 Task: Create a new custom picklist field labeled 'City' and enter a list of city names manually.
Action: Mouse moved to (95, 0)
Screenshot: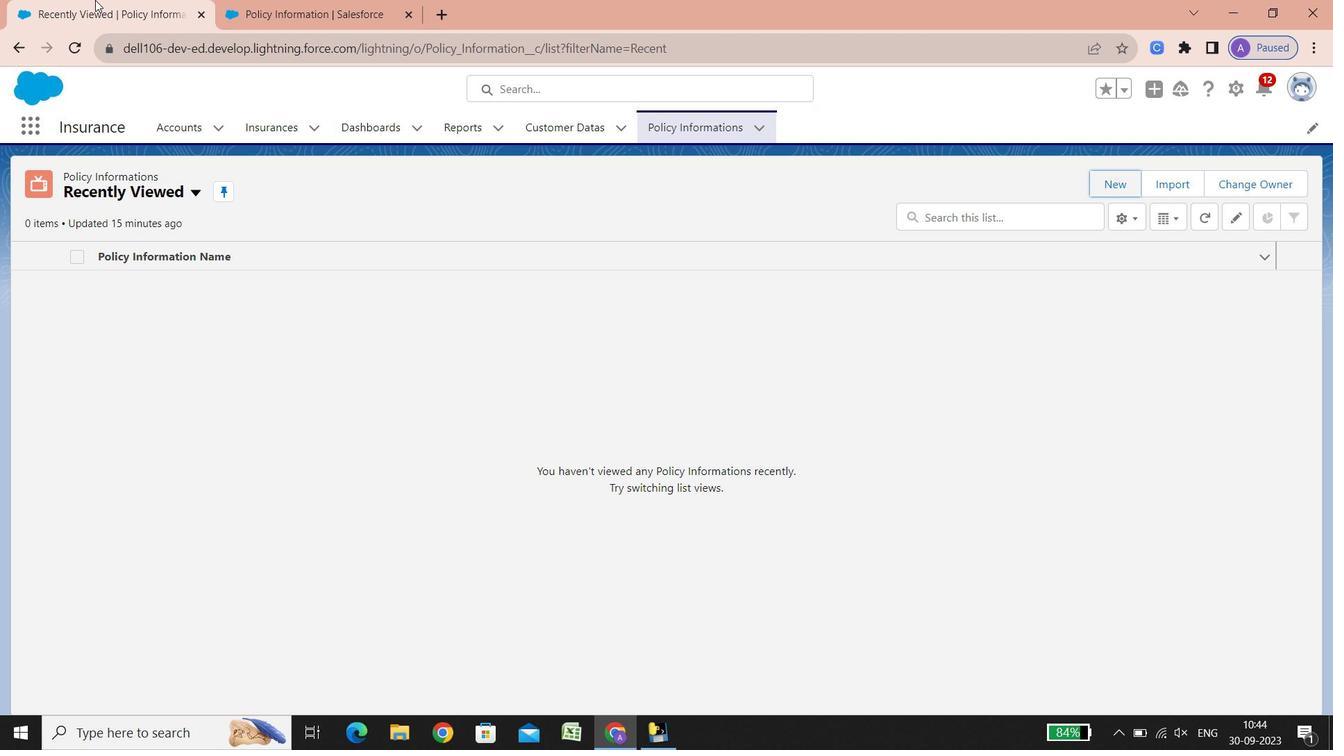 
Action: Mouse pressed left at (95, 0)
Screenshot: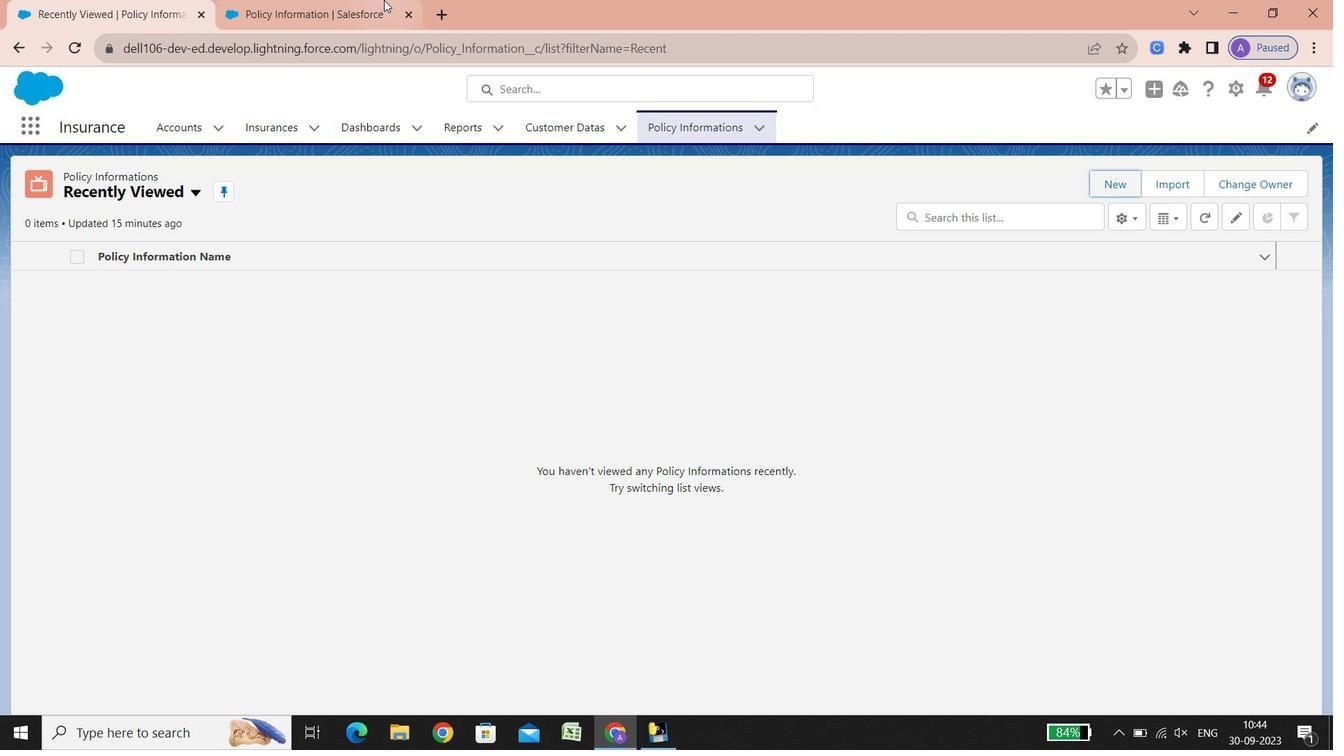 
Action: Mouse moved to (359, 0)
Screenshot: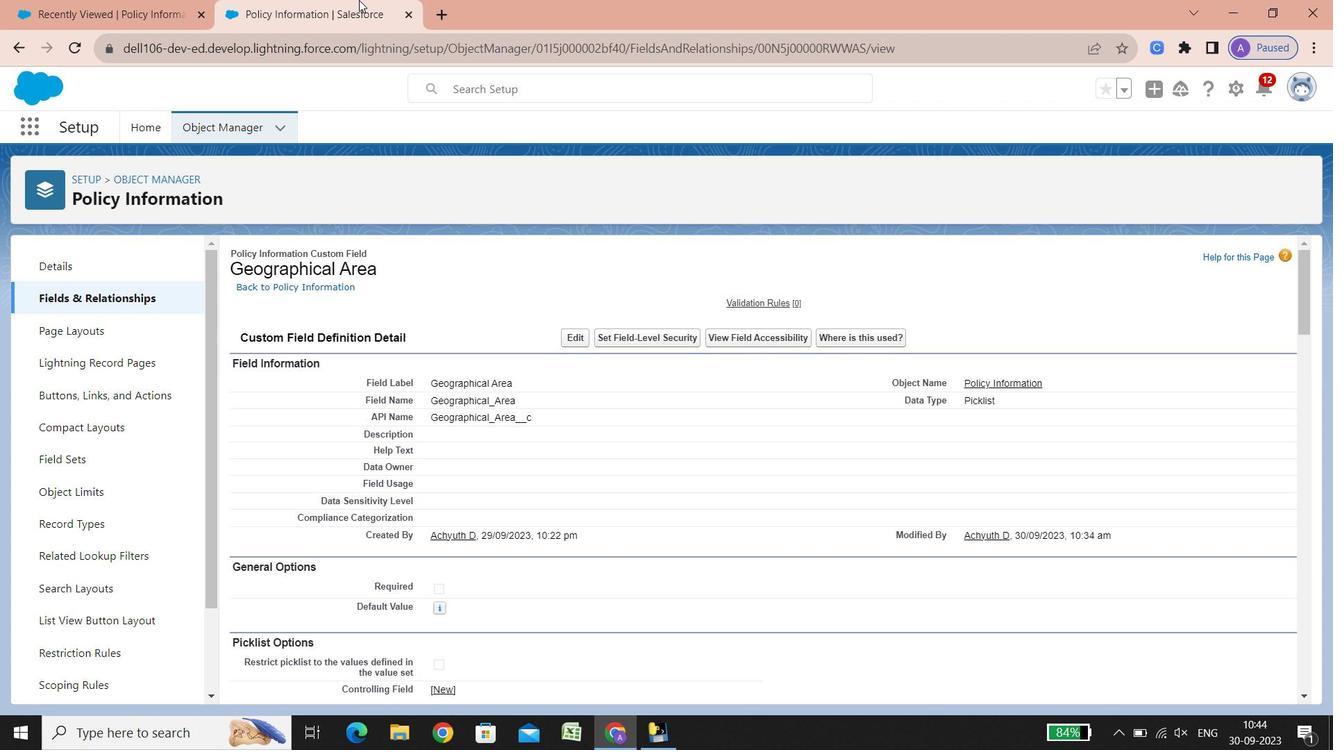 
Action: Mouse pressed left at (359, 0)
Screenshot: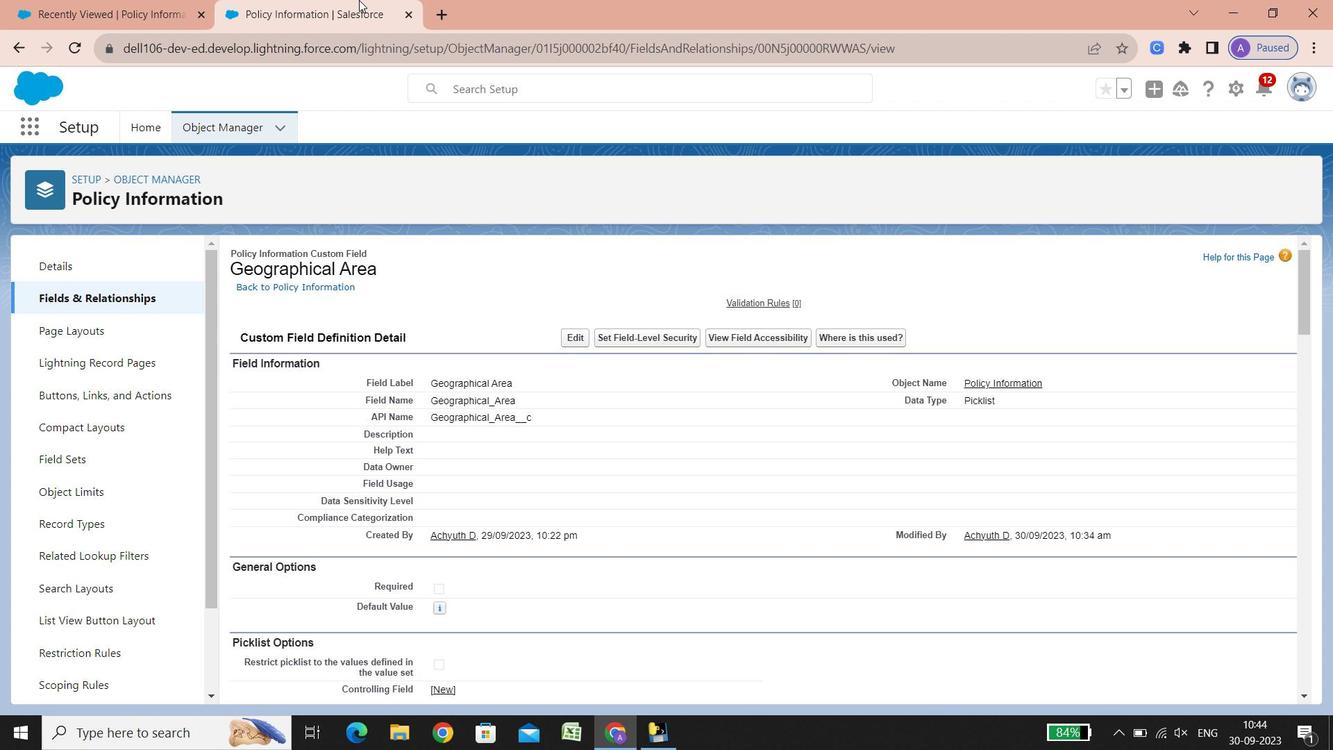 
Action: Mouse moved to (124, 292)
Screenshot: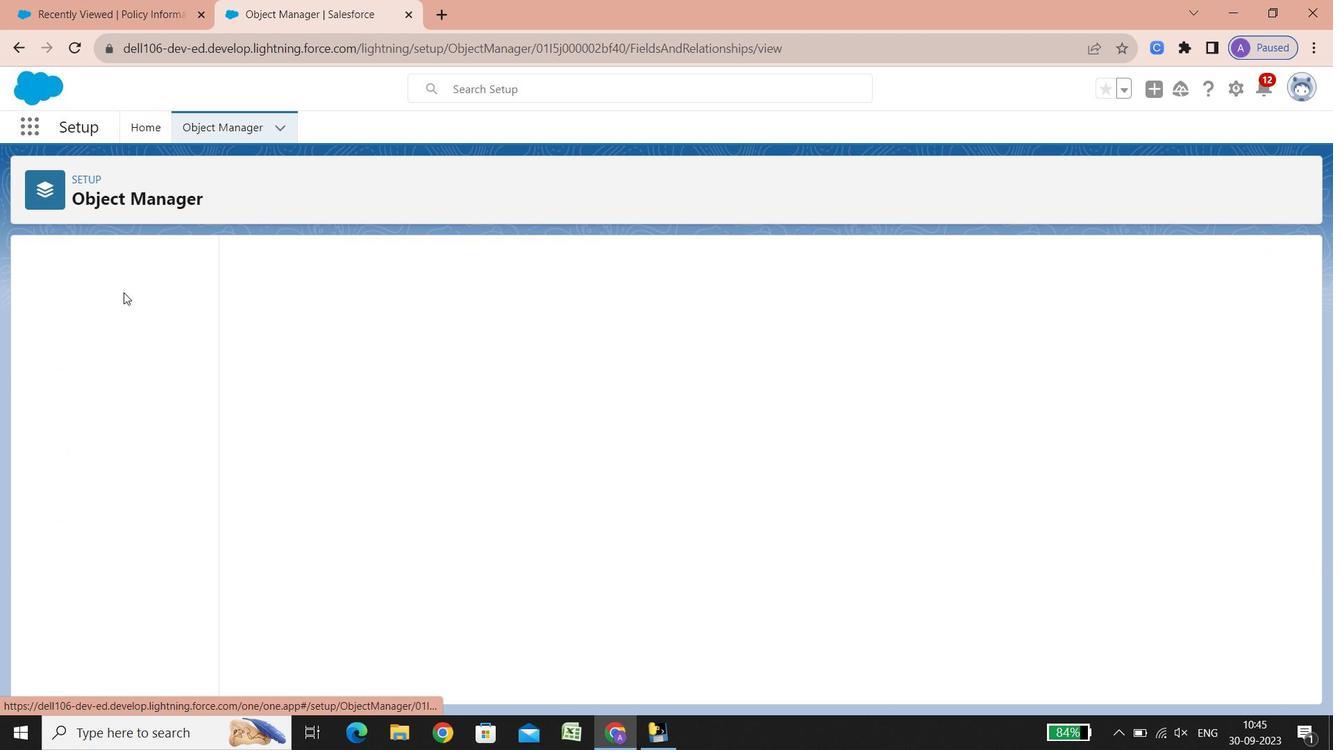 
Action: Mouse pressed left at (124, 292)
Screenshot: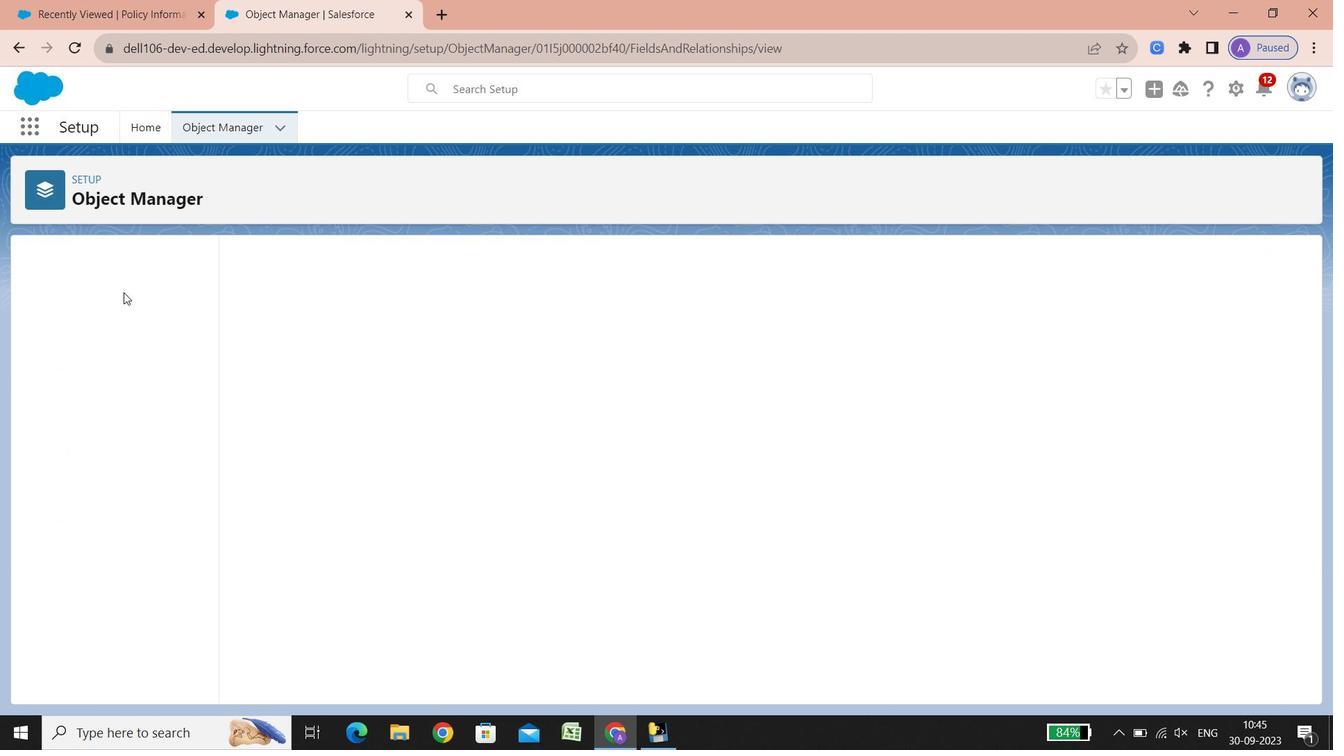 
Action: Mouse moved to (400, 554)
Screenshot: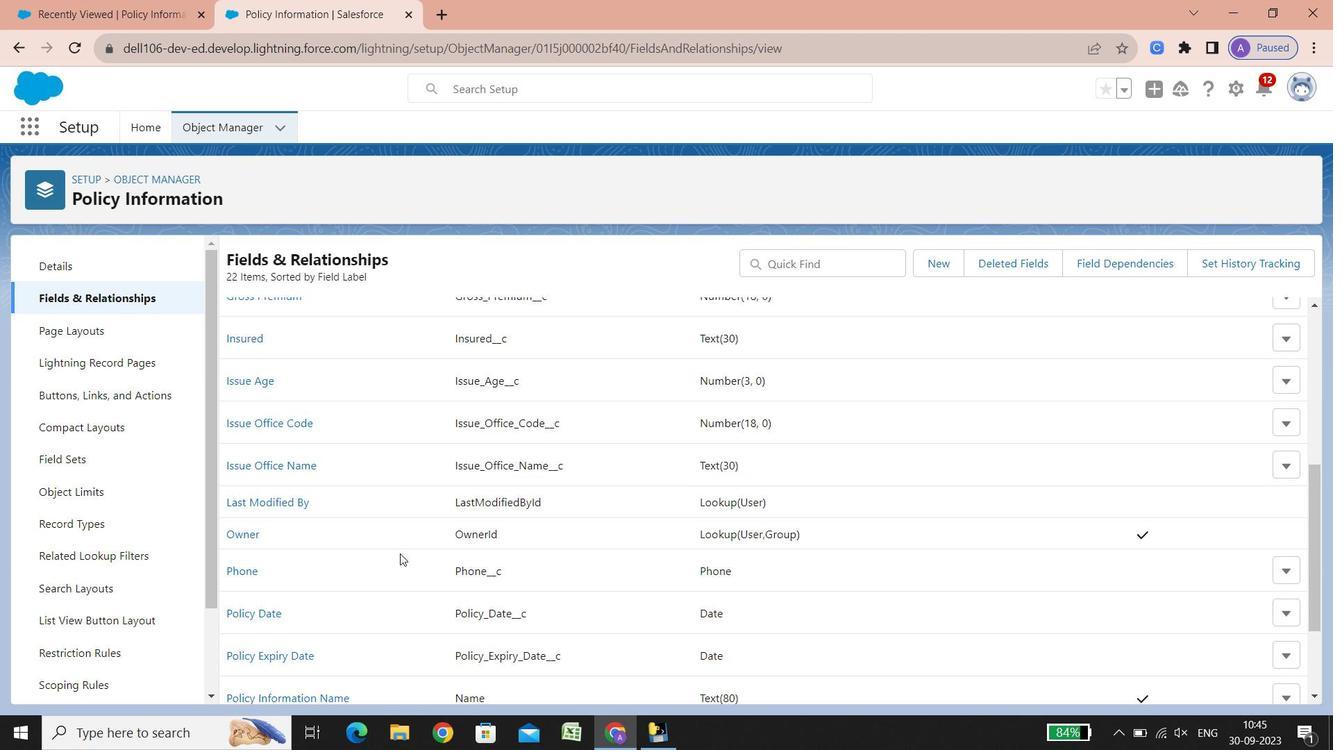 
Action: Mouse scrolled (400, 553) with delta (0, 0)
Screenshot: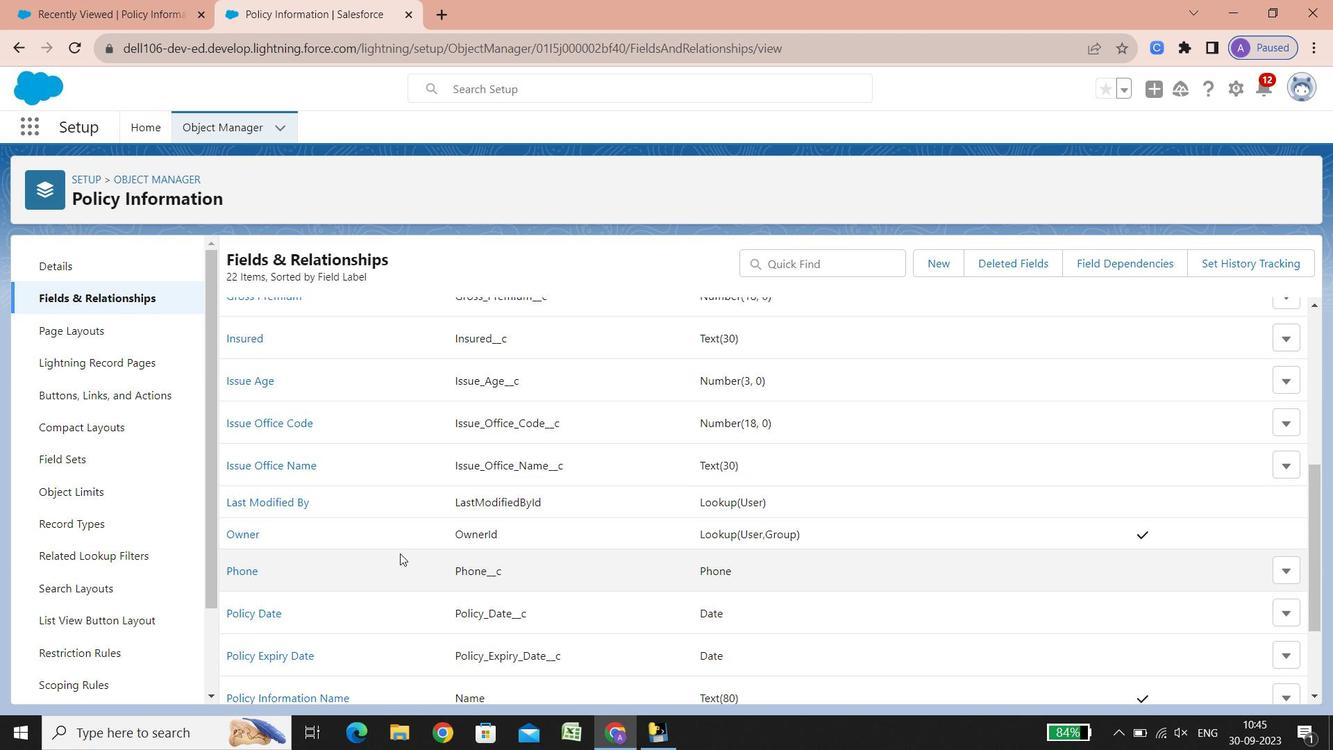 
Action: Mouse scrolled (400, 553) with delta (0, 0)
Screenshot: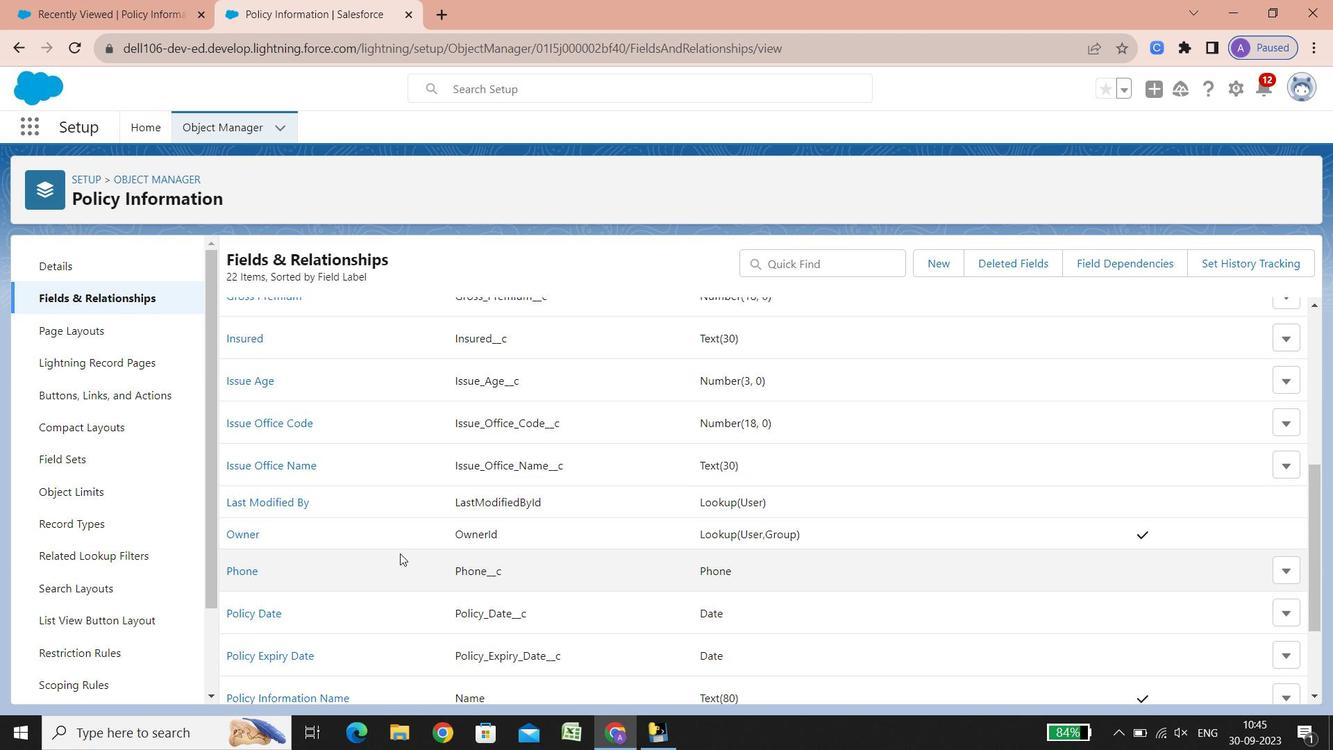 
Action: Mouse scrolled (400, 553) with delta (0, 0)
Screenshot: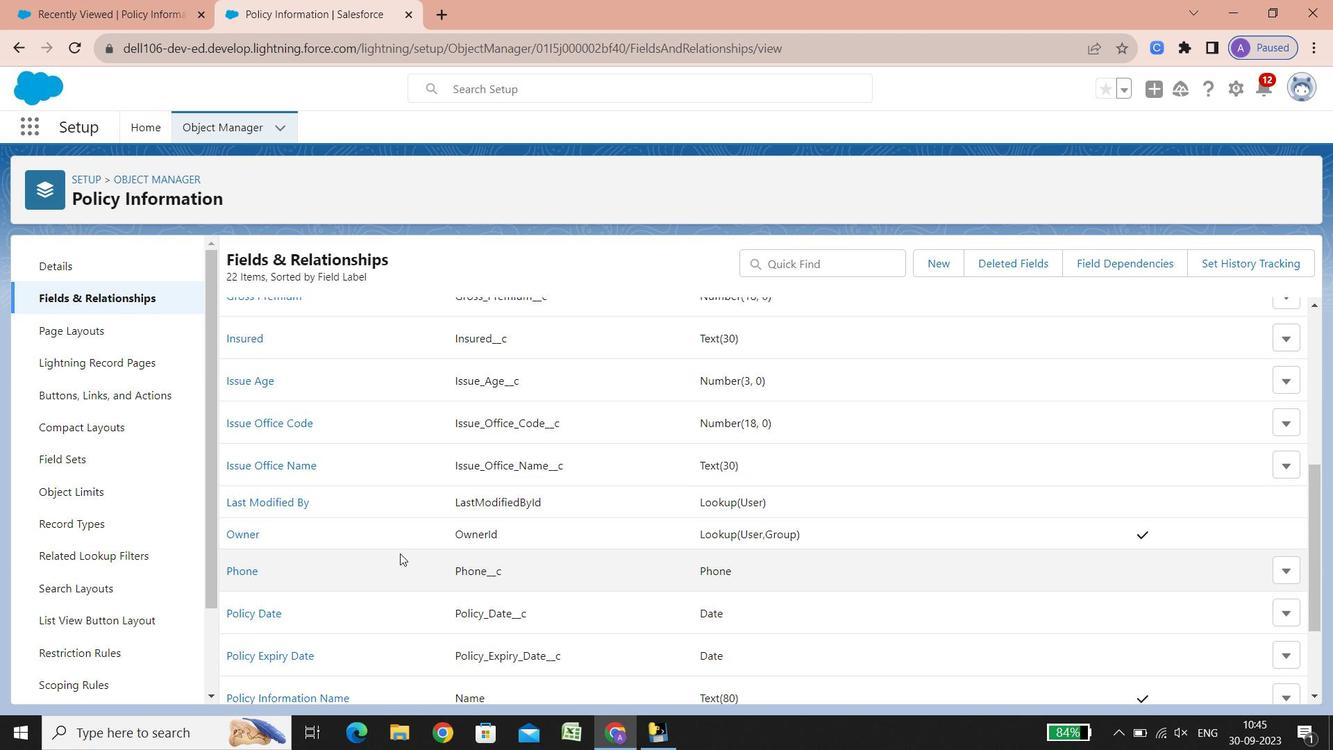 
Action: Mouse scrolled (400, 553) with delta (0, 0)
Screenshot: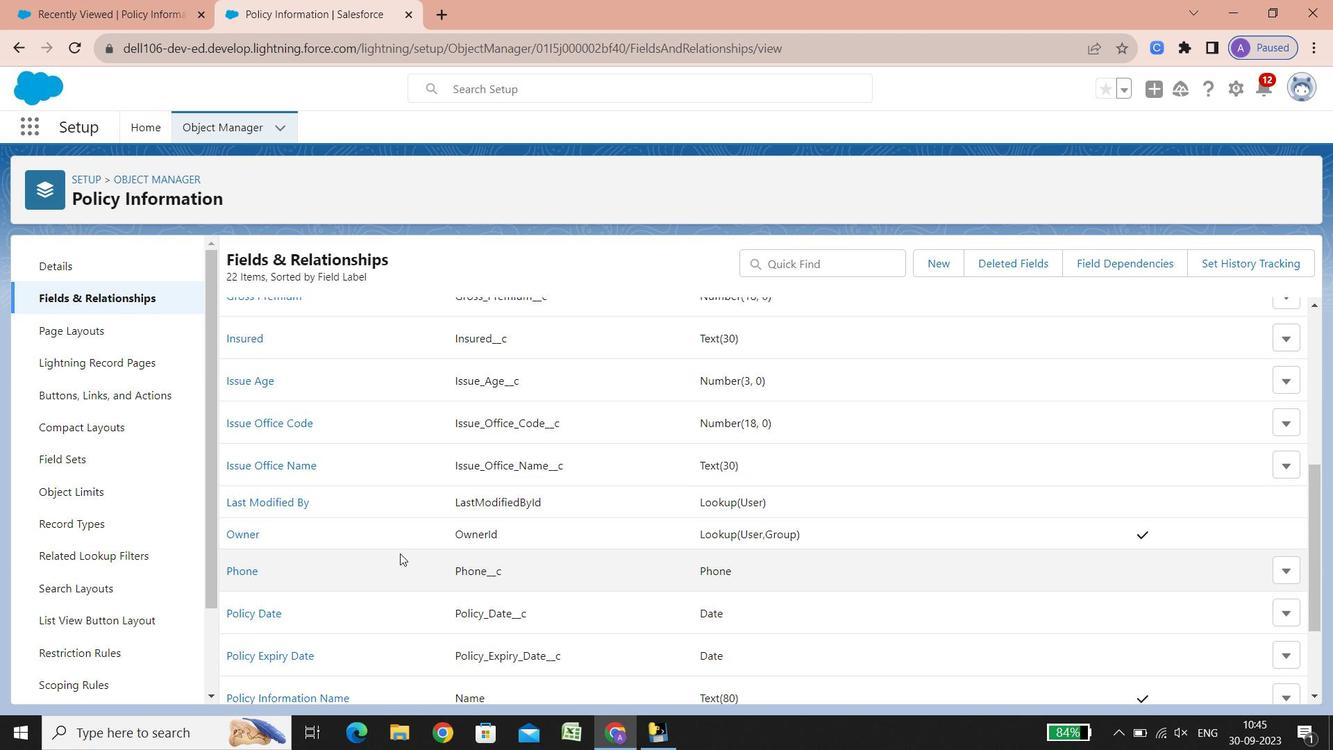 
Action: Mouse scrolled (400, 553) with delta (0, 0)
Screenshot: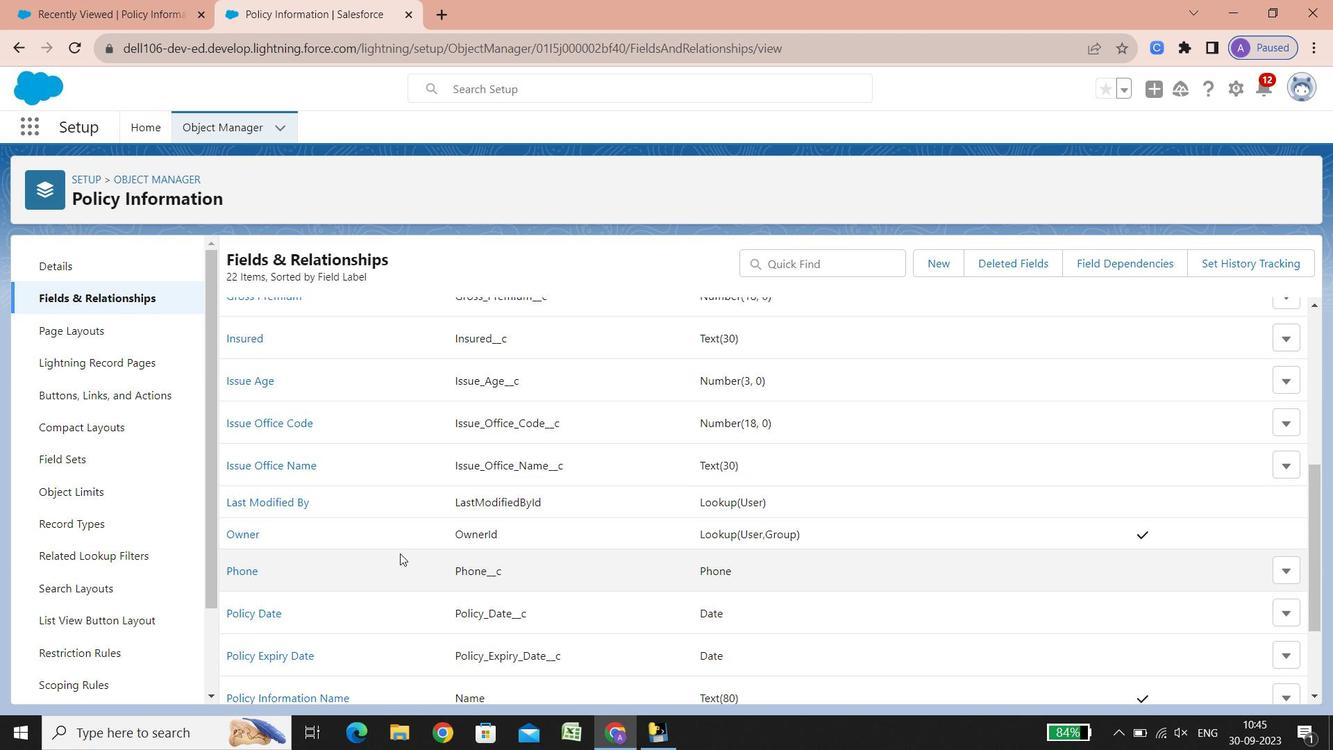 
Action: Mouse scrolled (400, 553) with delta (0, 0)
Screenshot: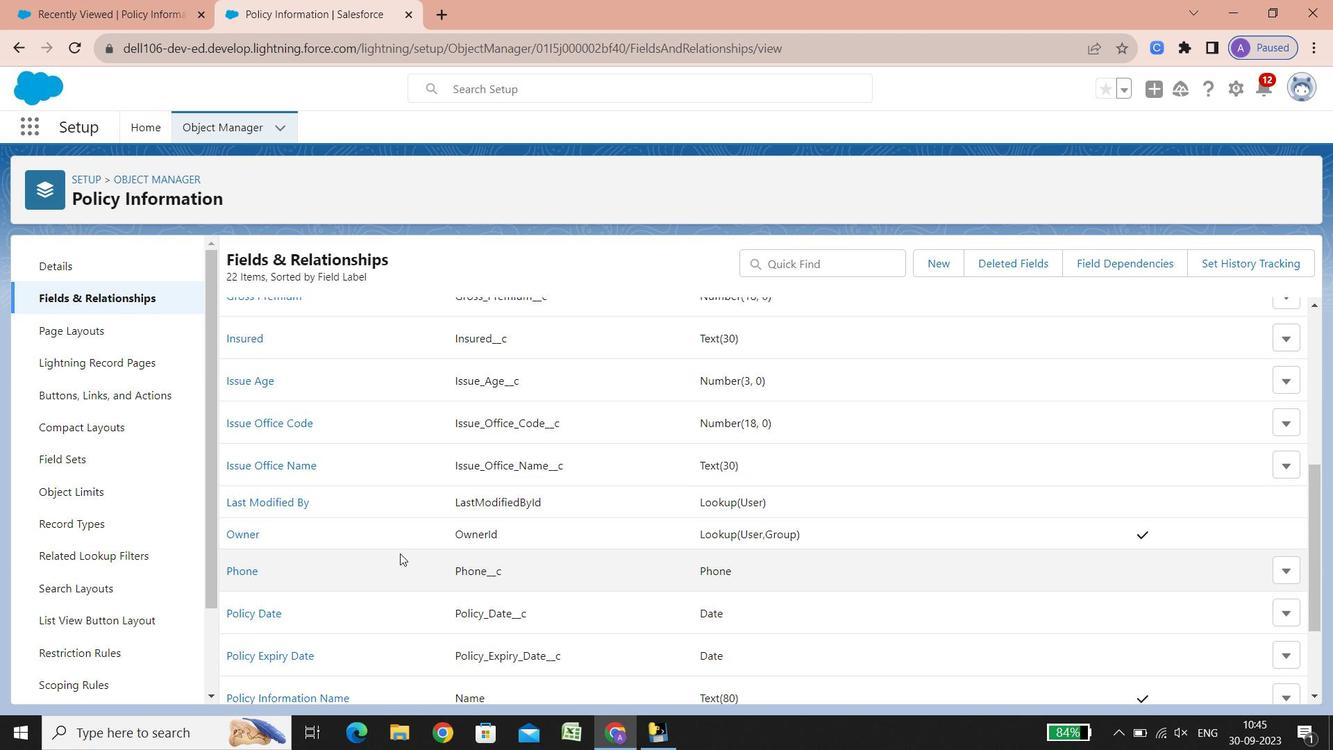 
Action: Mouse scrolled (400, 553) with delta (0, 0)
Screenshot: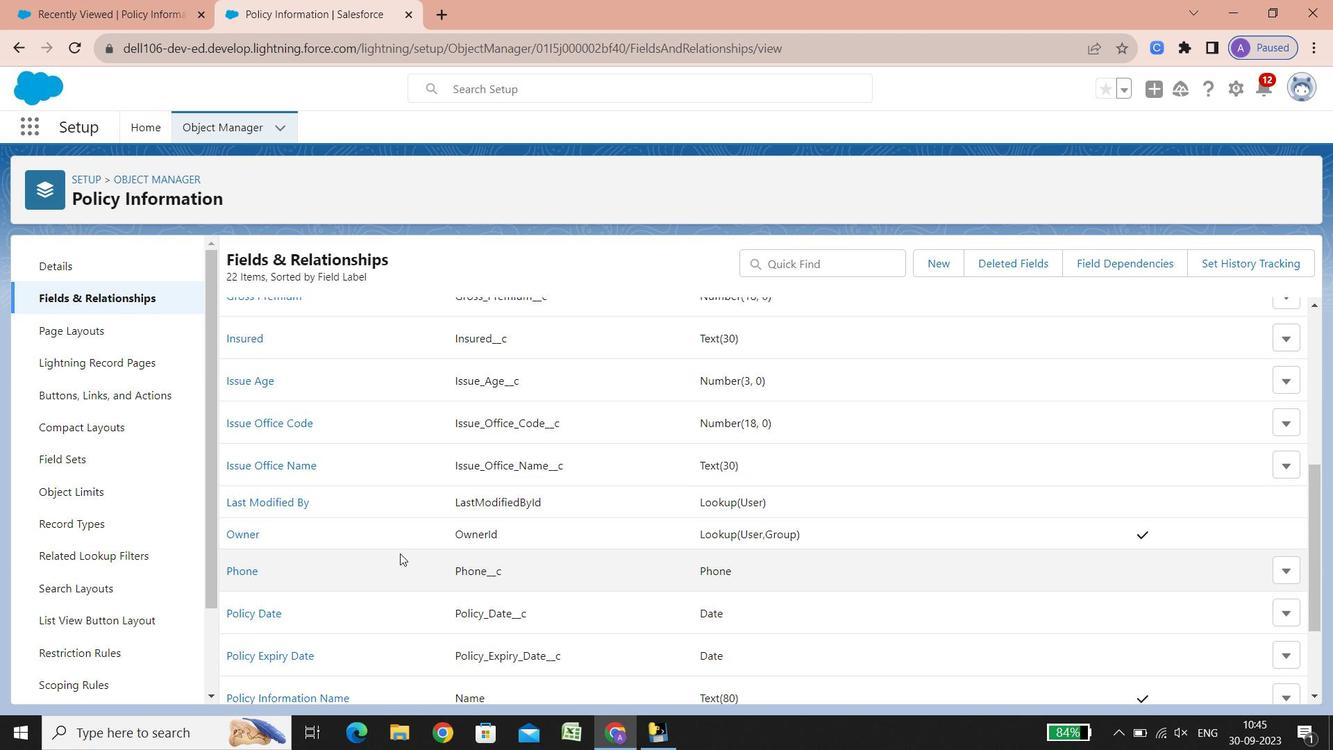 
Action: Mouse scrolled (400, 553) with delta (0, 0)
Screenshot: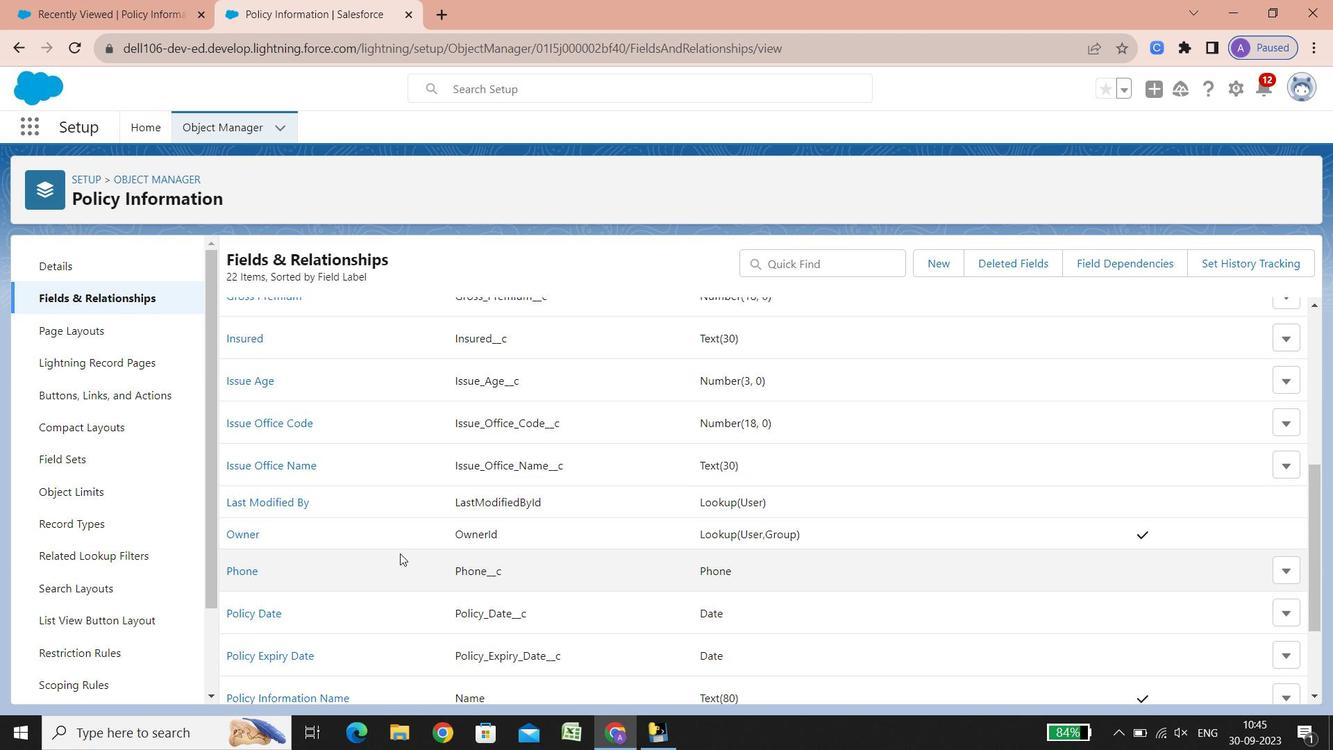 
Action: Mouse moved to (288, 407)
Screenshot: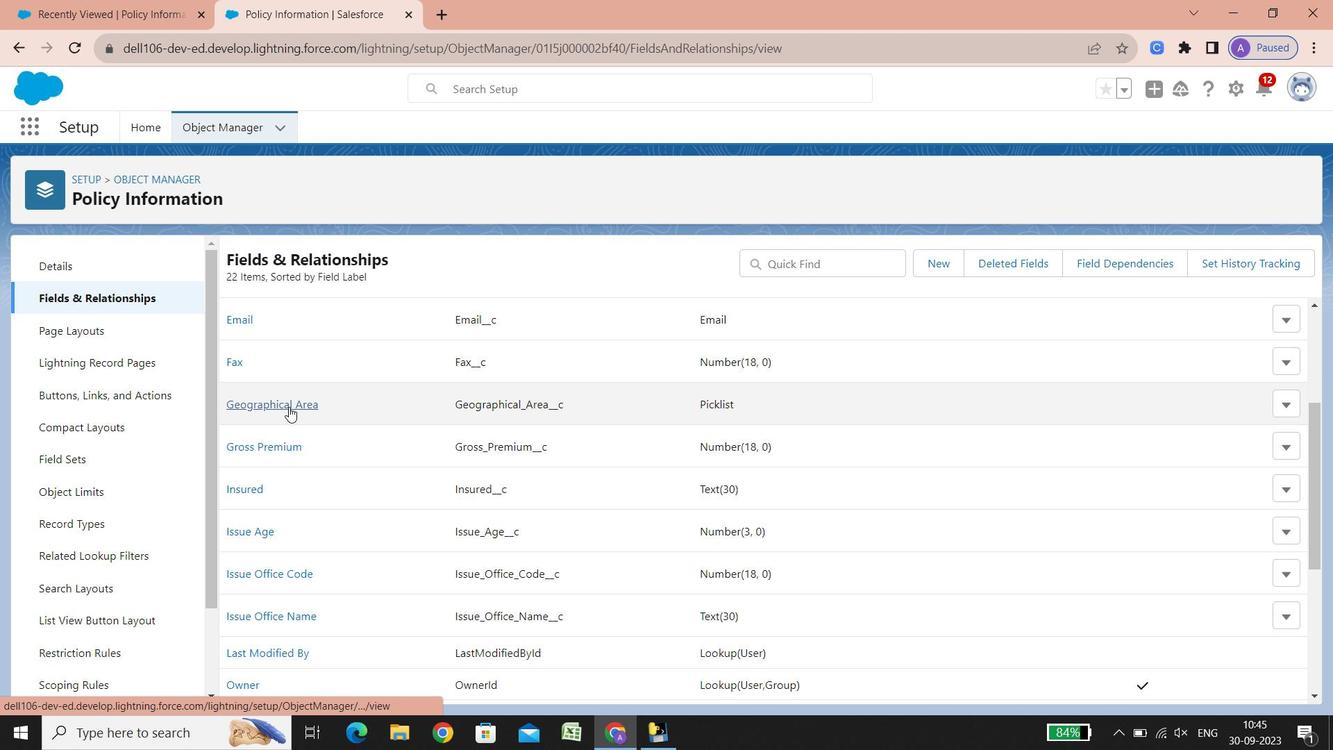 
Action: Mouse pressed left at (288, 407)
Screenshot: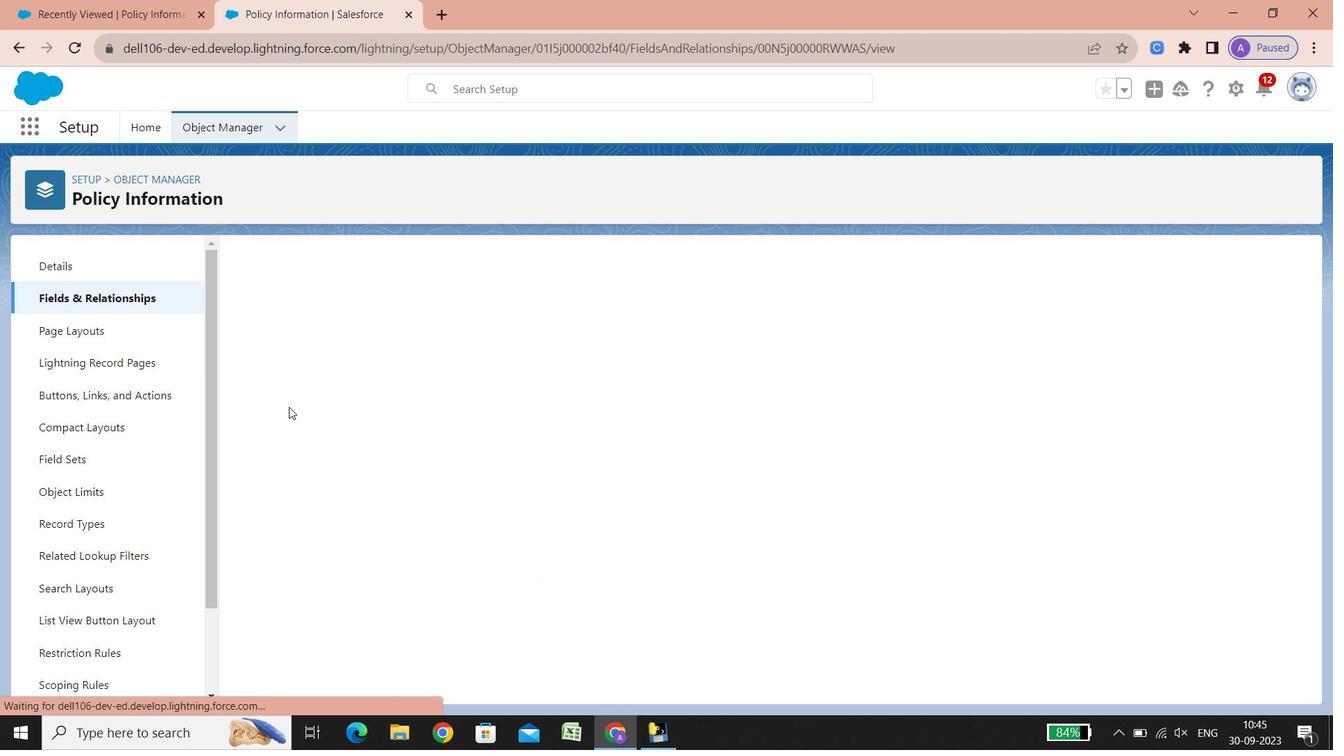 
Action: Mouse scrolled (288, 406) with delta (0, 0)
Screenshot: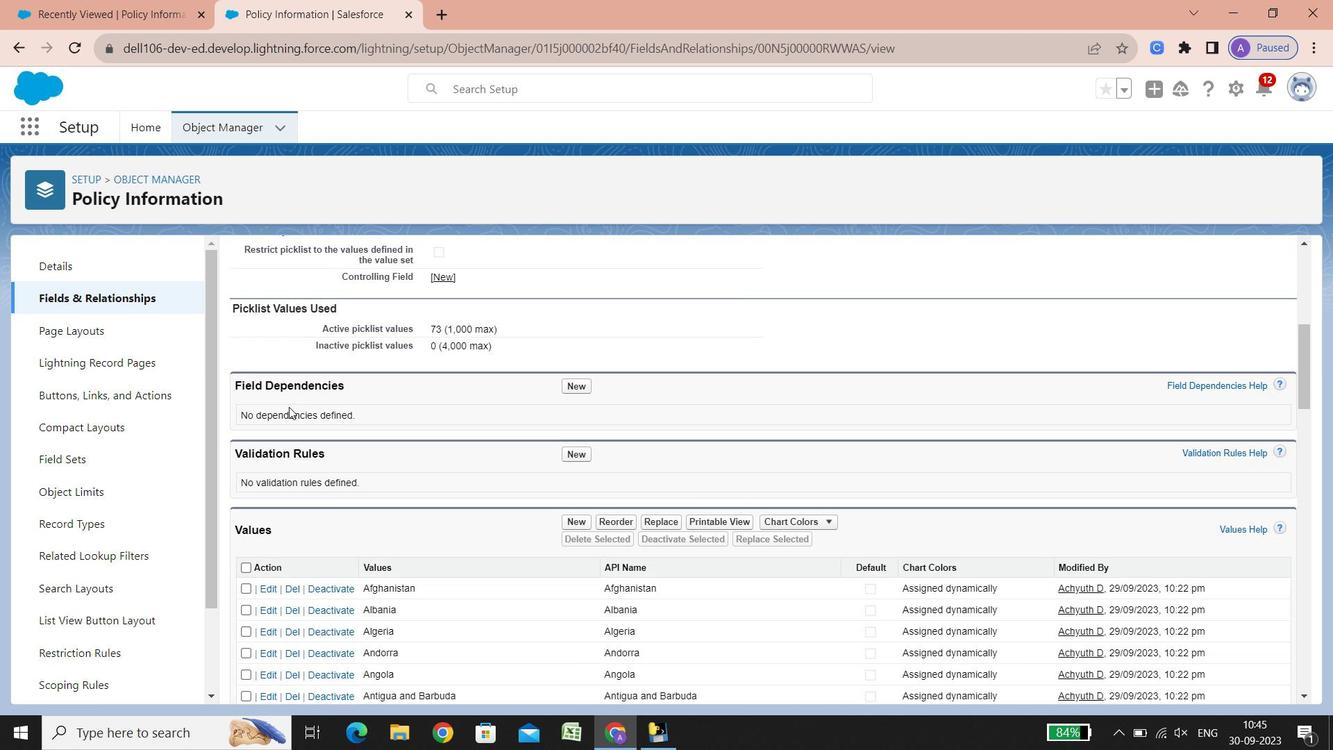 
Action: Mouse scrolled (288, 406) with delta (0, 0)
Screenshot: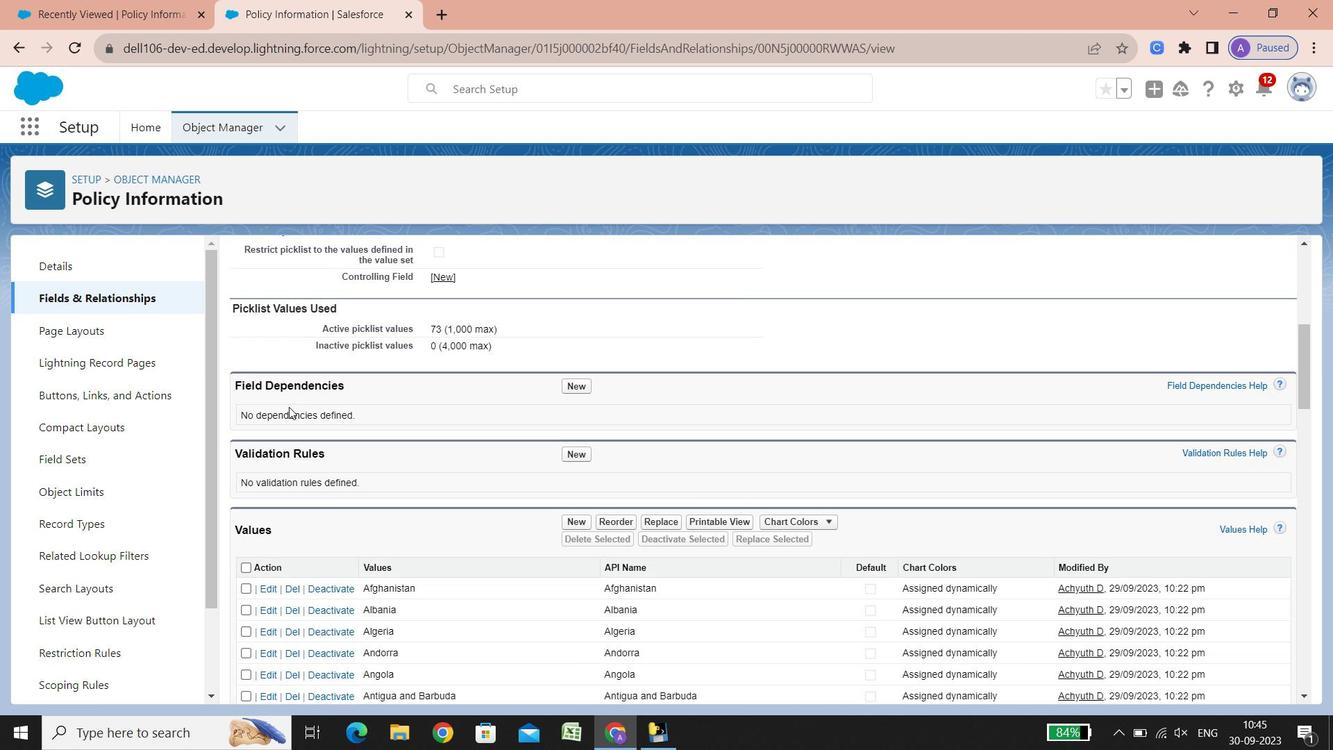 
Action: Mouse scrolled (288, 406) with delta (0, 0)
Screenshot: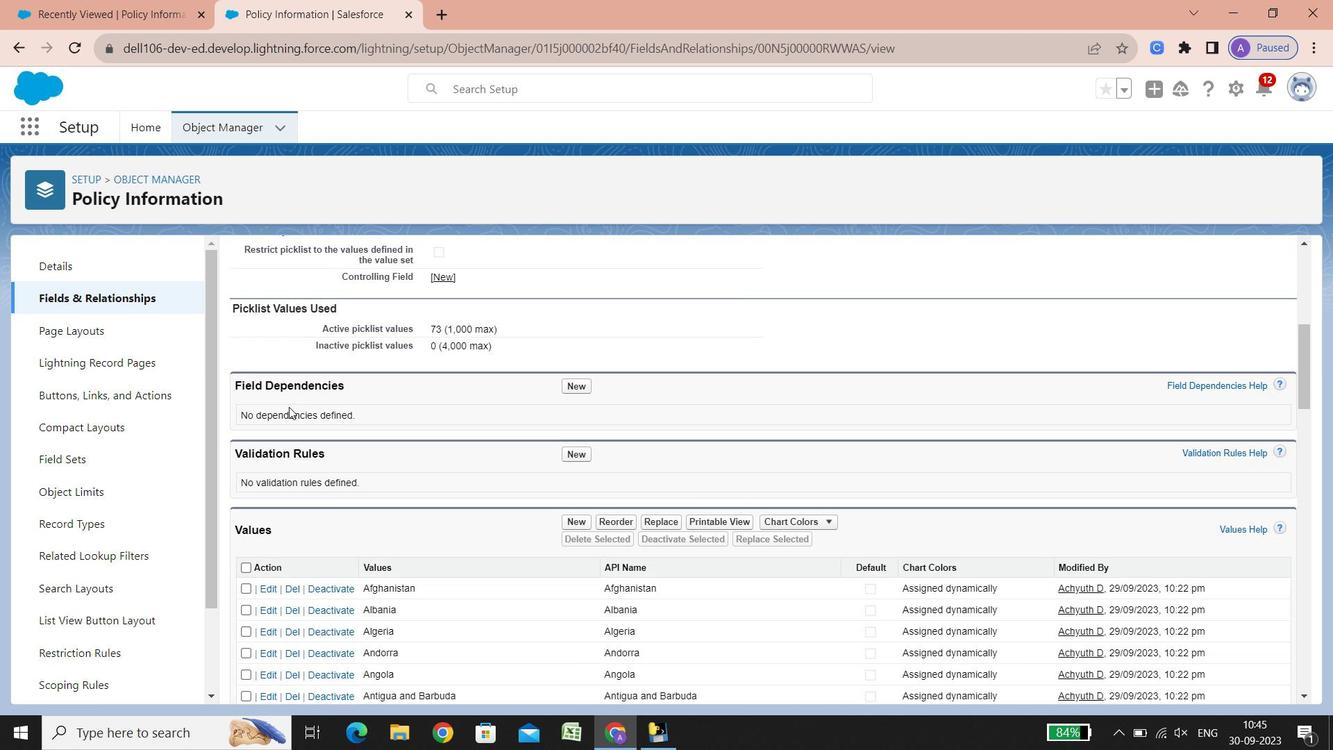 
Action: Mouse scrolled (288, 406) with delta (0, 0)
Screenshot: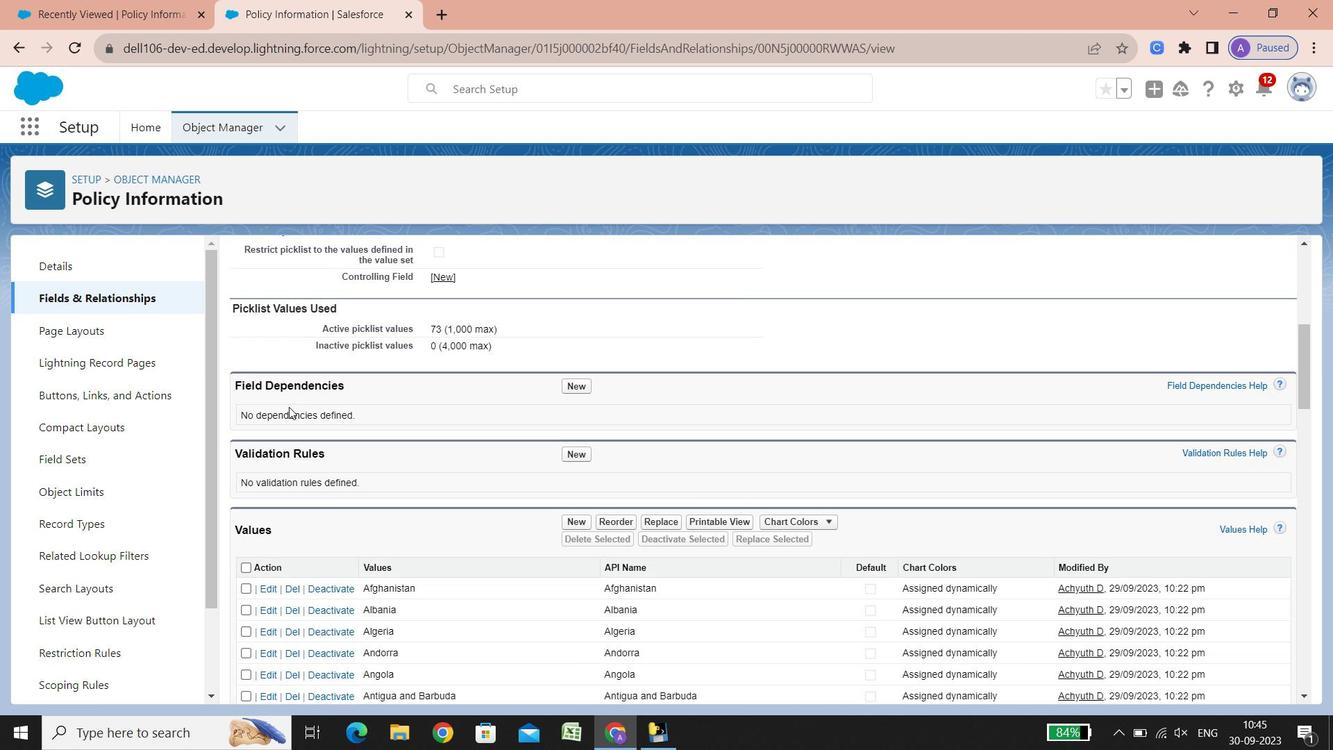
Action: Mouse scrolled (288, 406) with delta (0, 0)
Screenshot: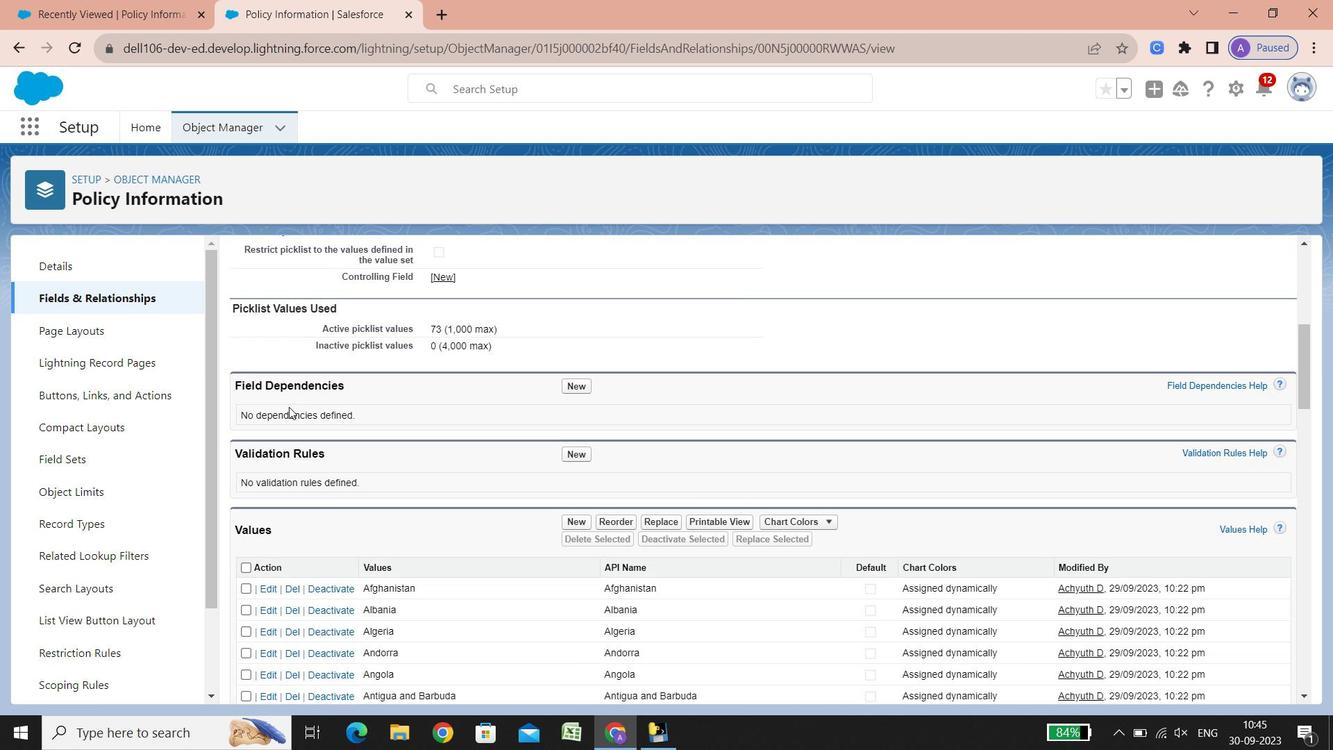
Action: Mouse scrolled (288, 406) with delta (0, 0)
Screenshot: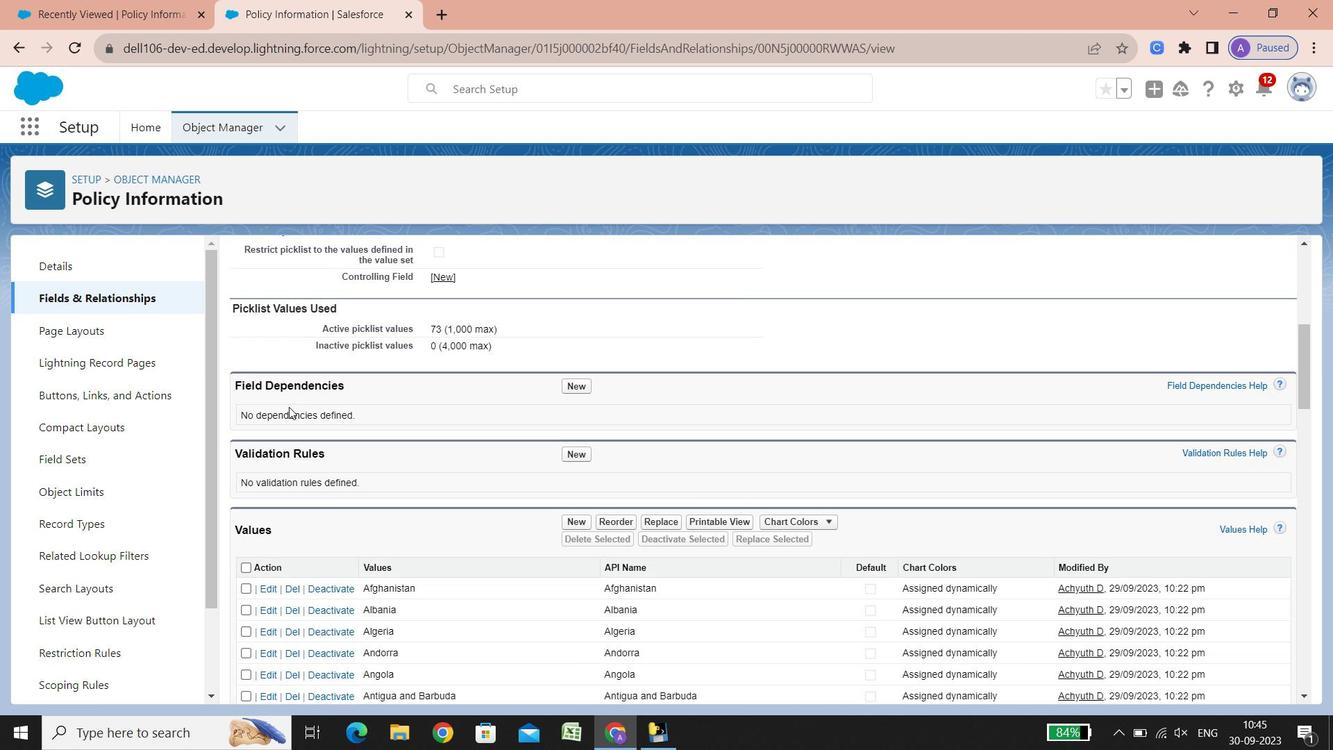 
Action: Mouse scrolled (288, 406) with delta (0, 0)
Screenshot: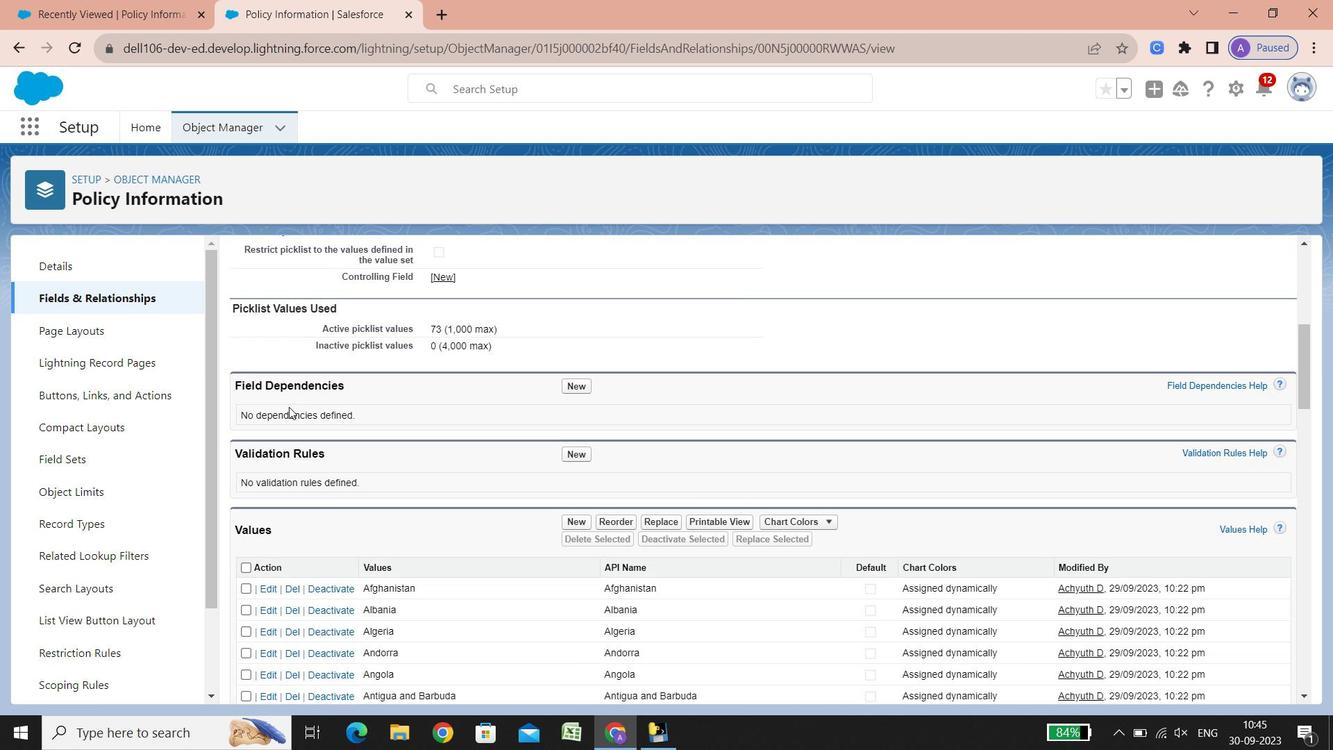 
Action: Mouse scrolled (288, 406) with delta (0, 0)
Screenshot: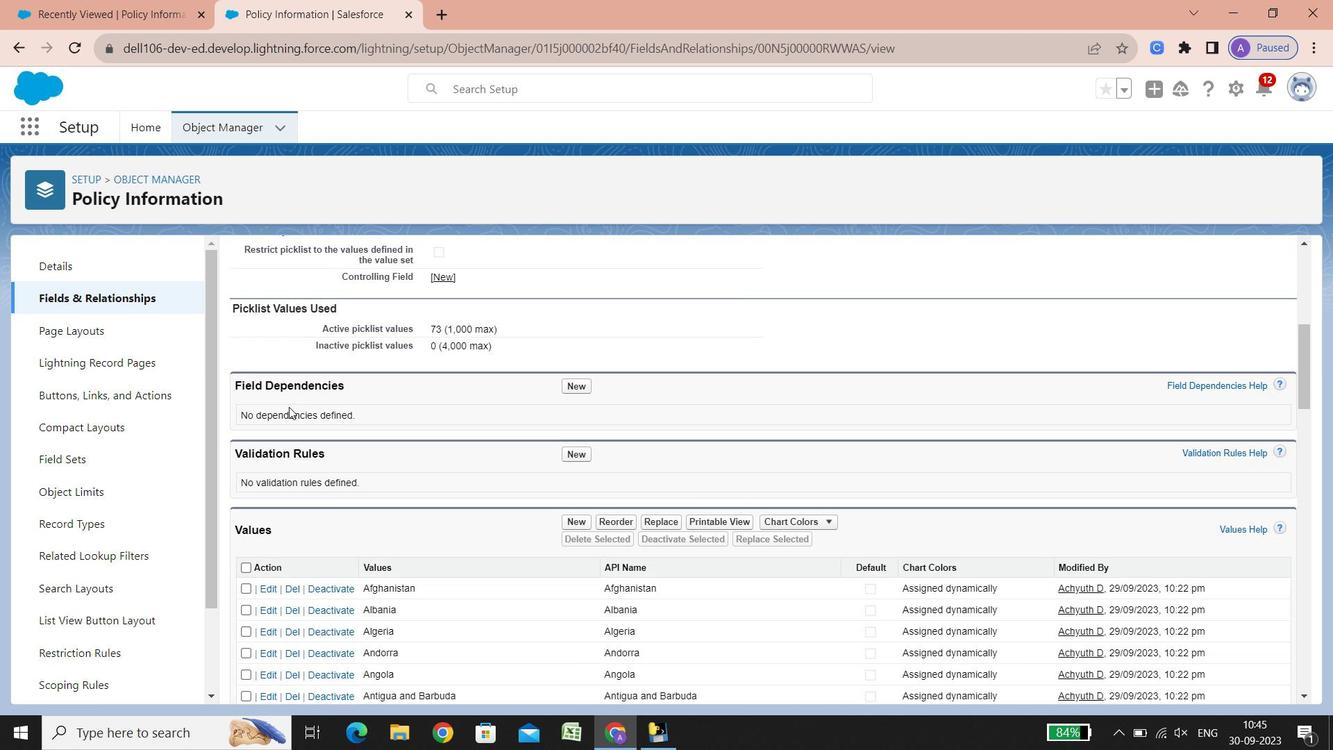 
Action: Mouse scrolled (288, 406) with delta (0, 0)
Screenshot: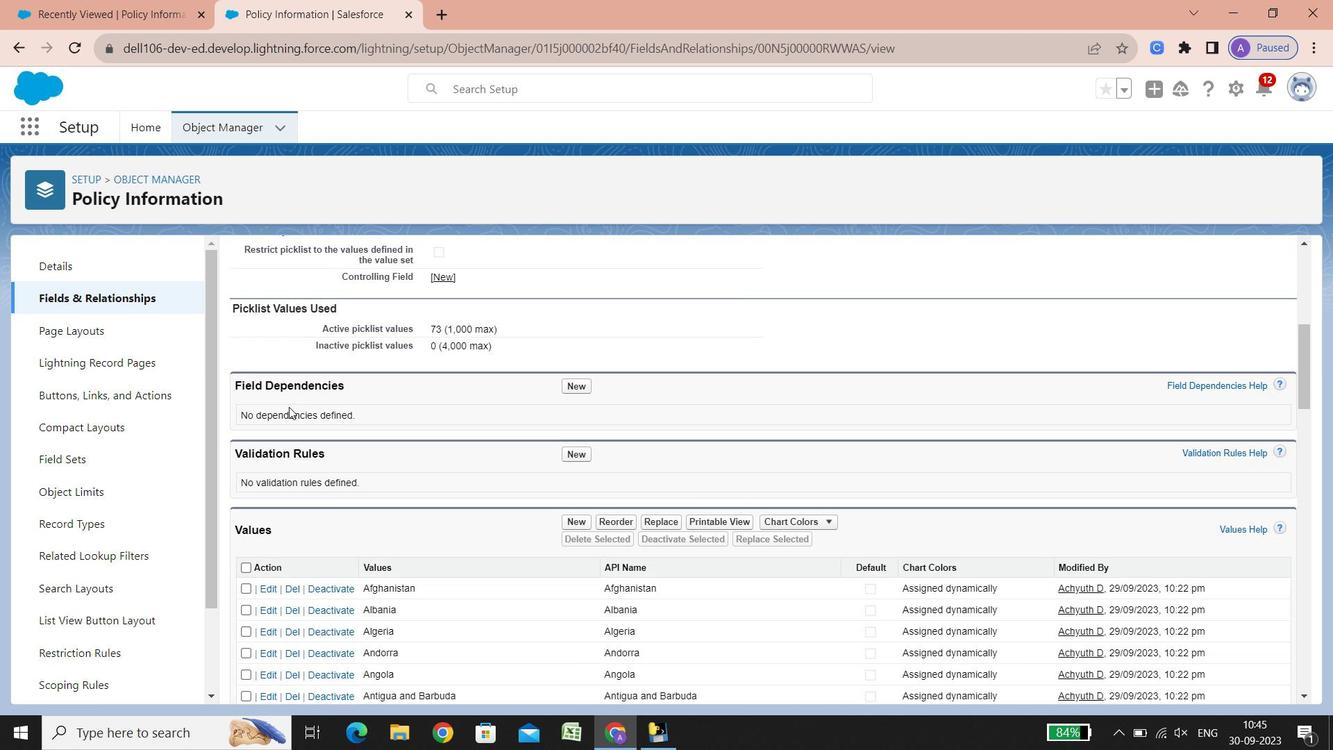 
Action: Mouse scrolled (288, 406) with delta (0, 0)
Screenshot: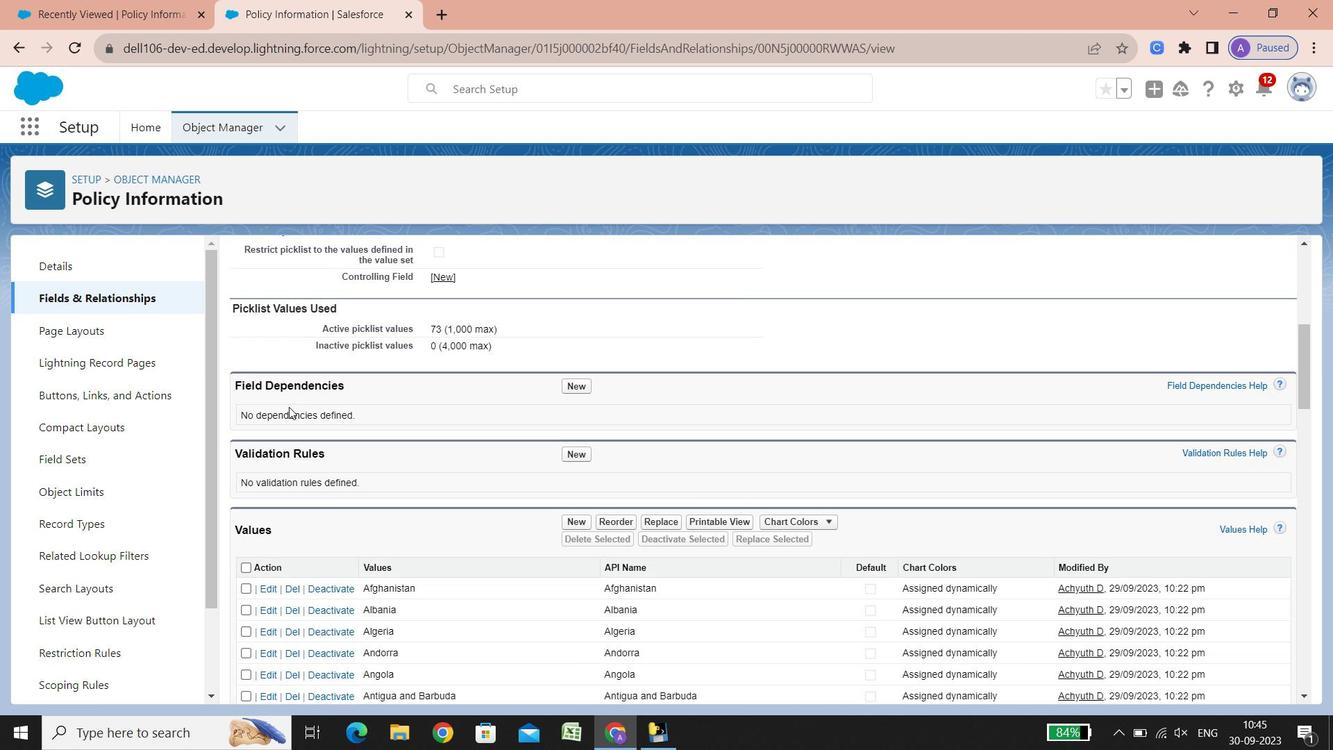 
Action: Mouse scrolled (288, 406) with delta (0, 0)
Screenshot: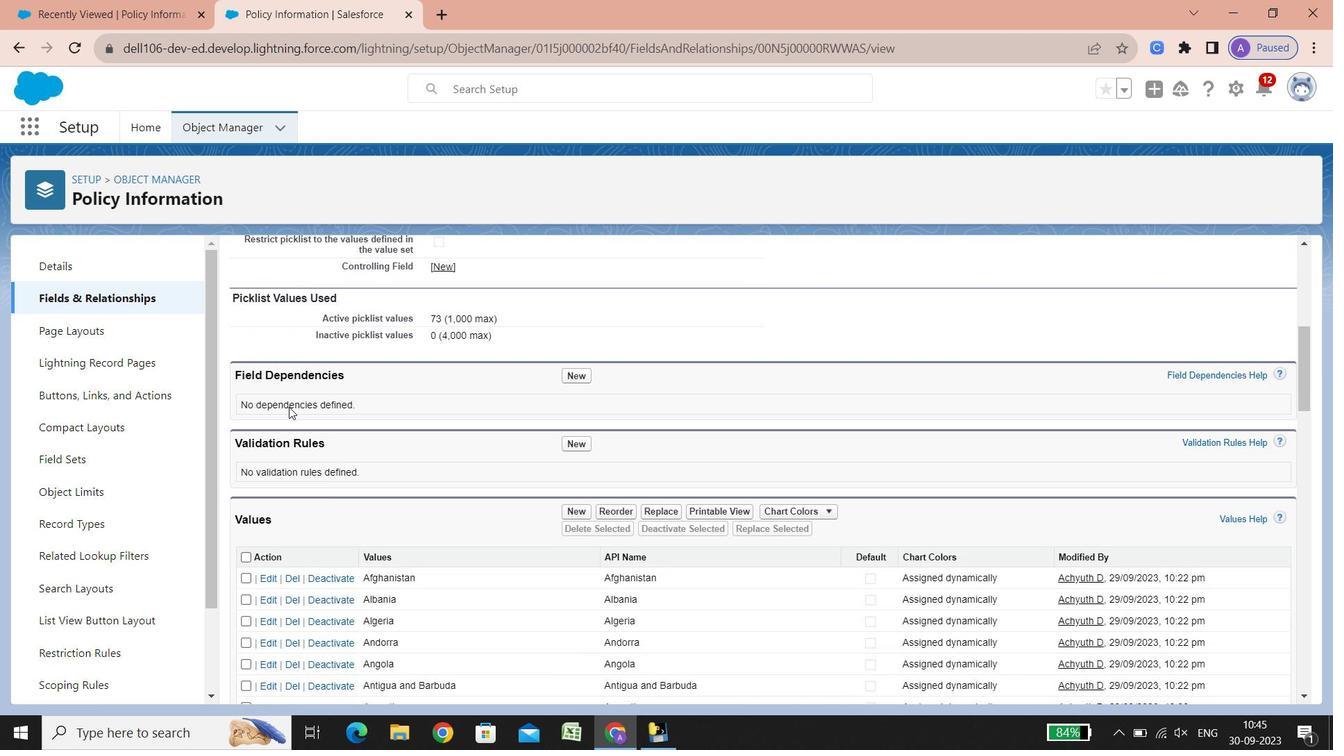 
Action: Mouse scrolled (288, 406) with delta (0, 0)
Screenshot: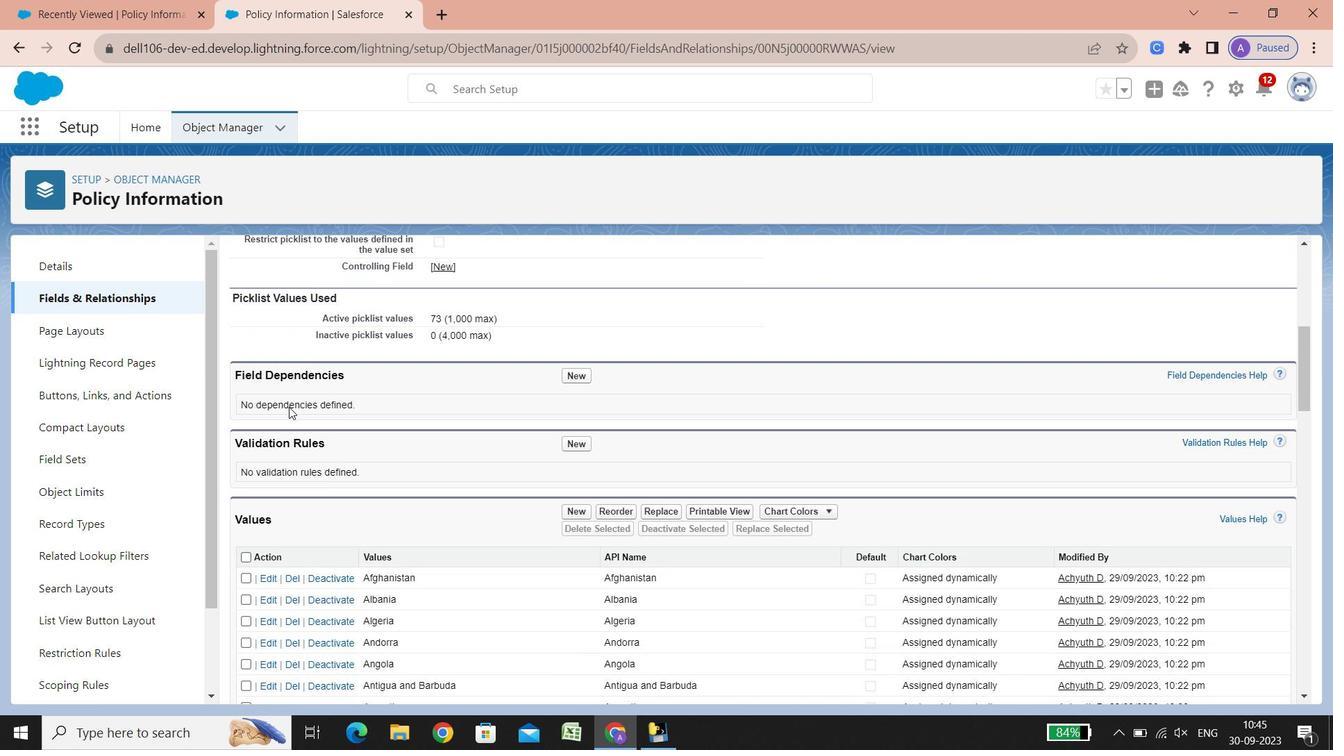 
Action: Mouse scrolled (288, 406) with delta (0, 0)
Screenshot: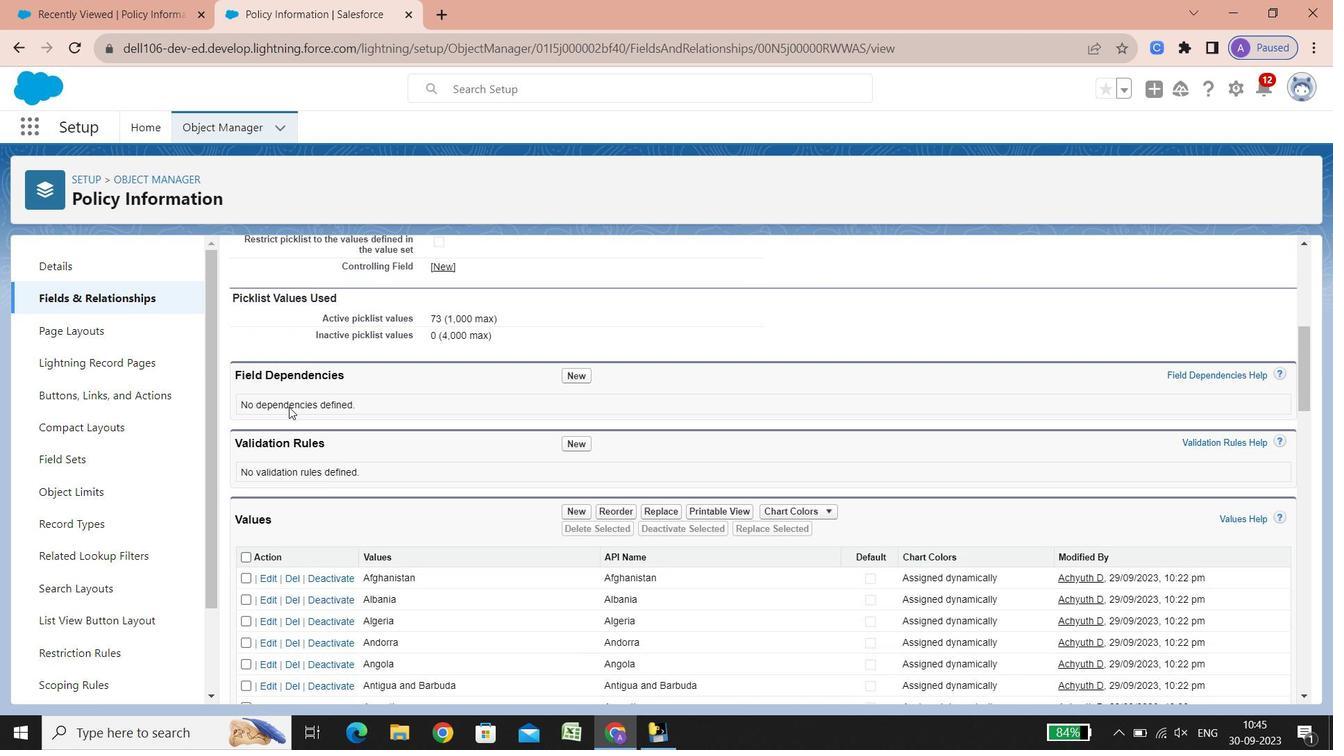 
Action: Mouse scrolled (288, 406) with delta (0, 0)
Screenshot: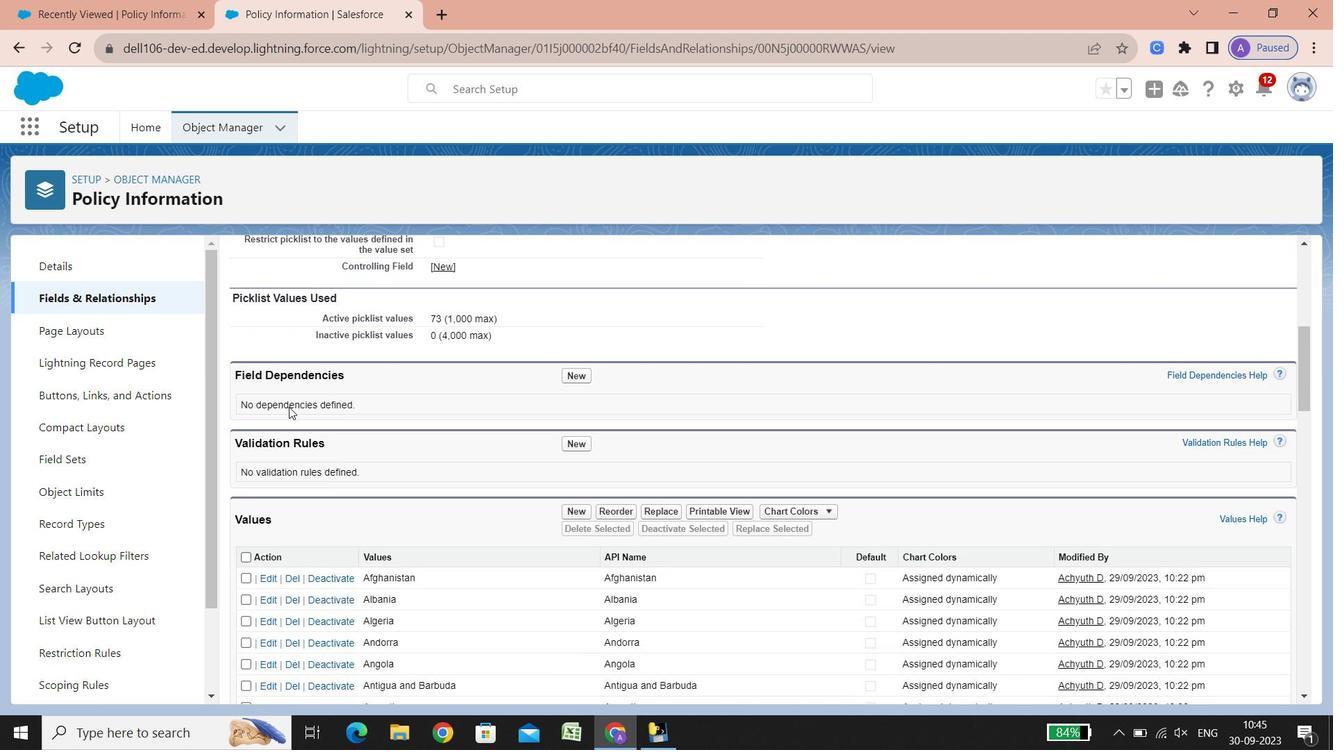 
Action: Mouse scrolled (288, 406) with delta (0, 0)
Screenshot: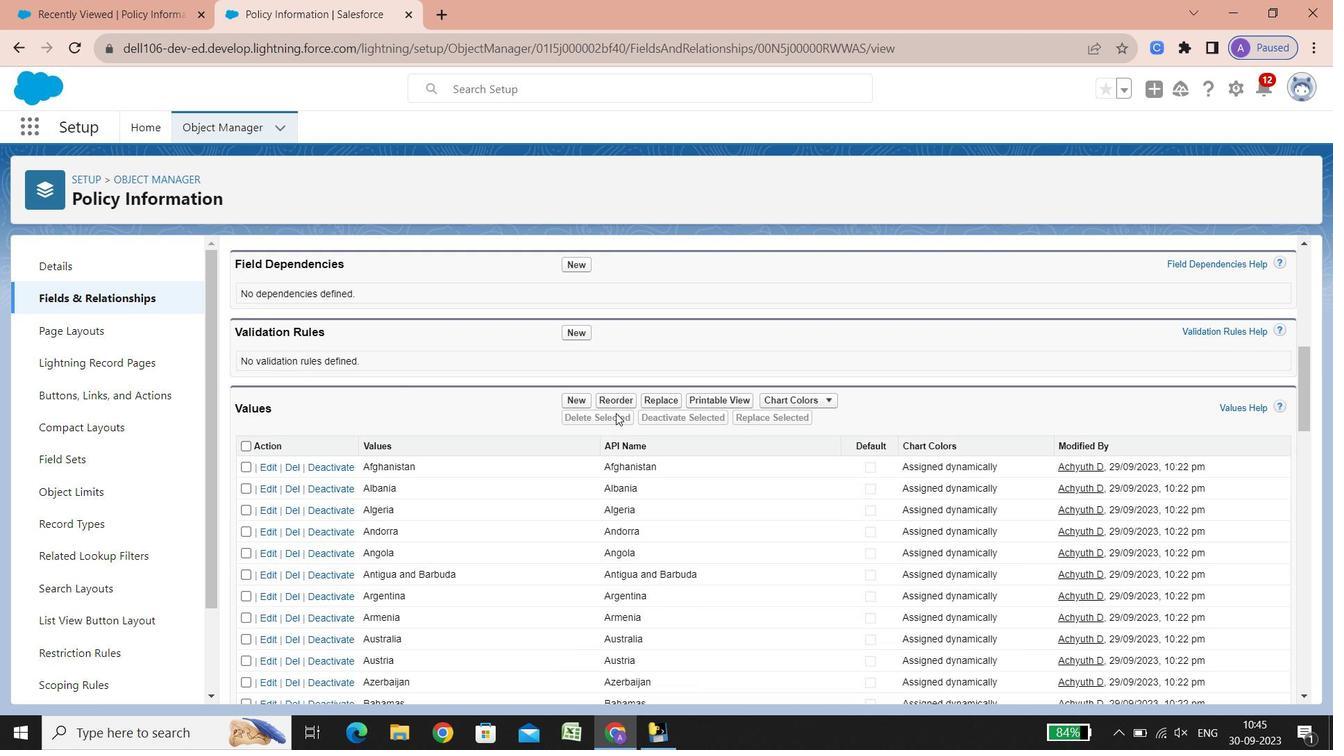 
Action: Mouse scrolled (288, 406) with delta (0, 0)
Screenshot: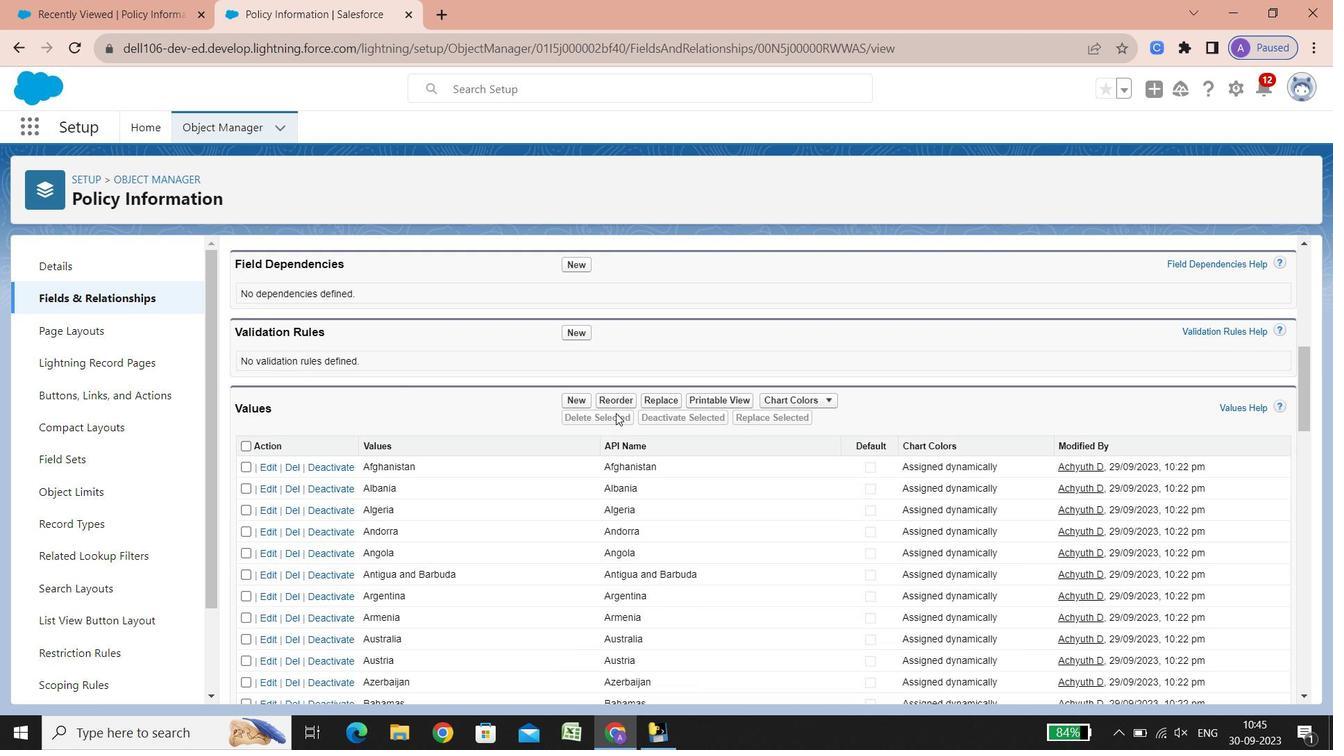 
Action: Mouse scrolled (288, 406) with delta (0, 0)
Screenshot: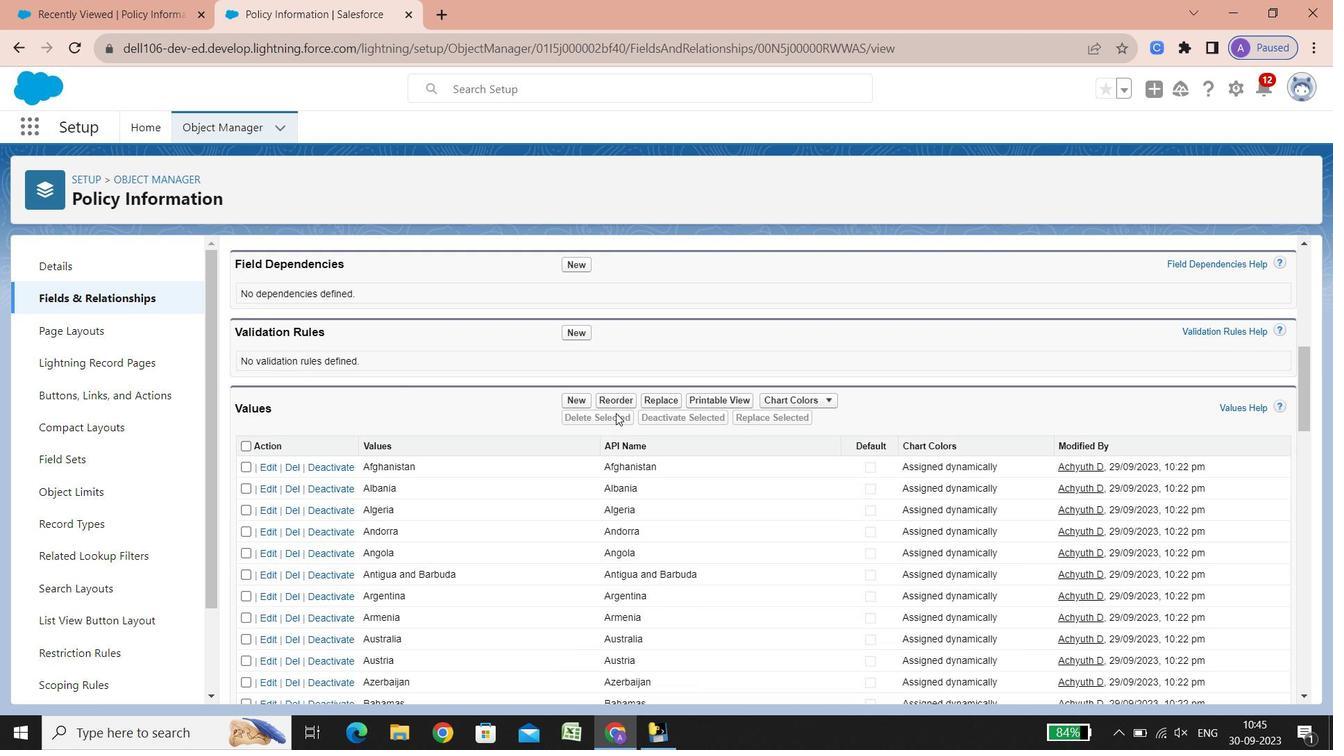
Action: Mouse scrolled (288, 406) with delta (0, 0)
Screenshot: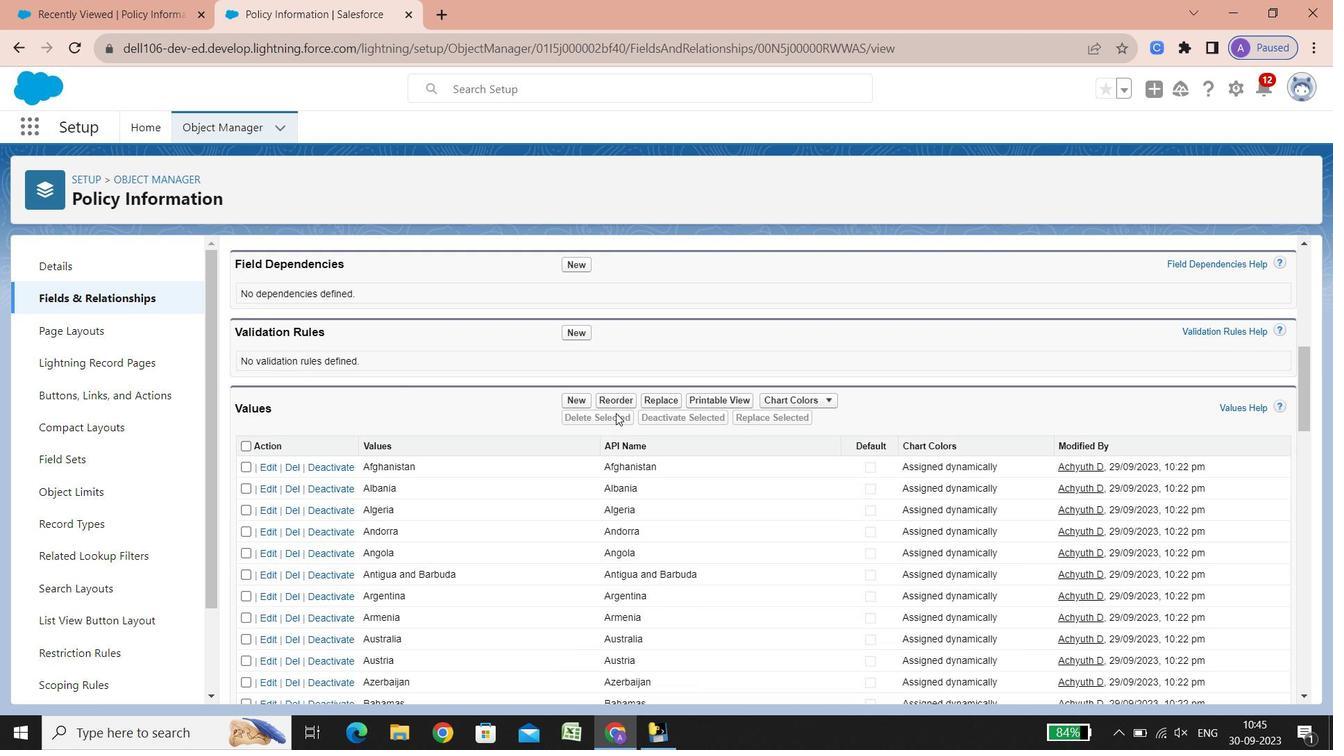 
Action: Mouse scrolled (288, 406) with delta (0, 0)
Screenshot: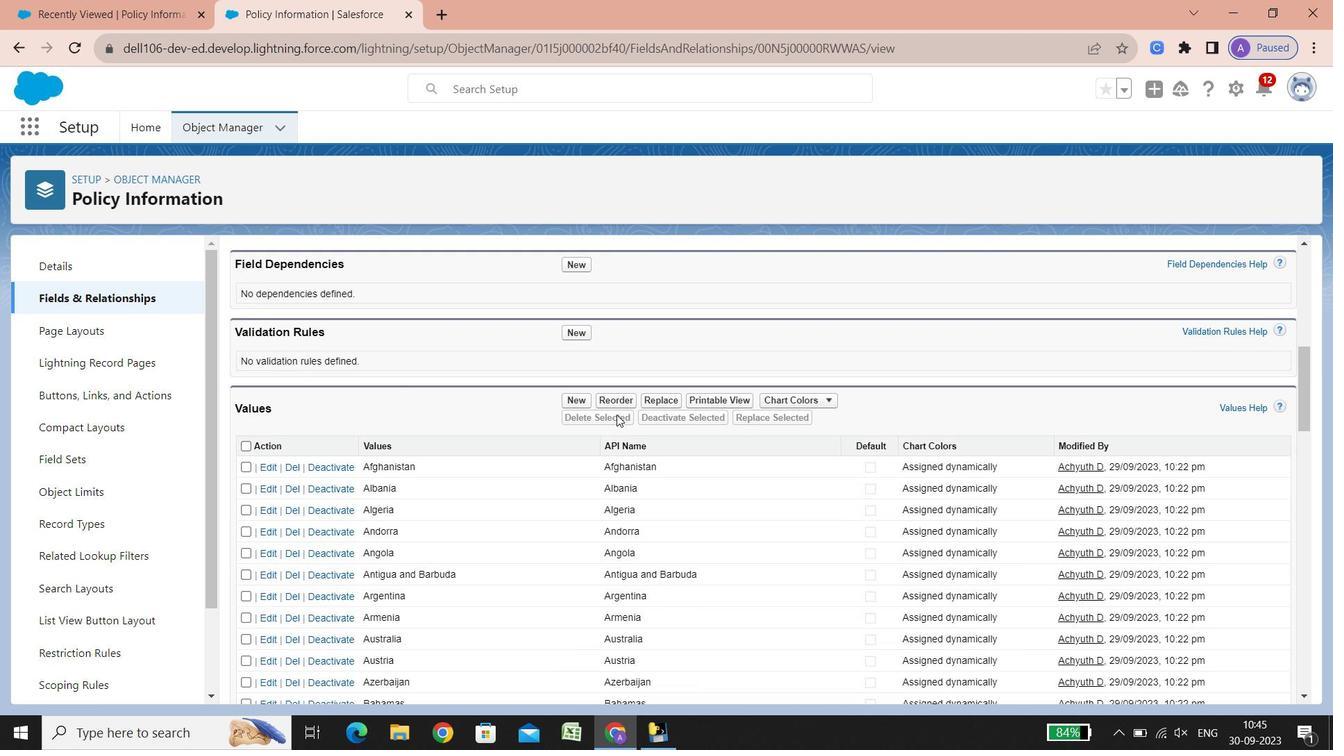 
Action: Mouse scrolled (288, 406) with delta (0, 0)
Screenshot: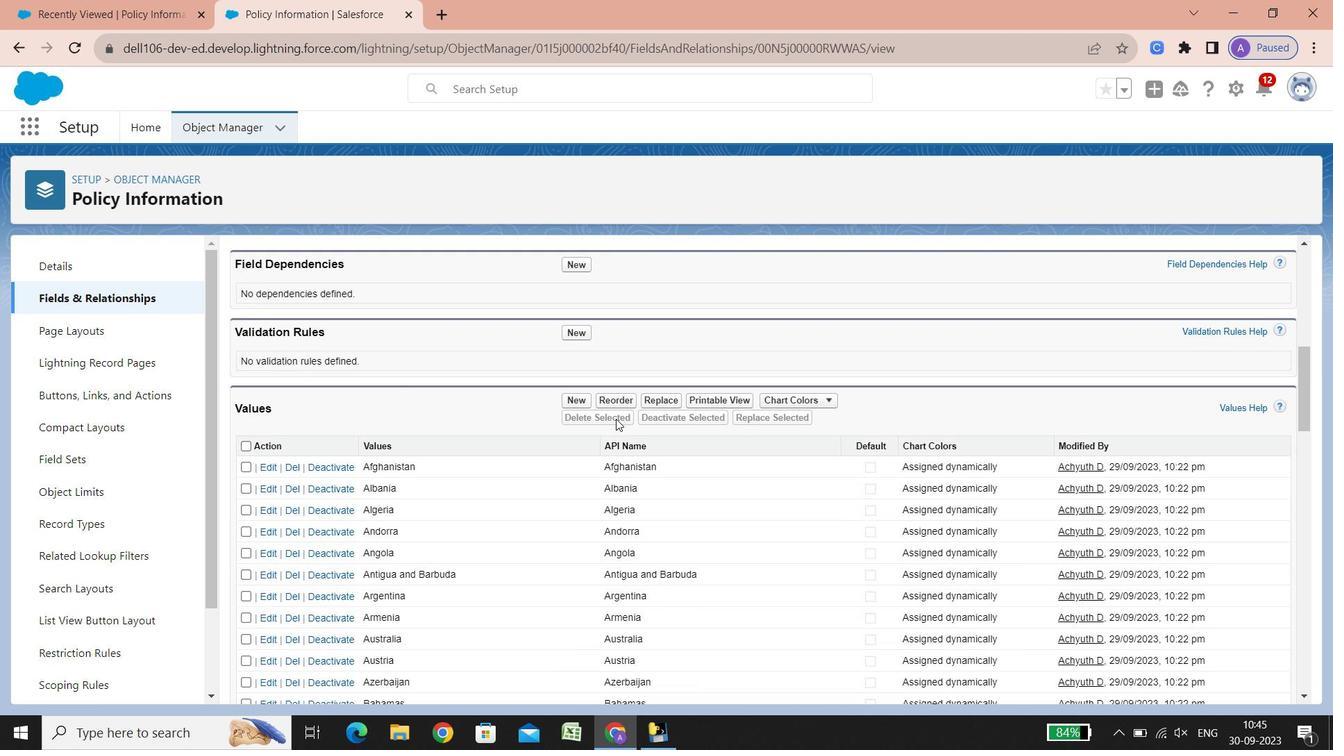 
Action: Mouse scrolled (288, 406) with delta (0, 0)
Screenshot: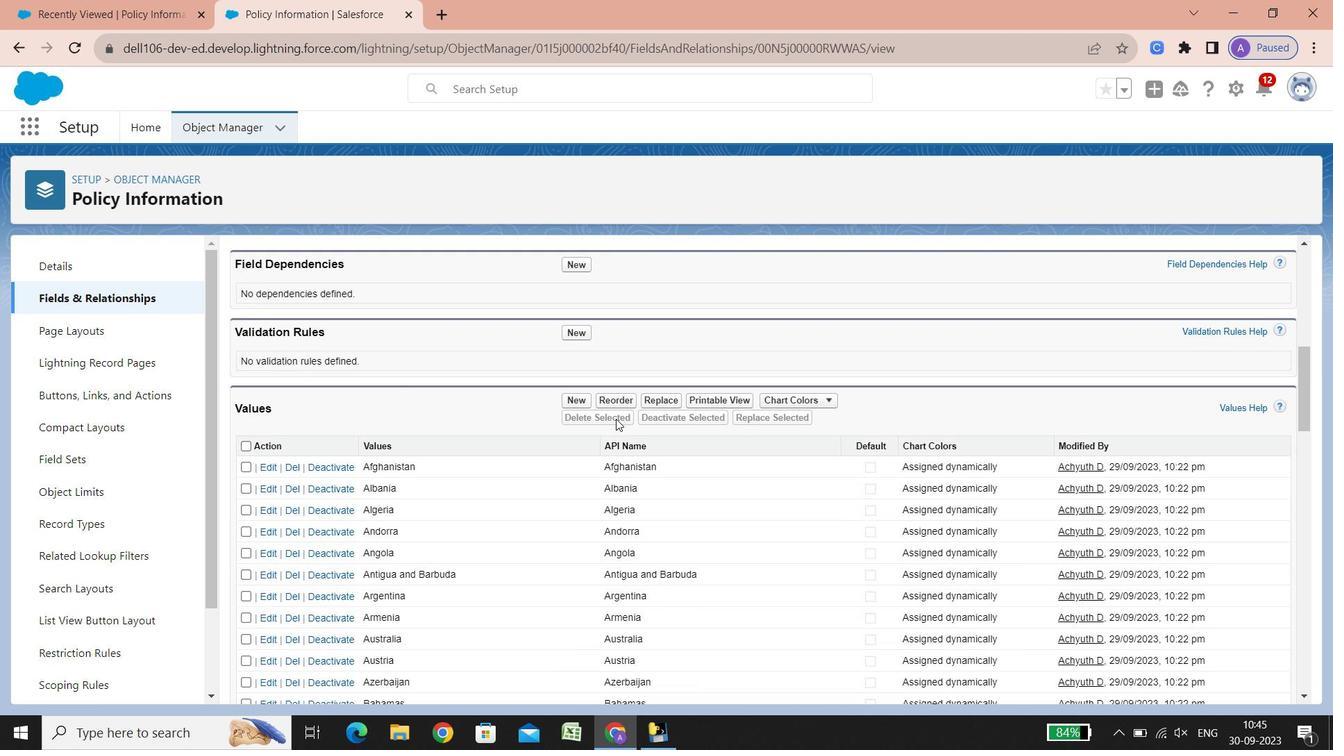 
Action: Mouse scrolled (288, 406) with delta (0, 0)
Screenshot: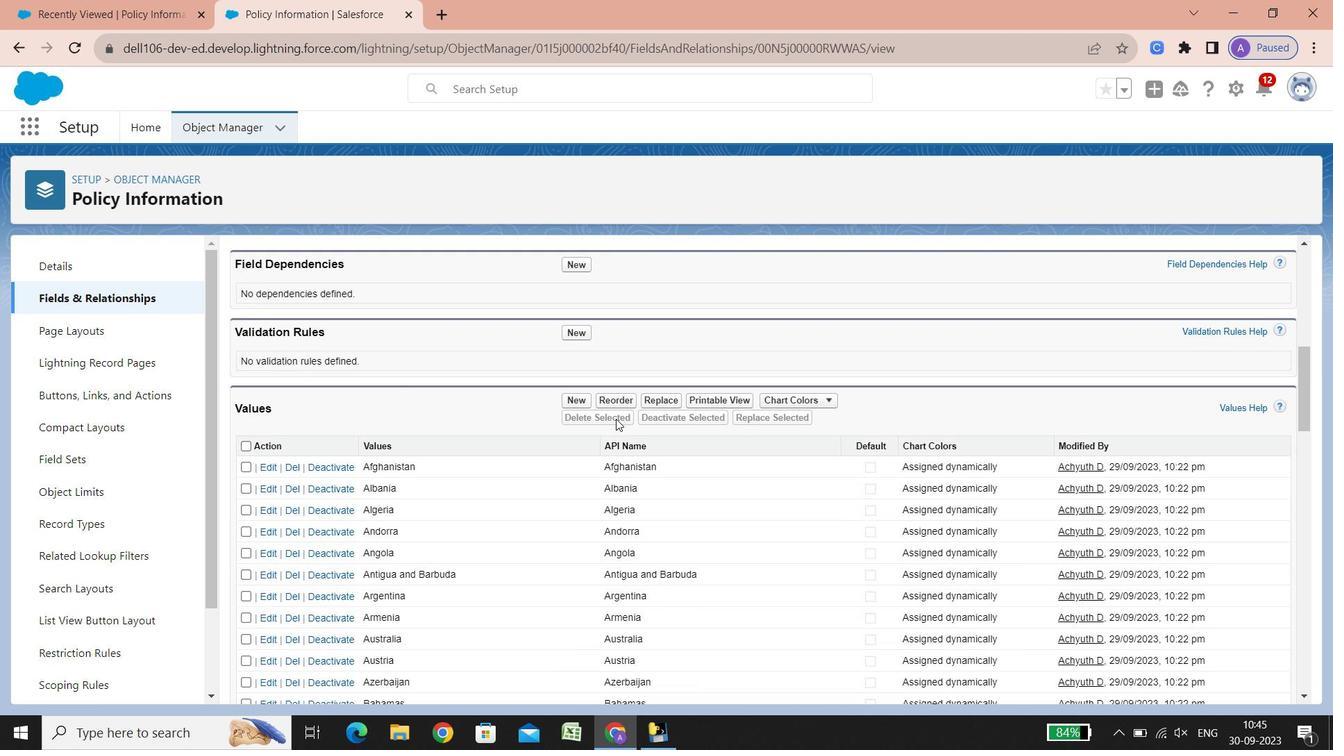 
Action: Mouse scrolled (288, 406) with delta (0, 0)
Screenshot: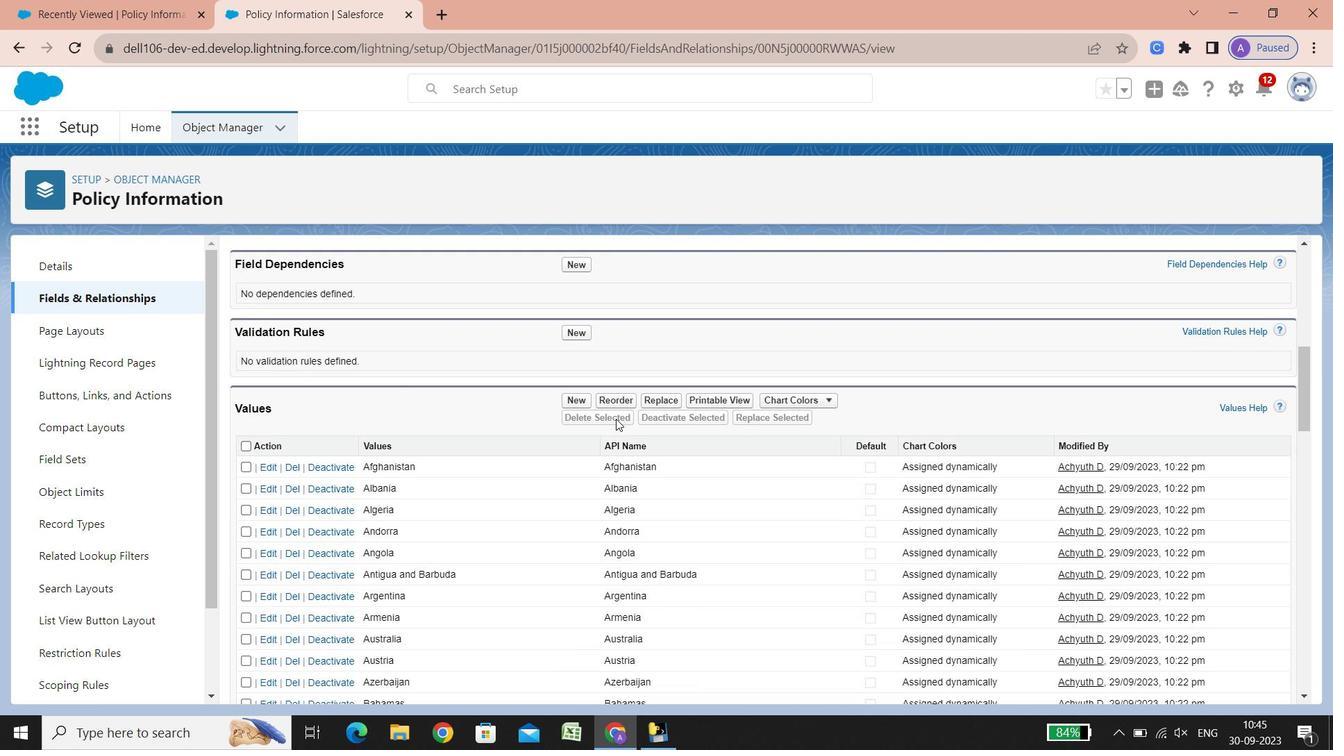 
Action: Mouse scrolled (288, 406) with delta (0, 0)
Screenshot: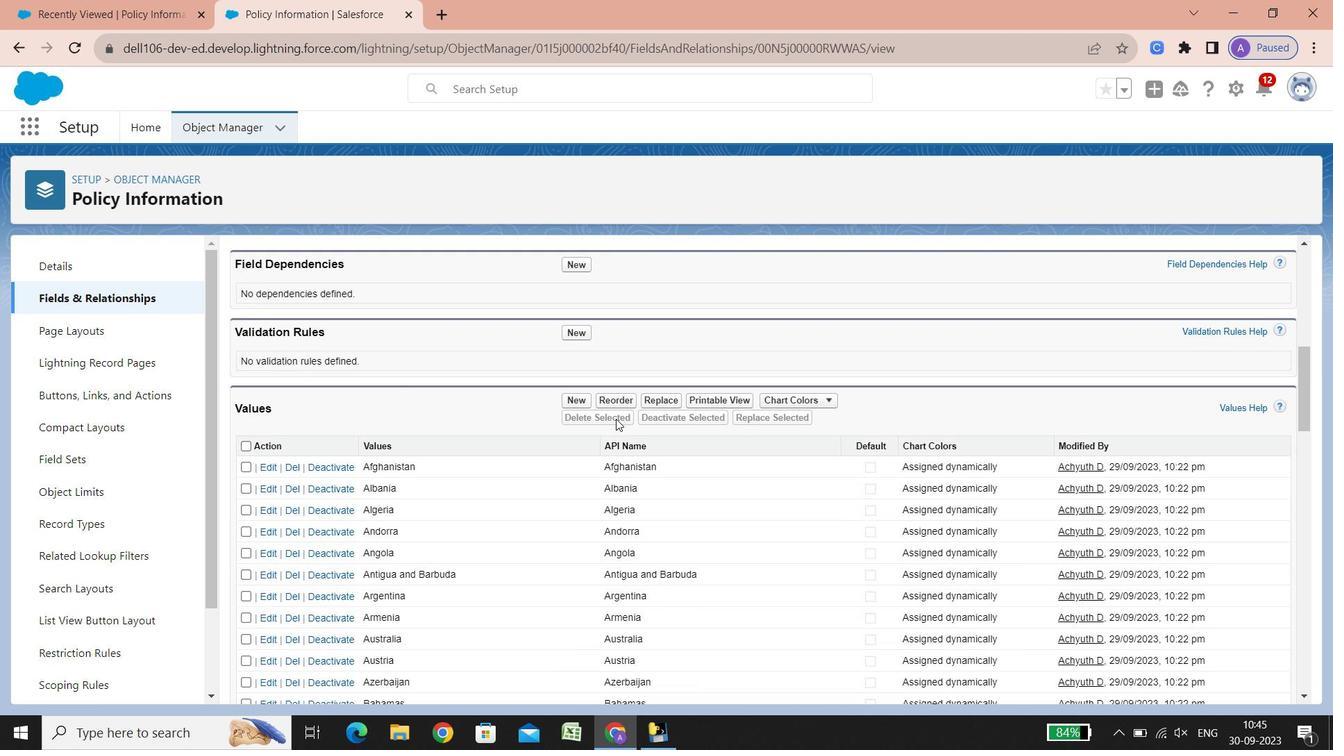 
Action: Mouse scrolled (288, 406) with delta (0, 0)
Screenshot: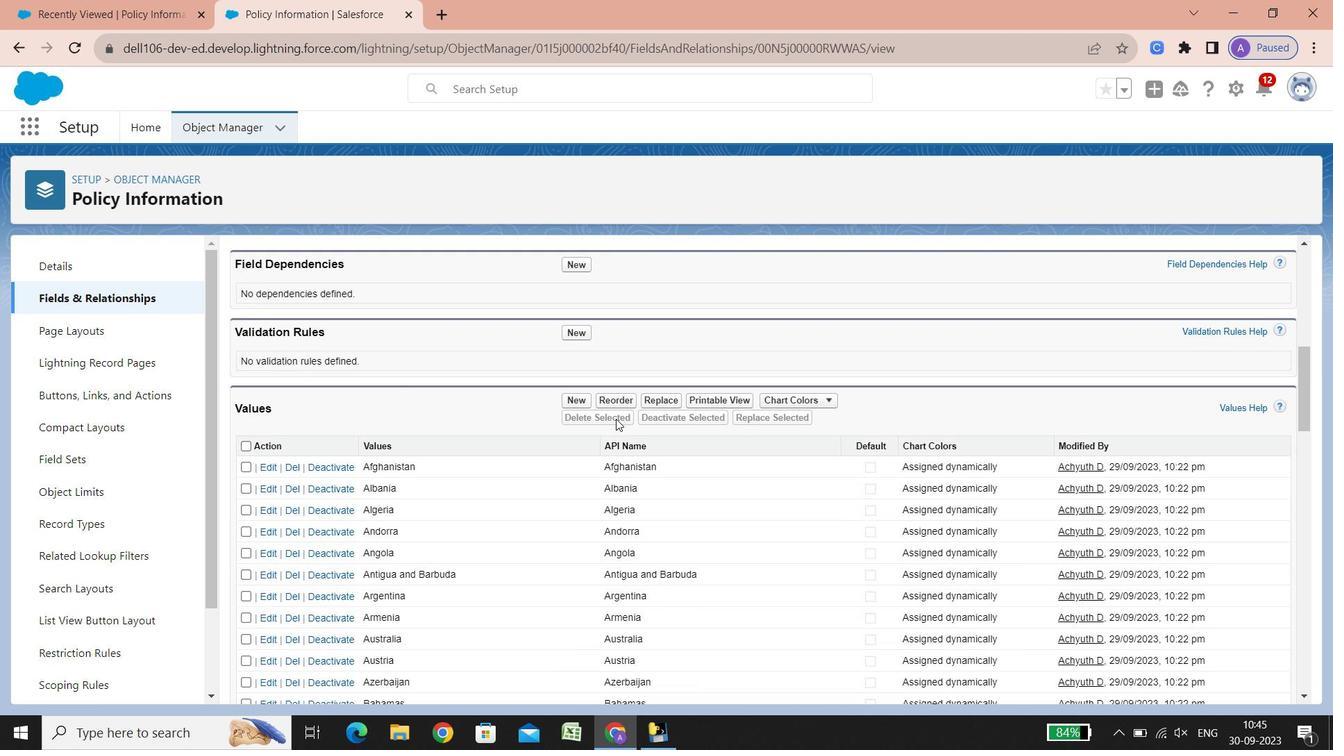 
Action: Mouse scrolled (288, 406) with delta (0, 0)
Screenshot: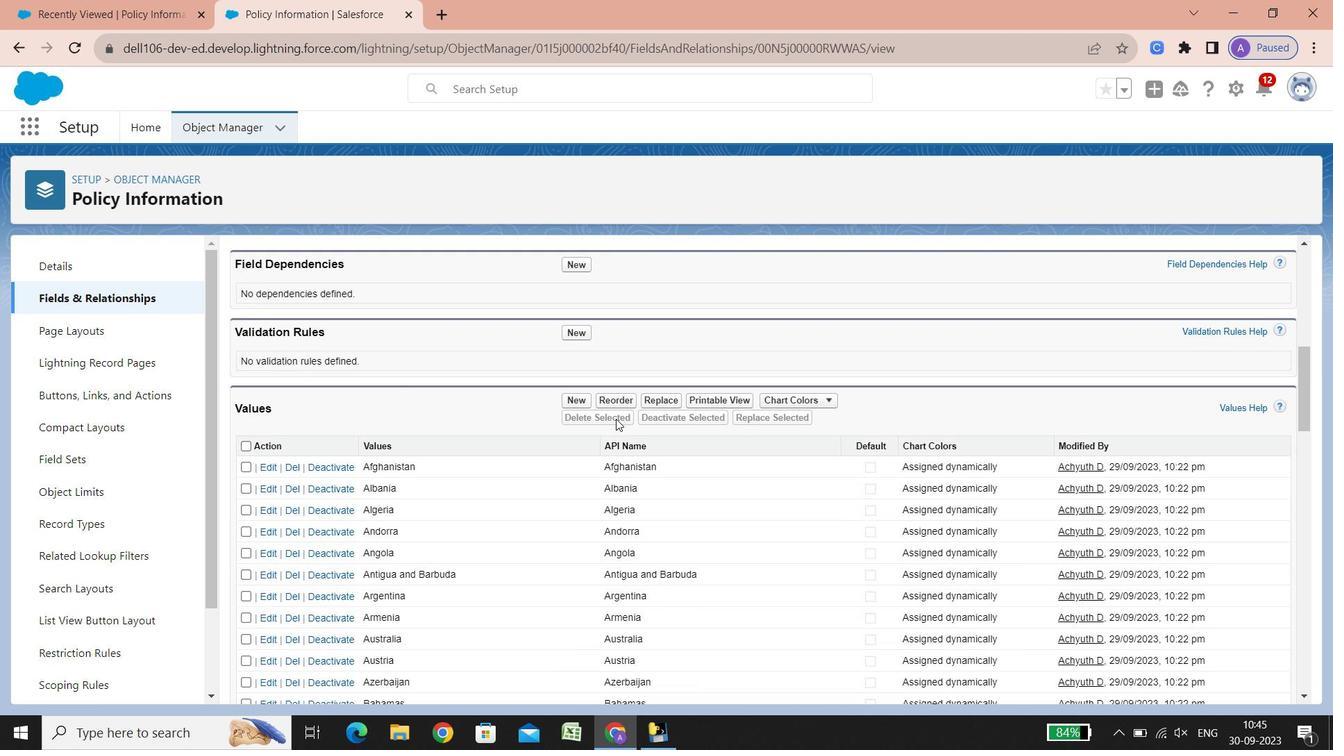 
Action: Mouse scrolled (288, 406) with delta (0, 0)
Screenshot: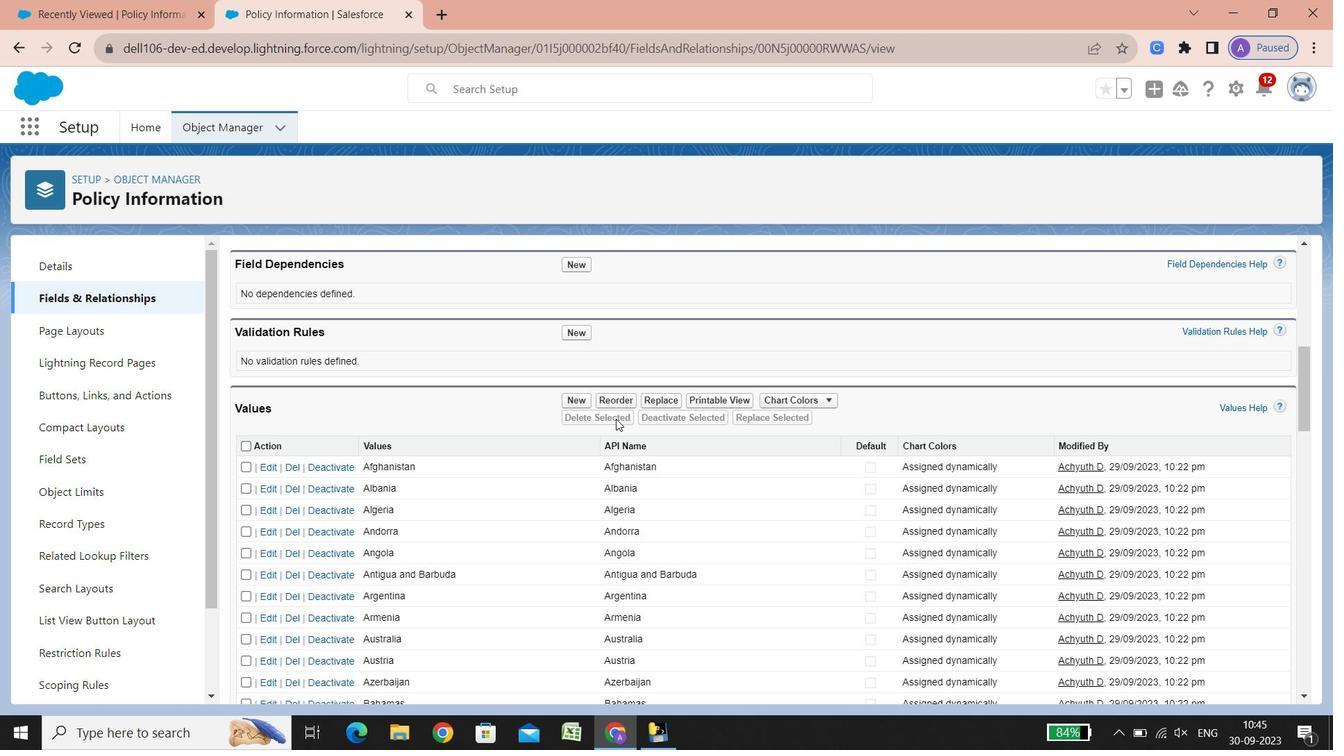 
Action: Mouse moved to (578, 398)
Screenshot: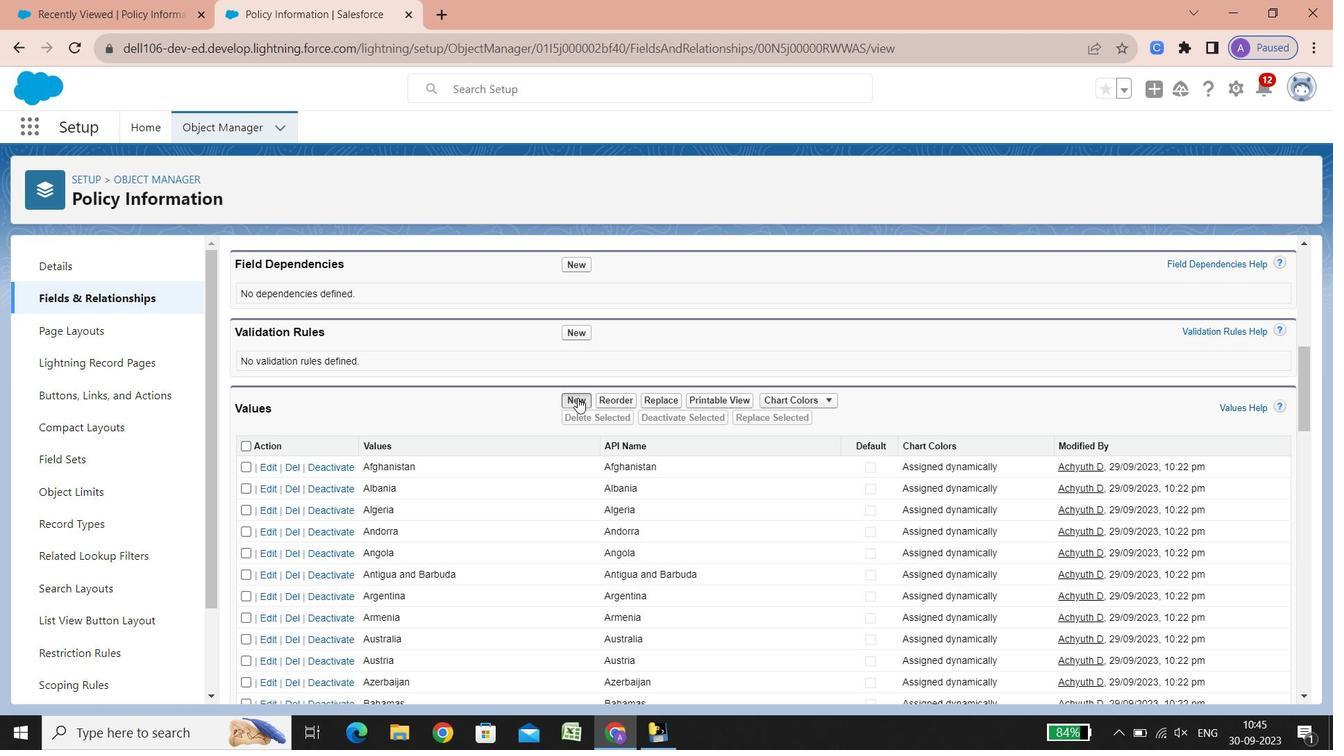 
Action: Mouse pressed left at (578, 398)
Screenshot: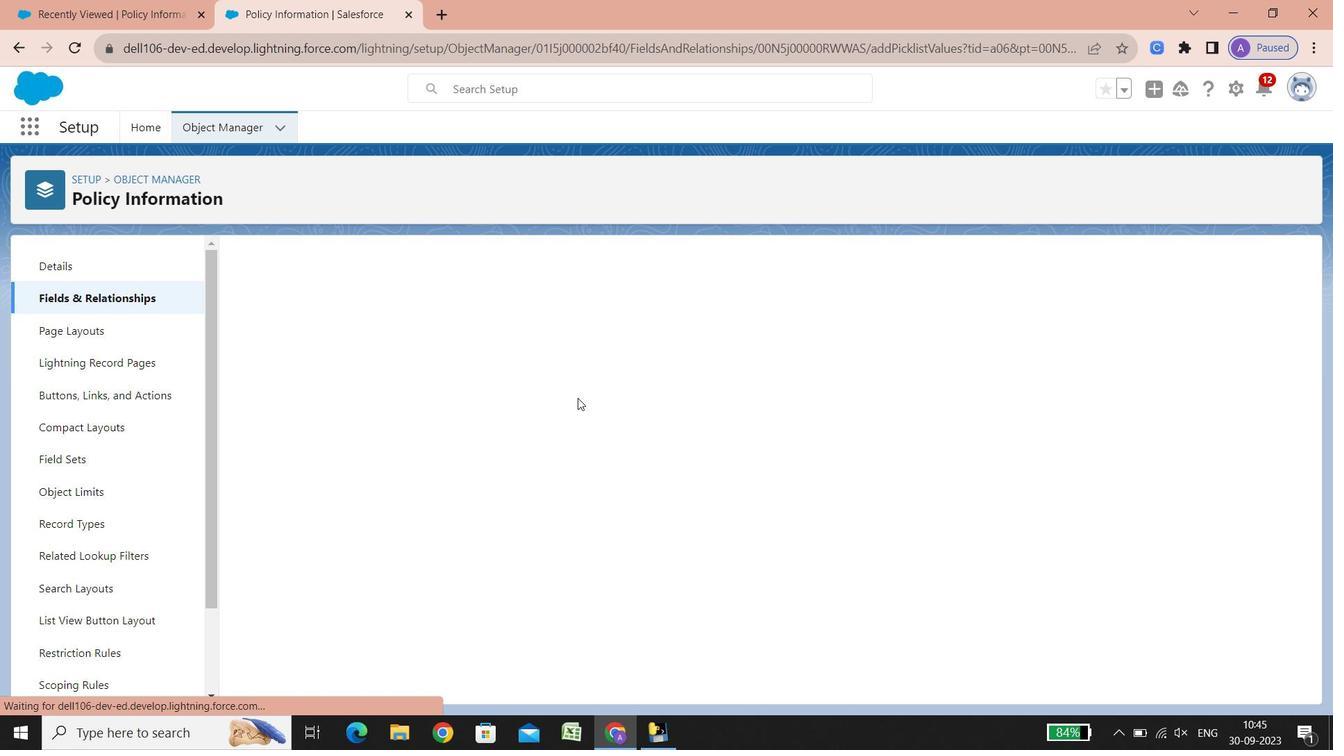 
Action: Mouse moved to (411, 436)
Screenshot: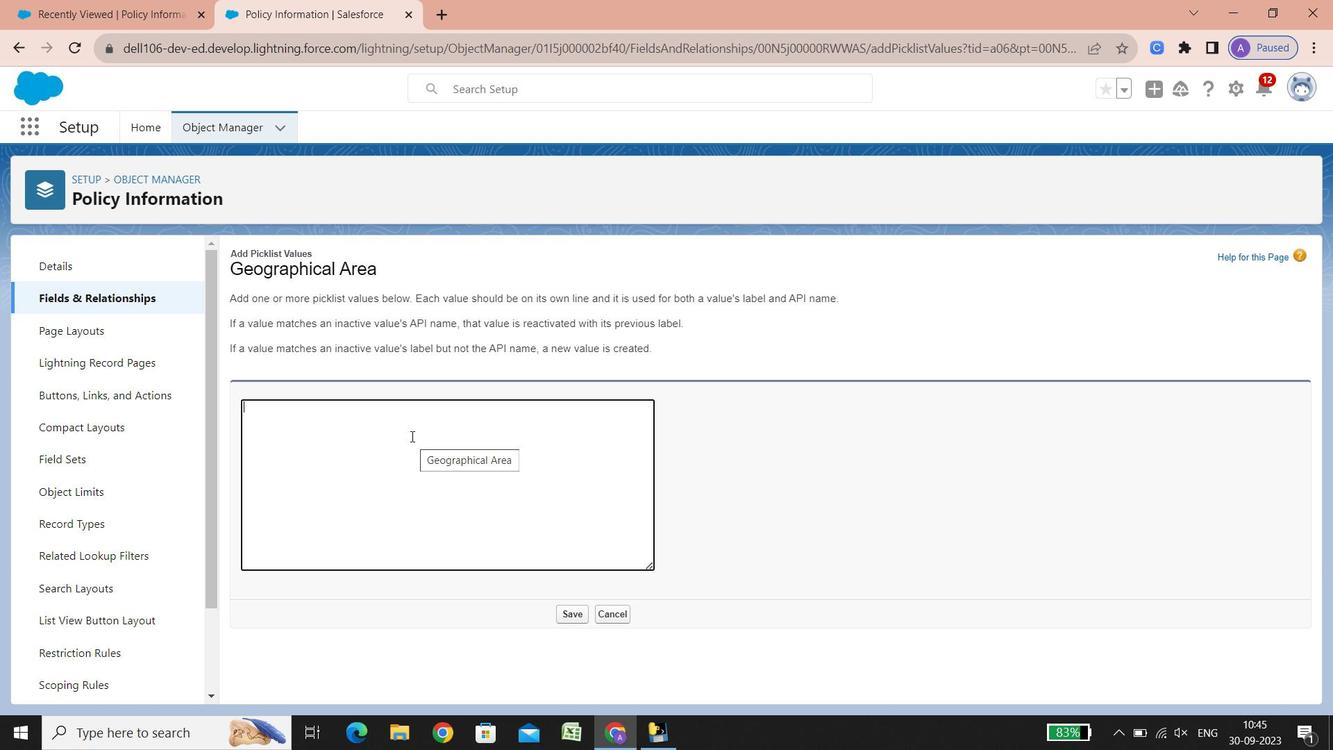 
Action: Key pressed <Key.shift>Holy<Key.space><Key.shift>See<Key.enter><Key.shift>Honduras<Key.enter><Key.shift>Hungary<Key.enter><Key.shift>Iceland<Key.enter><Key.shift>India<Key.enter><Key.shift>Indonesia<Key.enter><Key.shift>Iran<Key.enter><Key.shift><Key.shift>Iraq<Key.enter><Key.shift>Ireland<Key.enter><Key.shift>Israel<Key.enter><Key.shift>Italy<Key.enter><Key.shift><Key.shift><Key.shift><Key.shift><Key.shift><Key.shift><Key.shift><Key.shift><Key.shift><Key.shift><Key.shift>Jamaica<Key.enter><Key.shift>Japan<Key.enter><Key.shift>Jordan<Key.enter><Key.shift>Kazakhstan<Key.enter><Key.shift>Kenya<Key.enter><Key.shift><Key.shift><Key.shift><Key.shift><Key.shift><Key.shift><Key.shift><Key.shift><Key.shift><Key.shift>Kiribati<Key.enter><Key.shift>Kuwait<Key.enter><Key.shift><Key.shift><Key.shift><Key.shift>Kyrgyzstan<Key.enter><Key.shift>Laos<Key.enter><Key.shift>Latvia<Key.enter><Key.shift>Lebanon<Key.enter><Key.shift>Lesotho<Key.enter><Key.shift><Key.shift><Key.shift>Liberia<Key.enter><Key.shift><Key.shift><Key.shift><Key.shift><Key.shift>Libya<Key.enter><Key.shift><Key.shift><Key.shift><Key.shift>Liechtenstein<Key.enter><Key.shift>Lithuania<Key.enter><Key.shift><Key.shift><Key.shift><Key.shift>Luxembourg<Key.enter><Key.shift>Madagascar<Key.enter><Key.shift>Malawi<Key.enter><Key.shift>Malawi<Key.enter><Key.shift>Malaysia<Key.enter><Key.shift>Maldives<Key.enter><Key.shift>Mali<Key.enter><Key.shift><Key.shift><Key.shift><Key.shift>Malta<Key.enter><Key.shift>Marshall<Key.space><Key.shift>Islands<Key.enter><Key.shift>Mauritania<Key.enter><Key.shift>Mauritius<Key.enter><Key.shift>Mexico<Key.enter><Key.shift>Micronesia<Key.enter><Key.shift>Moldova<Key.enter><Key.shift>Monaco<Key.enter><Key.shift><Key.shift>Mongolia<Key.enter><Key.shift>Montenegro<Key.enter><Key.shift>Morocco<Key.enter><Key.shift>Mozambiuue<Key.backspace><Key.backspace><Key.backspace>que<Key.enter><Key.shift>Myanmar<Key.enter><Key.shift>Namibia<Key.enter><Key.shift>Nauru<Key.enter><Key.shift>Nepal<Key.enter><Key.shift>Netherlands<Key.enter><Key.shift>New<Key.space><Key.shift>Zealand<Key.enter><Key.shift><Key.shift><Key.shift><Key.shift><Key.shift><Key.shift><Key.shift><Key.shift><Key.shift><Key.shift><Key.shift><Key.shift>Nicaragua<Key.enter><Key.shift>Niger<Key.enter><Key.shift>Nigeria<Key.enter><Key.shift>North<Key.space><Key.shift>Korea<Key.enter><Key.shift>North<Key.space><Key.shift>Macedonia<Key.enter><Key.shift><Key.shift><Key.shift><Key.shift><Key.shift><Key.shift><Key.shift>Norway<Key.enter><Key.shift>Oman<Key.enter><Key.shift>Pakistan<Key.enter><Key.shift>Palau<Key.enter><Key.shift>Palestine<Key.space><Key.shift>State<Key.enter><Key.shift>Panama<Key.enter><Key.shift>Papua<Key.space><Key.shift>New<Key.space><Key.shift>Guinea<Key.enter><Key.shift><Key.shift><Key.shift><Key.shift><Key.shift><Key.shift><Key.shift><Key.shift><Key.shift><Key.shift><Key.shift><Key.shift><Key.shift><Key.shift><Key.shift><Key.shift><Key.shift><Key.shift><Key.shift><Key.shift><Key.shift><Key.shift><Key.shift><Key.shift><Key.shift><Key.shift><Key.shift><Key.shift><Key.shift><Key.shift><Key.shift><Key.shift>Paraguay<Key.enter><Key.shift>Peru<Key.enter><Key.shift>Philippines<Key.enter><Key.shift>Poland<Key.enter><Key.shift><Key.shift><Key.shift><Key.shift><Key.shift>Portugal<Key.enter><Key.shift><Key.shift><Key.shift><Key.shift><Key.shift><Key.shift><Key.shift>Qatar<Key.enter><Key.shift><Key.shift><Key.shift><Key.shift><Key.shift><Key.shift><Key.shift><Key.shift><Key.shift><Key.shift><Key.shift><Key.shift><Key.shift><Key.shift><Key.shift><Key.shift><Key.shift><Key.shift><Key.shift><Key.shift><Key.shift><Key.shift>Romania<Key.enter><Key.shift><Key.shift><Key.shift><Key.shift>Russia<Key.enter><Key.shift><Key.shift><Key.shift><Key.shift><Key.shift><Key.shift><Key.shift><Key.shift><Key.shift><Key.shift><Key.shift><Key.shift><Key.shift><Key.shift><Key.shift><Key.shift><Key.shift><Key.shift><Key.shift><Key.shift><Key.shift><Key.shift><Key.shift><Key.shift><Key.shift><Key.shift><Key.shift><Key.shift>Rwanda<Key.enter><Key.shift>Saint<Key.space><Key.shift><Key.shift><Key.shift><Key.shift><Key.shift><Key.shift><Key.shift><Key.shift><Key.shift><Key.shift><Key.shift><Key.shift>L<Key.backspace><Key.shift><Key.shift><Key.shift><Key.shift><Key.shift><Key.shift><Key.shift><Key.shift><Key.shift>Kitts<Key.space>and<Key.space><Key.shift>Nevis<Key.enter><Key.shift>Saint<Key.space><Key.shift>Lucia<Key.enter><Key.shift>Saint<Key.space><Key.shift>Vincent<Key.space>and<Key.space><Key.shift>The<Key.space><Key.backspace><Key.backspace><Key.backspace><Key.backspace>the<Key.space><Key.shift>Grenadines<Key.enter><Key.shift>Samoa<Key.enter><Key.shift>San<Key.space><Key.shift><Key.shift><Key.shift><Key.shift><Key.shift><Key.shift><Key.shift>Marino<Key.enter>
Screenshot: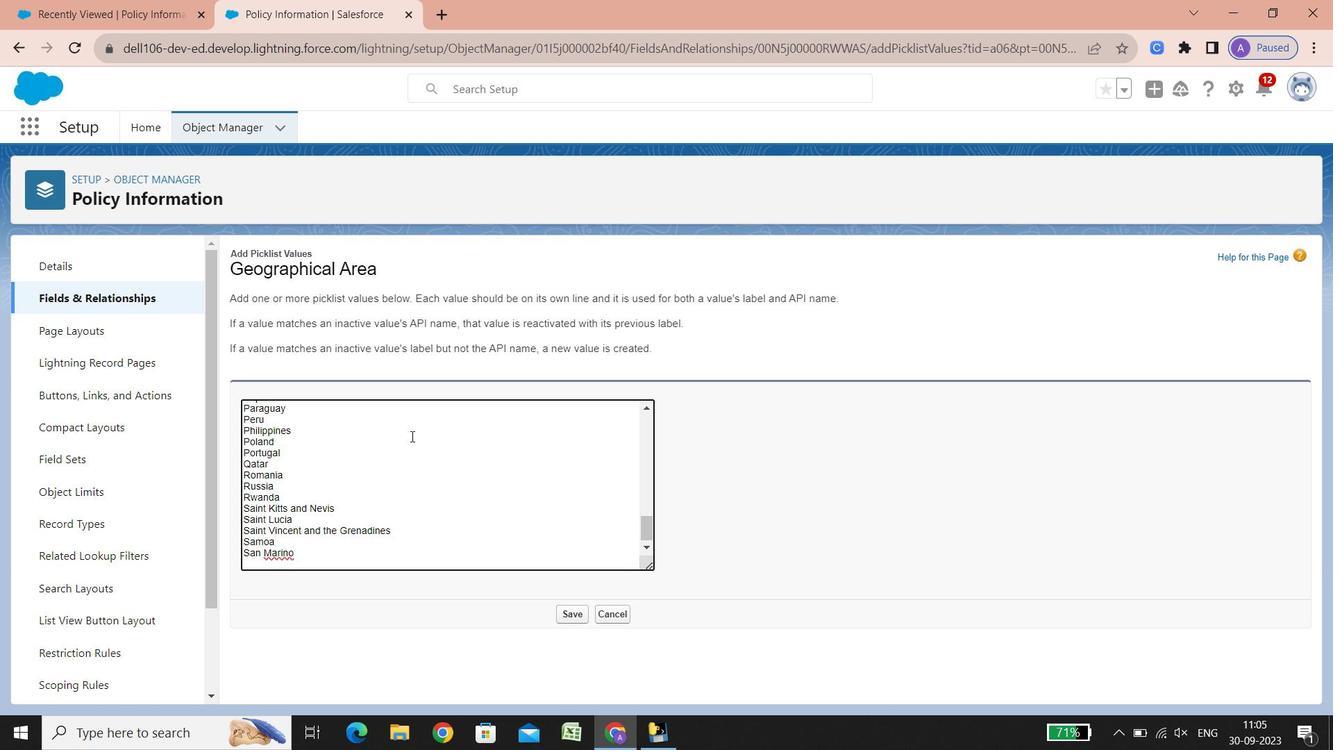 
Action: Mouse moved to (427, 441)
Screenshot: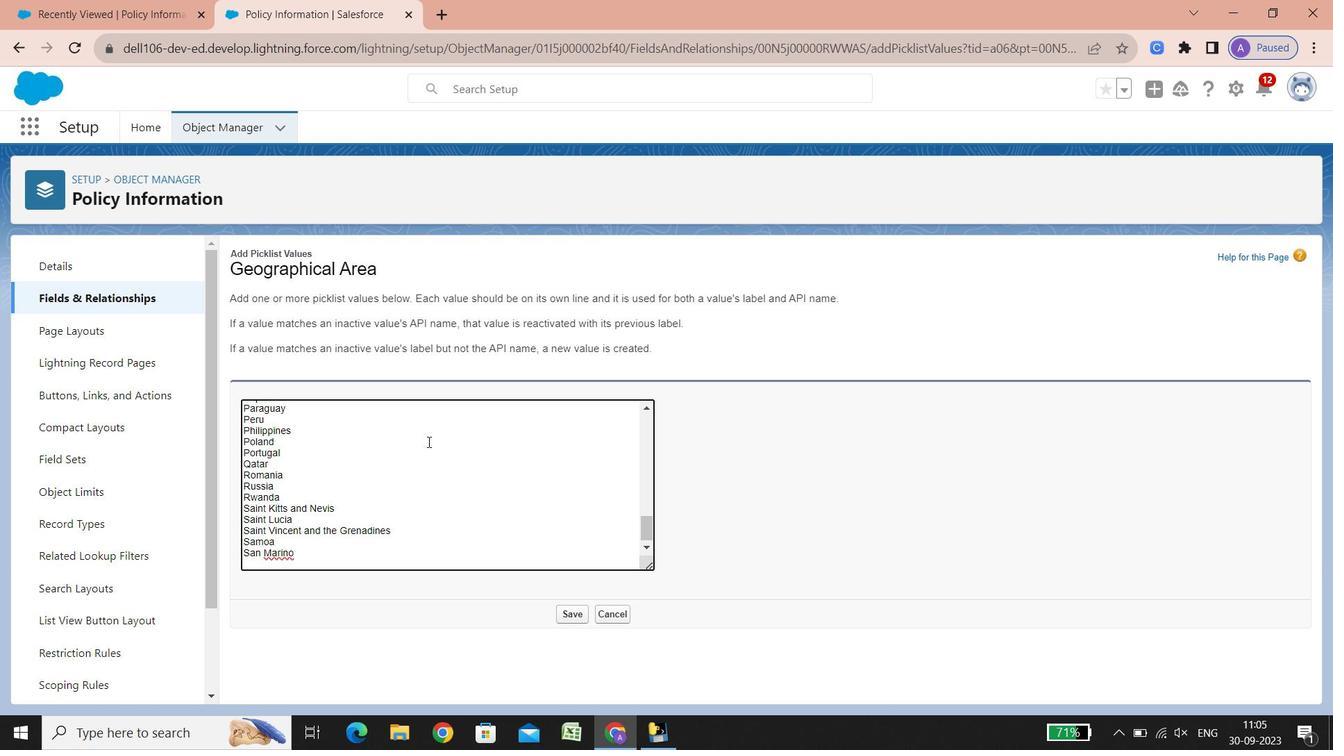 
Action: Key pressed <Key.shift>Sao<Key.space><Key.shift>Tome<Key.space>and<Key.space><Key.shift>Principe<Key.enter><Key.shift>Saudi<Key.space><Key.shift>Arabia<Key.enter><Key.shift>Senegal<Key.enter>
Screenshot: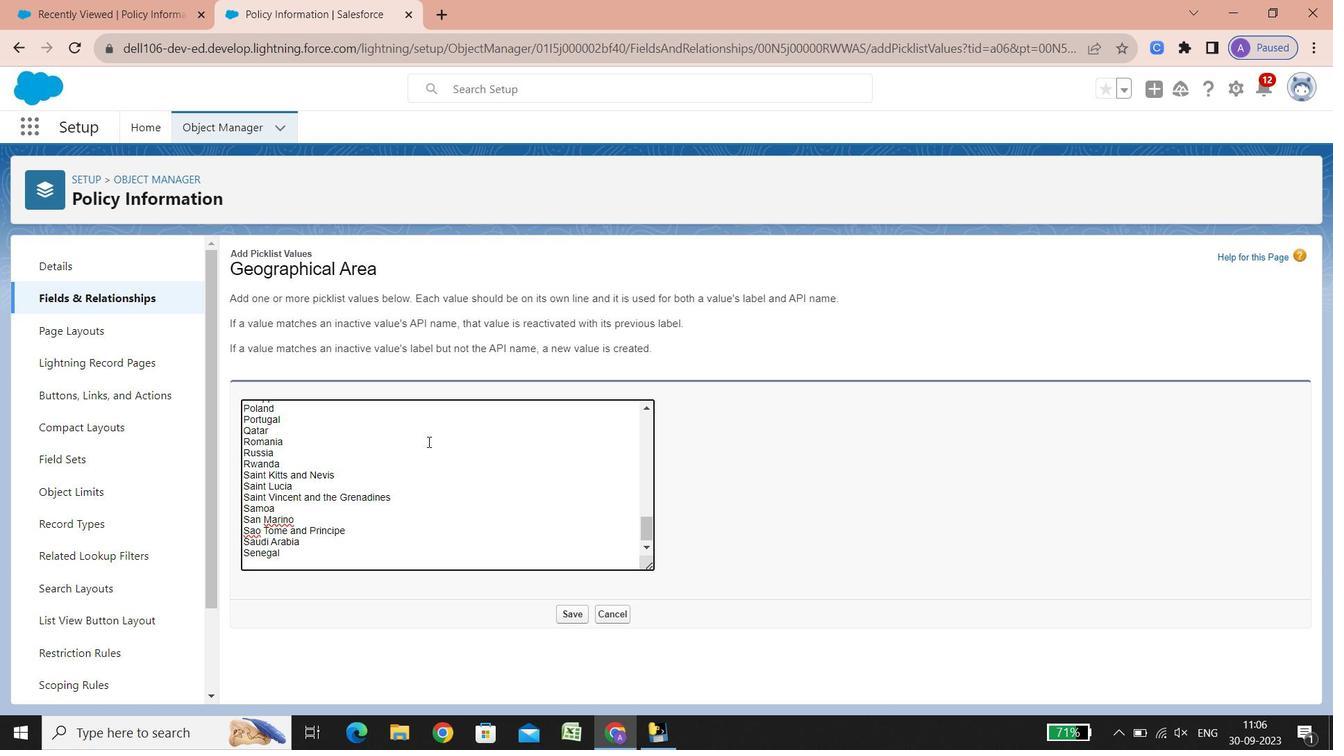 
Action: Mouse moved to (432, 437)
Screenshot: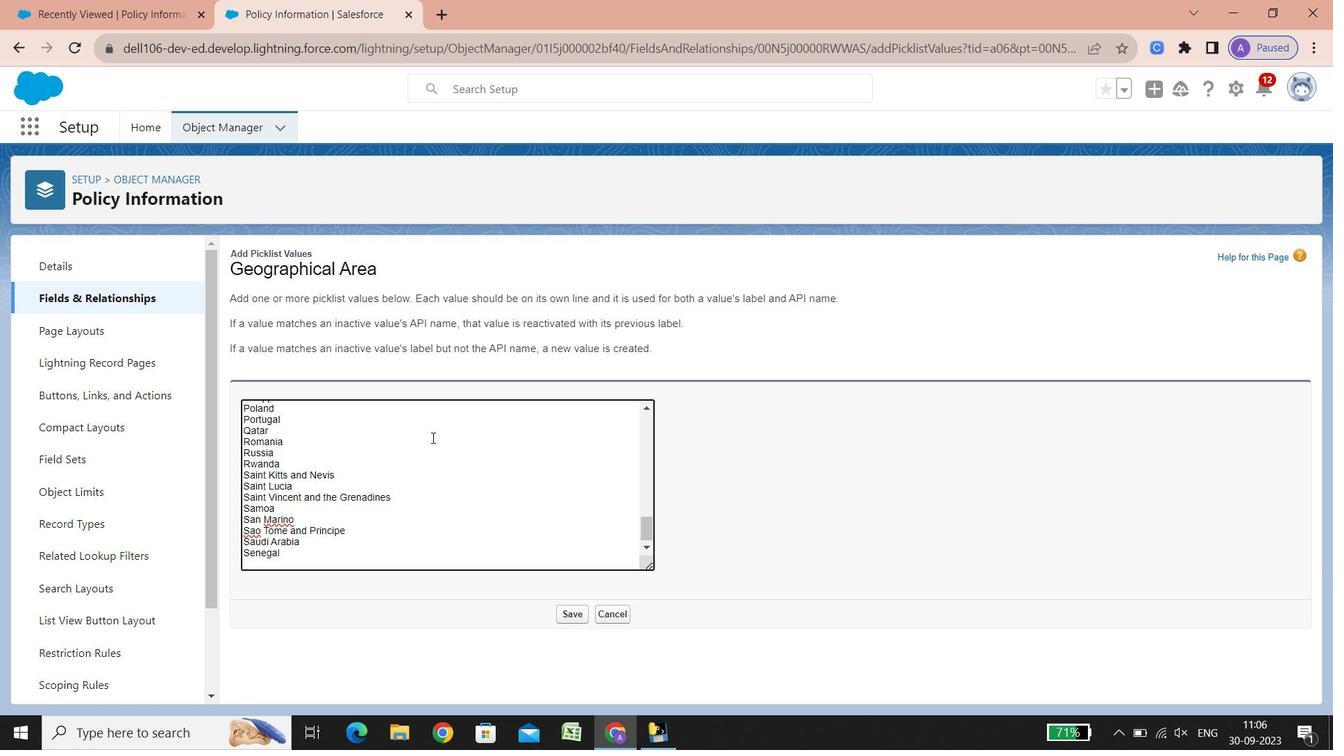 
Action: Key pressed <Key.shift>Serbia<Key.enter><Key.shift>Seychelles<Key.enter><Key.shift>Sierra<Key.space><Key.shift>Leone<Key.enter><Key.shift>Singapore<Key.enter><Key.shift>Slovakia<Key.enter><Key.shift><Key.shift><Key.shift><Key.shift><Key.shift><Key.shift><Key.shift><Key.shift>Slovenkia<Key.enter><Key.shift>Solomon<Key.space><Key.shift><Key.shift>Islands<Key.enter><Key.shift>Somalia<Key.enter><Key.shift>South<Key.space><Key.shift><Key.shift><Key.shift>Africa<Key.enter><Key.shift>South<Key.space><Key.shift>Korea<Key.enter>s<Key.backspace><Key.shift>South<Key.space><Key.shift>Sud<Key.caps_lock><Key.caps_lock>an<Key.enter><Key.shift>Spain<Key.enter><Key.shift><Key.shift><Key.shift><Key.shift>Sri<Key.space><Key.shift><Key.shift><Key.shift><Key.shift><Key.shift>Lanka<Key.enter><Key.shift>Sudan<Key.enter><Key.shift>Suriname
Screenshot: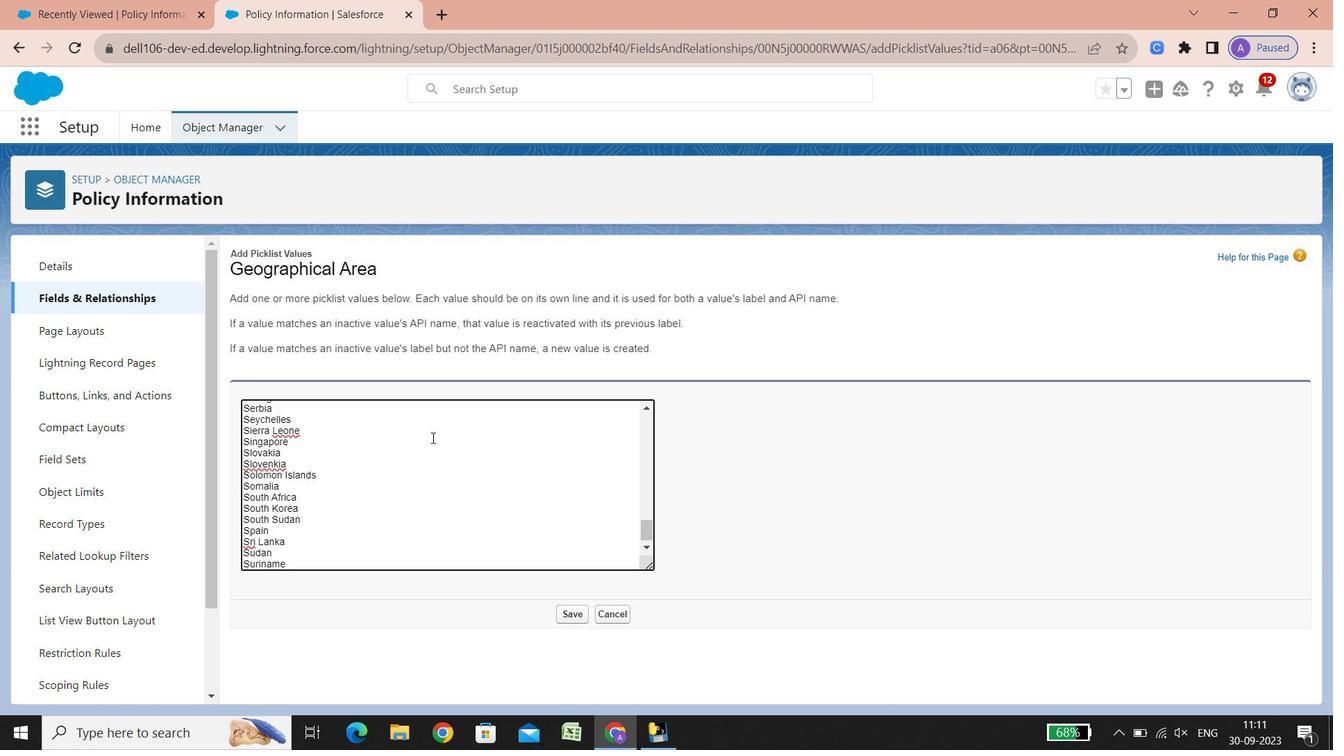
Action: Mouse moved to (402, 422)
Screenshot: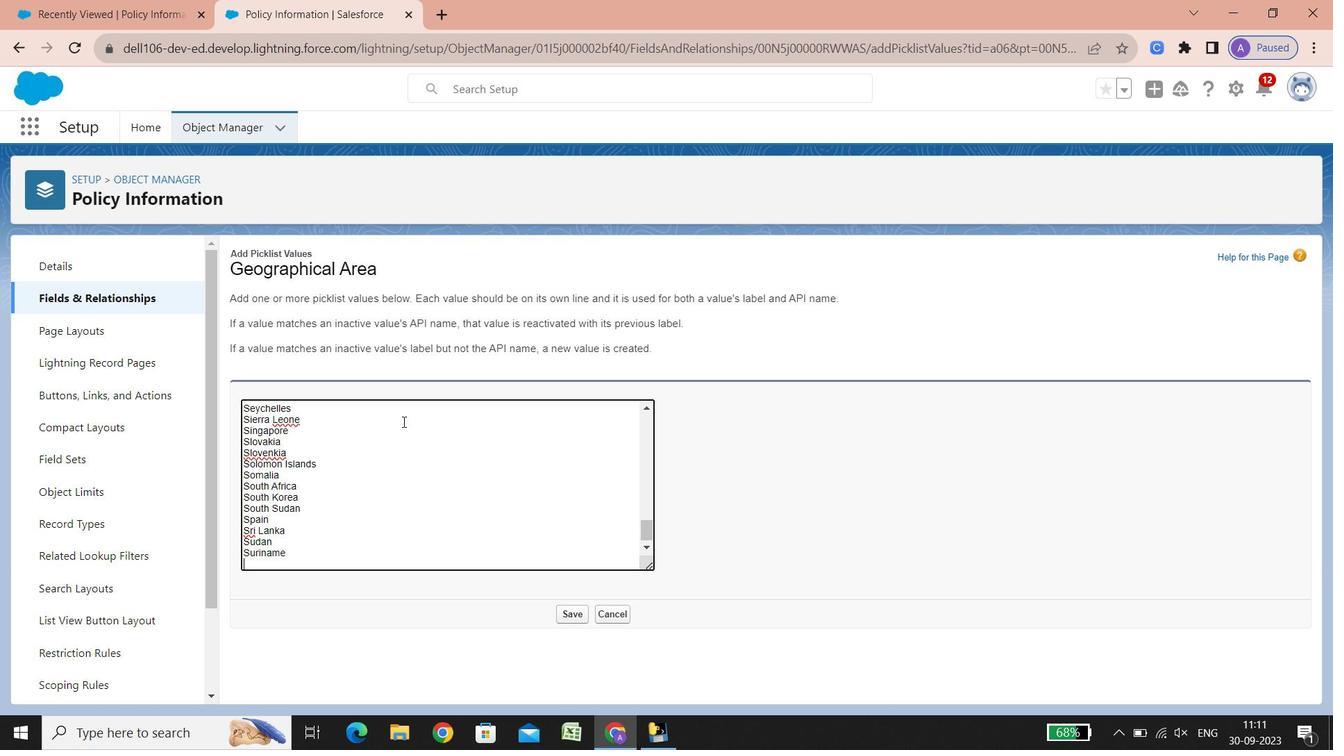 
Action: Key pressed <Key.enter><Key.shift>Swedw<Key.backspace>en<Key.enter><Key.shift>Switzerland<Key.enter><Key.shift>Syria<Key.enter><Key.shift>Tajikistan<Key.enter><Key.shift>Tanzania<Key.enter><Key.shift>Thailand<Key.enter><Key.shift><Key.shift><Key.shift>Timoor<Key.backspace><Key.backspace>r-<Key.shift><Key.shift><Key.shift><Key.shift><Key.shift>Leste<Key.enter><Key.shift><Key.shift><Key.shift><Key.shift><Key.shift><Key.shift><Key.shift><Key.shift>Togo<Key.enter><Key.shift><Key.shift><Key.shift><Key.shift><Key.shift>Tonga<Key.enter><Key.shift>Trinidad<Key.space>and<Key.space><Key.shift>Tobago<Key.enter><Key.shift>Tunisia<Key.enter><Key.shift><Key.shift><Key.shift>Turkey<Key.enter><Key.shift><Key.shift><Key.shift>Turkmenistan<Key.enter><Key.shift><Key.shift><Key.shift><Key.shift><Key.shift><Key.shift><Key.shift><Key.shift><Key.shift><Key.shift><Key.shift>Tuvalu<Key.enter><Key.shift><Key.shift><Key.shift><Key.shift><Key.shift><Key.shift><Key.shift><Key.shift><Key.shift><Key.shift><Key.shift>Uganda<Key.enter><Key.shift><Key.shift><Key.shift><Key.shift><Key.shift><Key.shift><Key.shift><Key.shift><Key.shift><Key.shift><Key.shift><Key.shift><Key.shift><Key.shift><Key.shift><Key.shift>Ukraine<Key.enter><Key.shift><Key.shift><Key.shift><Key.shift><Key.shift><Key.shift><Key.shift><Key.shift><Key.shift><Key.shift><Key.shift><Key.shift><Key.shift><Key.shift><Key.shift><Key.shift><Key.shift><Key.shift><Key.shift><Key.shift><Key.shift><Key.shift>United<Key.space><Key.shift>Arab<Key.space><Key.shift>Emirates<Key.enter><Key.shift><Key.shift><Key.shift><Key.shift><Key.shift><Key.shift><Key.shift><Key.shift><Key.shift><Key.shift><Key.shift><Key.shift><Key.shift>United<Key.space><Key.shift>Kingdom<Key.enter><Key.shift>United<Key.space><Key.shift>States<Key.space>of<Key.space><Key.shift>America<Key.enter><Key.shift>Uruguay<Key.enter><Key.shift><Key.shift><Key.shift><Key.shift><Key.shift><Key.shift><Key.shift><Key.shift><Key.shift>Uzbekisst<Key.backspace><Key.backspace>tan<Key.enter><Key.shift>Vanuatu<Key.enter><Key.shift>Venexuela<Key.enter><Key.shift><Key.shift><Key.shift><Key.shift>V<Key.backspace><Key.backspace><Key.backspace><Key.backspace><Key.backspace><Key.backspace><Key.backspace><Key.shift>Z<Key.backspace>zuela<Key.enter><Key.shift>Vietnam<Key.enter><Key.shift>Yemen<Key.enter><Key.shift><Key.shift><Key.shift><Key.shift><Key.shift><Key.shift><Key.shift>Zambia<Key.enter><Key.shift><Key.shift><Key.shift><Key.shift><Key.shift><Key.shift><Key.shift>Zimbabwe
Screenshot: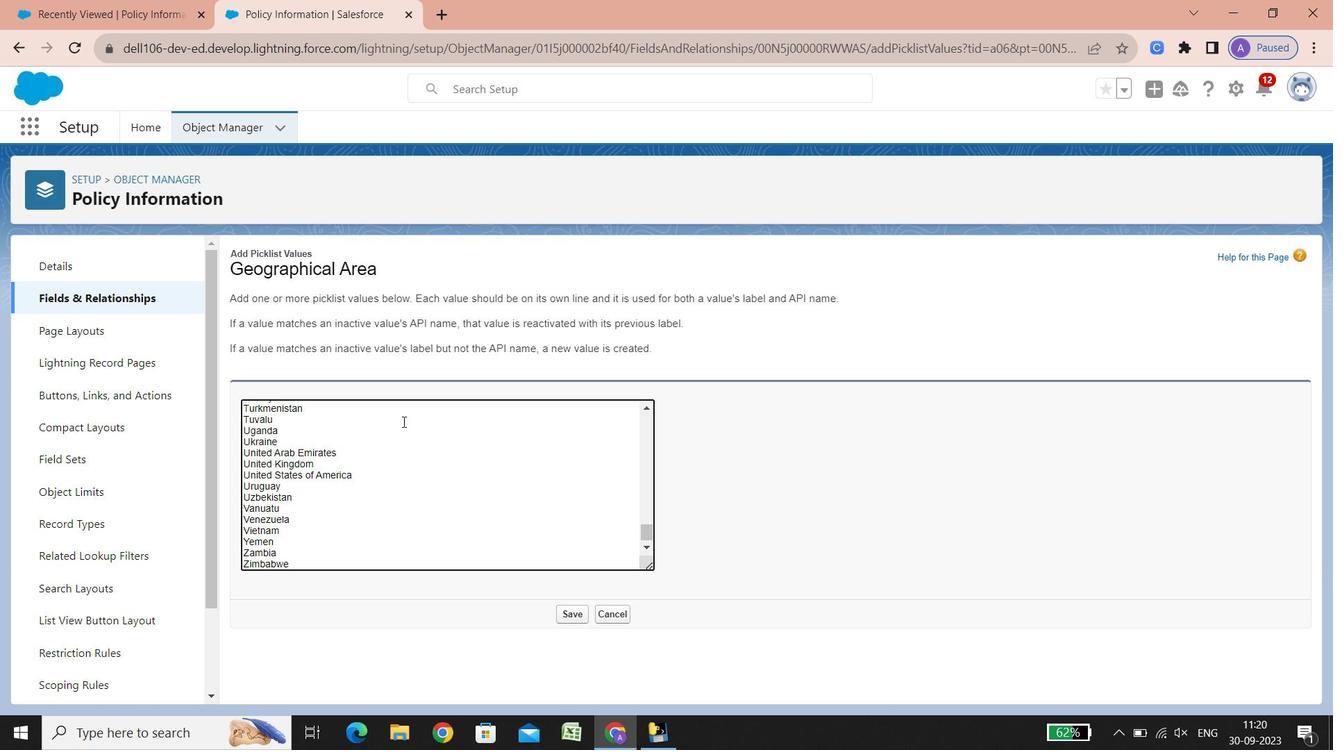 
Action: Mouse moved to (571, 623)
Screenshot: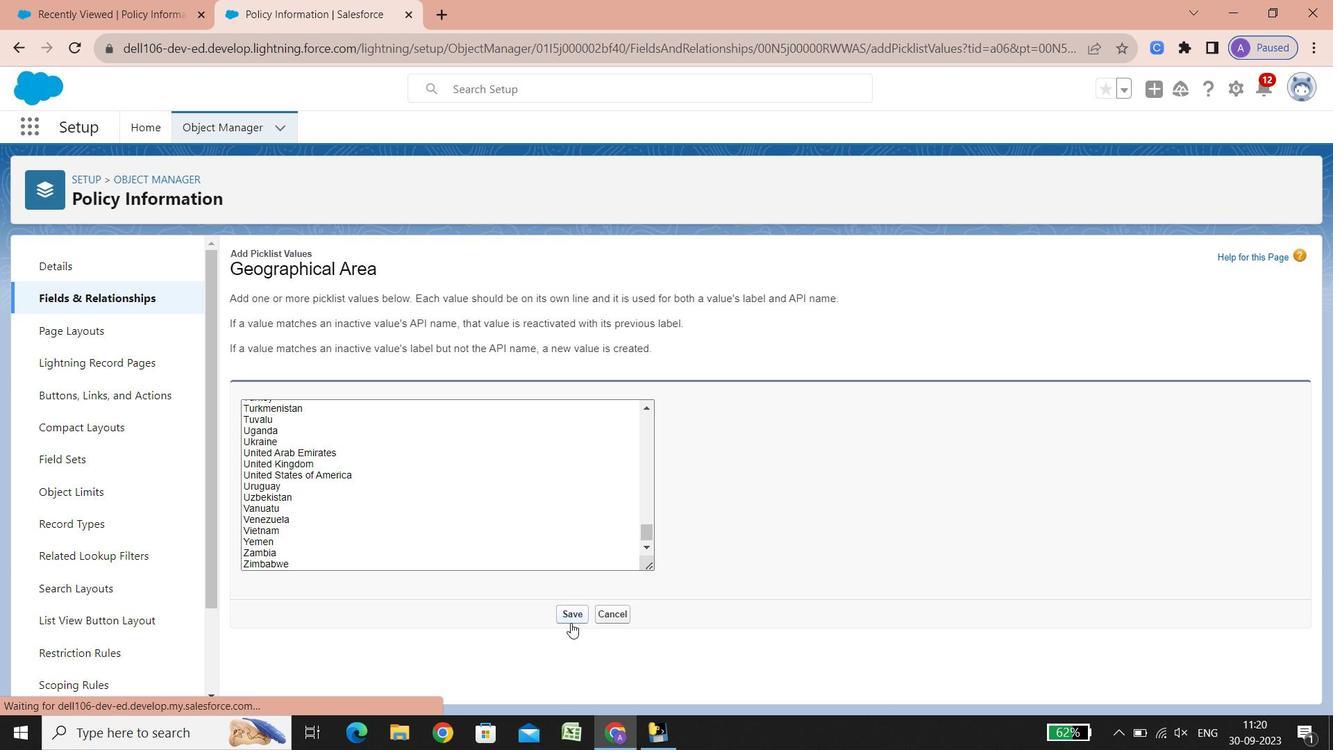 
Action: Mouse pressed left at (571, 623)
Screenshot: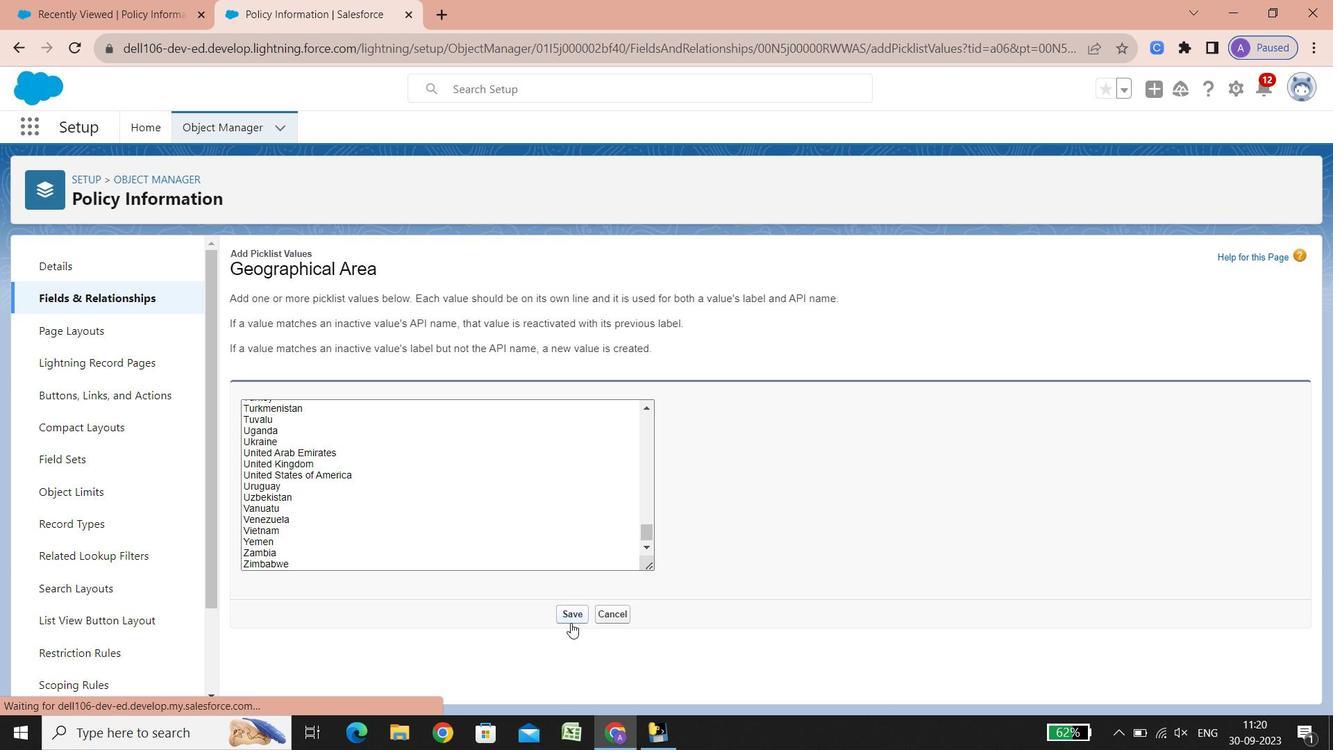 
Action: Mouse moved to (447, 543)
Screenshot: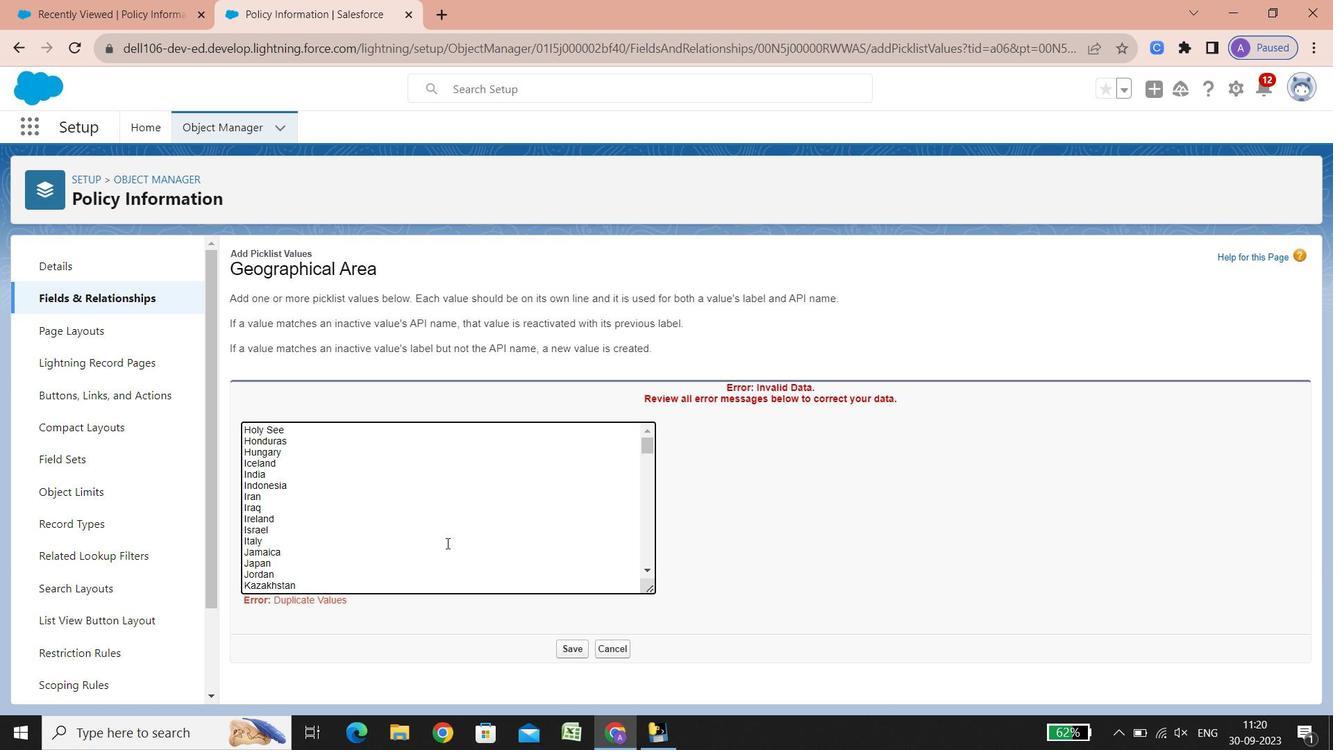 
Action: Mouse scrolled (447, 542) with delta (0, 0)
Screenshot: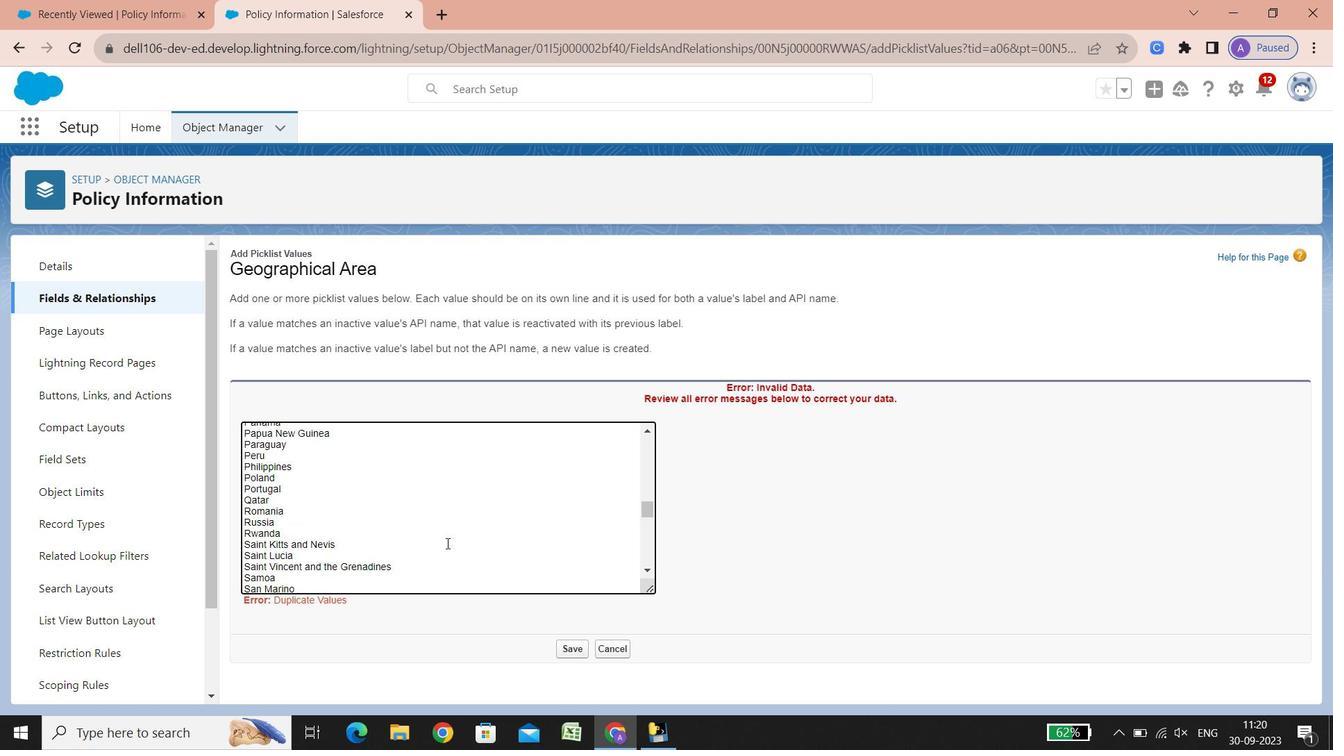 
Action: Mouse scrolled (447, 542) with delta (0, 0)
Screenshot: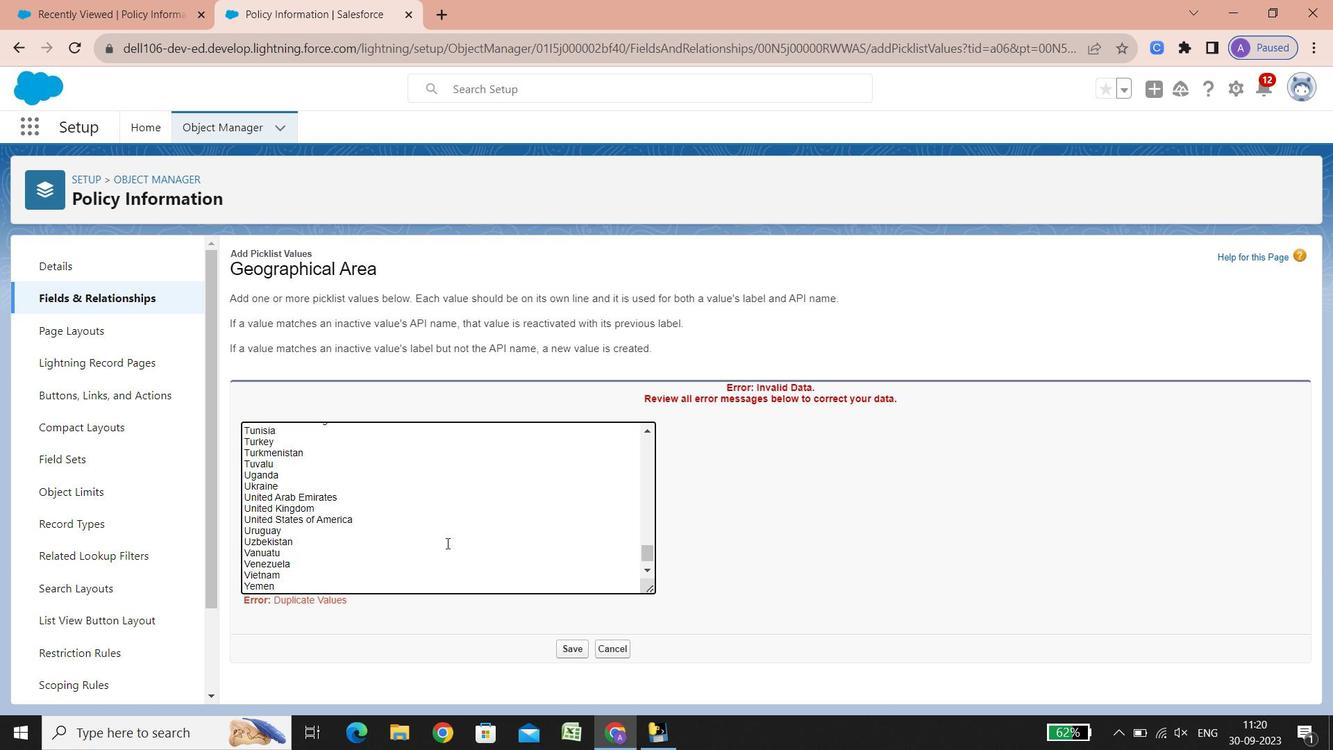 
Action: Mouse scrolled (447, 542) with delta (0, 0)
Screenshot: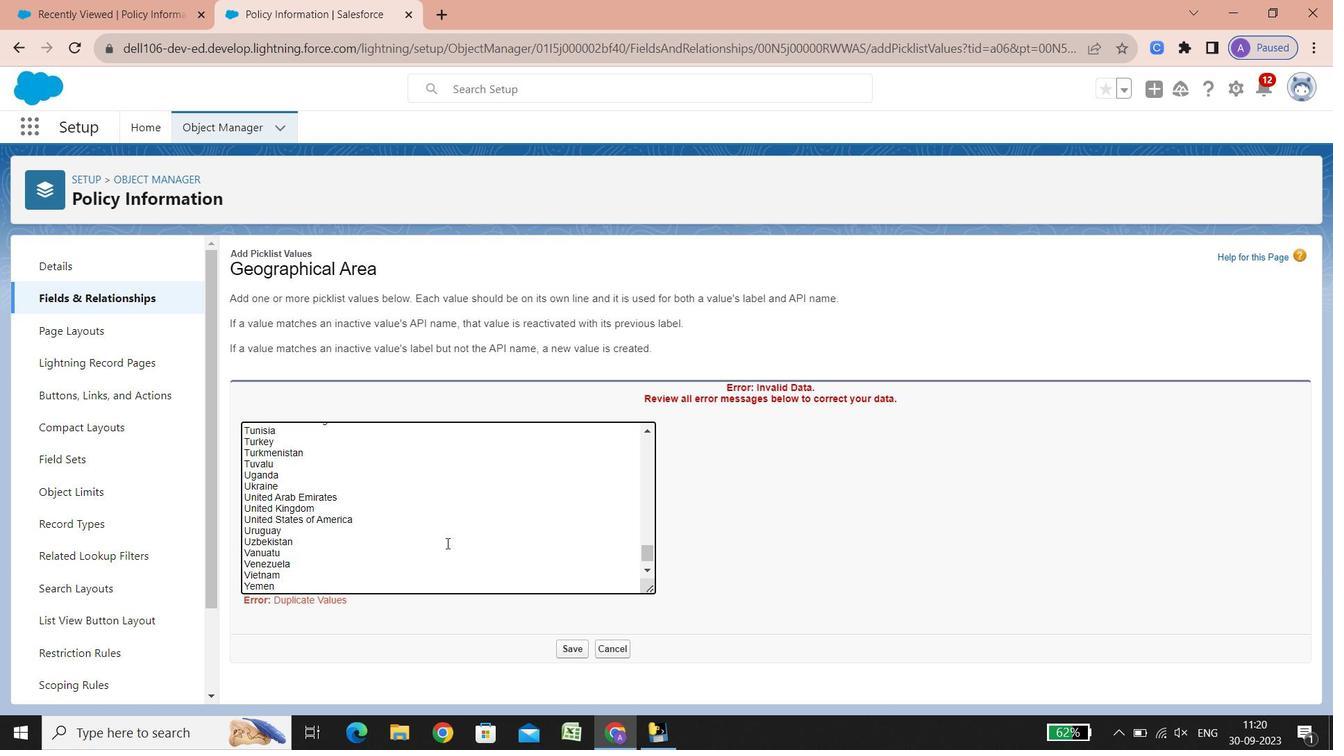 
Action: Mouse scrolled (447, 542) with delta (0, 0)
Screenshot: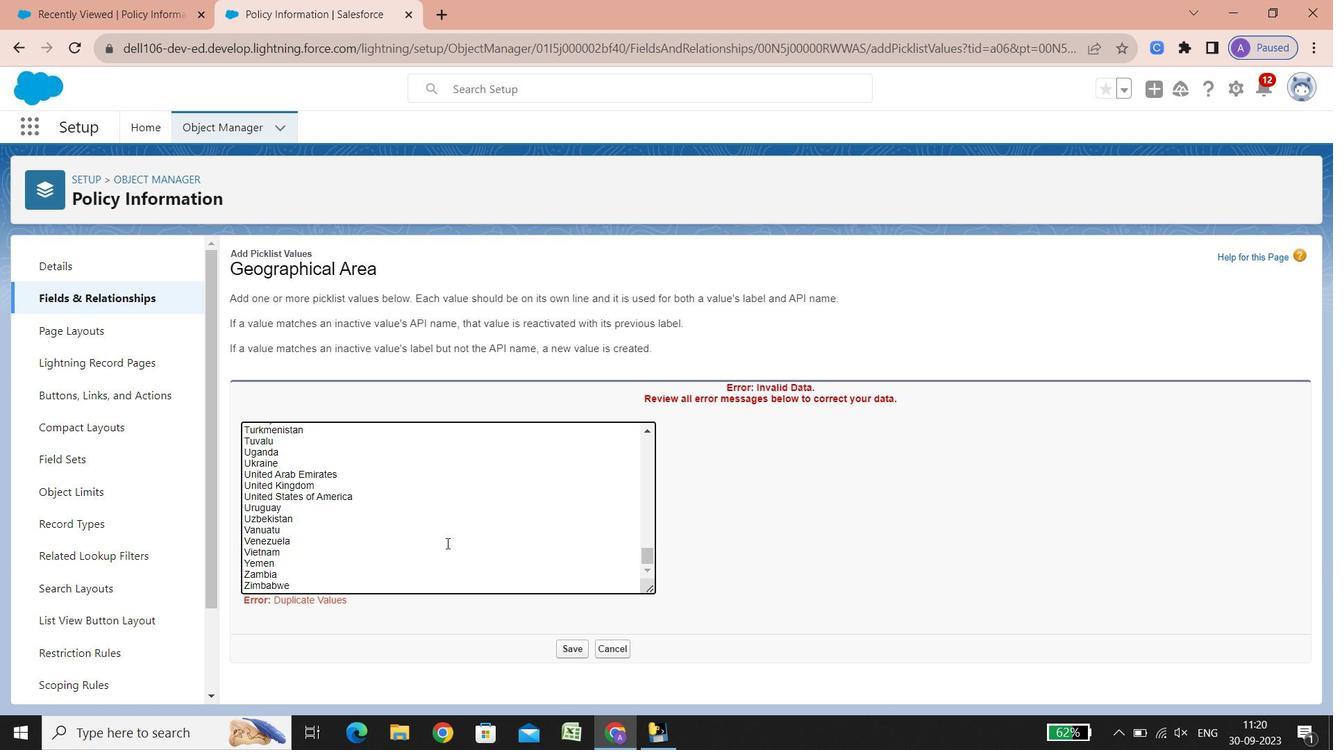 
Action: Mouse scrolled (447, 542) with delta (0, 0)
Screenshot: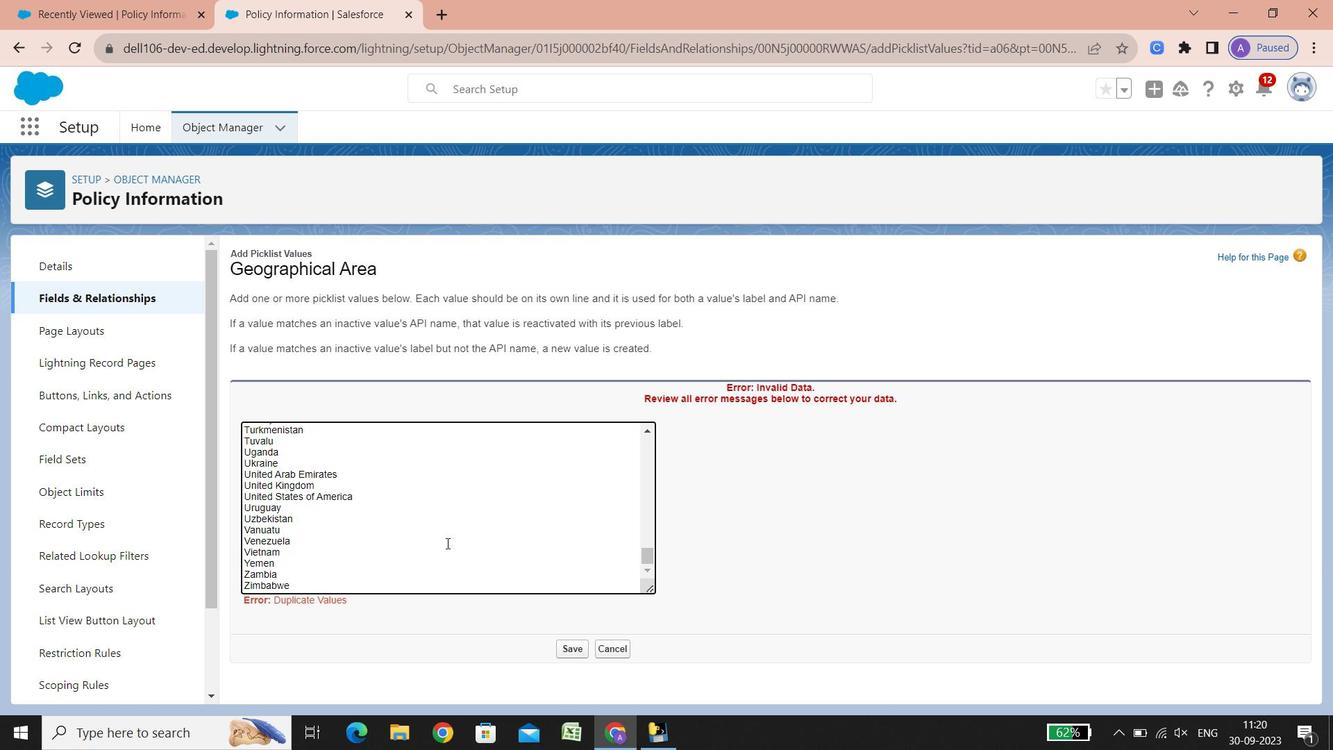
Action: Mouse scrolled (447, 542) with delta (0, 0)
Screenshot: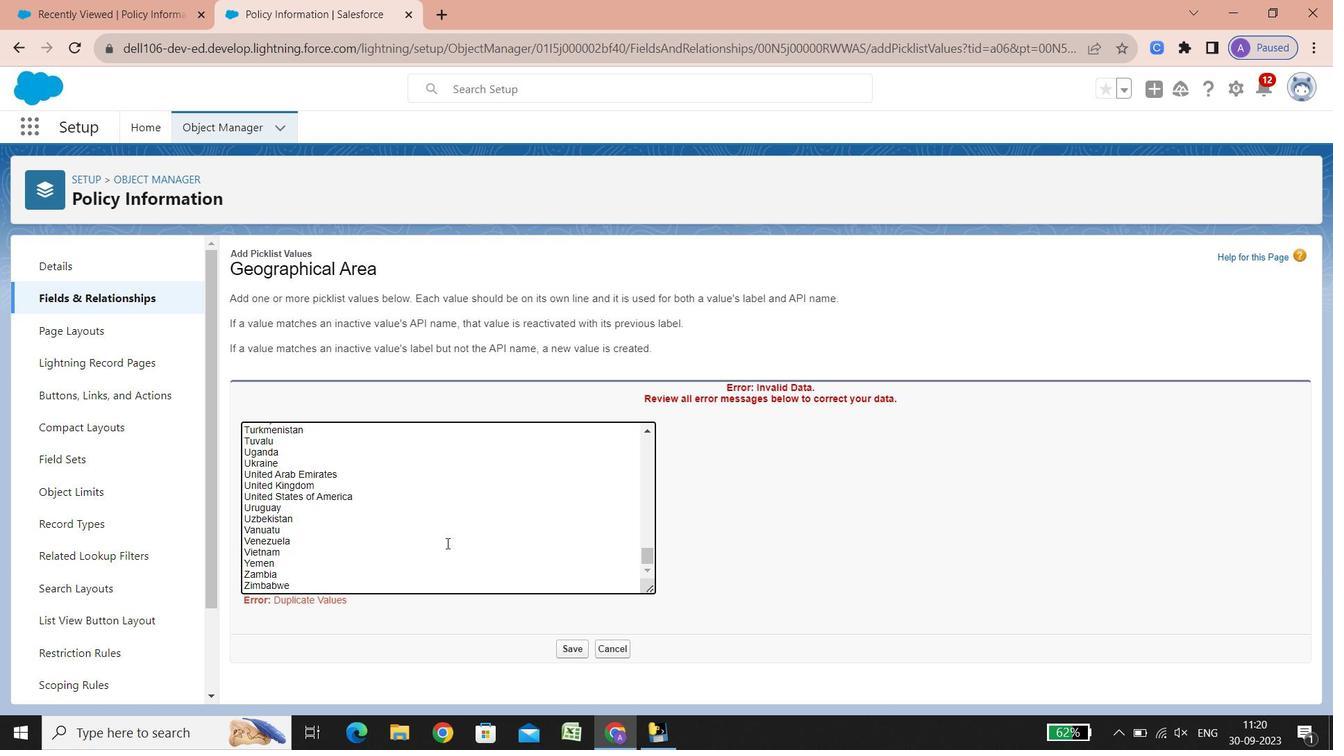 
Action: Mouse scrolled (447, 542) with delta (0, 0)
Screenshot: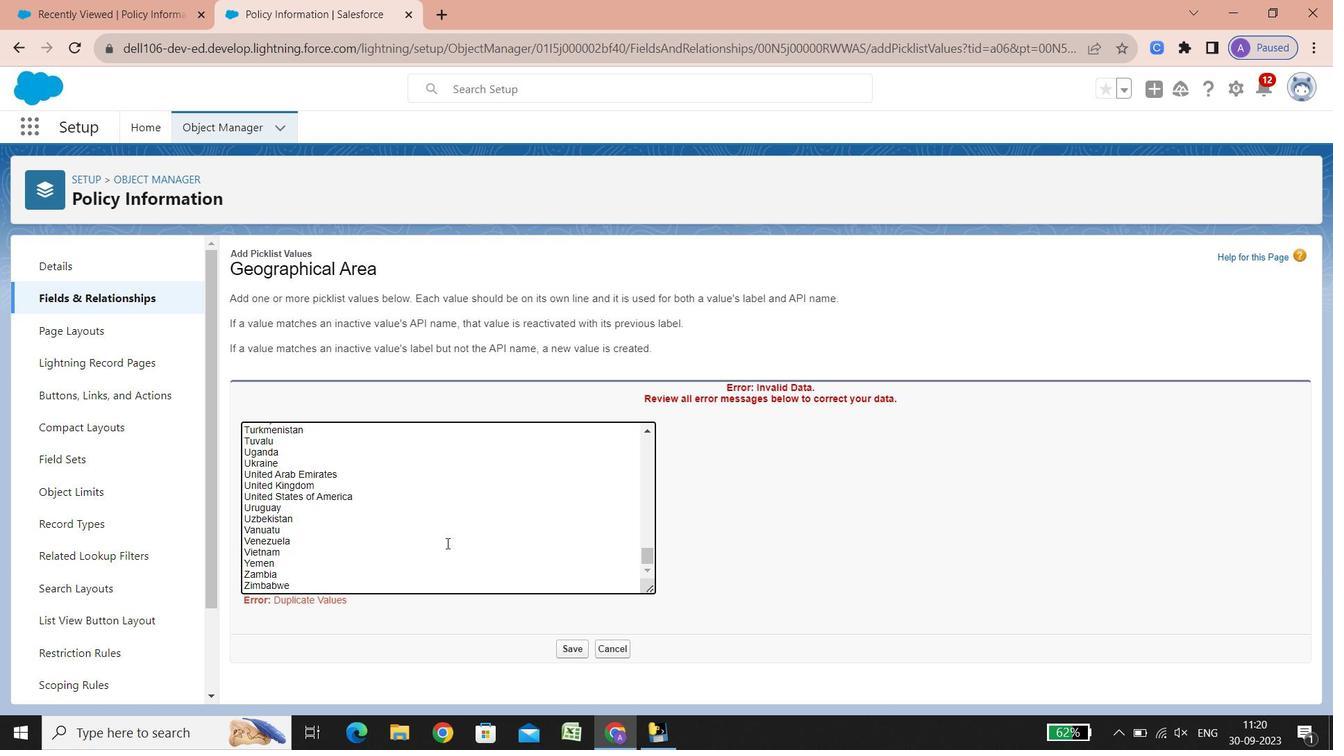 
Action: Mouse scrolled (447, 542) with delta (0, 0)
Screenshot: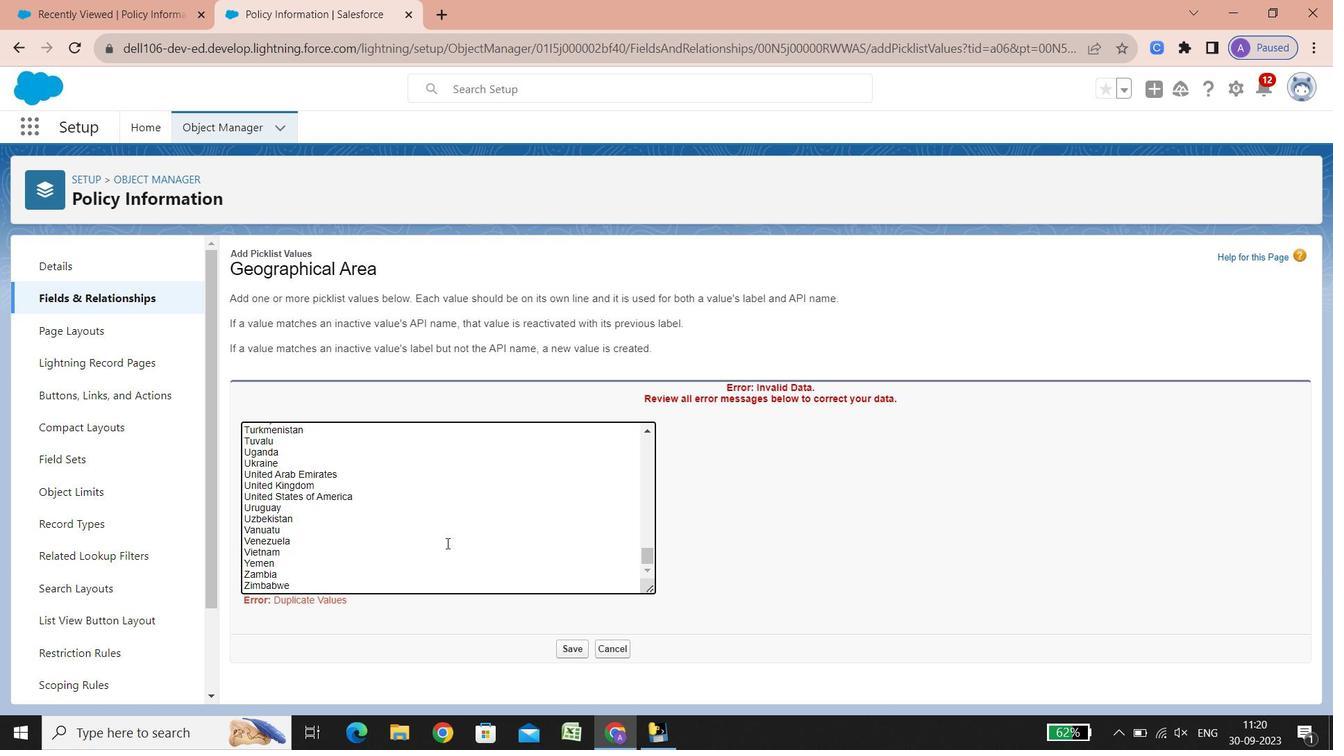 
Action: Mouse scrolled (447, 542) with delta (0, 0)
Screenshot: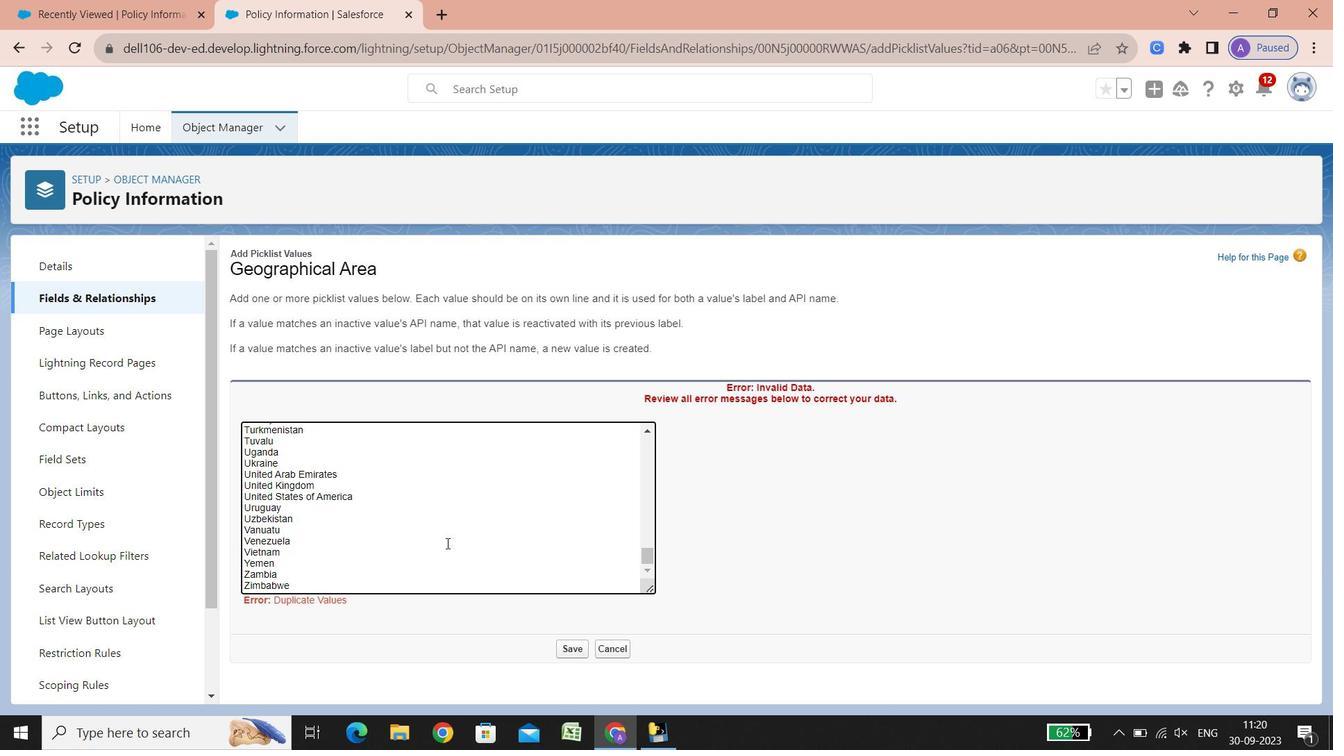 
Action: Mouse scrolled (447, 542) with delta (0, 0)
Screenshot: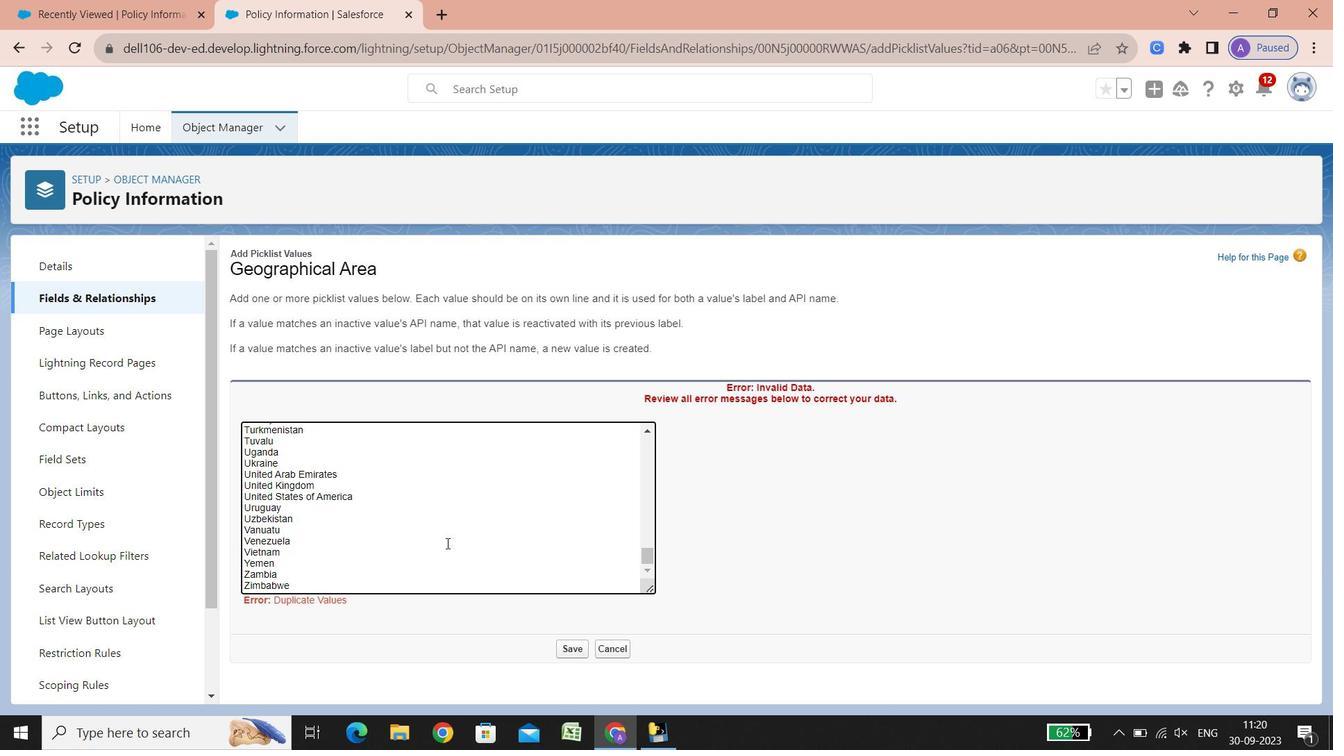 
Action: Mouse scrolled (447, 542) with delta (0, 0)
Screenshot: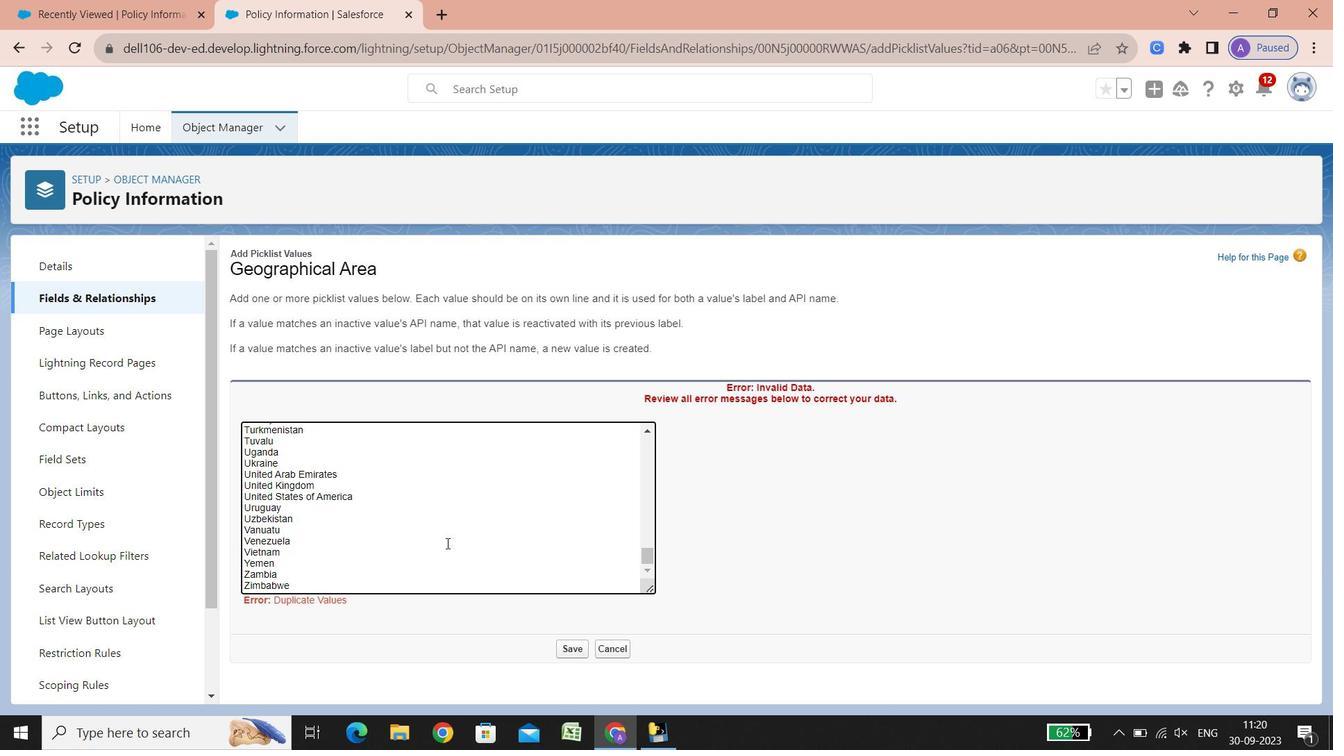 
Action: Mouse scrolled (447, 542) with delta (0, 0)
Screenshot: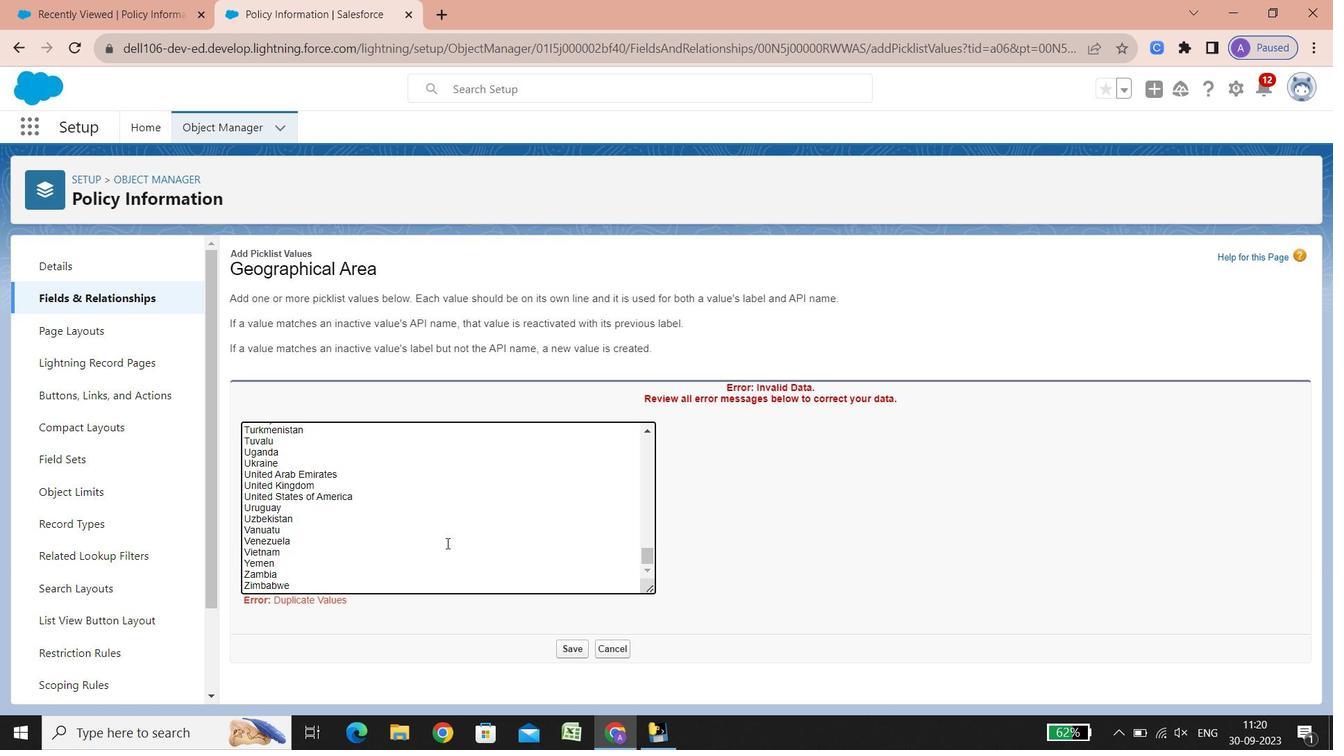
Action: Mouse scrolled (447, 542) with delta (0, 0)
Screenshot: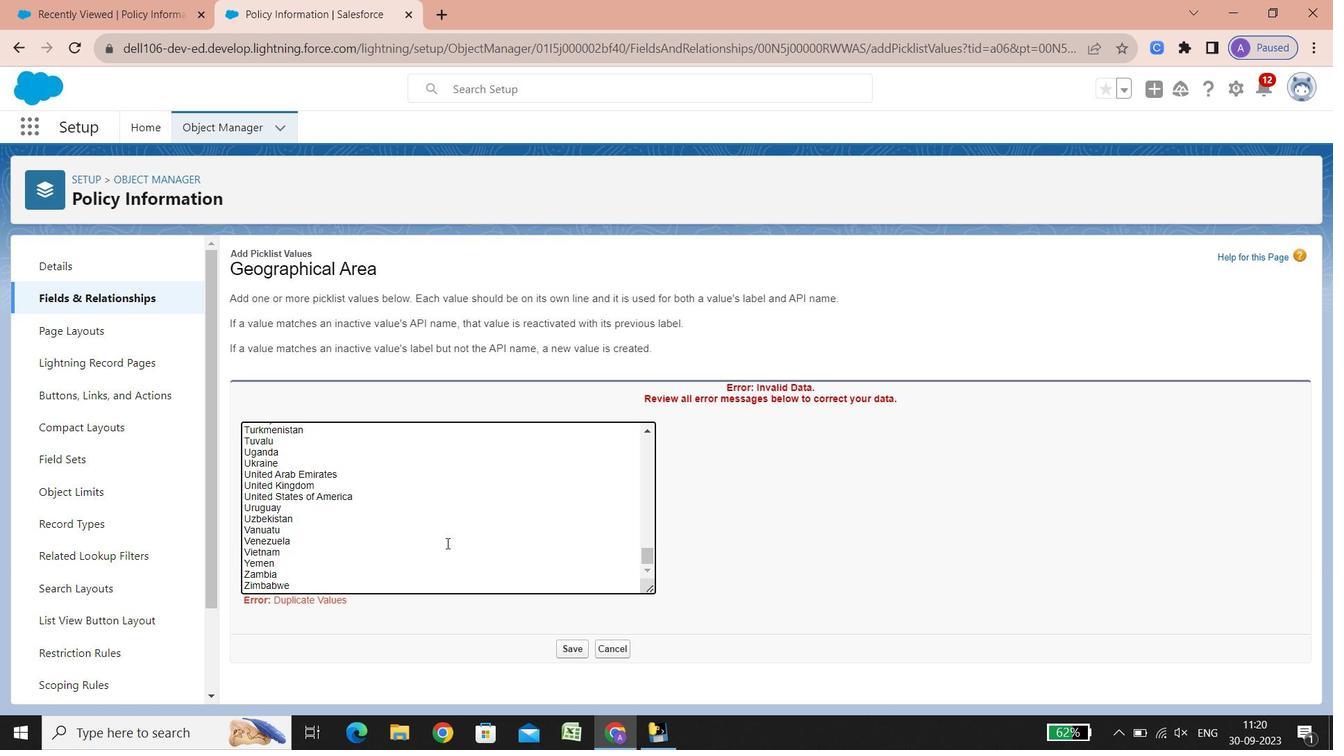 
Action: Mouse scrolled (447, 542) with delta (0, 0)
Screenshot: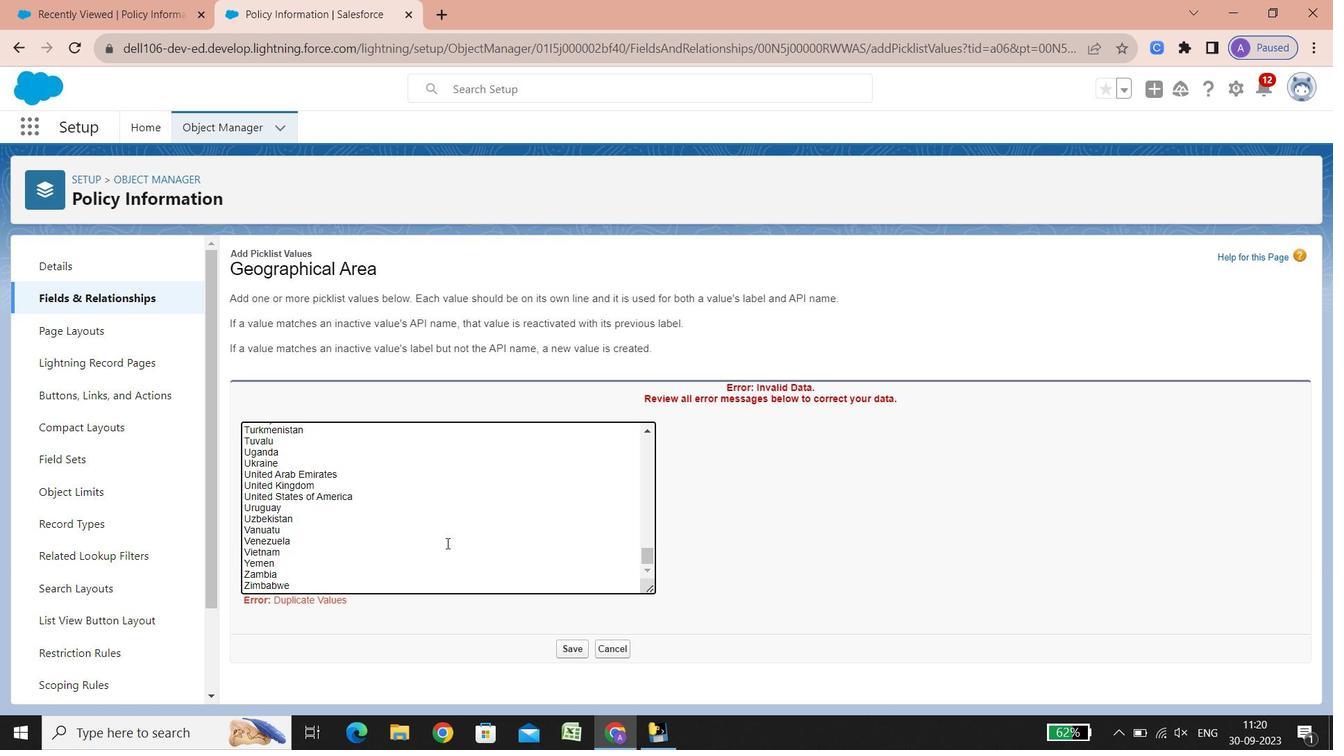 
Action: Mouse scrolled (447, 542) with delta (0, 0)
Screenshot: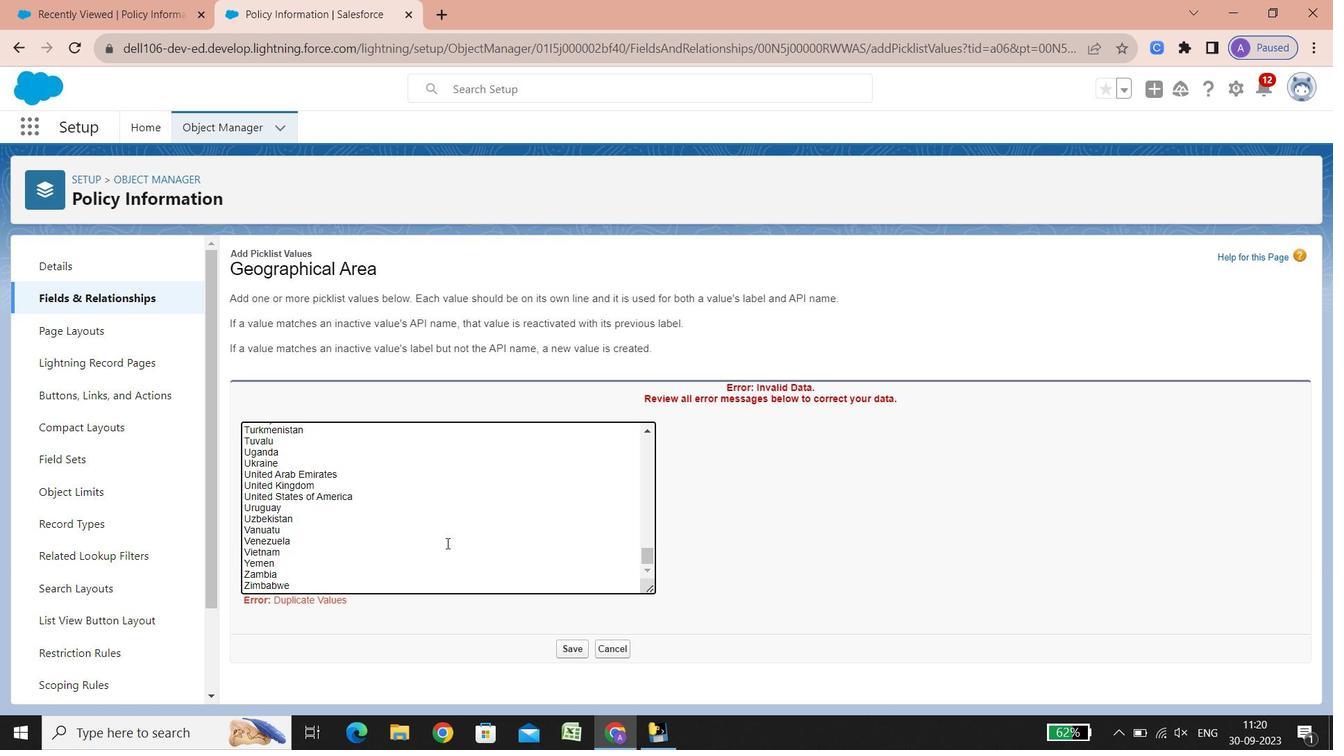 
Action: Mouse scrolled (447, 542) with delta (0, 0)
Screenshot: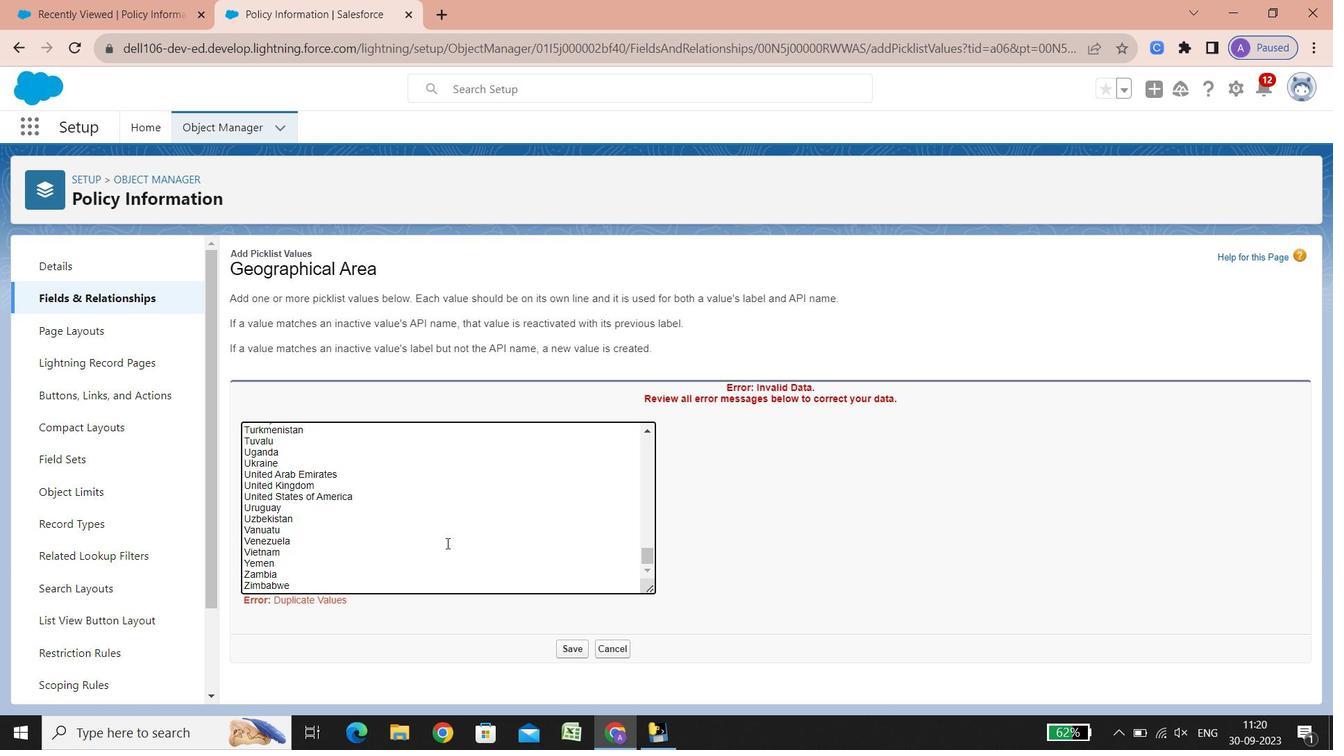 
Action: Mouse scrolled (447, 542) with delta (0, 0)
Screenshot: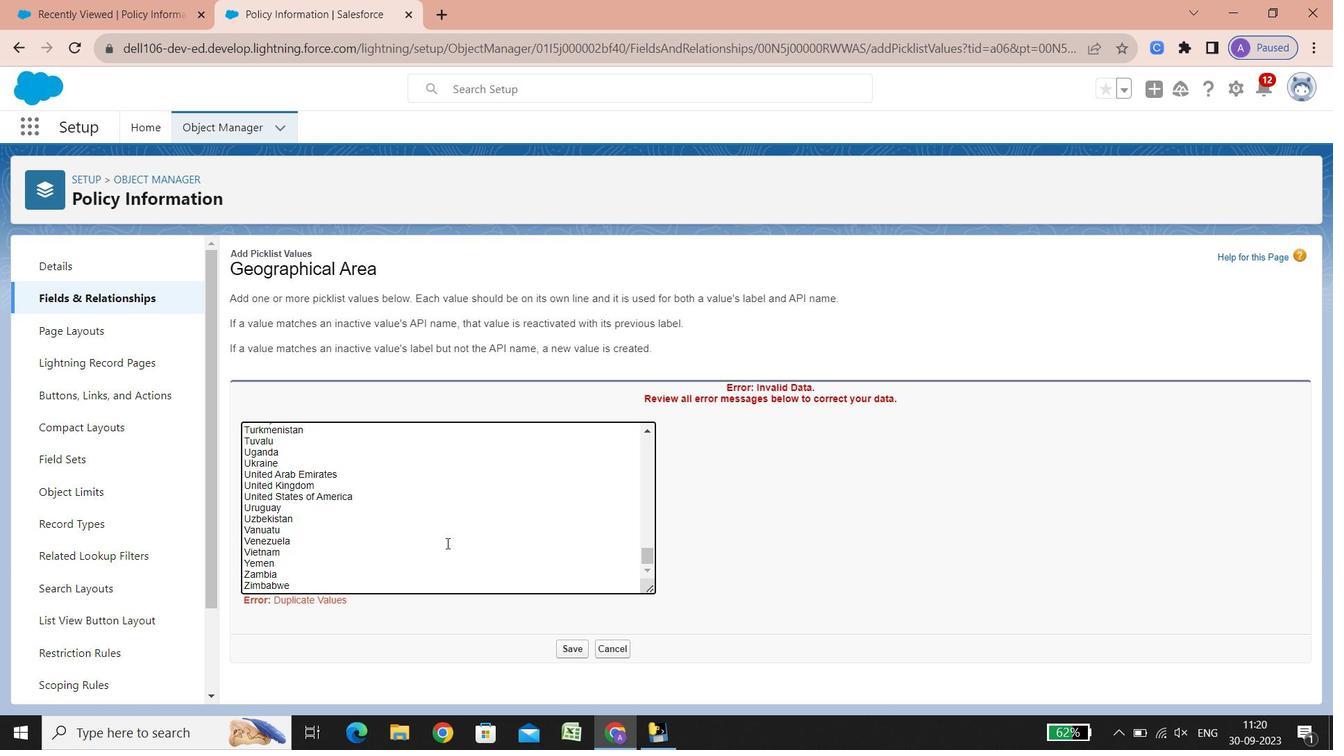 
Action: Mouse scrolled (447, 542) with delta (0, 0)
Screenshot: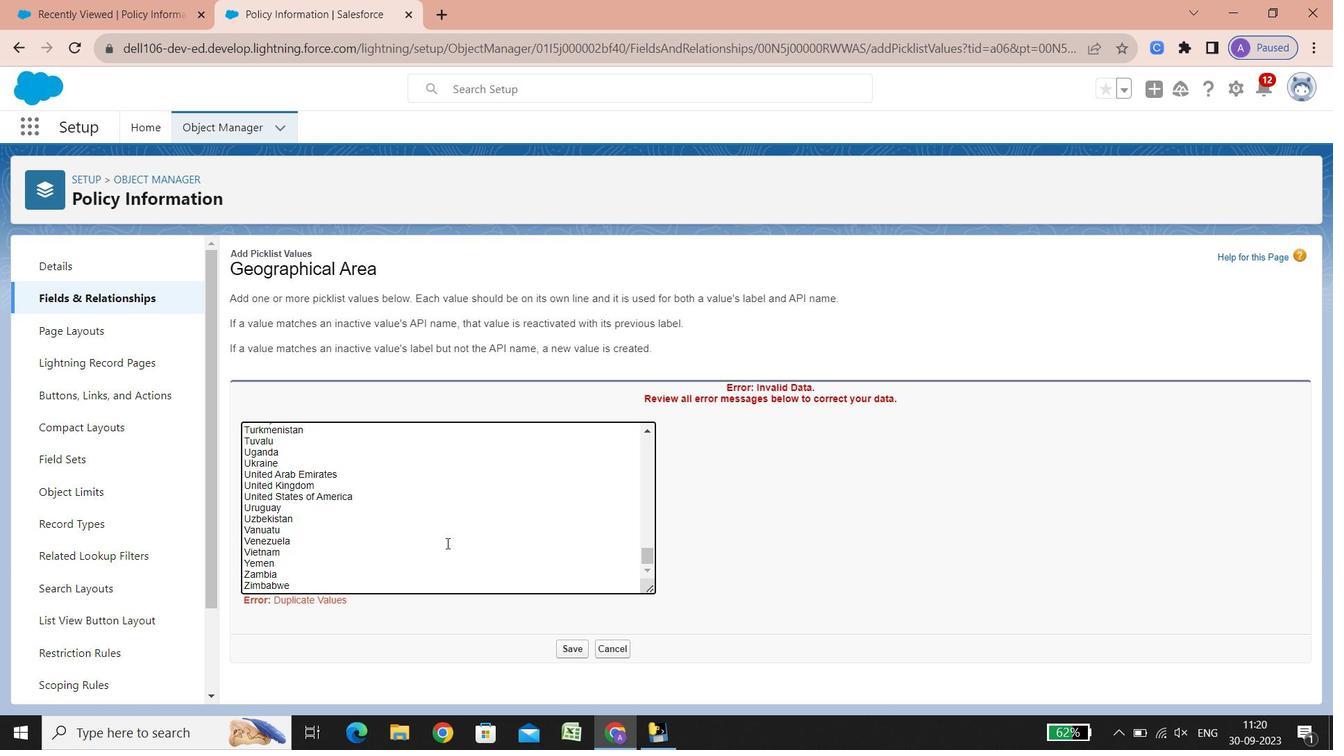 
Action: Mouse scrolled (447, 542) with delta (0, 0)
Screenshot: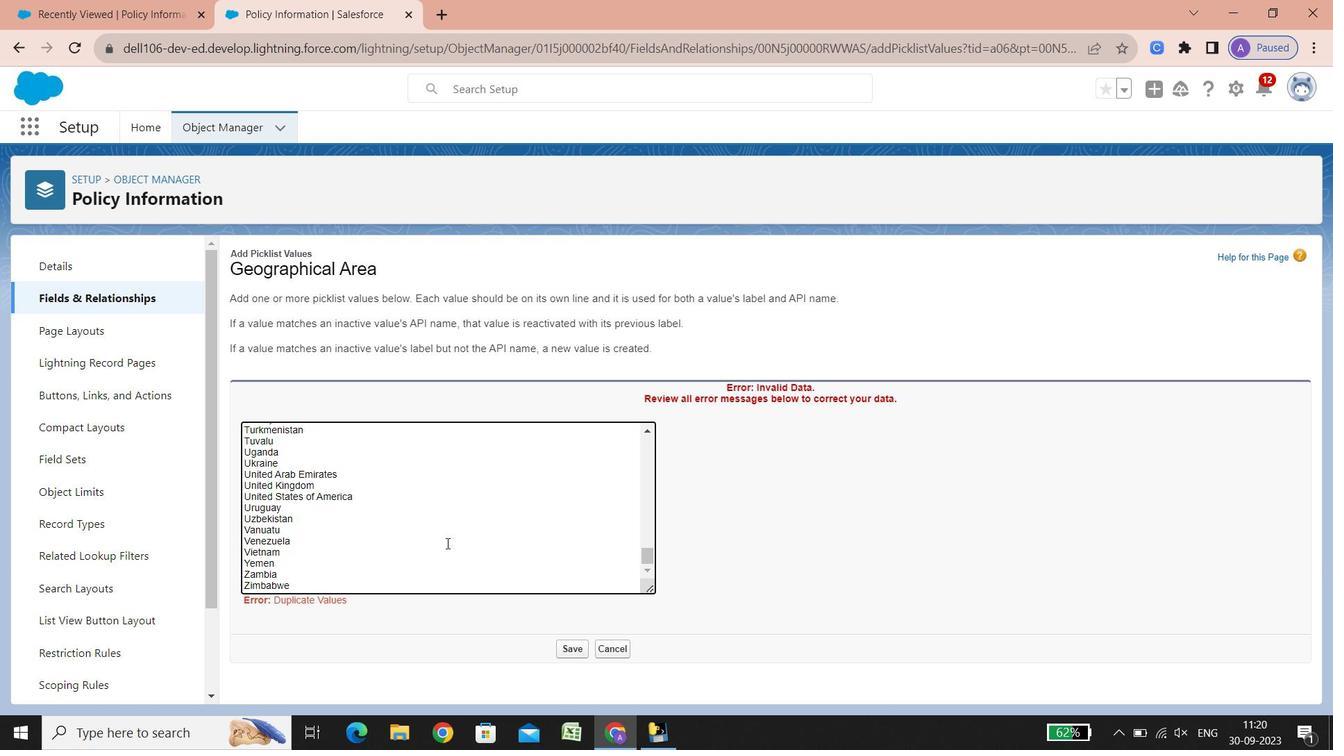 
Action: Mouse scrolled (447, 542) with delta (0, 0)
Screenshot: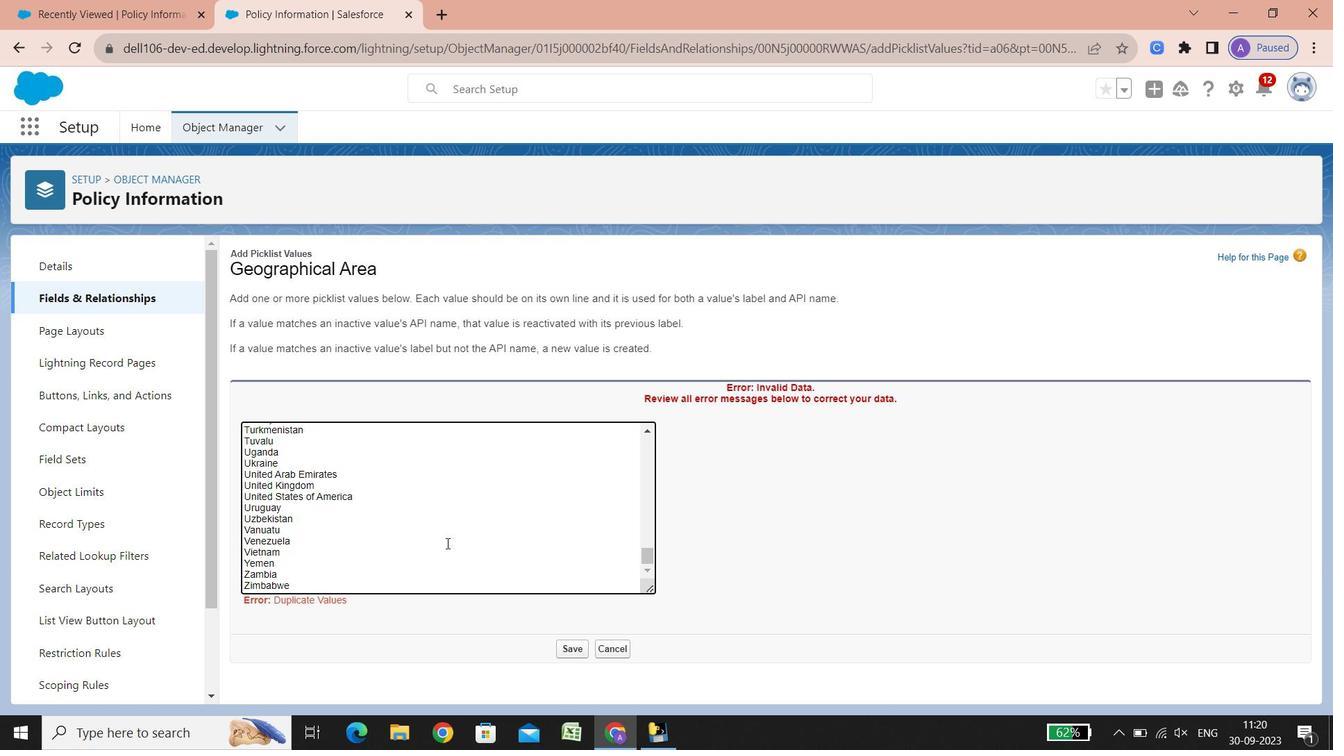 
Action: Mouse scrolled (447, 542) with delta (0, 0)
Screenshot: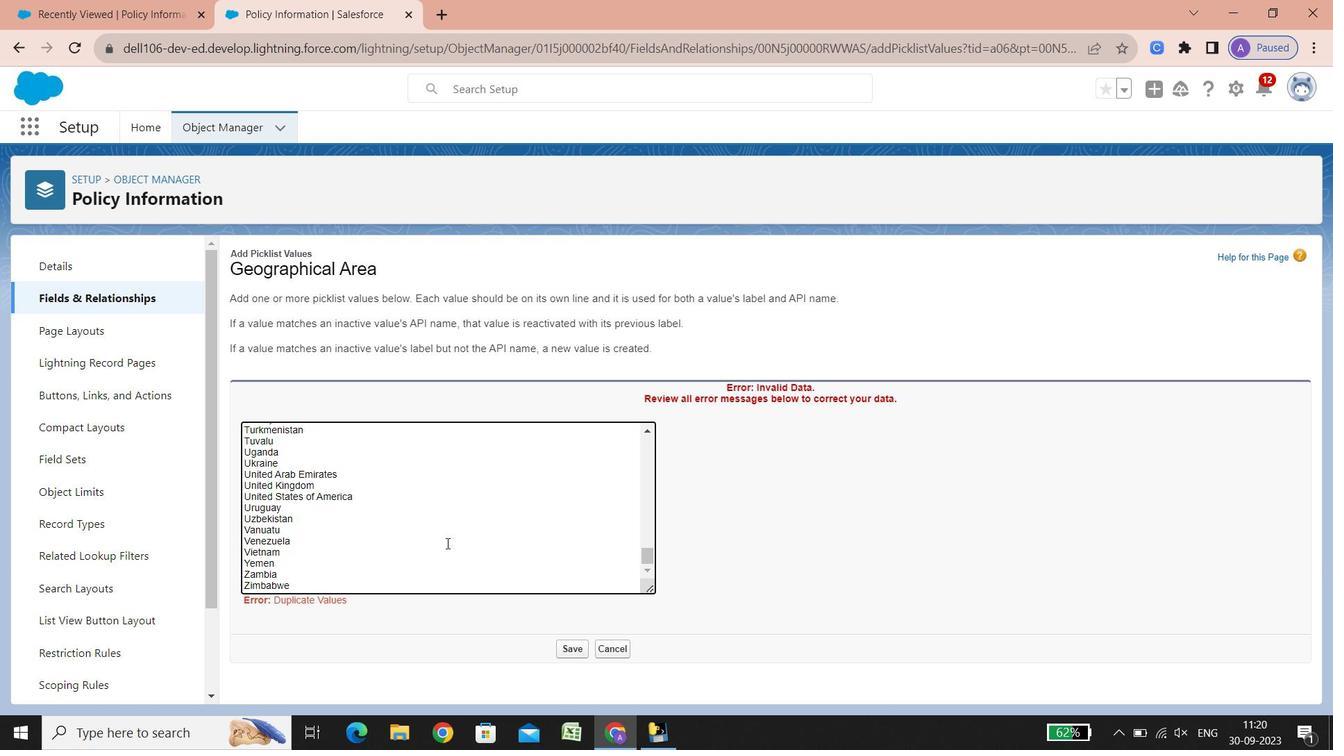 
Action: Mouse scrolled (447, 542) with delta (0, 0)
Screenshot: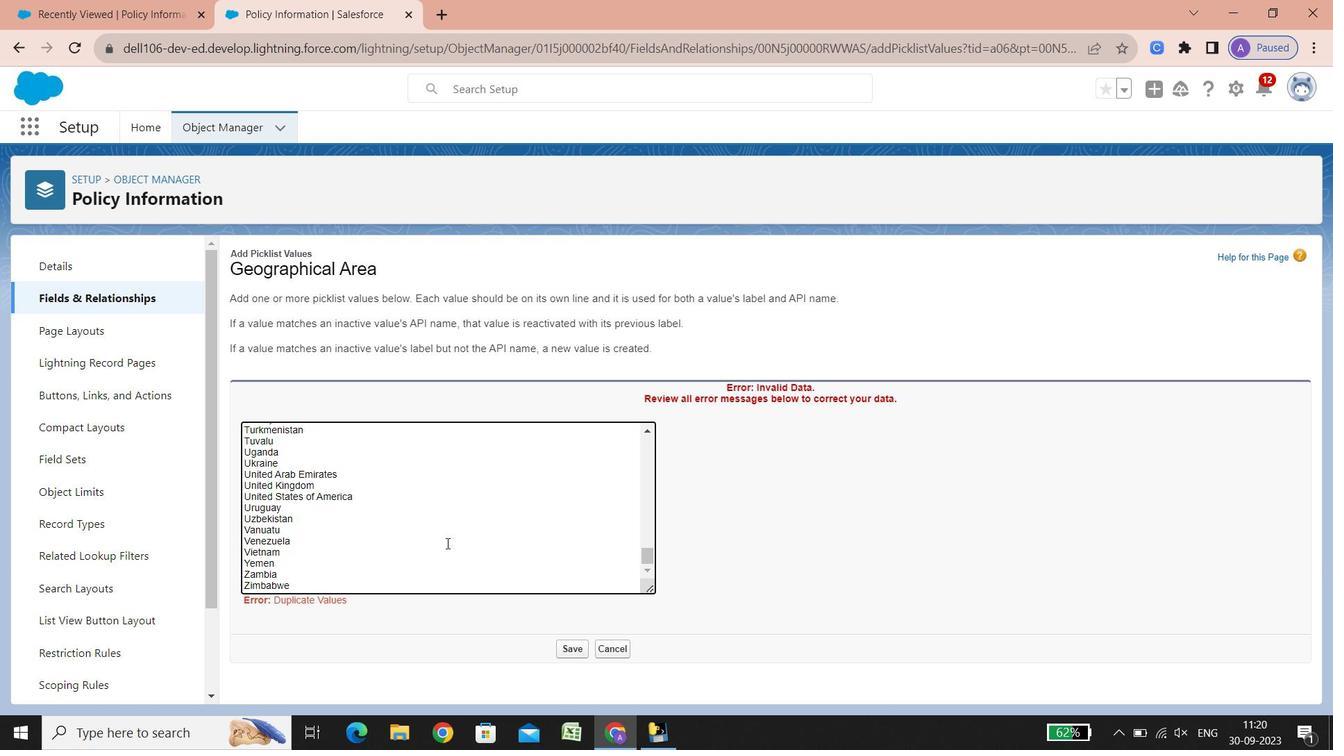 
Action: Mouse scrolled (447, 542) with delta (0, 0)
Screenshot: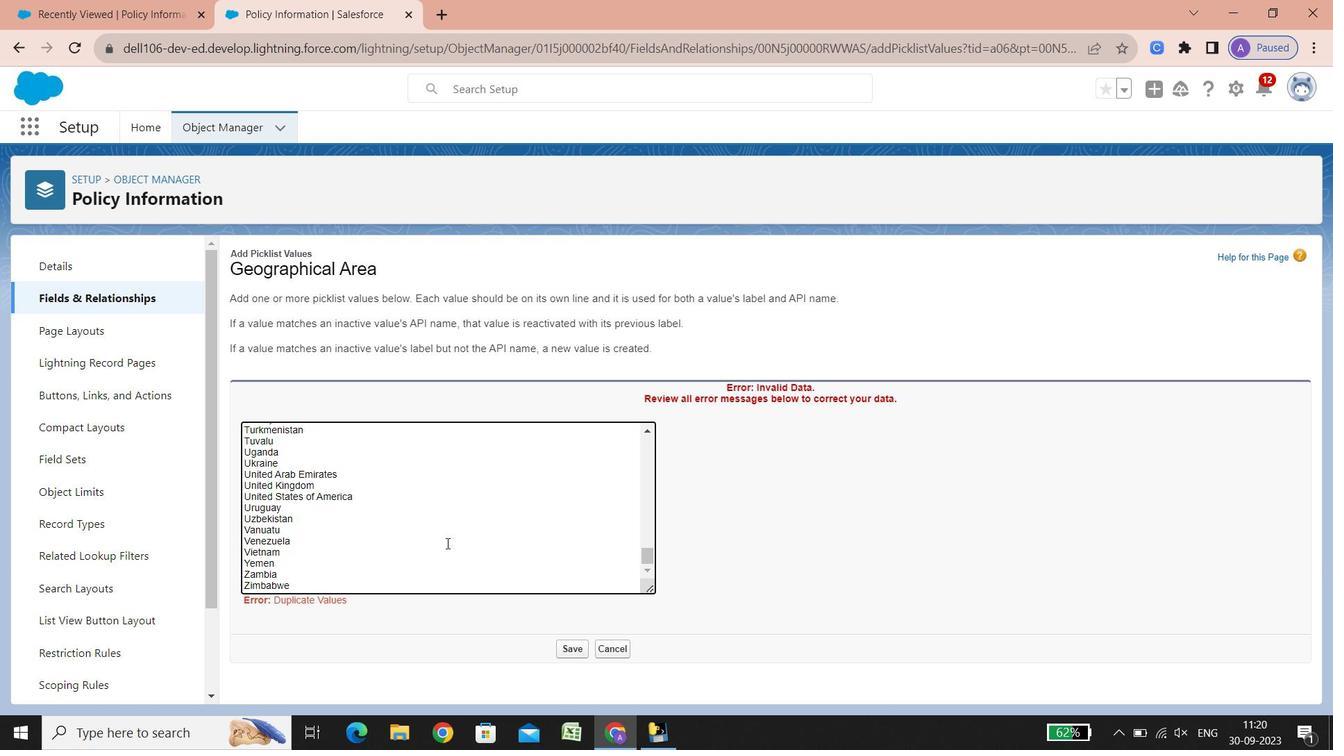 
Action: Mouse scrolled (447, 542) with delta (0, 0)
Screenshot: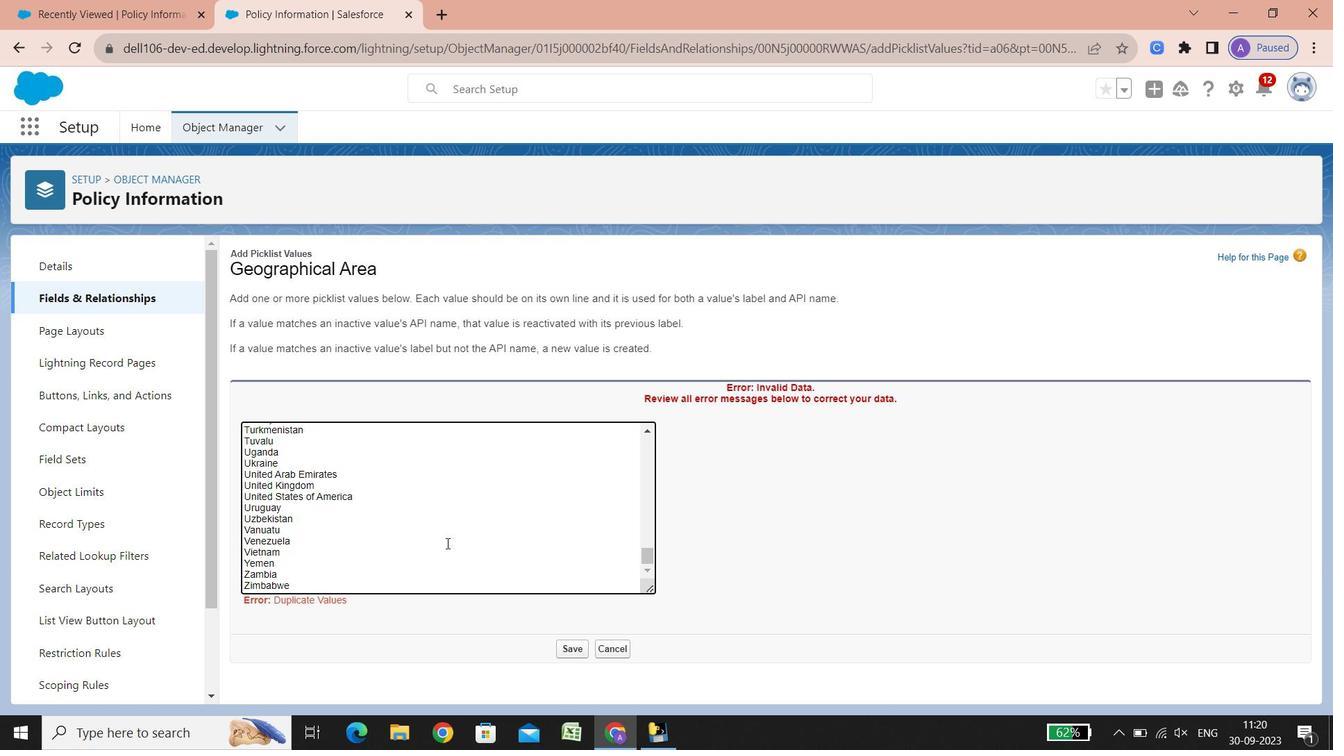 
Action: Mouse scrolled (447, 542) with delta (0, 0)
Screenshot: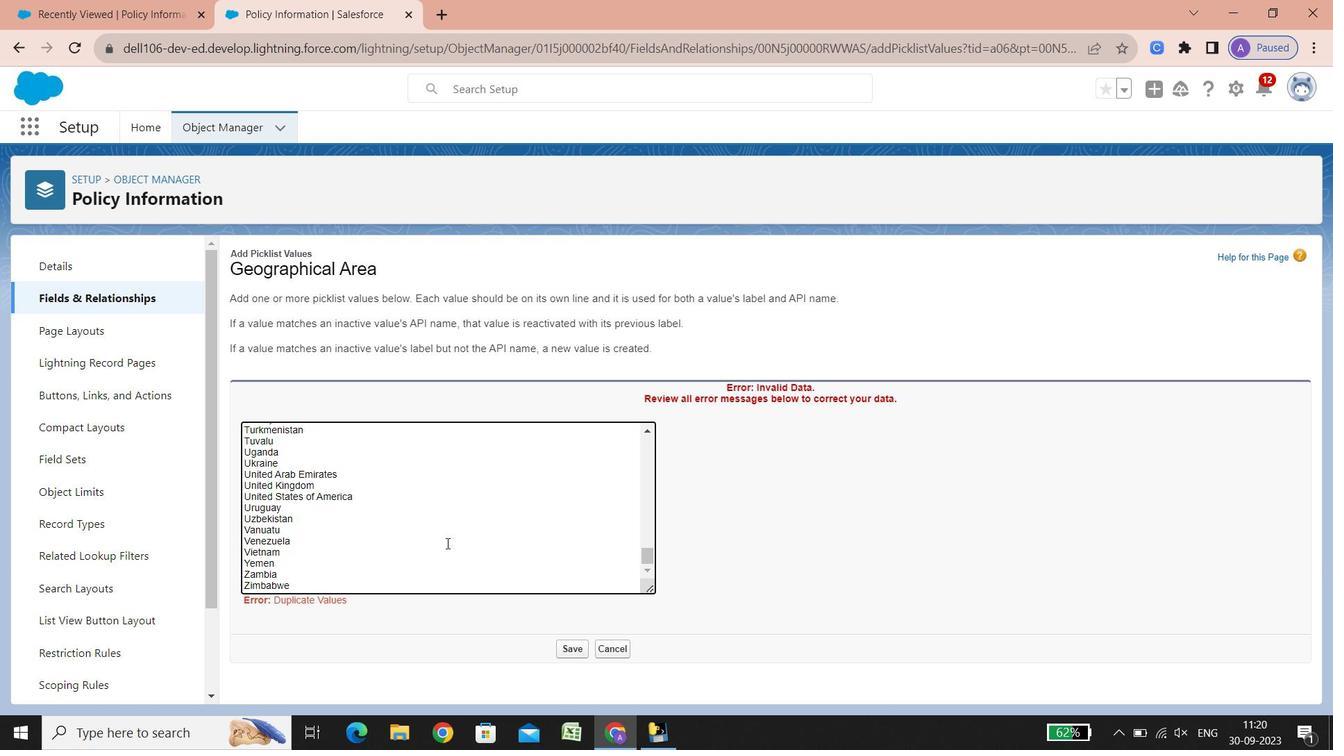 
Action: Mouse scrolled (447, 542) with delta (0, 0)
Screenshot: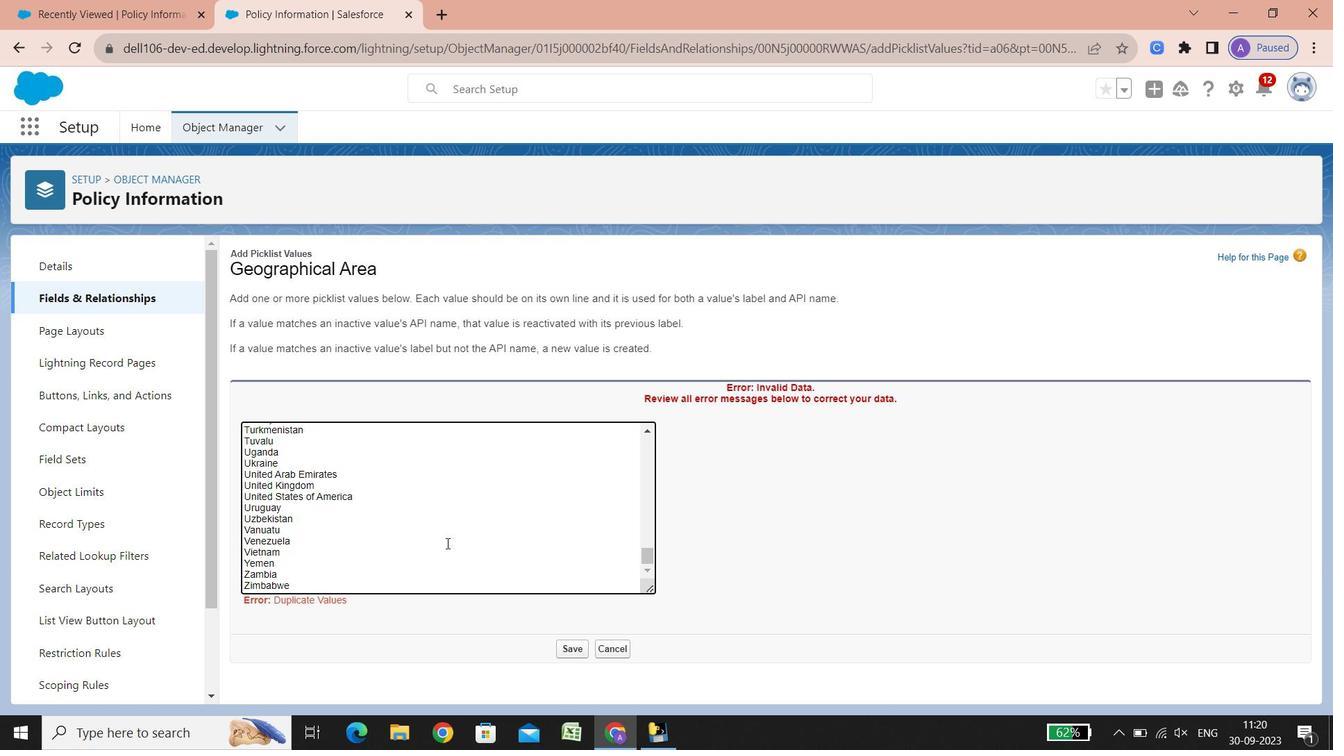 
Action: Mouse scrolled (447, 542) with delta (0, 0)
Screenshot: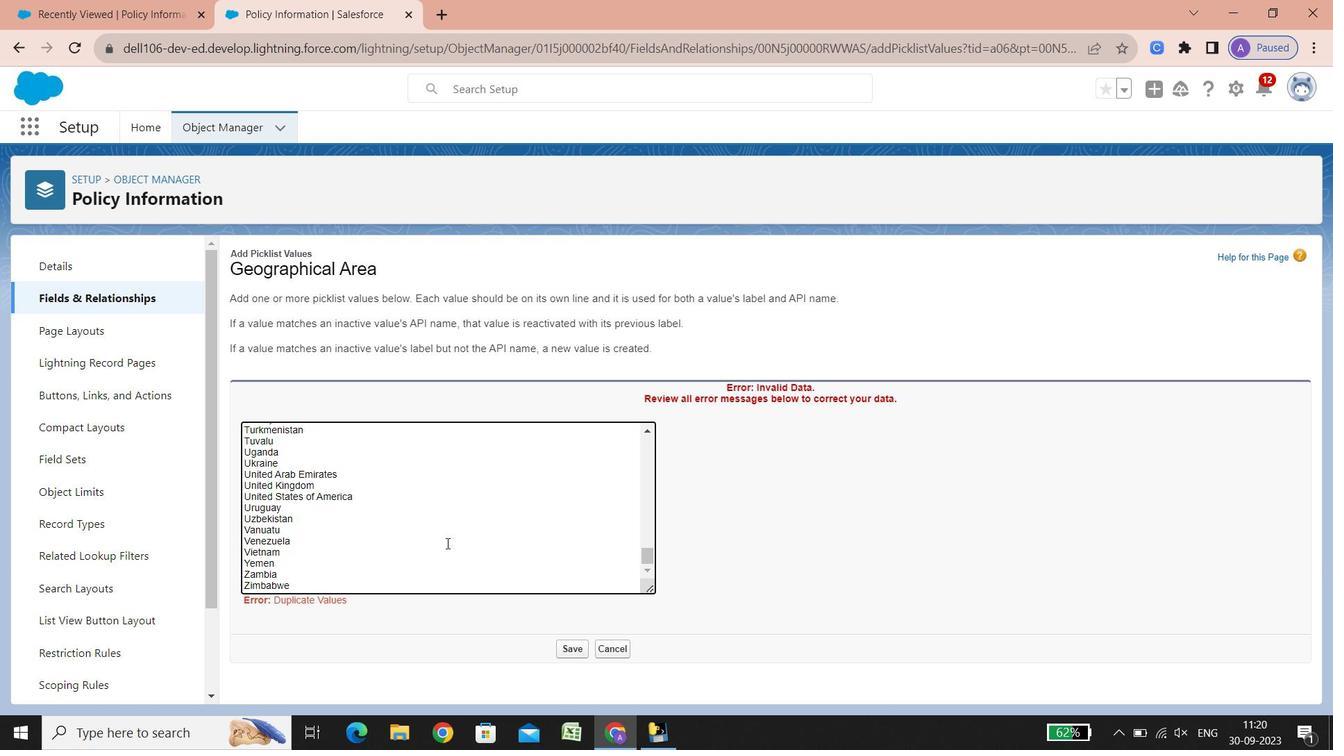 
Action: Mouse scrolled (447, 542) with delta (0, 0)
Screenshot: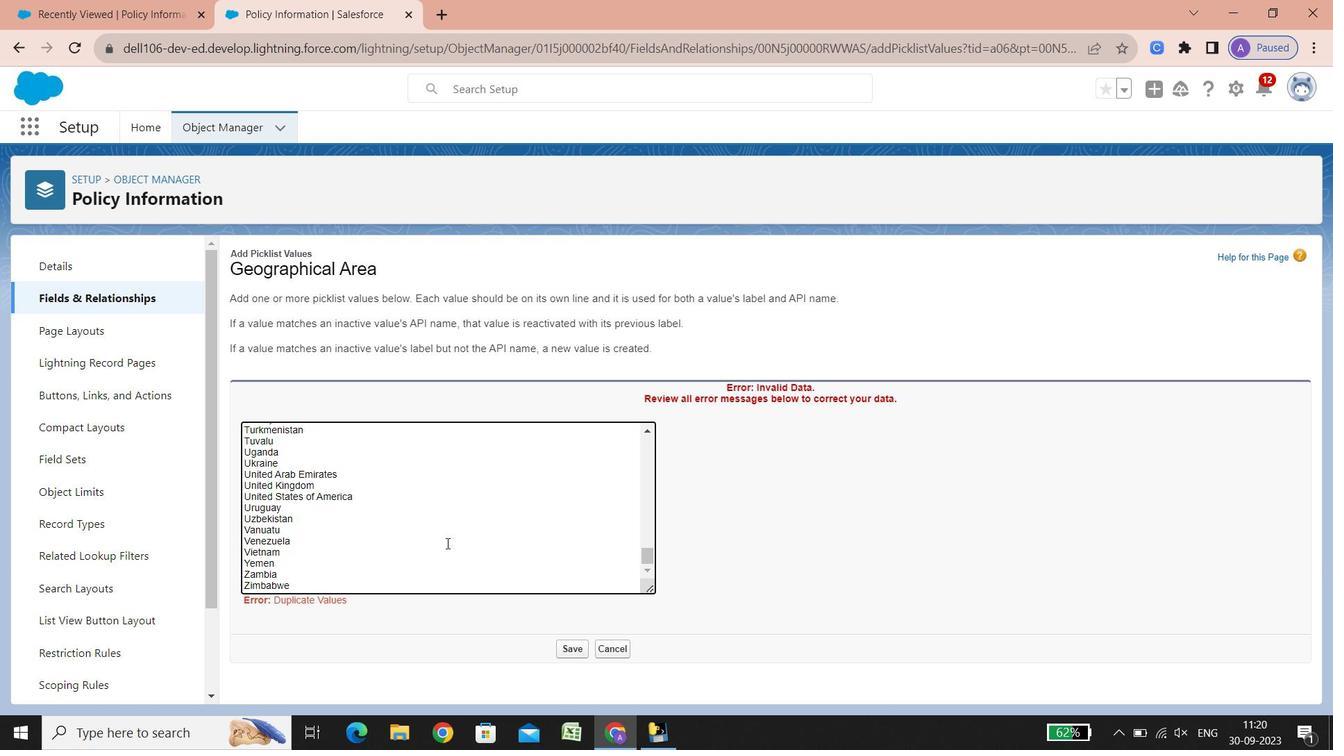 
Action: Mouse scrolled (447, 542) with delta (0, 0)
Screenshot: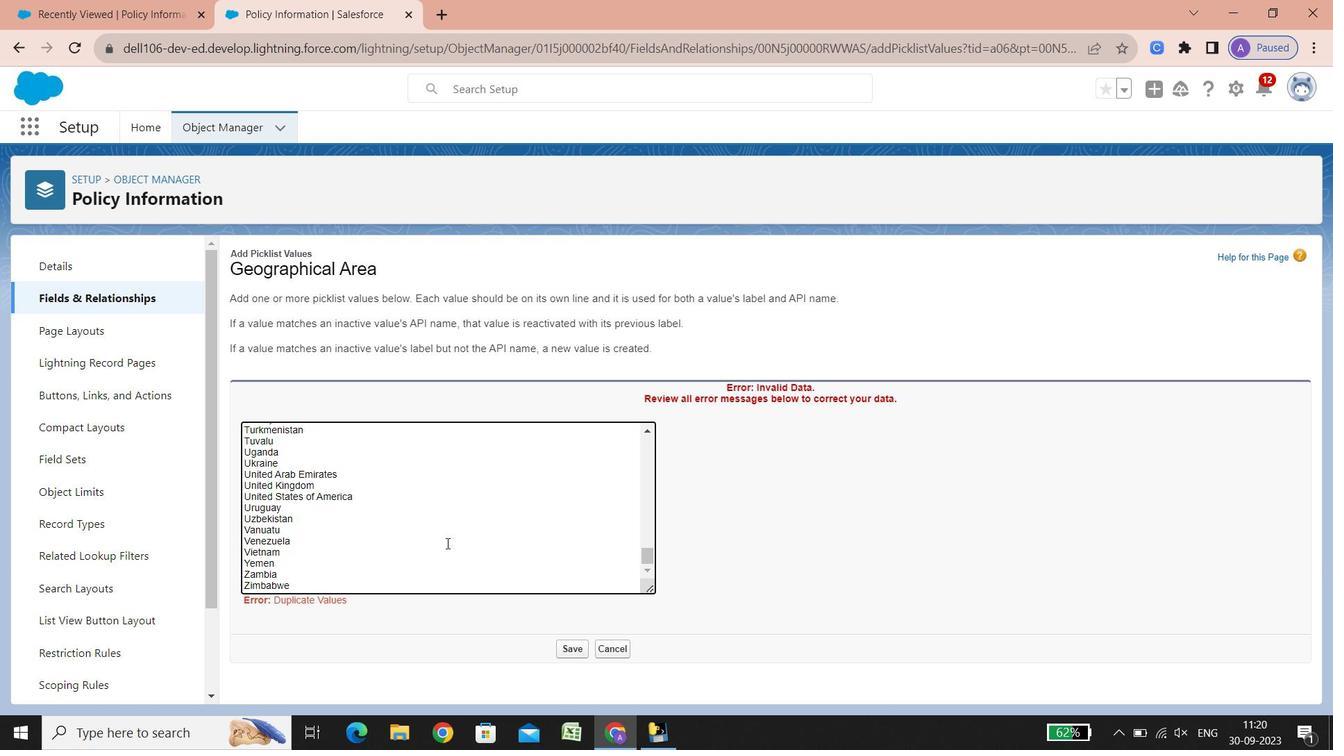 
Action: Mouse scrolled (447, 542) with delta (0, 0)
Screenshot: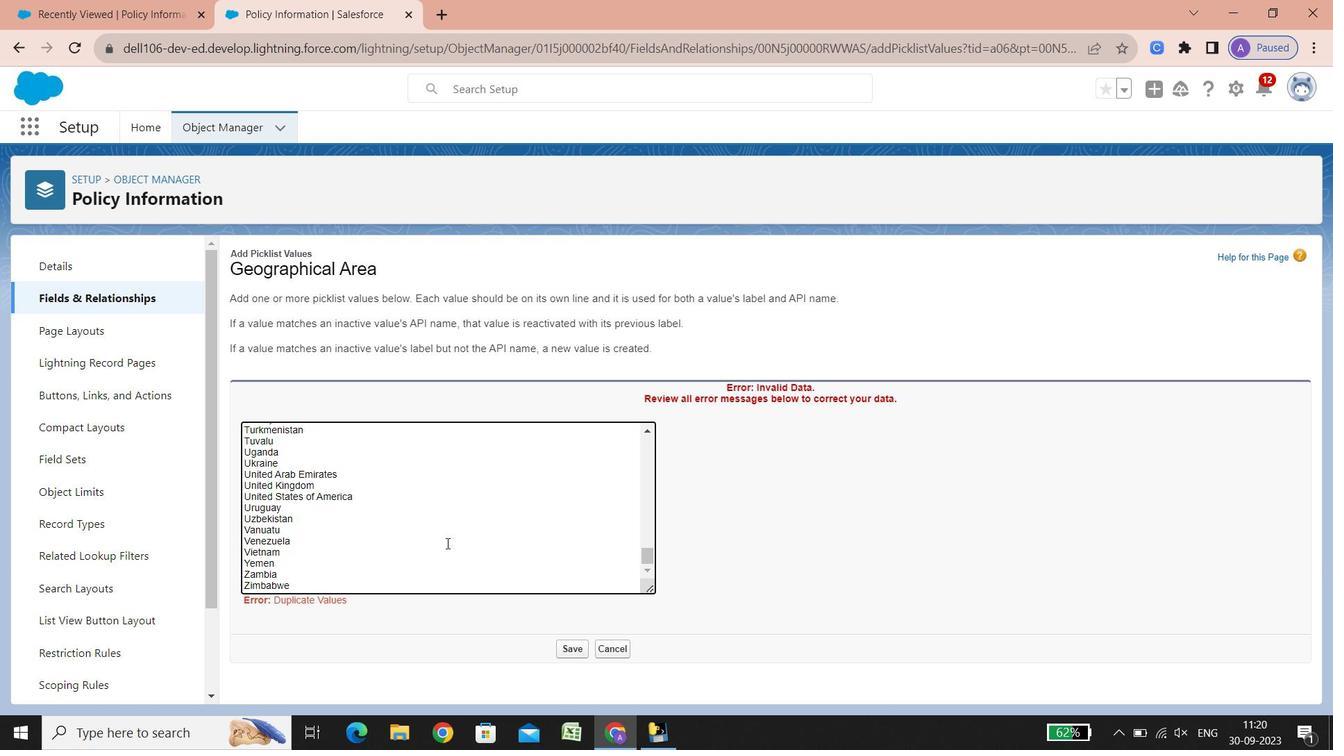 
Action: Mouse scrolled (447, 541) with delta (0, -2)
Screenshot: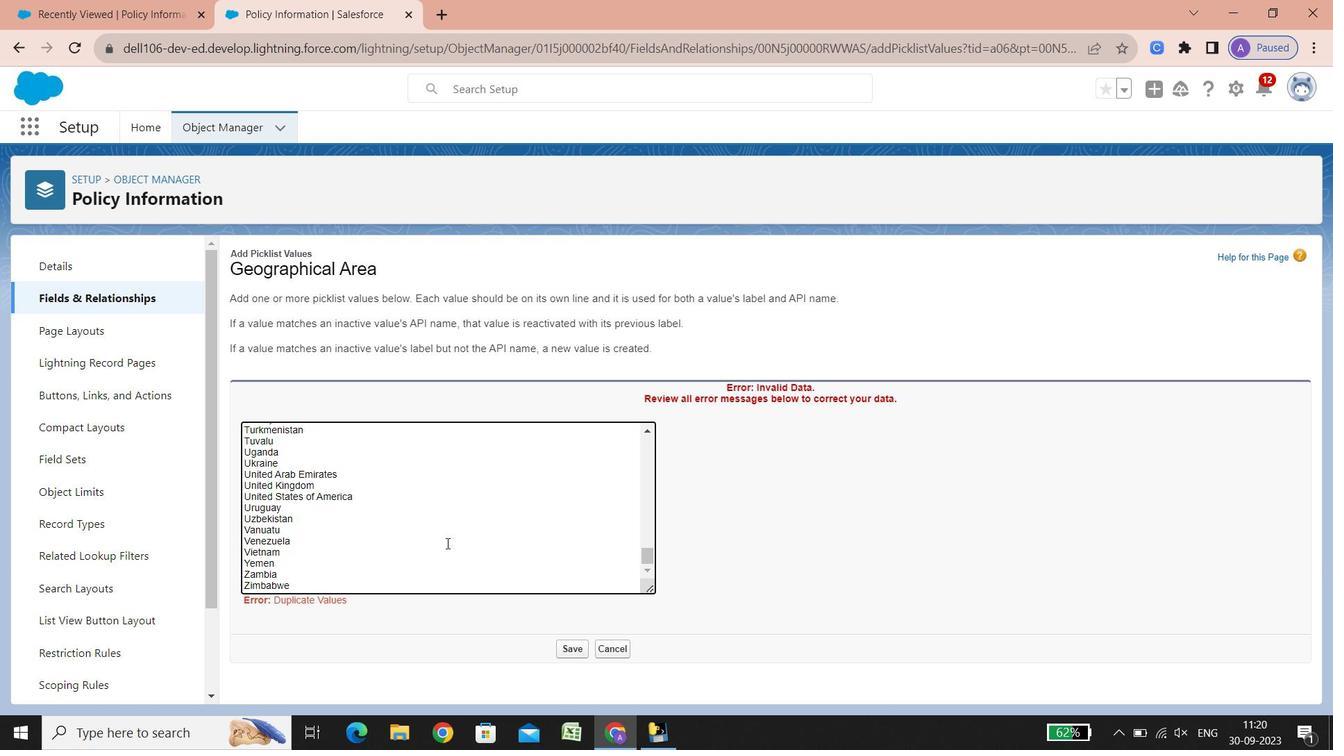 
Action: Mouse scrolled (447, 541) with delta (0, -1)
Screenshot: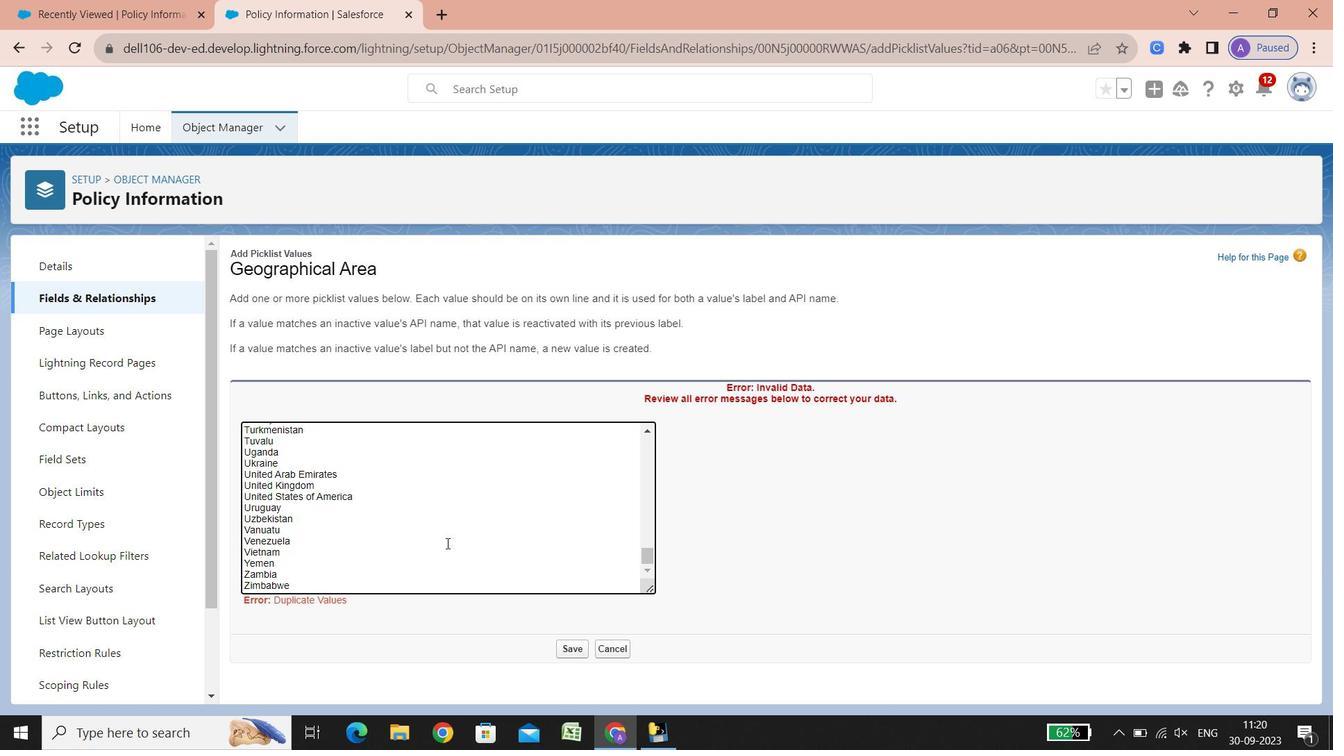 
Action: Mouse scrolled (447, 542) with delta (0, 0)
Screenshot: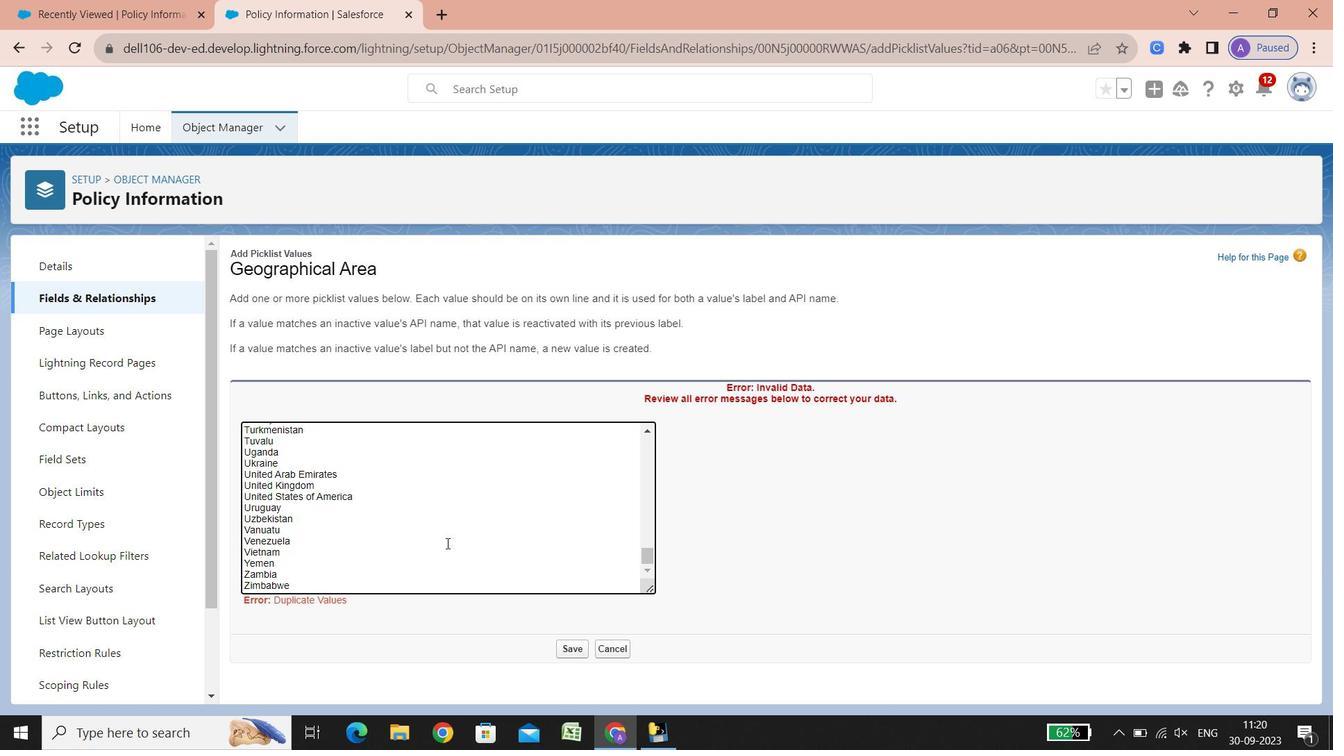 
Action: Mouse scrolled (447, 542) with delta (0, 0)
Screenshot: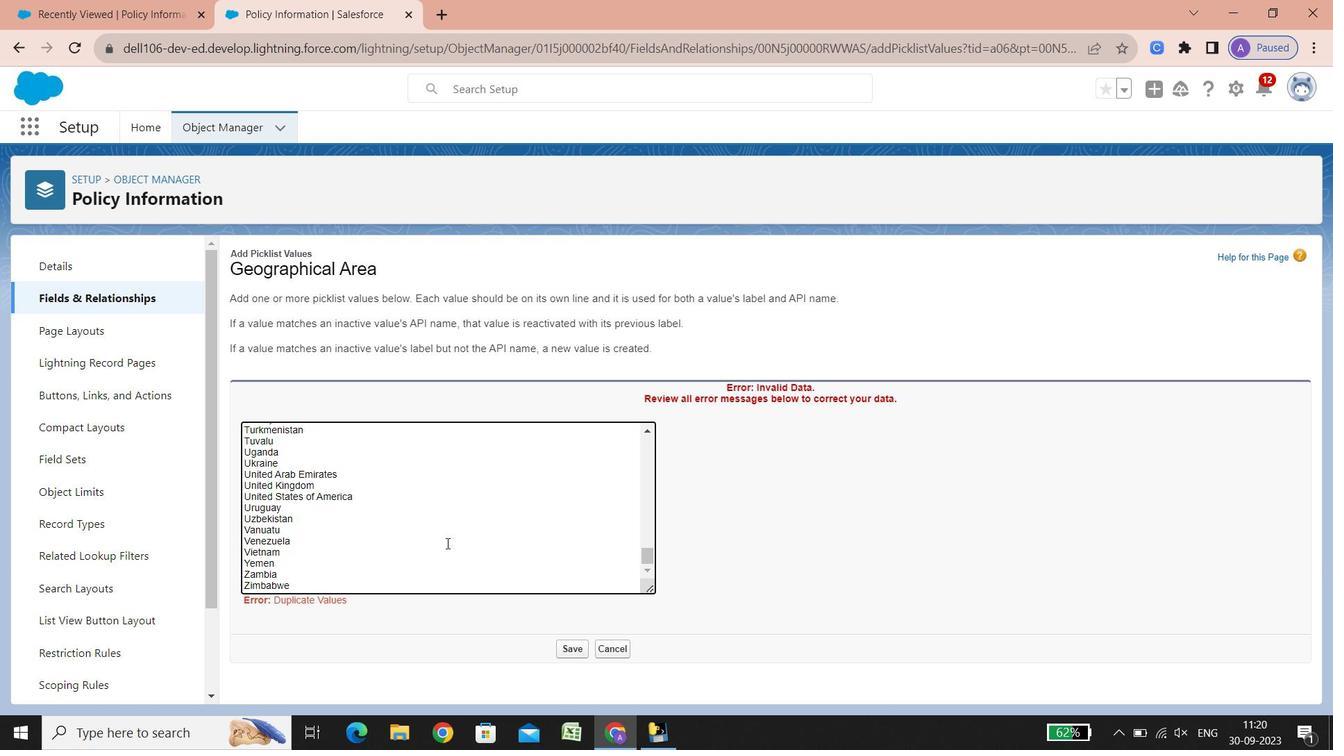 
Action: Mouse scrolled (447, 542) with delta (0, 0)
Screenshot: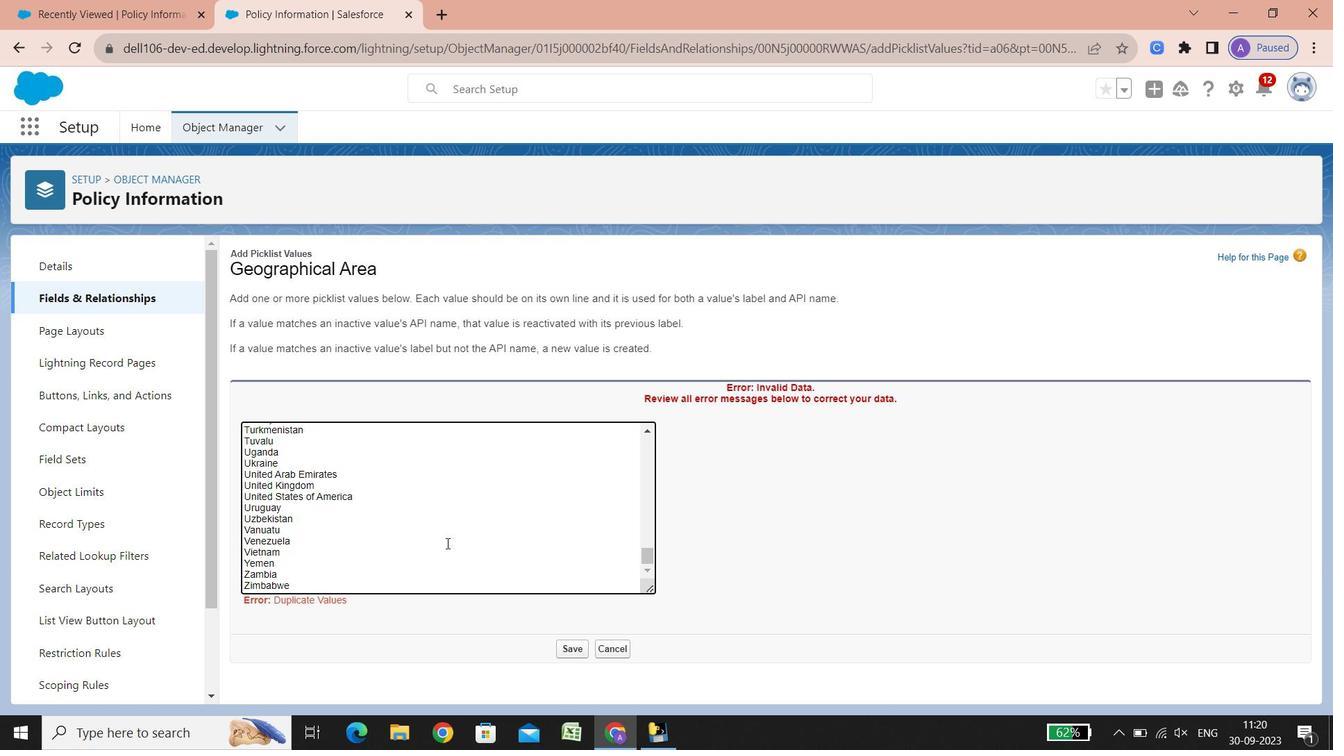 
Action: Mouse scrolled (447, 542) with delta (0, 0)
Screenshot: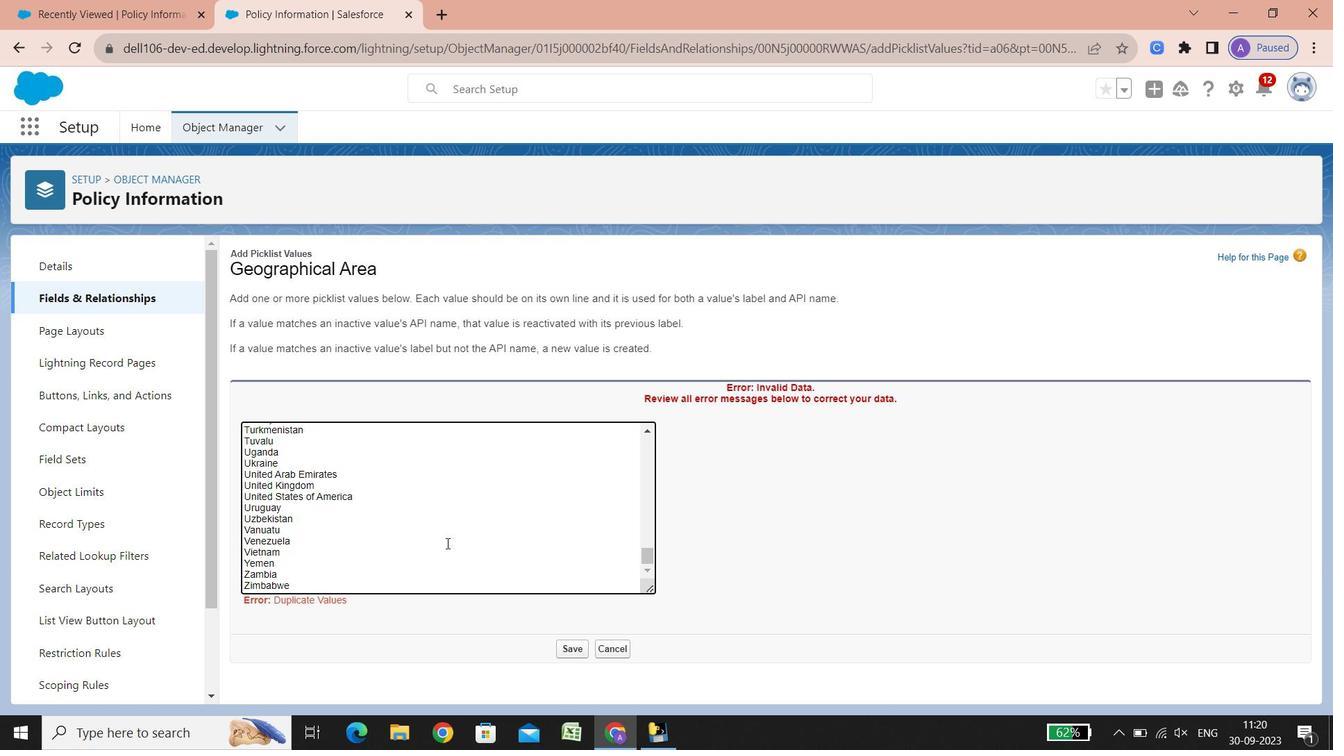 
Action: Mouse scrolled (447, 542) with delta (0, 0)
Screenshot: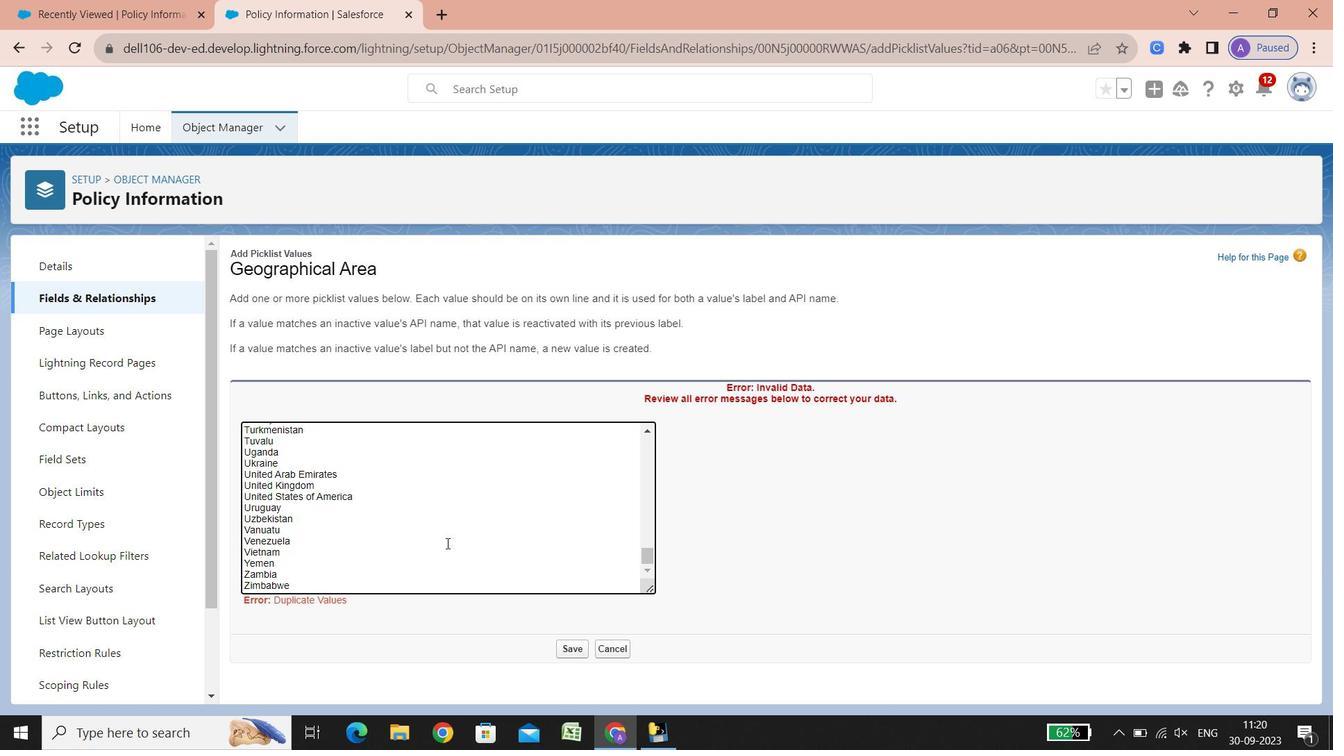 
Action: Mouse scrolled (447, 542) with delta (0, 0)
Screenshot: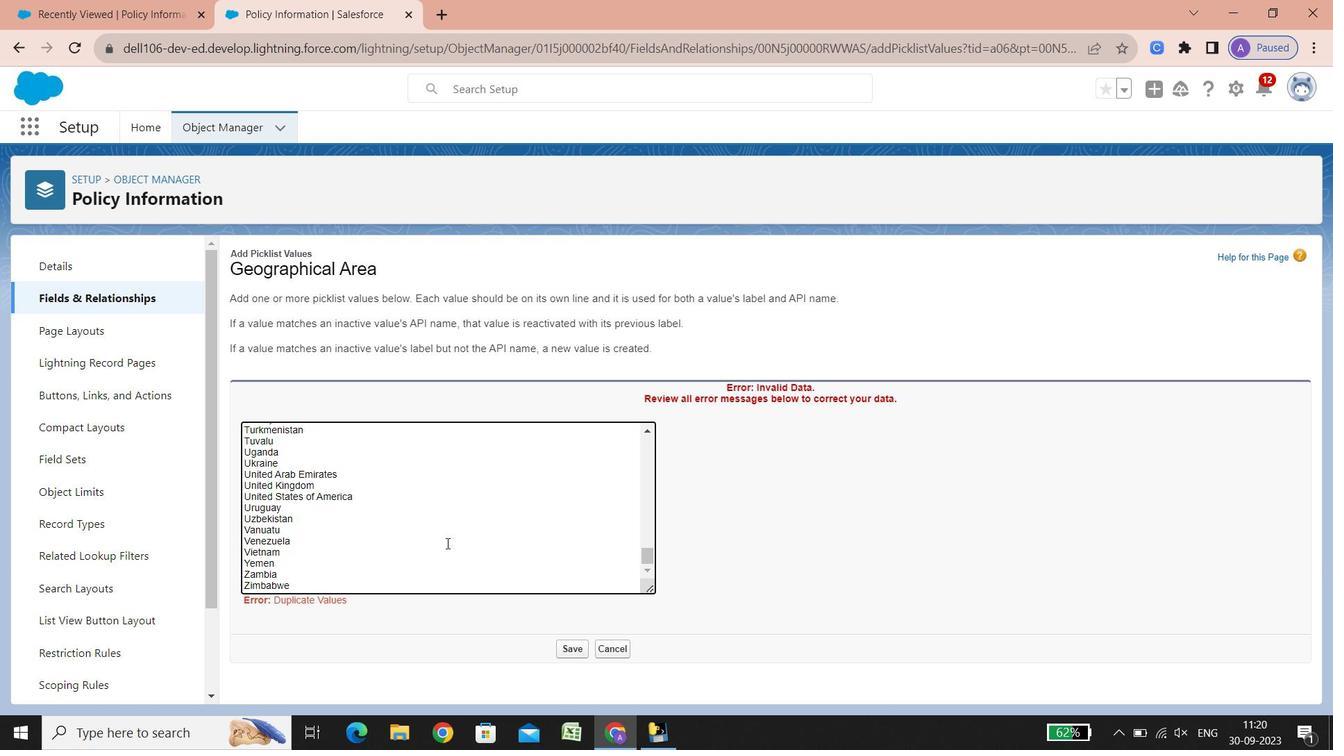 
Action: Mouse scrolled (447, 542) with delta (0, 0)
Screenshot: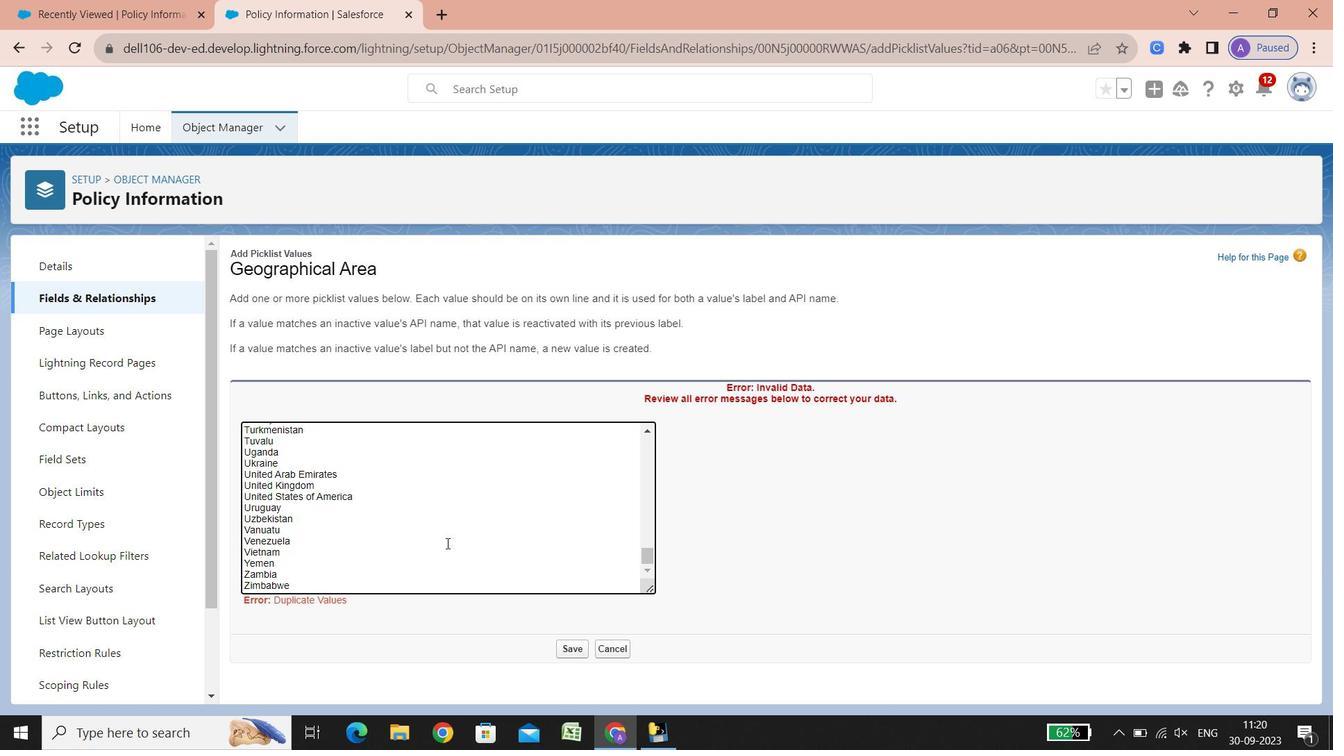 
Action: Mouse scrolled (447, 542) with delta (0, 0)
Screenshot: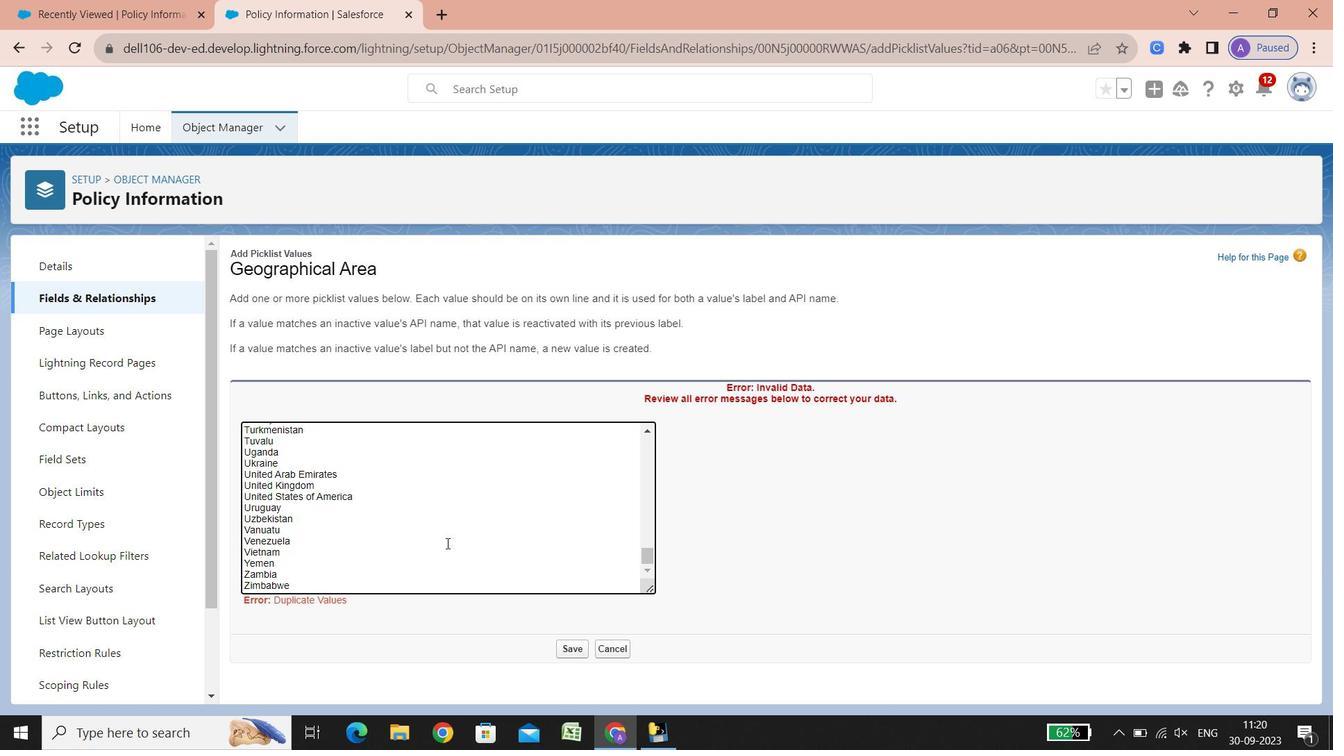 
Action: Mouse scrolled (447, 542) with delta (0, 0)
Screenshot: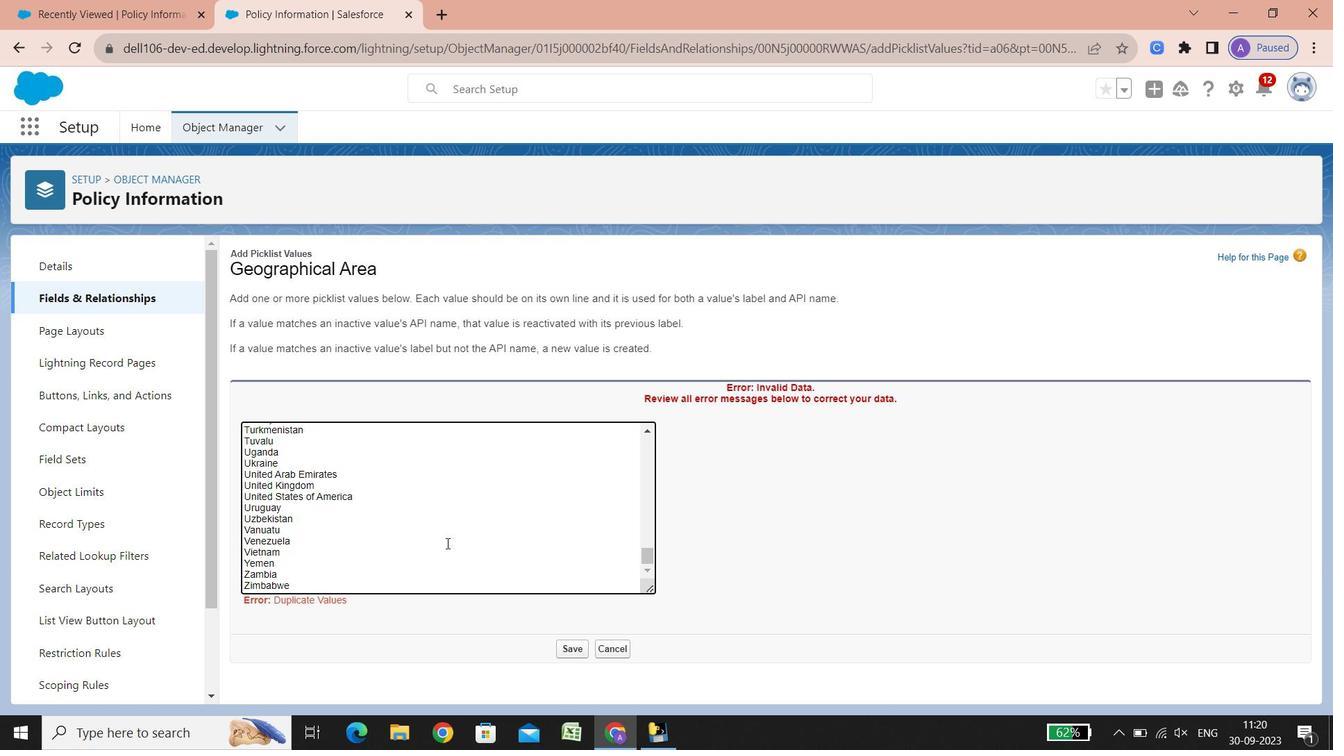 
Action: Mouse scrolled (447, 542) with delta (0, 0)
Screenshot: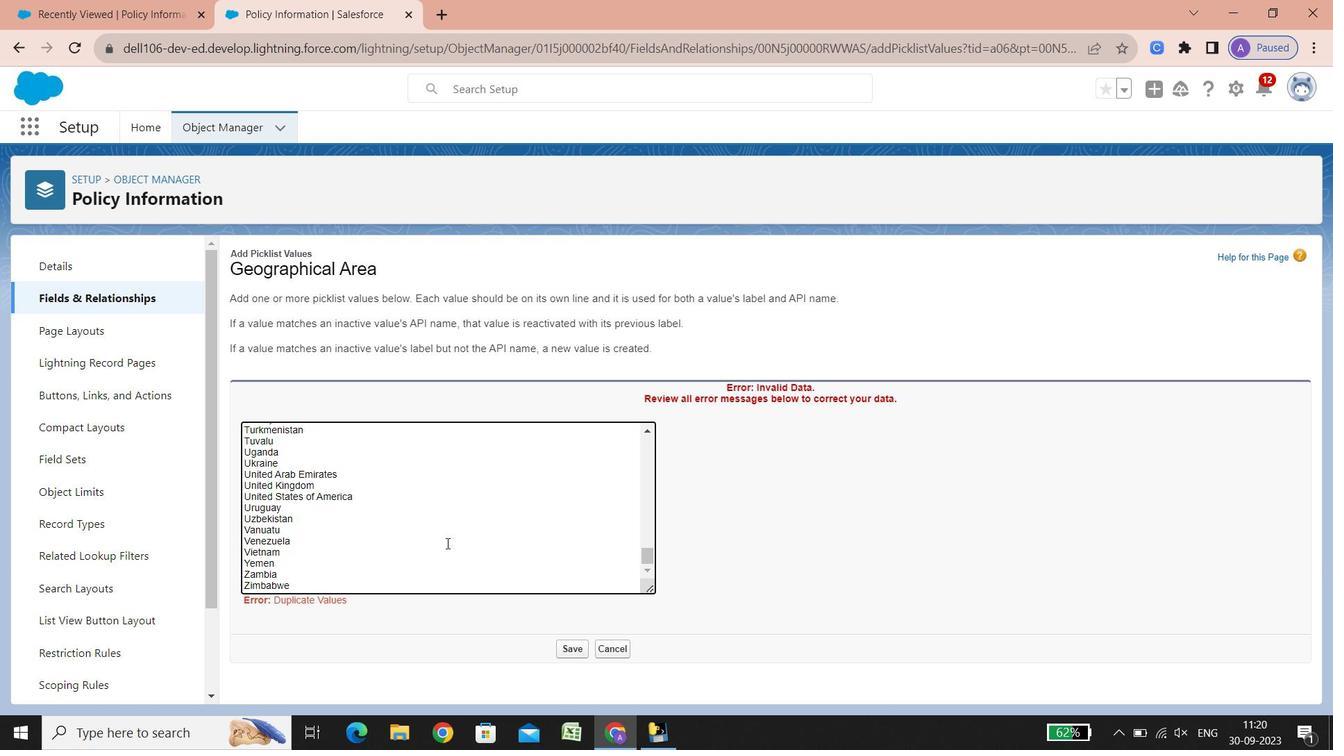 
Action: Mouse scrolled (447, 542) with delta (0, 0)
Screenshot: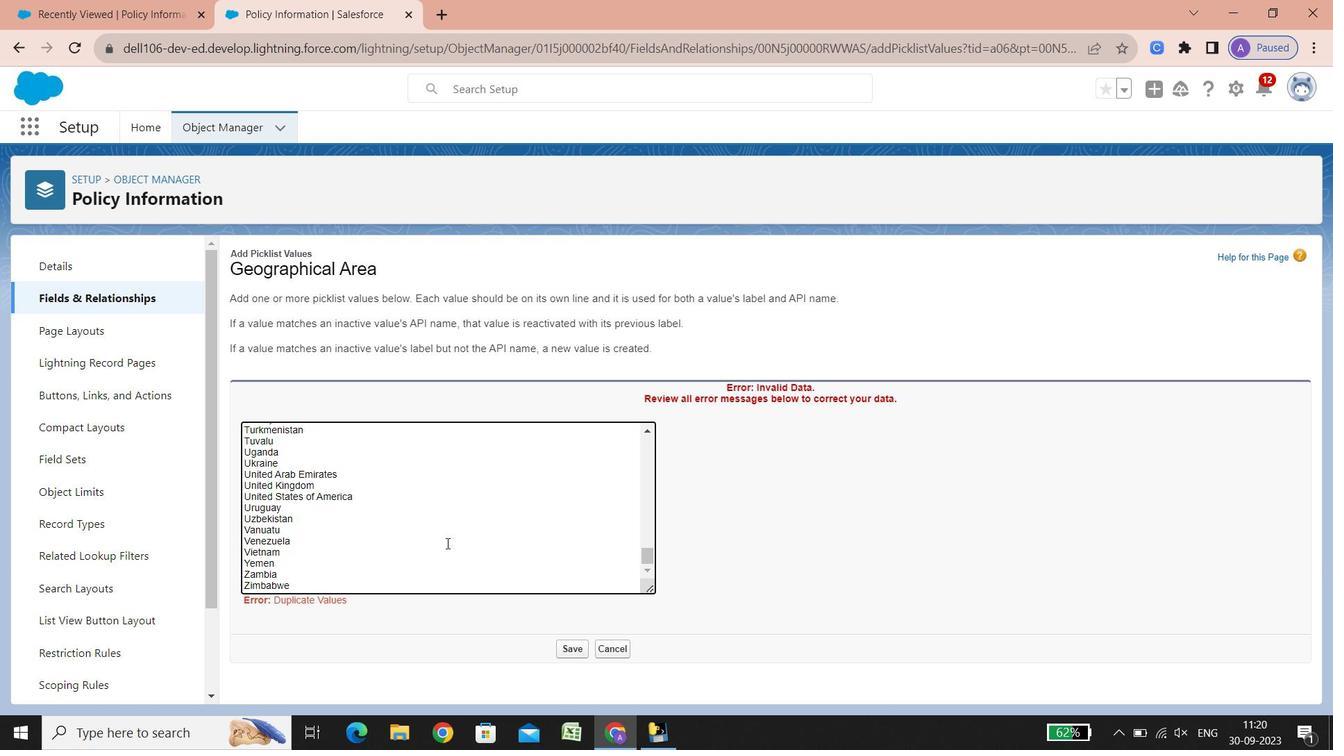 
Action: Mouse scrolled (447, 542) with delta (0, 0)
Screenshot: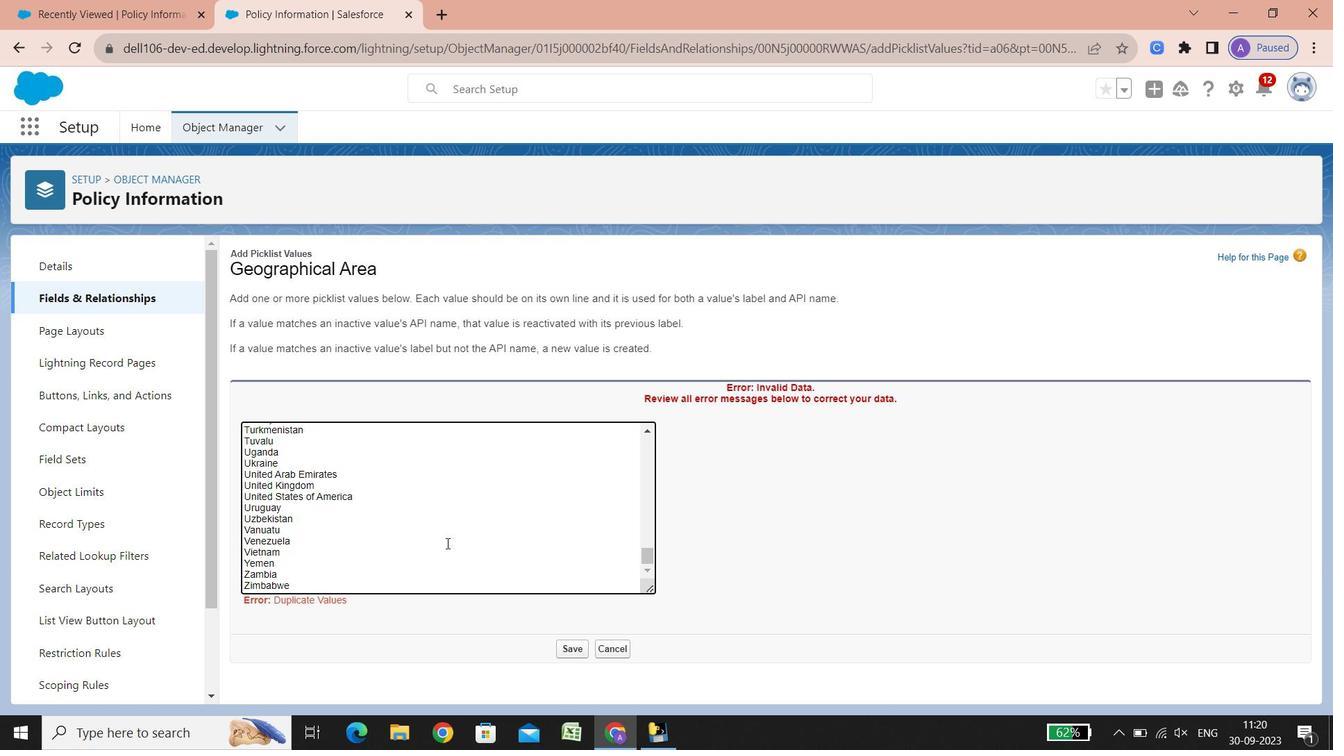
Action: Mouse scrolled (447, 542) with delta (0, 0)
Screenshot: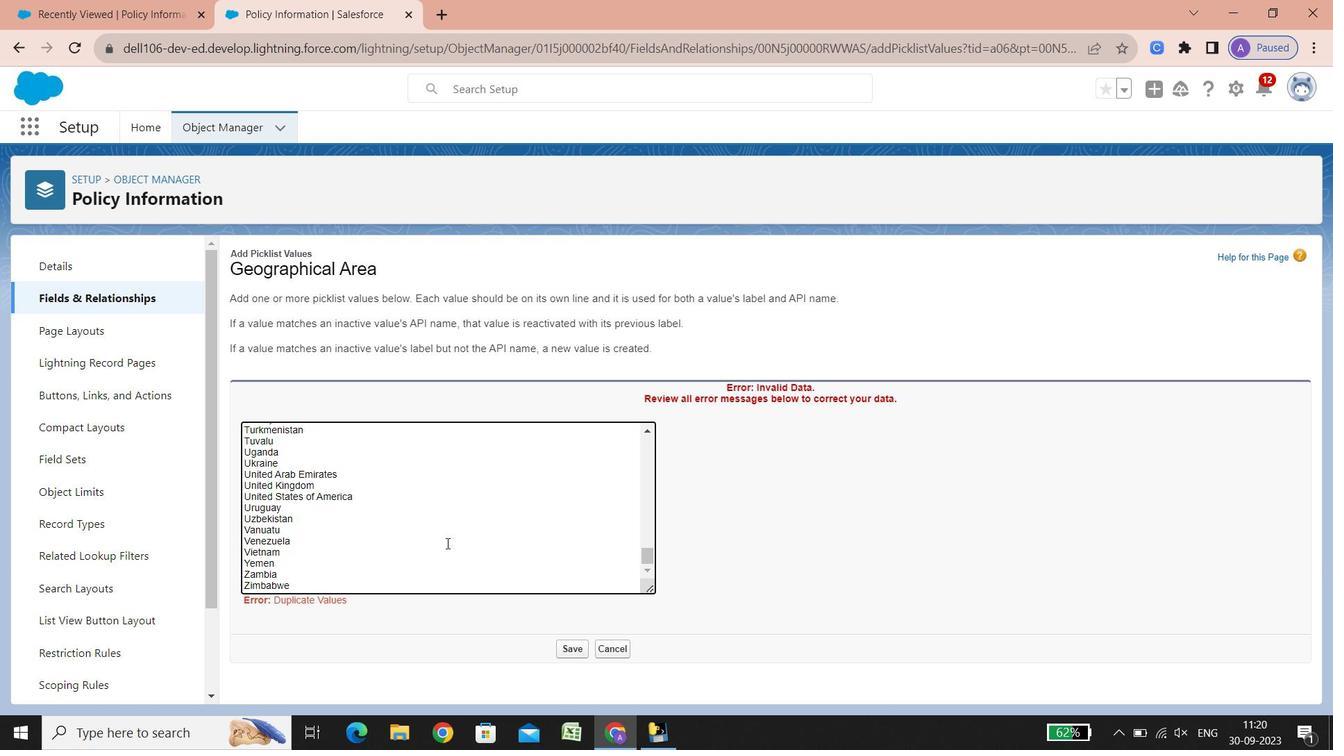 
Action: Mouse scrolled (447, 542) with delta (0, 0)
Screenshot: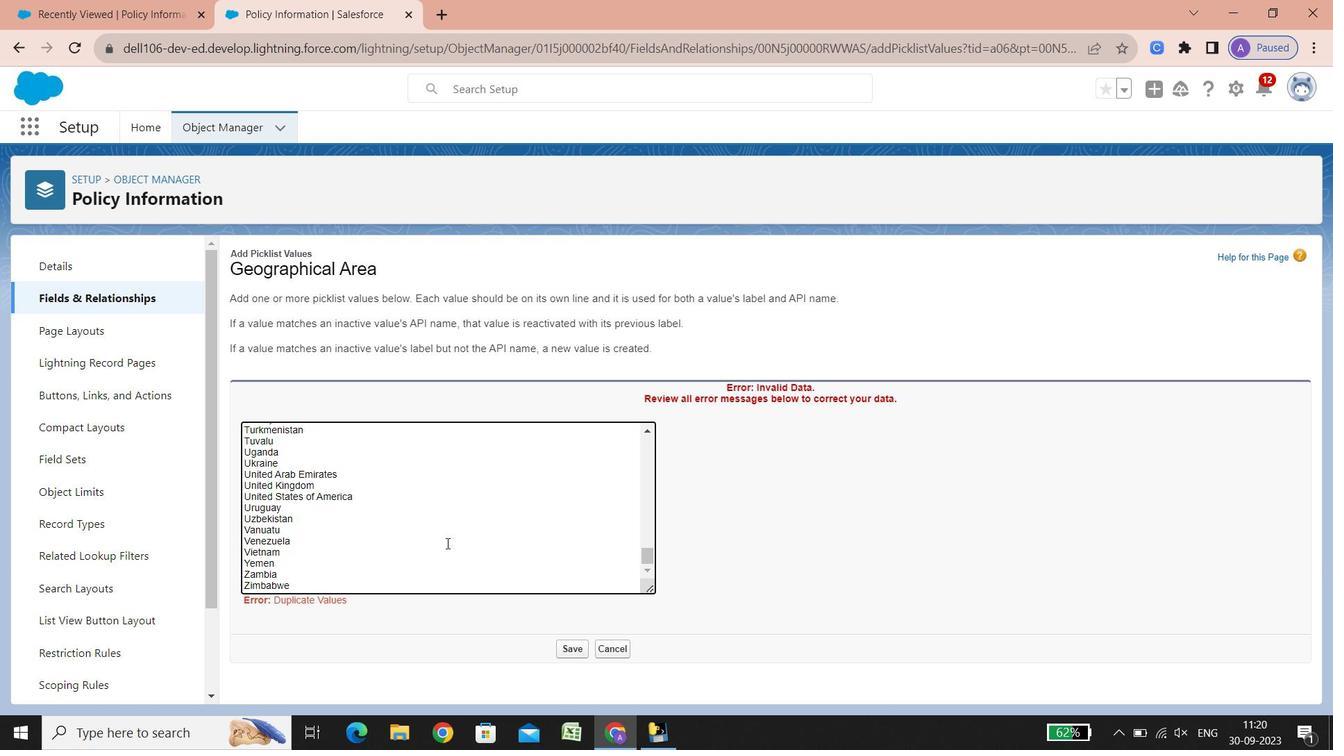 
Action: Mouse scrolled (447, 542) with delta (0, 0)
Screenshot: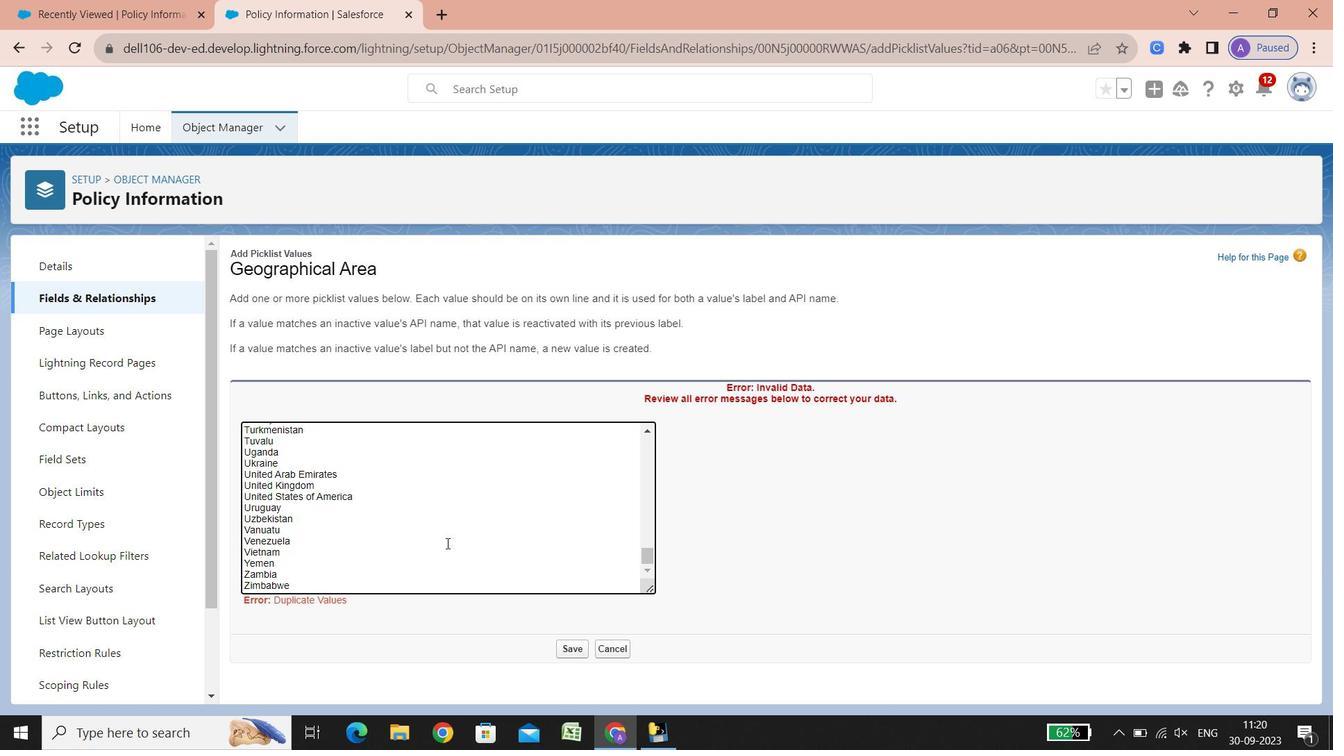
Action: Mouse scrolled (447, 542) with delta (0, 0)
Screenshot: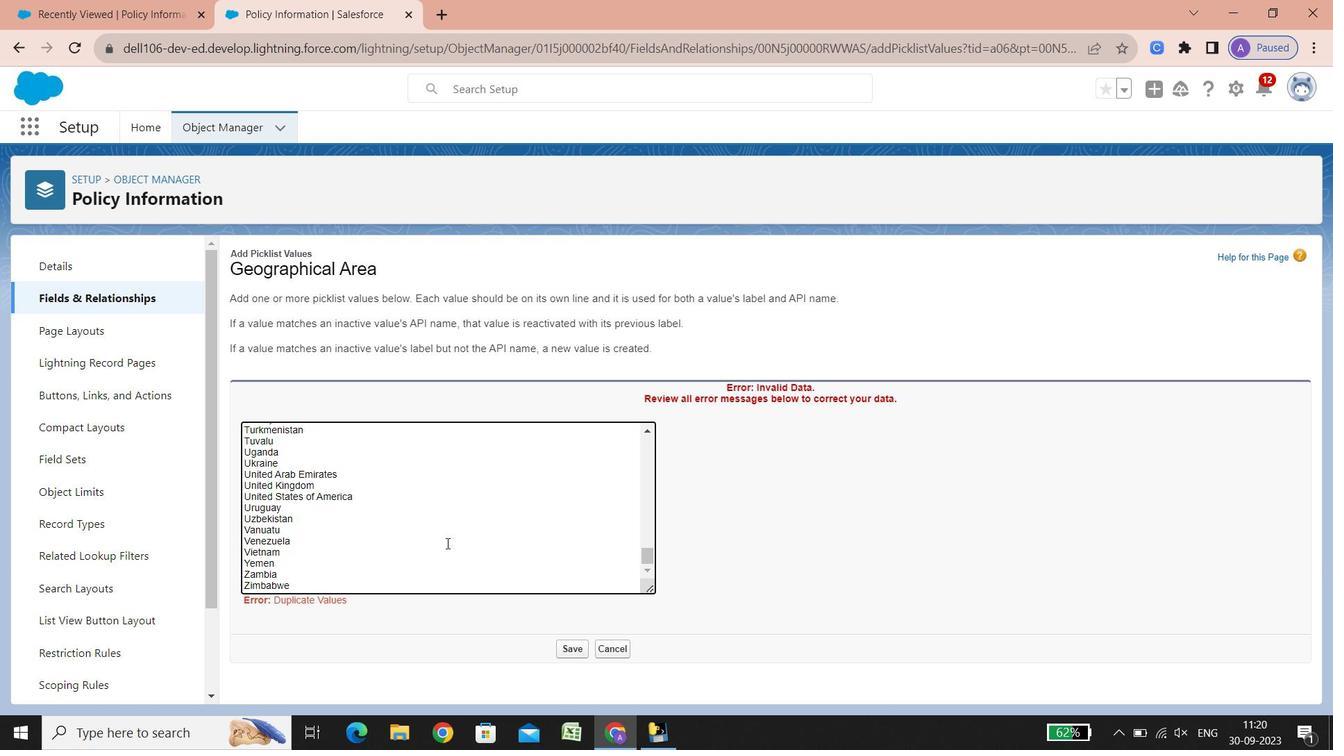 
Action: Mouse scrolled (447, 542) with delta (0, 0)
Screenshot: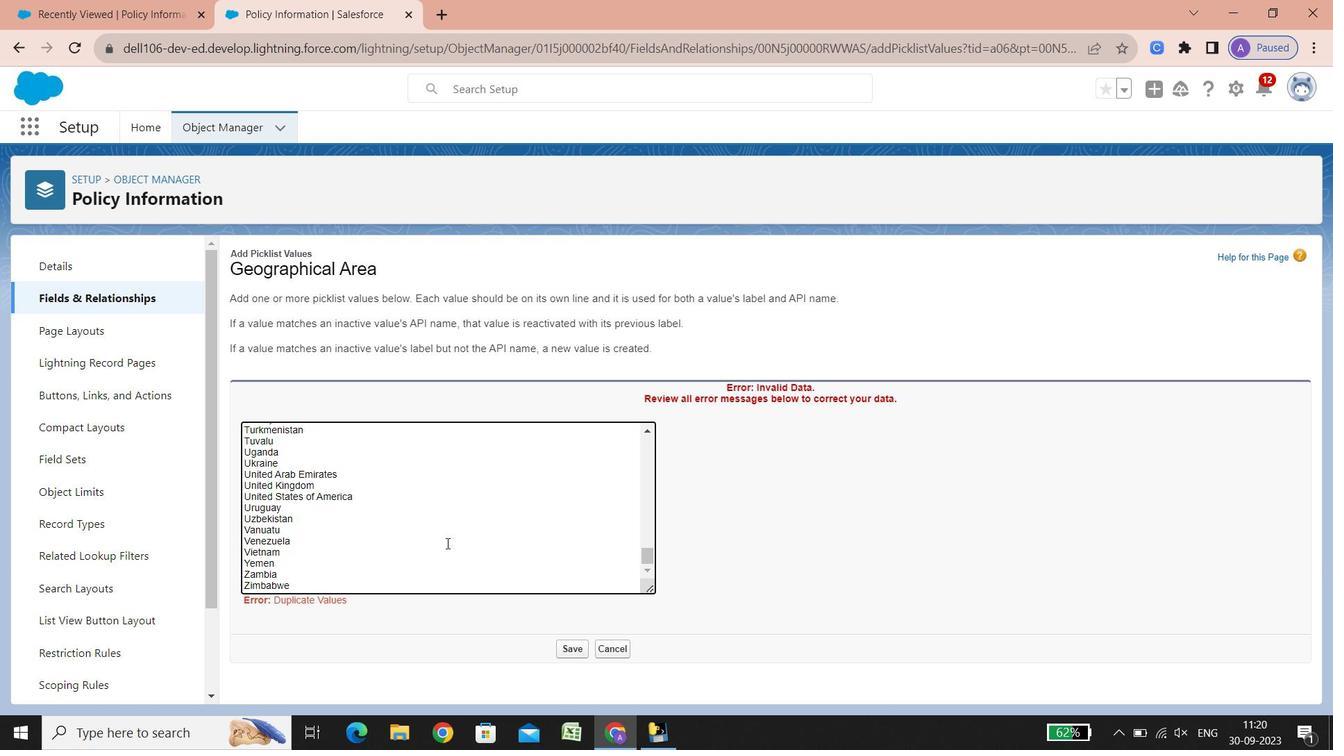
Action: Mouse scrolled (447, 541) with delta (0, -1)
Screenshot: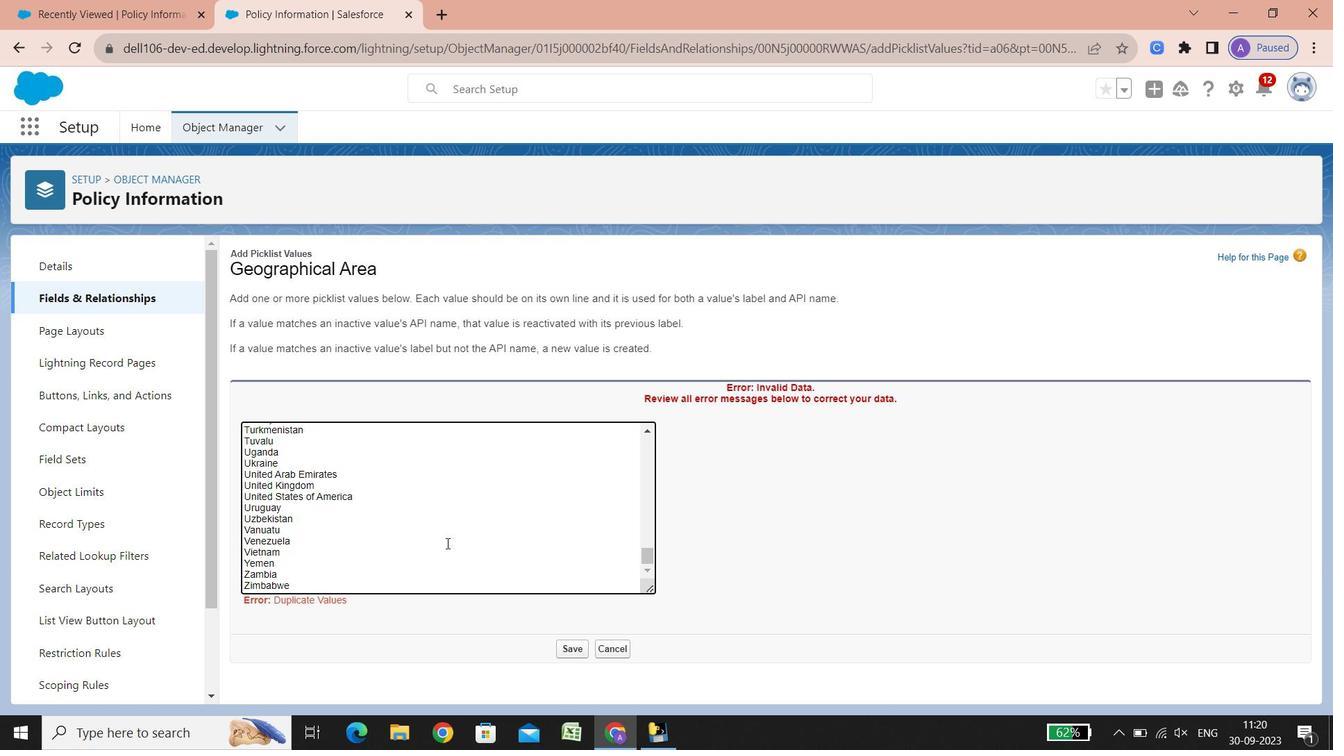 
Action: Mouse scrolled (447, 541) with delta (0, -1)
Screenshot: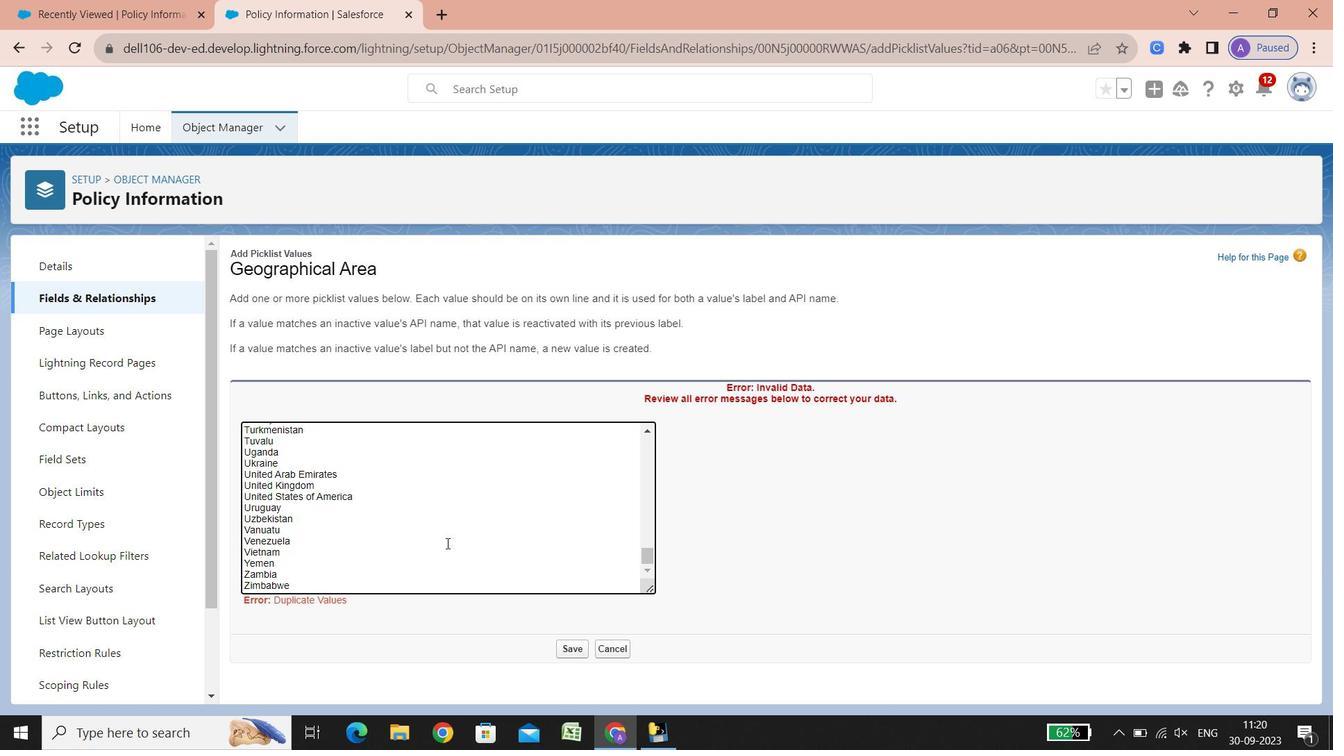 
Action: Mouse scrolled (447, 542) with delta (0, 0)
Screenshot: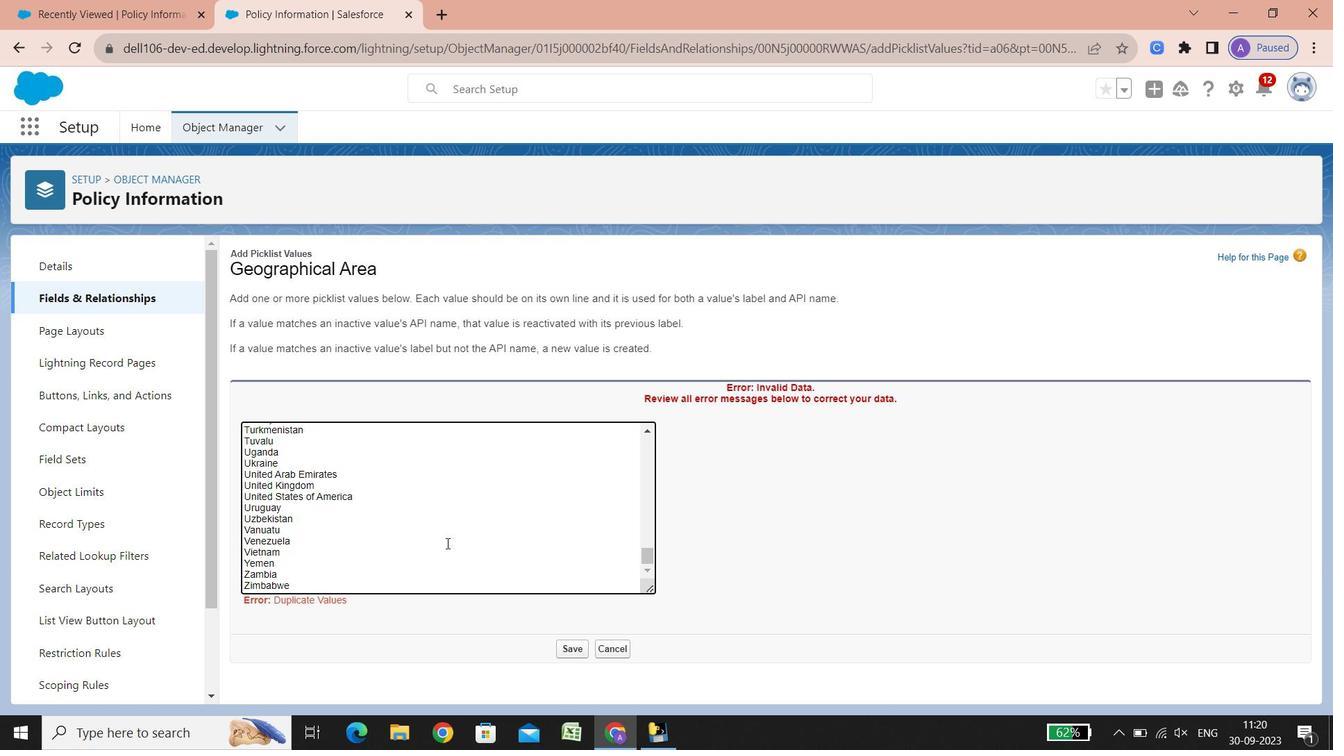 
Action: Mouse scrolled (447, 542) with delta (0, 0)
Screenshot: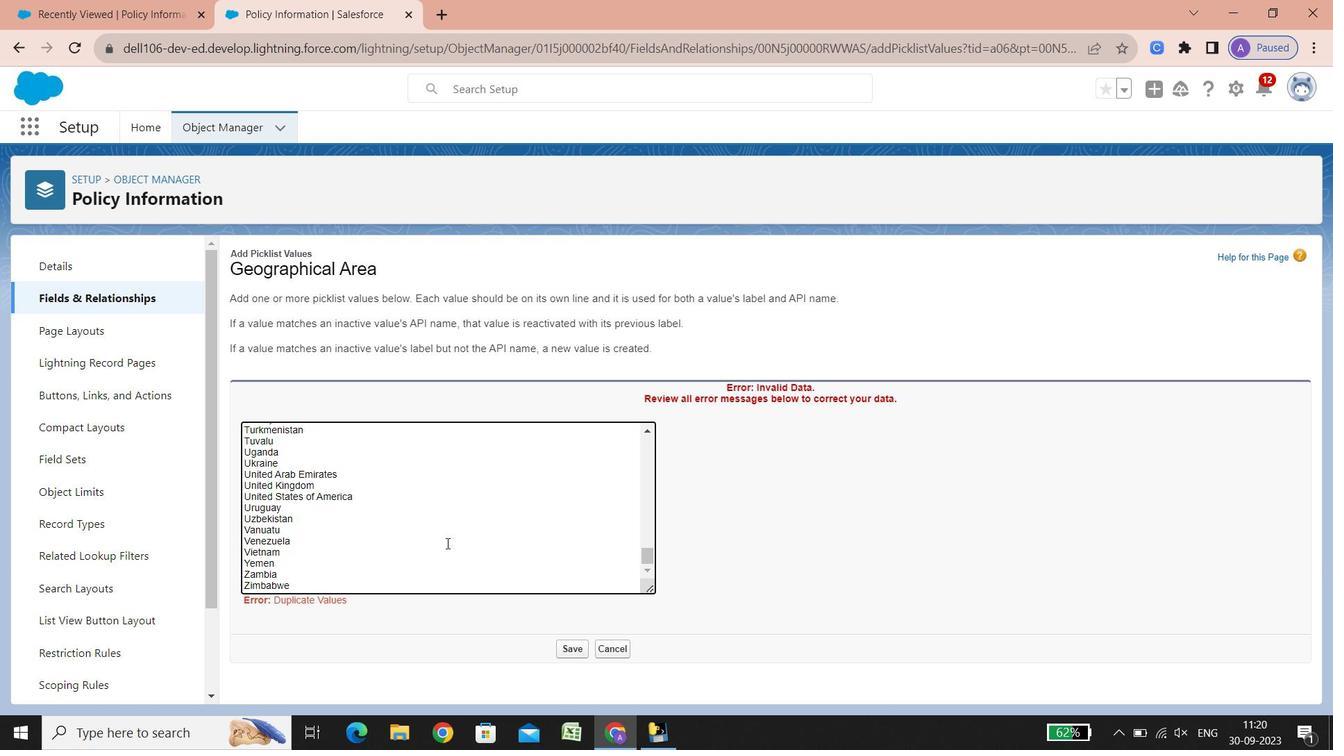 
Action: Mouse scrolled (447, 542) with delta (0, 0)
Screenshot: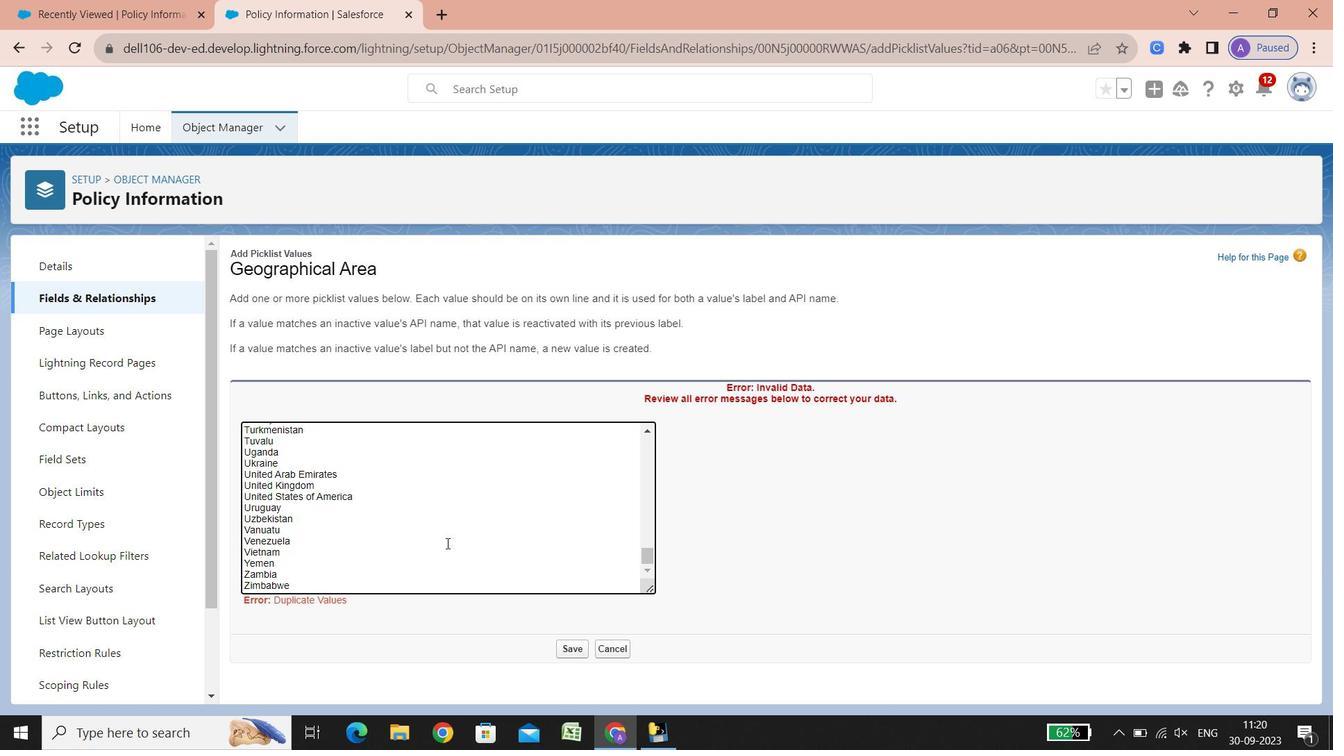 
Action: Mouse scrolled (447, 542) with delta (0, 0)
Screenshot: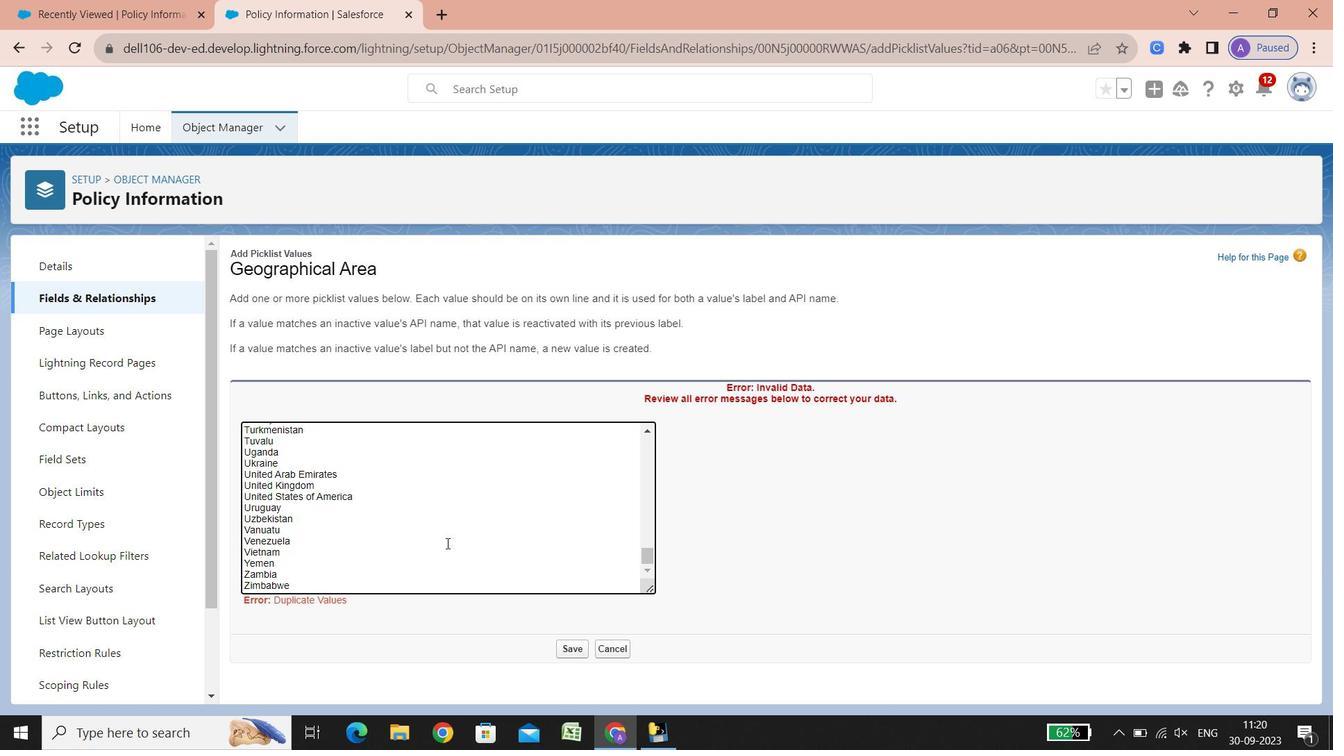
Action: Mouse scrolled (447, 542) with delta (0, 0)
Screenshot: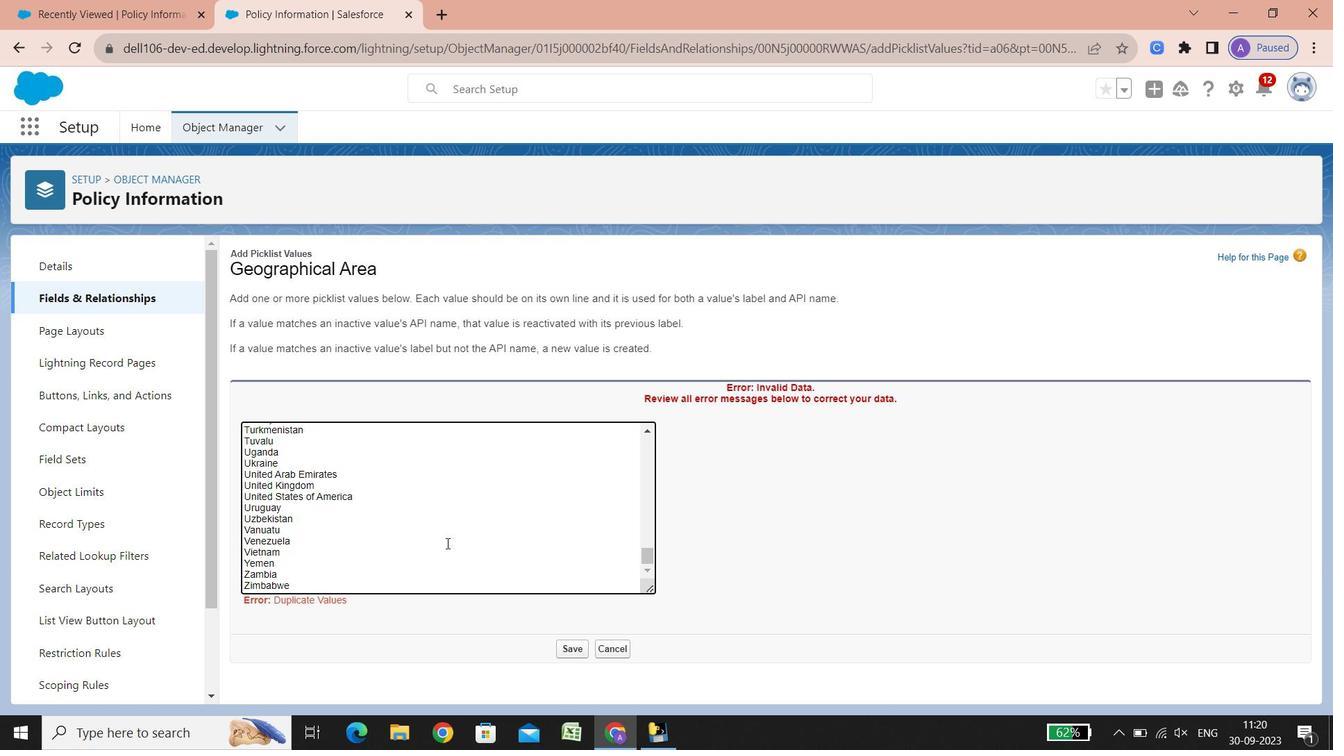 
Action: Mouse scrolled (447, 542) with delta (0, 0)
Screenshot: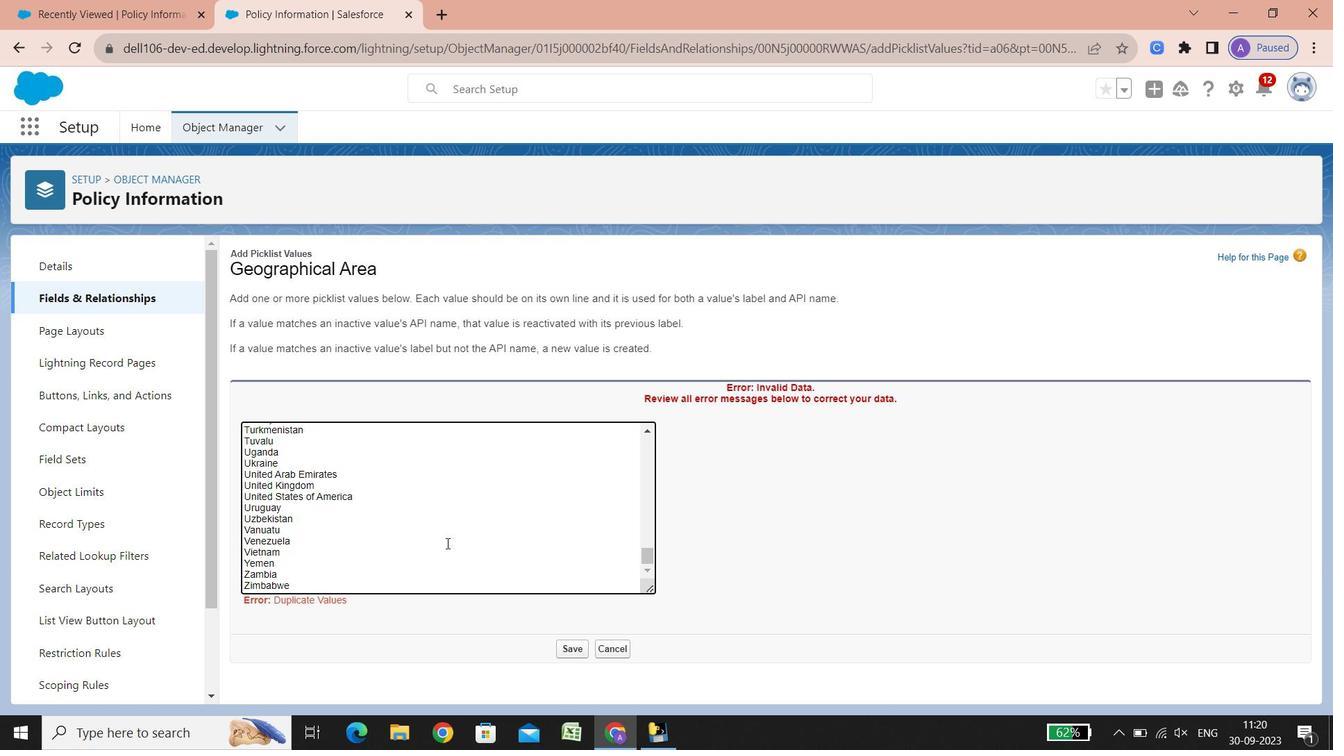
Action: Mouse scrolled (447, 542) with delta (0, 0)
Screenshot: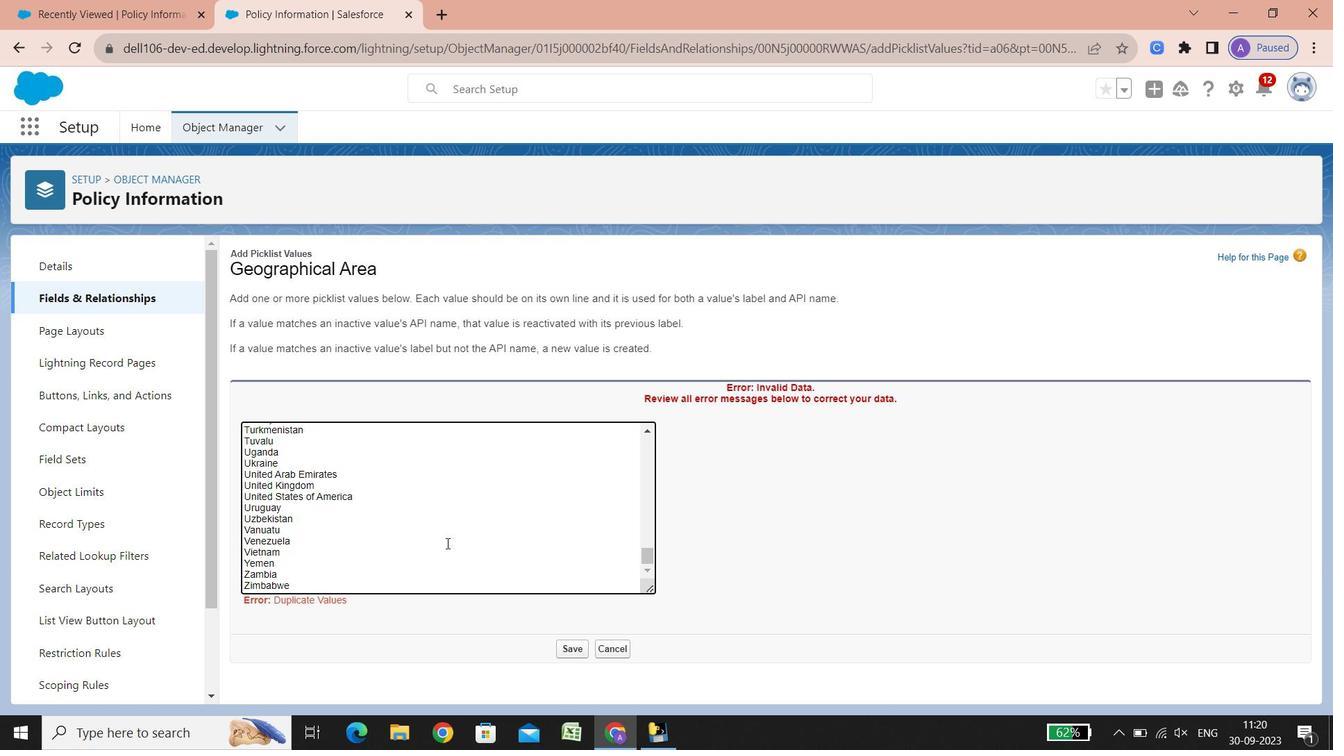 
Action: Mouse scrolled (447, 542) with delta (0, 0)
Screenshot: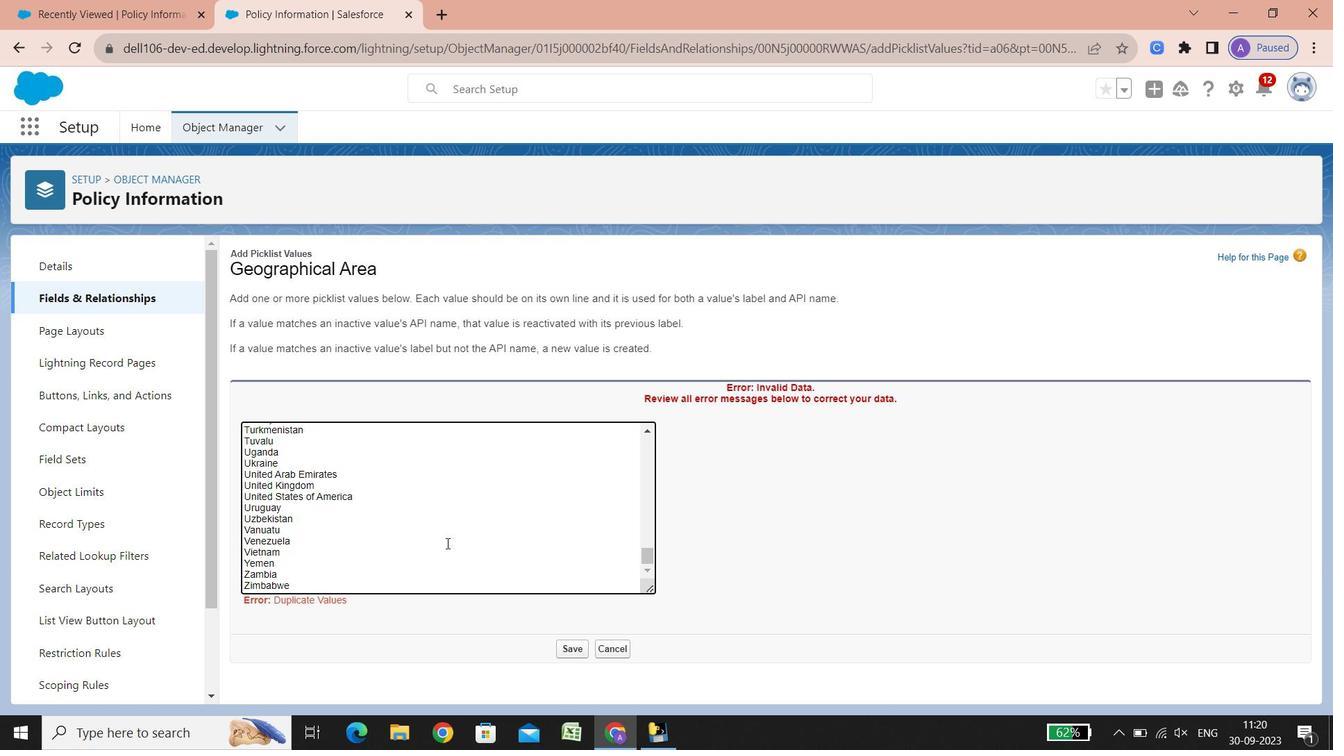 
Action: Mouse scrolled (447, 542) with delta (0, 0)
Screenshot: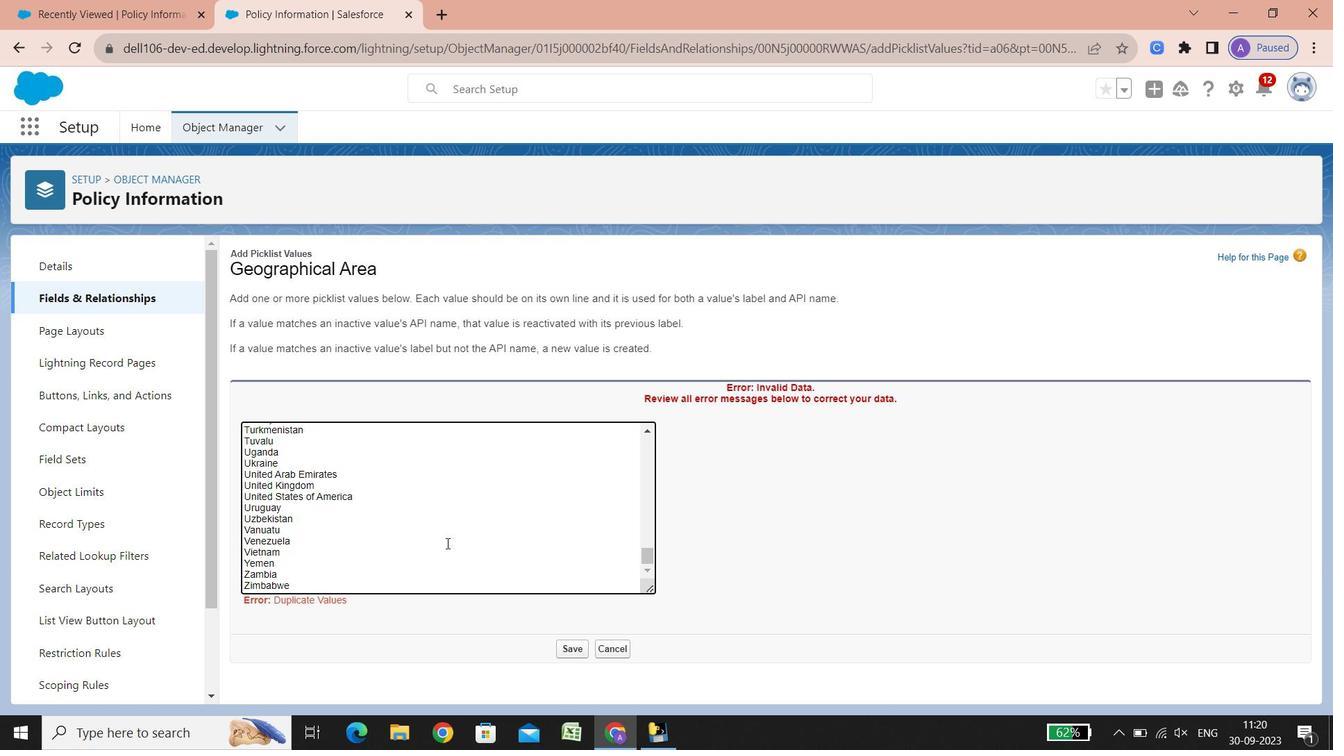 
Action: Mouse scrolled (447, 542) with delta (0, 0)
Screenshot: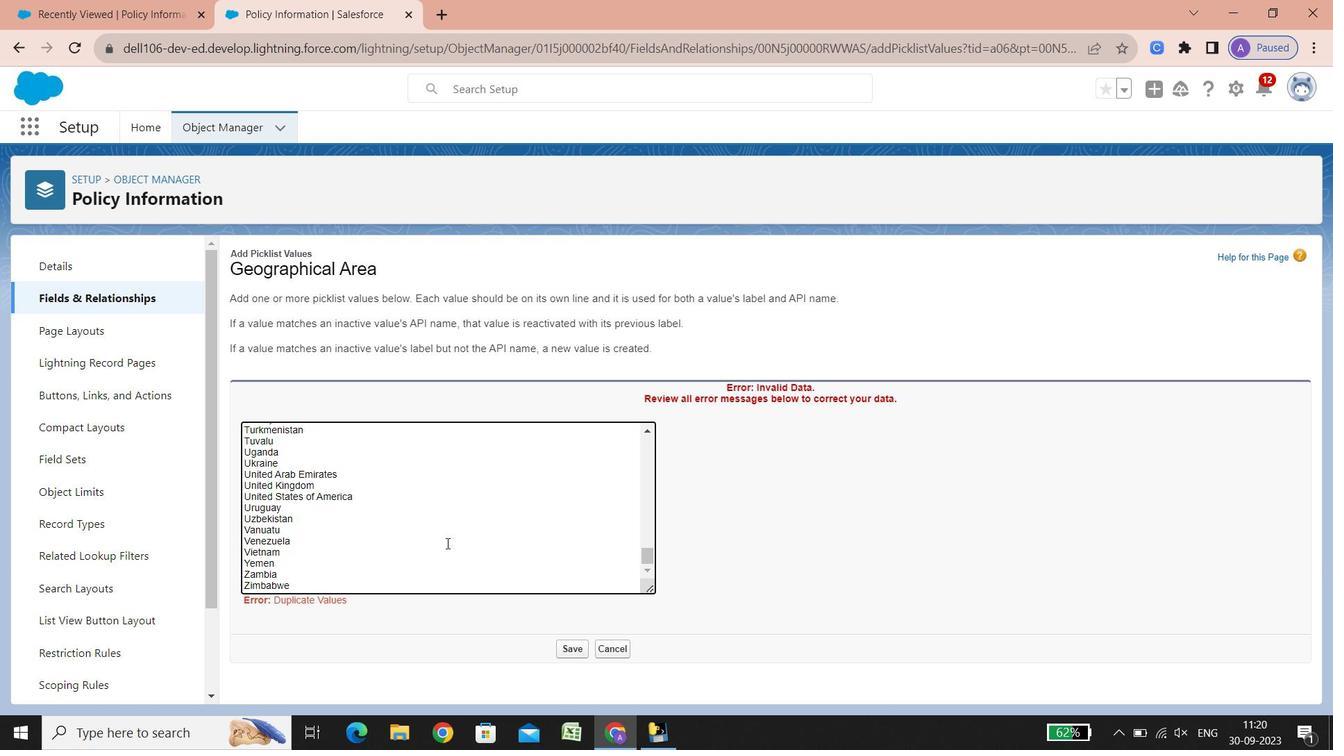 
Action: Mouse scrolled (447, 542) with delta (0, 0)
Screenshot: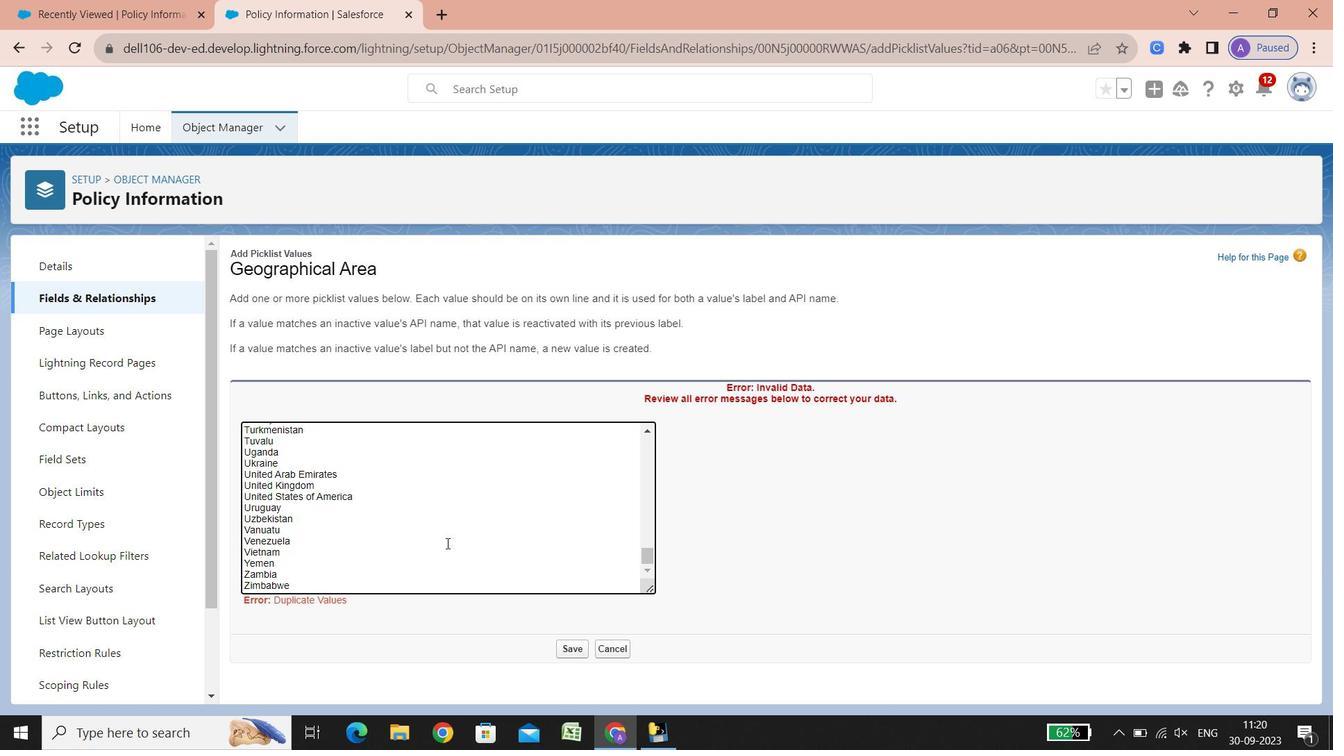 
Action: Mouse scrolled (447, 542) with delta (0, 0)
Screenshot: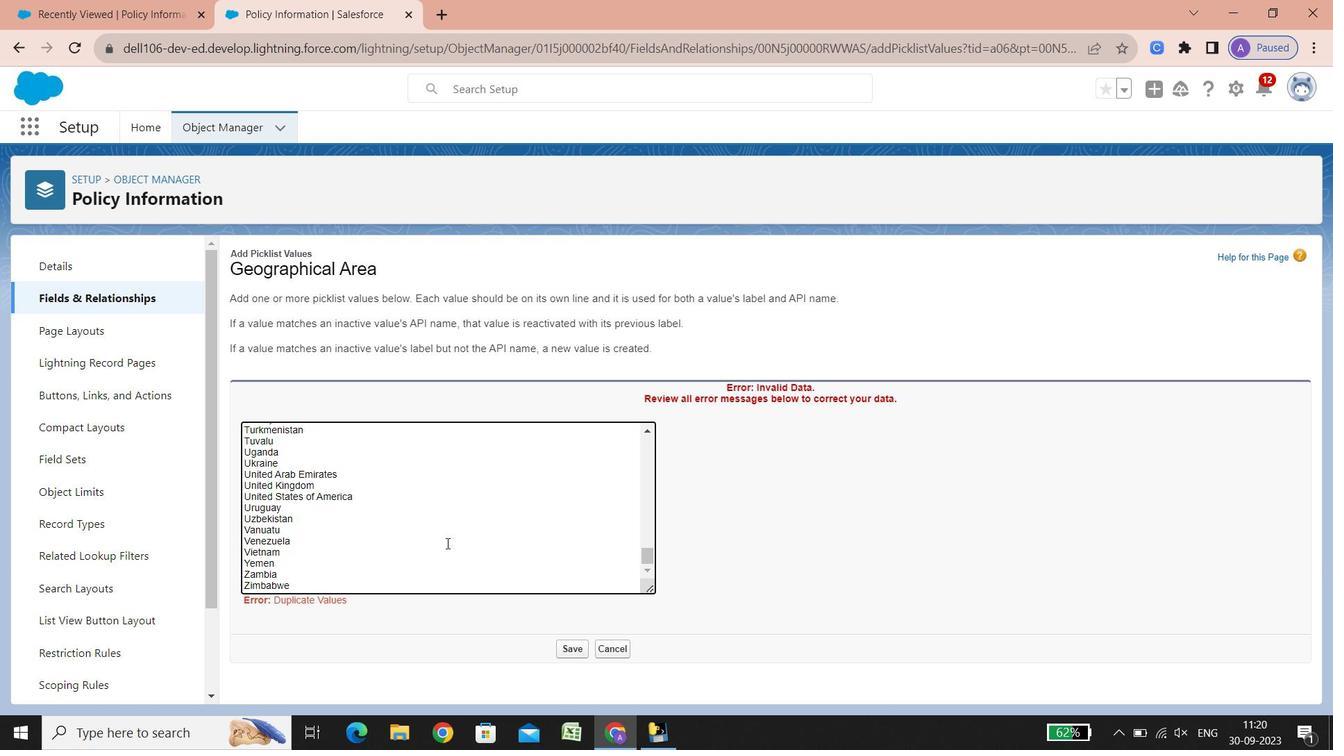 
Action: Mouse scrolled (447, 542) with delta (0, 0)
Screenshot: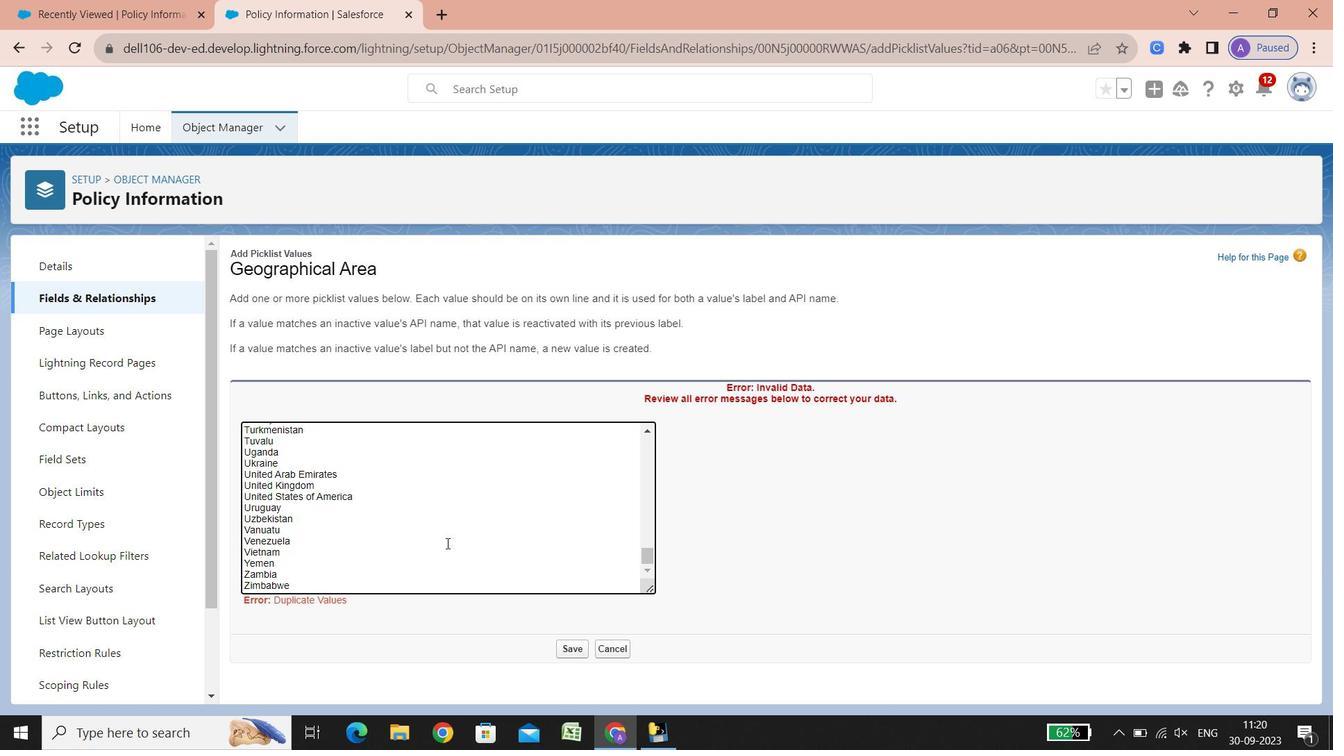 
Action: Mouse scrolled (447, 542) with delta (0, 0)
Screenshot: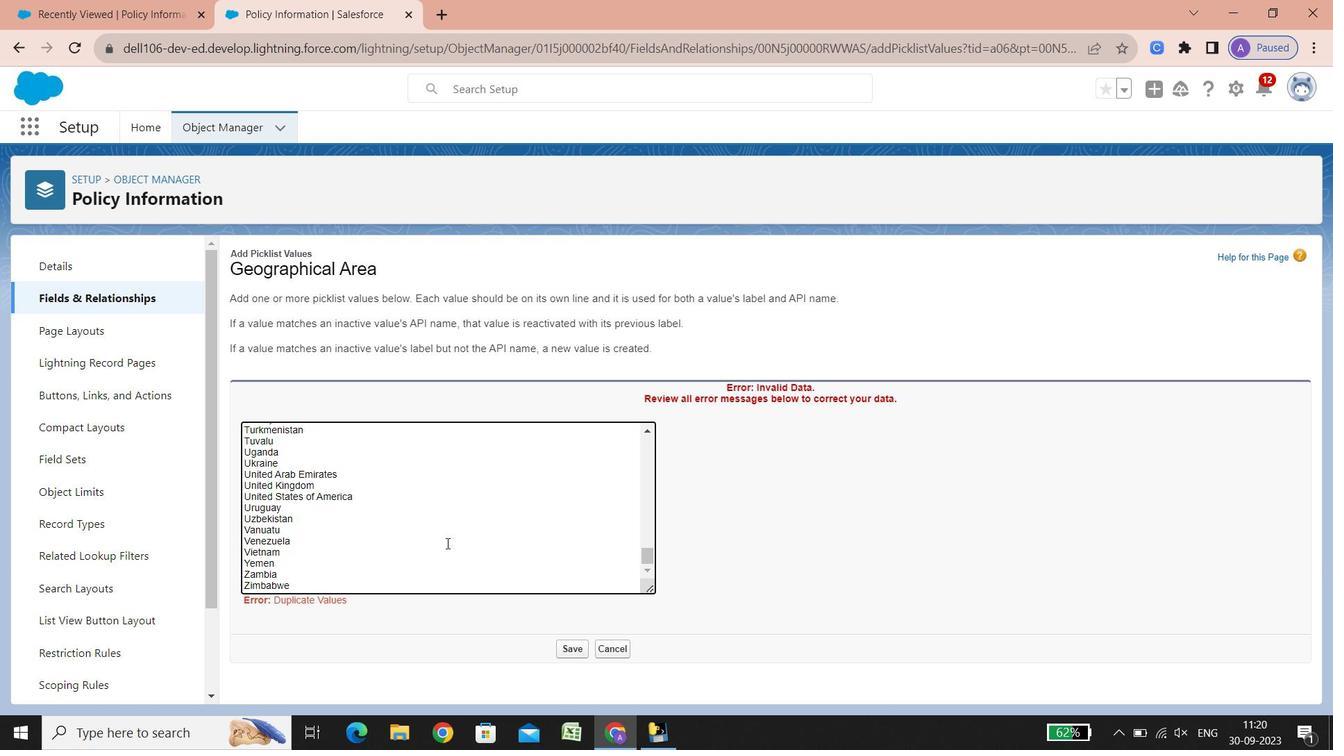 
Action: Mouse scrolled (447, 542) with delta (0, 0)
Screenshot: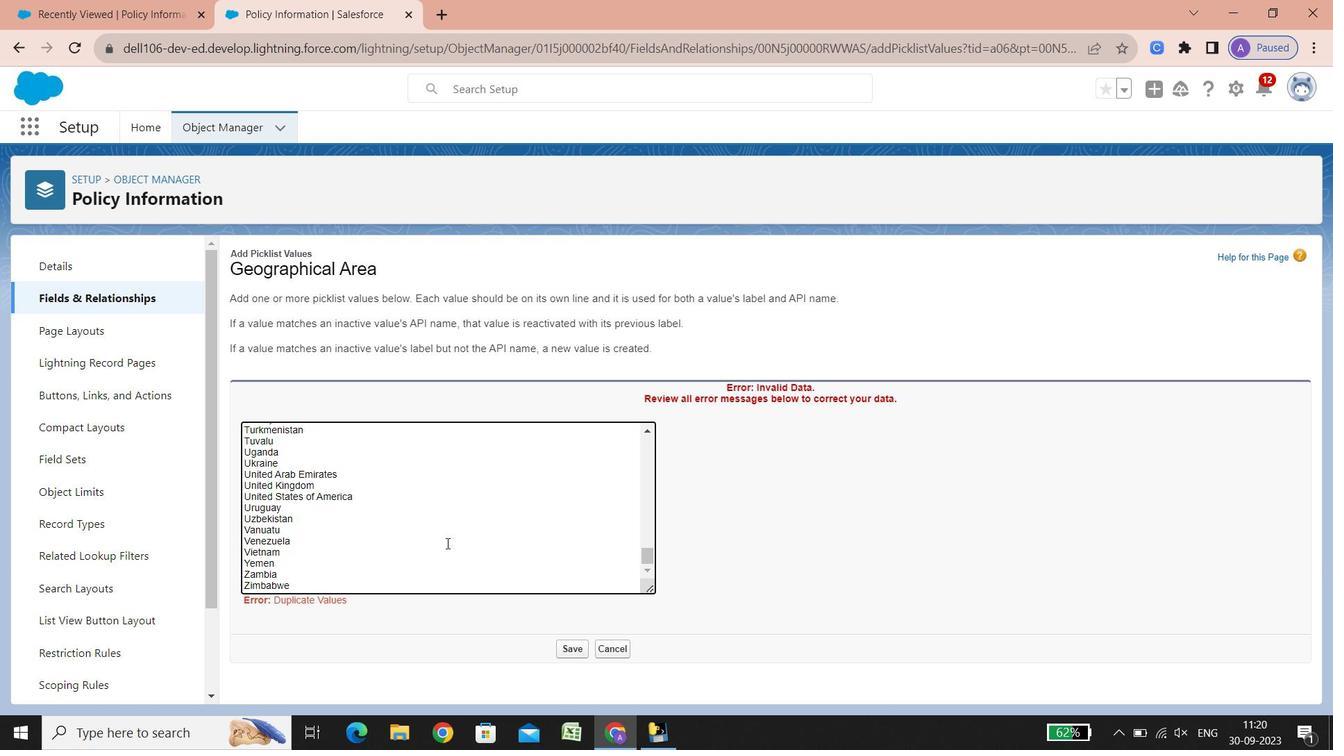 
Action: Mouse scrolled (447, 542) with delta (0, 0)
Screenshot: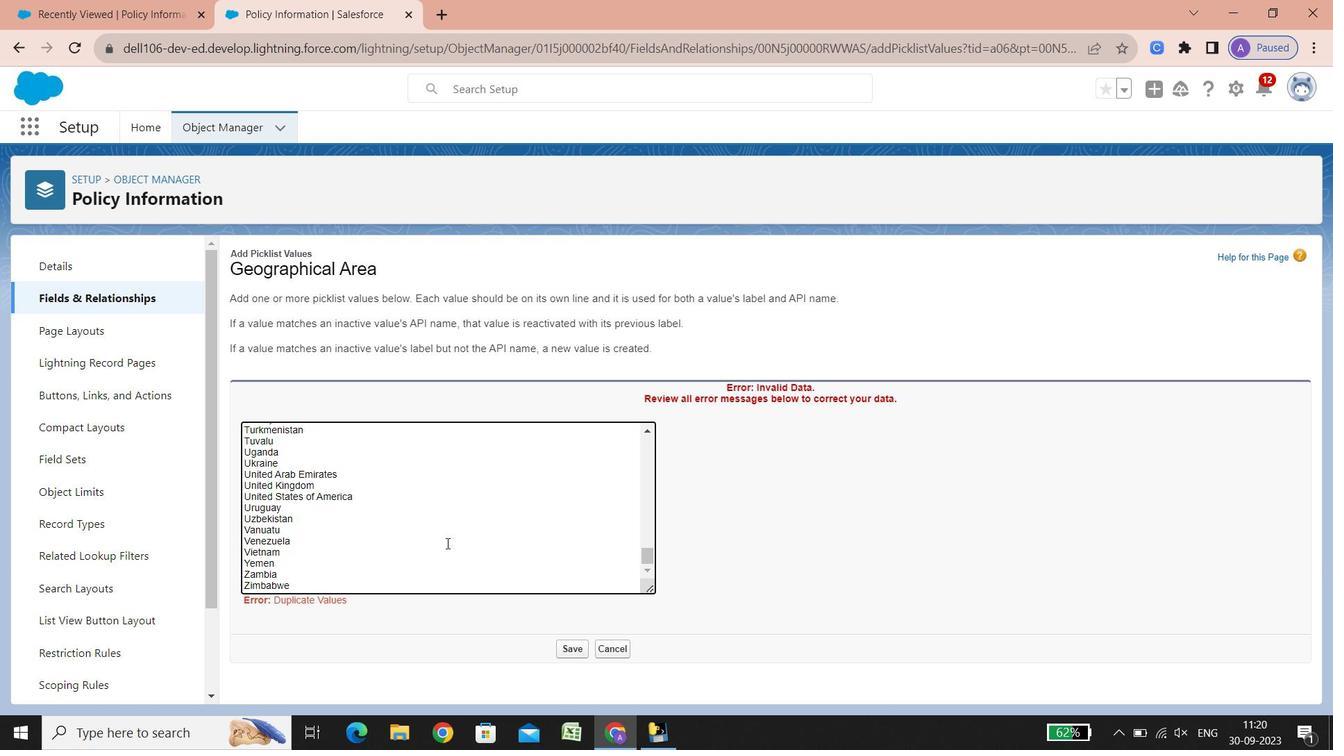 
Action: Mouse scrolled (447, 542) with delta (0, 0)
Screenshot: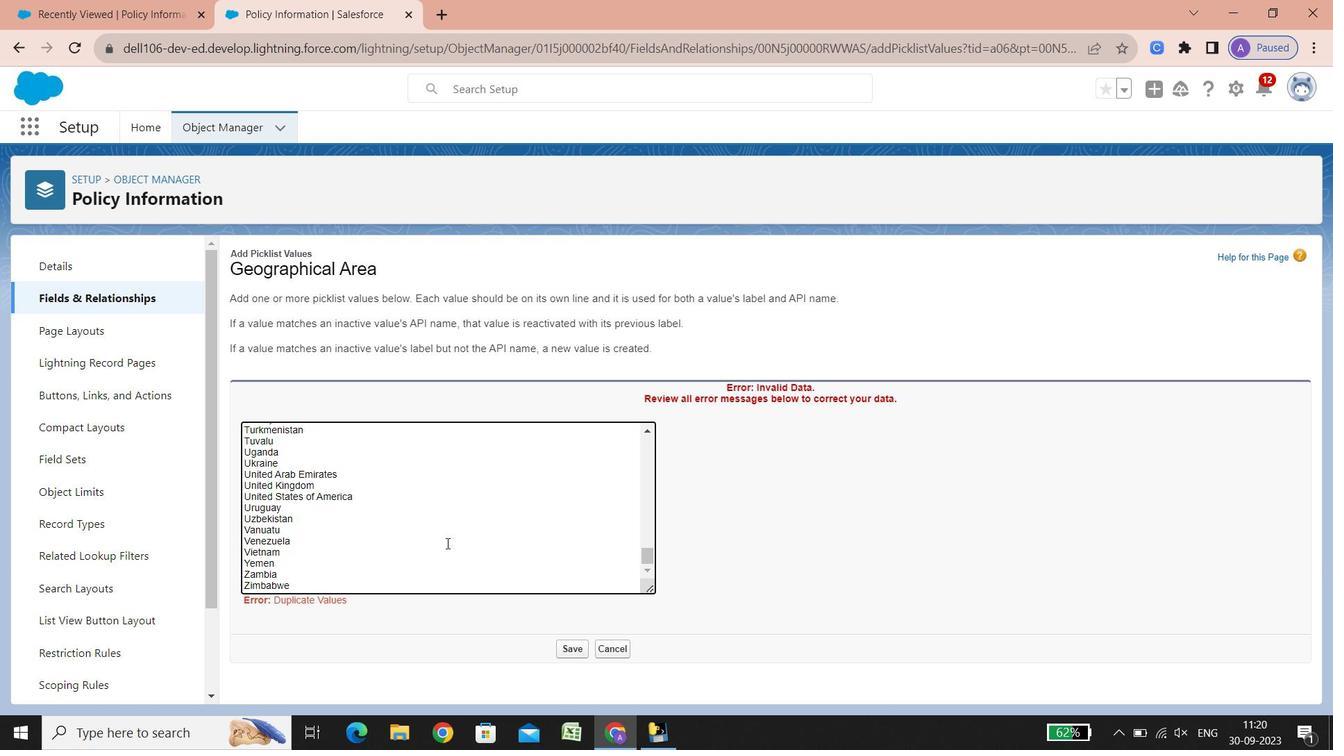 
Action: Mouse scrolled (447, 542) with delta (0, 0)
Screenshot: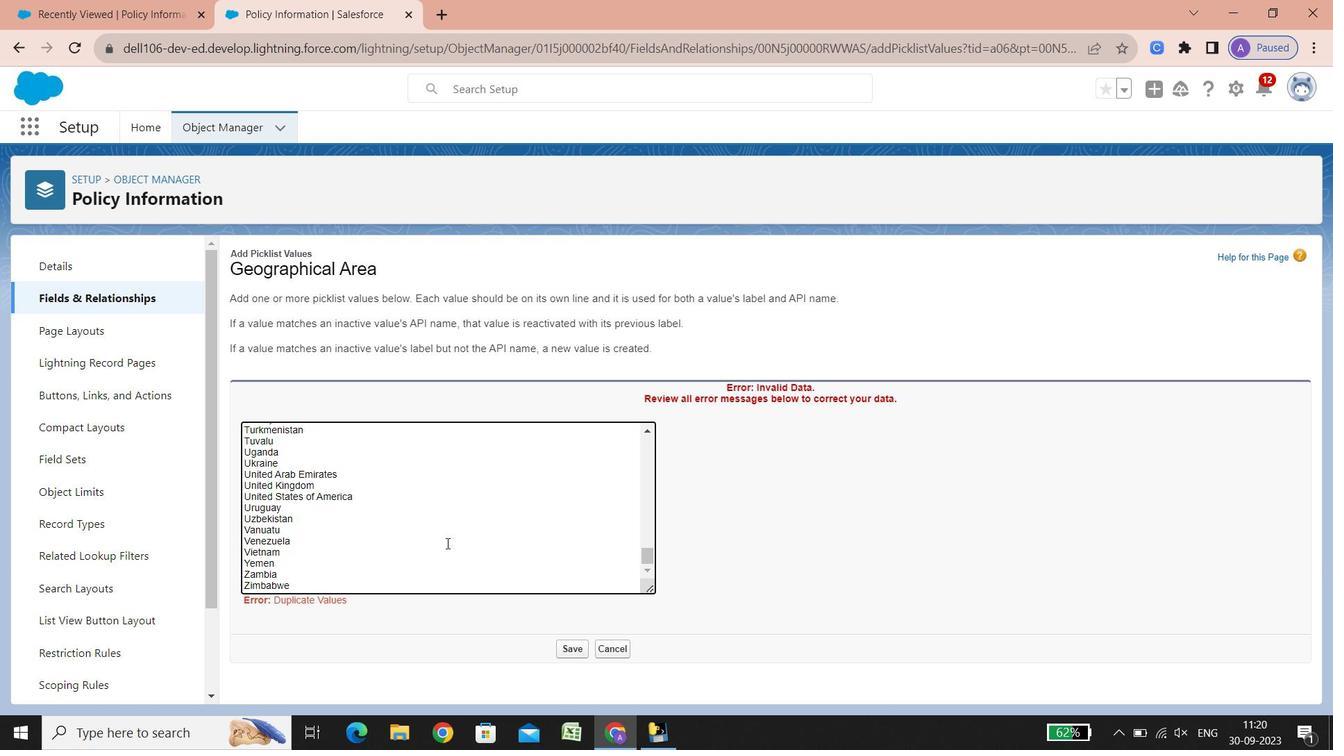 
Action: Mouse scrolled (447, 542) with delta (0, 0)
Screenshot: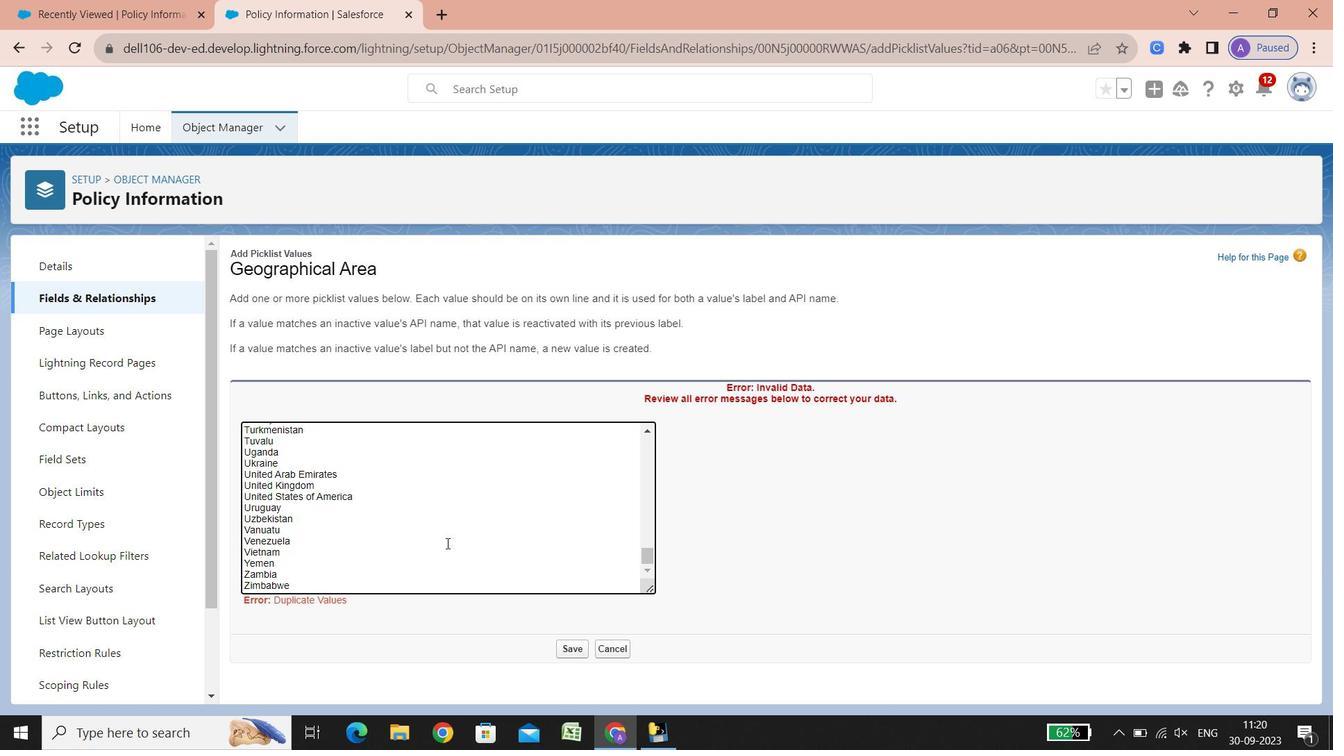 
Action: Mouse scrolled (447, 542) with delta (0, 0)
Screenshot: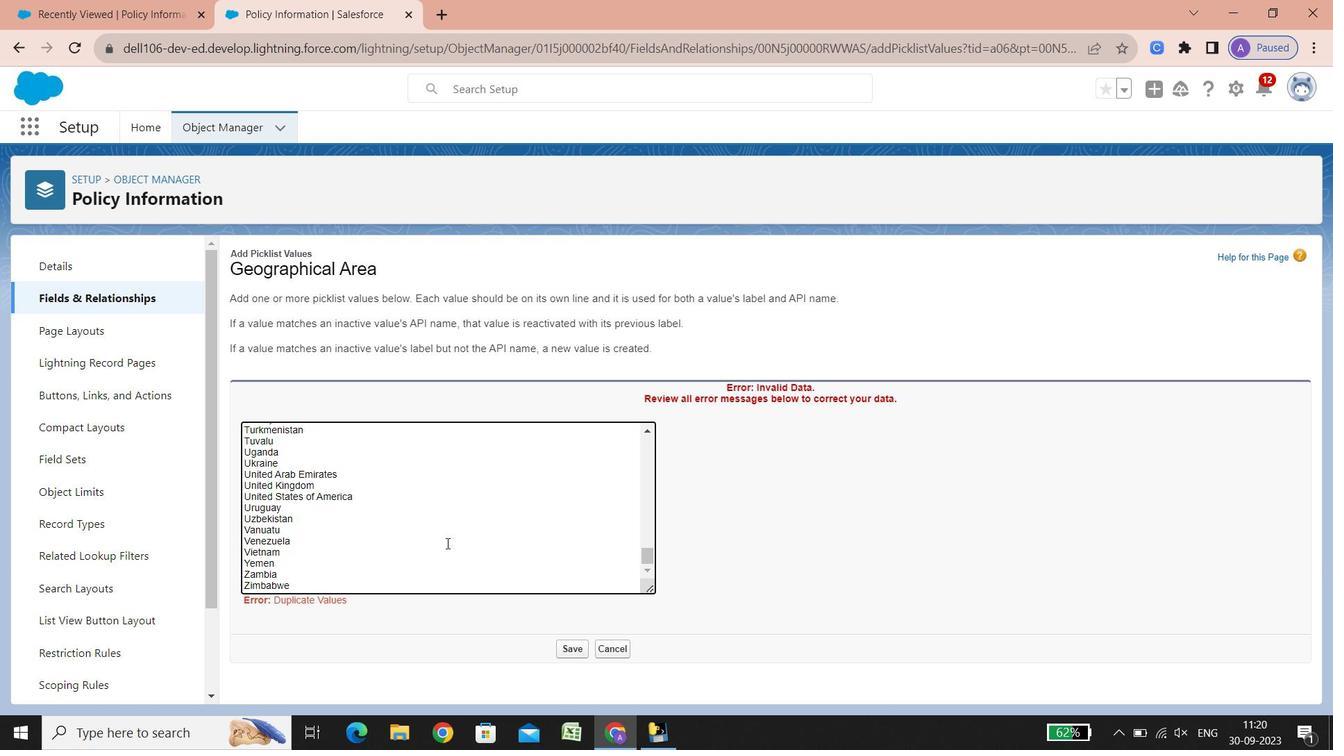 
Action: Mouse scrolled (447, 542) with delta (0, 0)
Screenshot: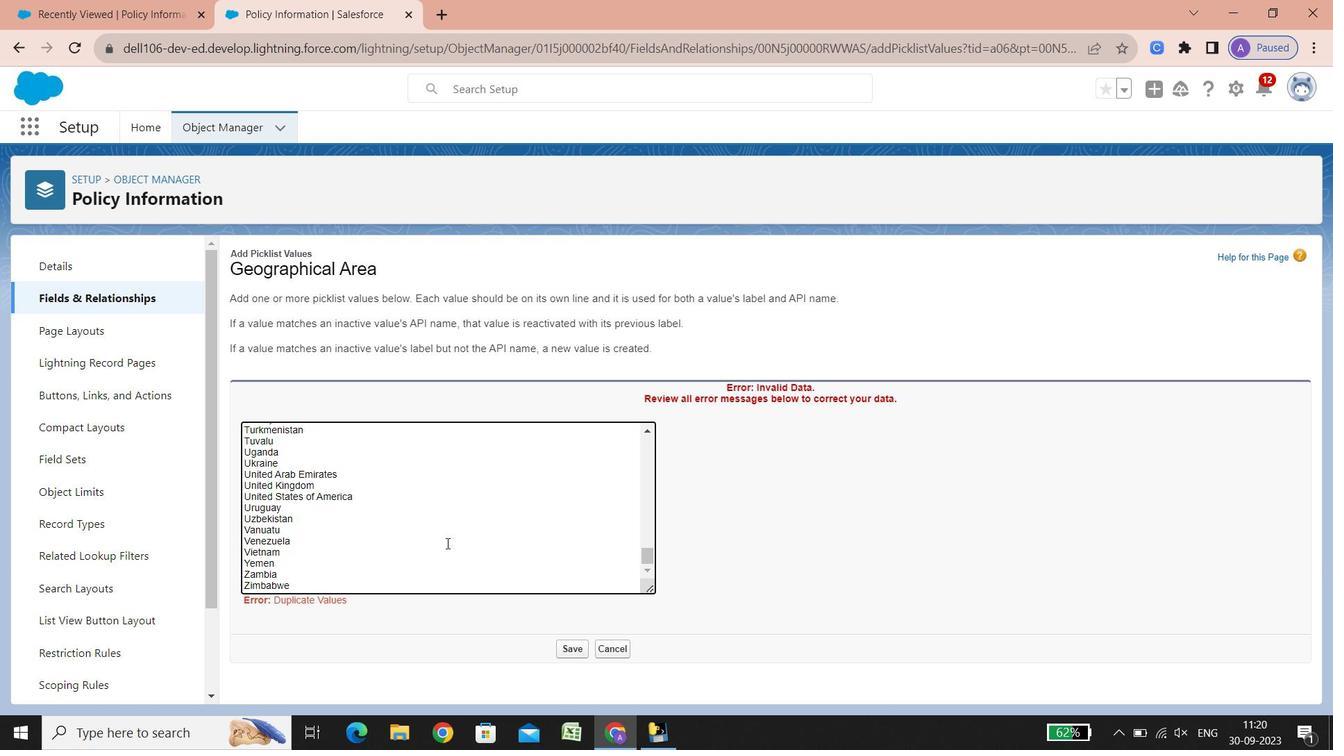 
Action: Mouse scrolled (447, 542) with delta (0, 0)
Screenshot: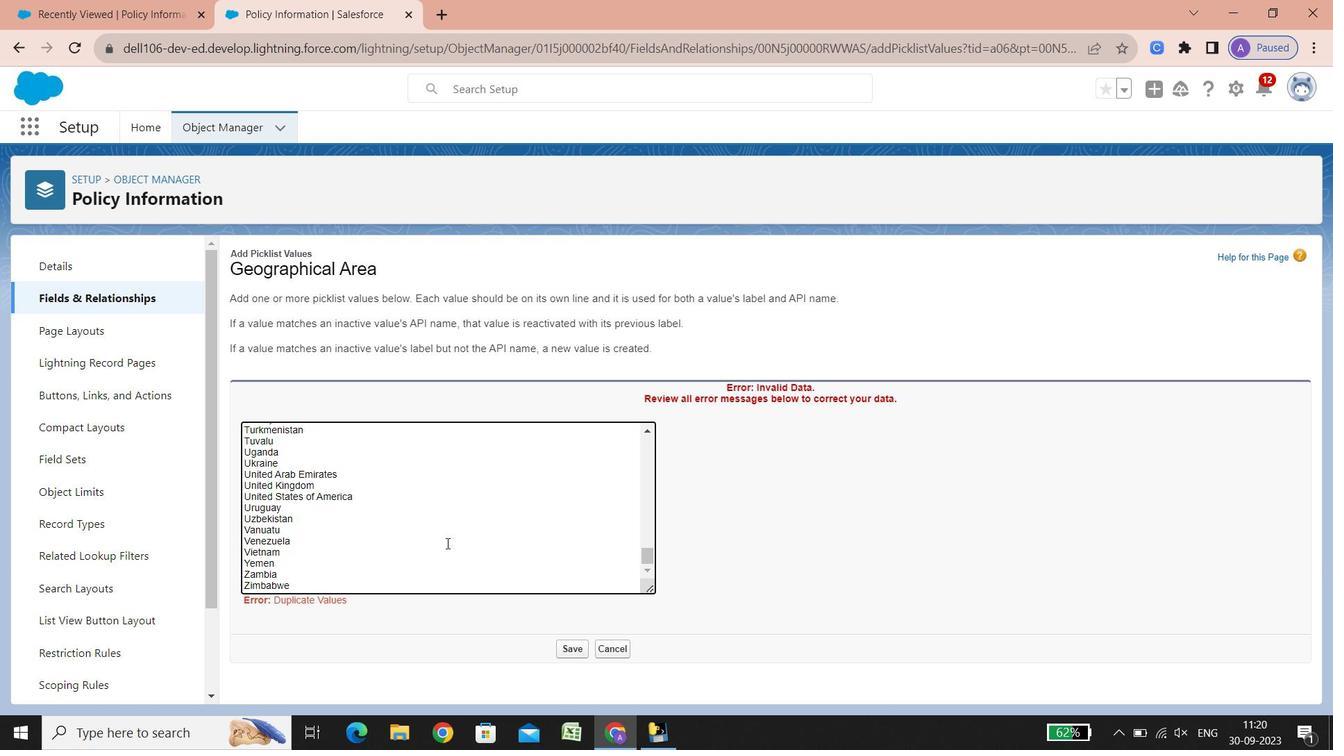 
Action: Mouse scrolled (447, 542) with delta (0, 0)
Screenshot: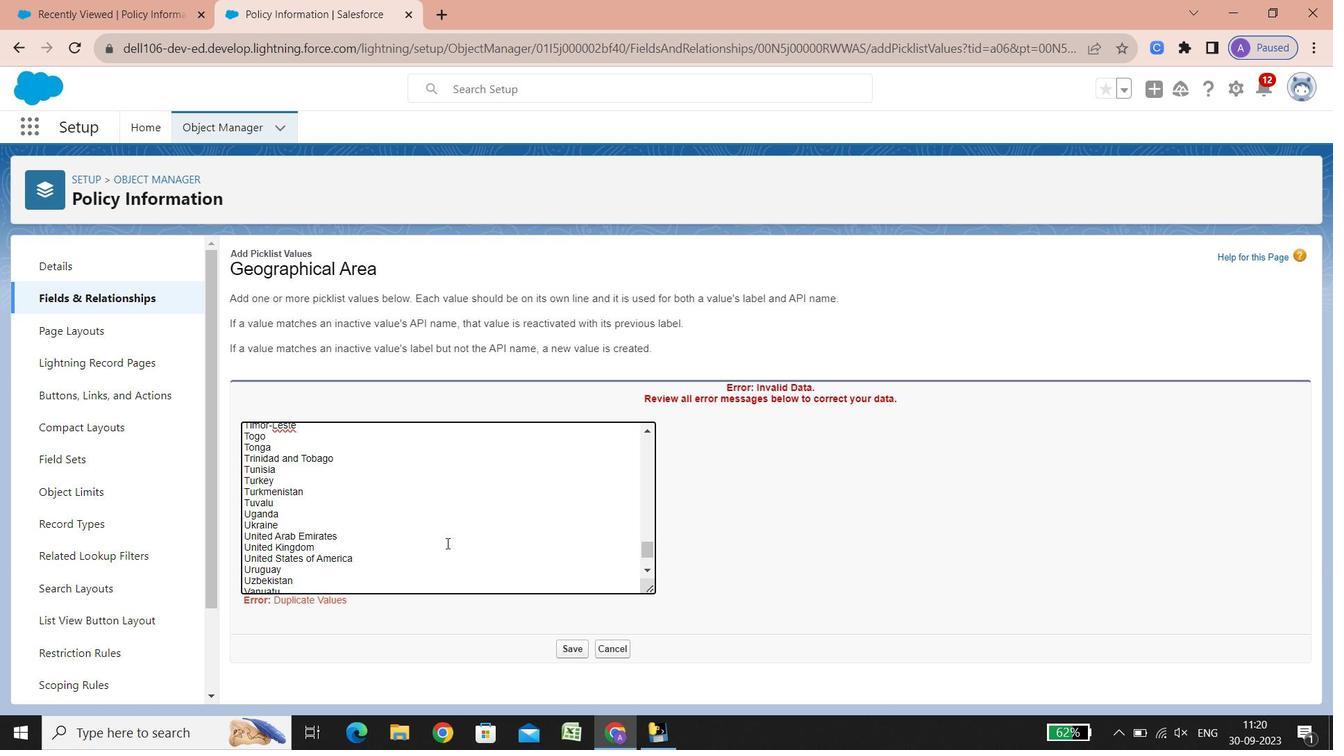 
Action: Mouse scrolled (447, 542) with delta (0, 0)
Screenshot: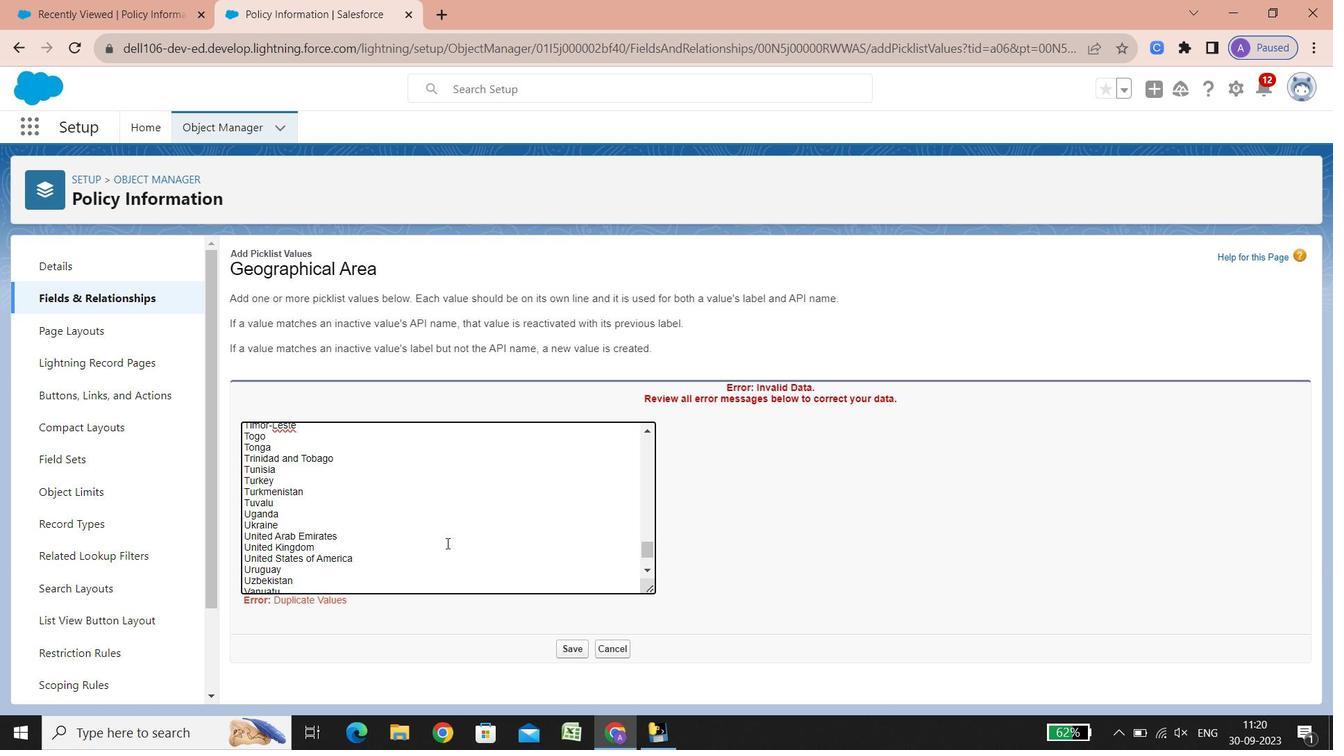
Action: Mouse scrolled (447, 542) with delta (0, 0)
Screenshot: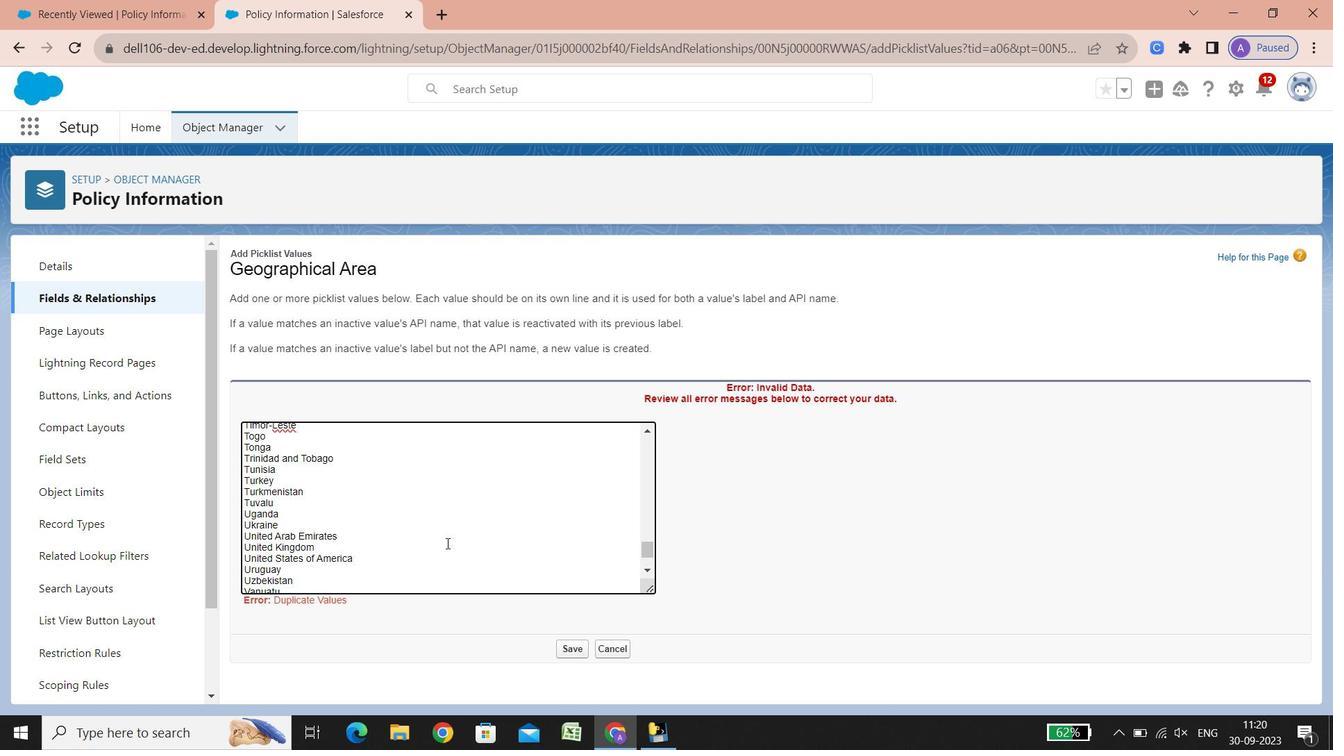 
Action: Mouse scrolled (447, 542) with delta (0, 0)
Screenshot: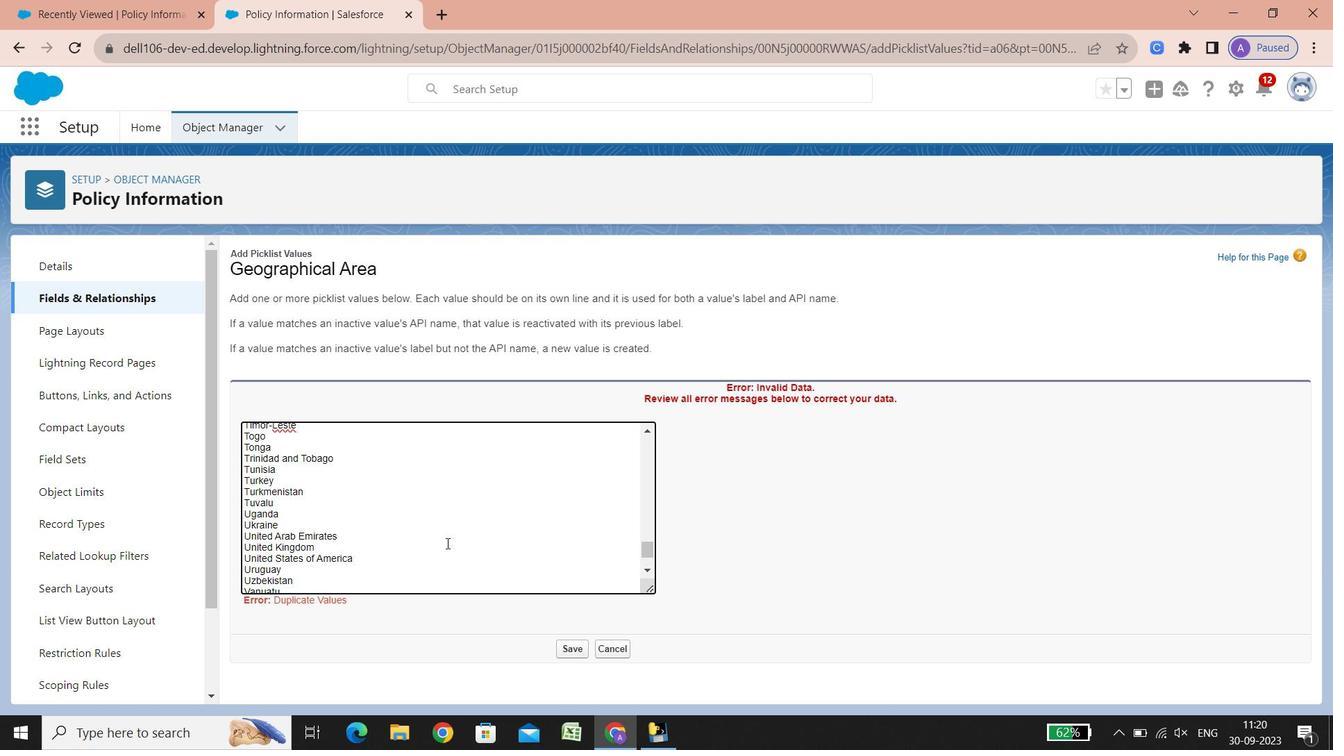 
Action: Mouse scrolled (447, 542) with delta (0, 0)
Screenshot: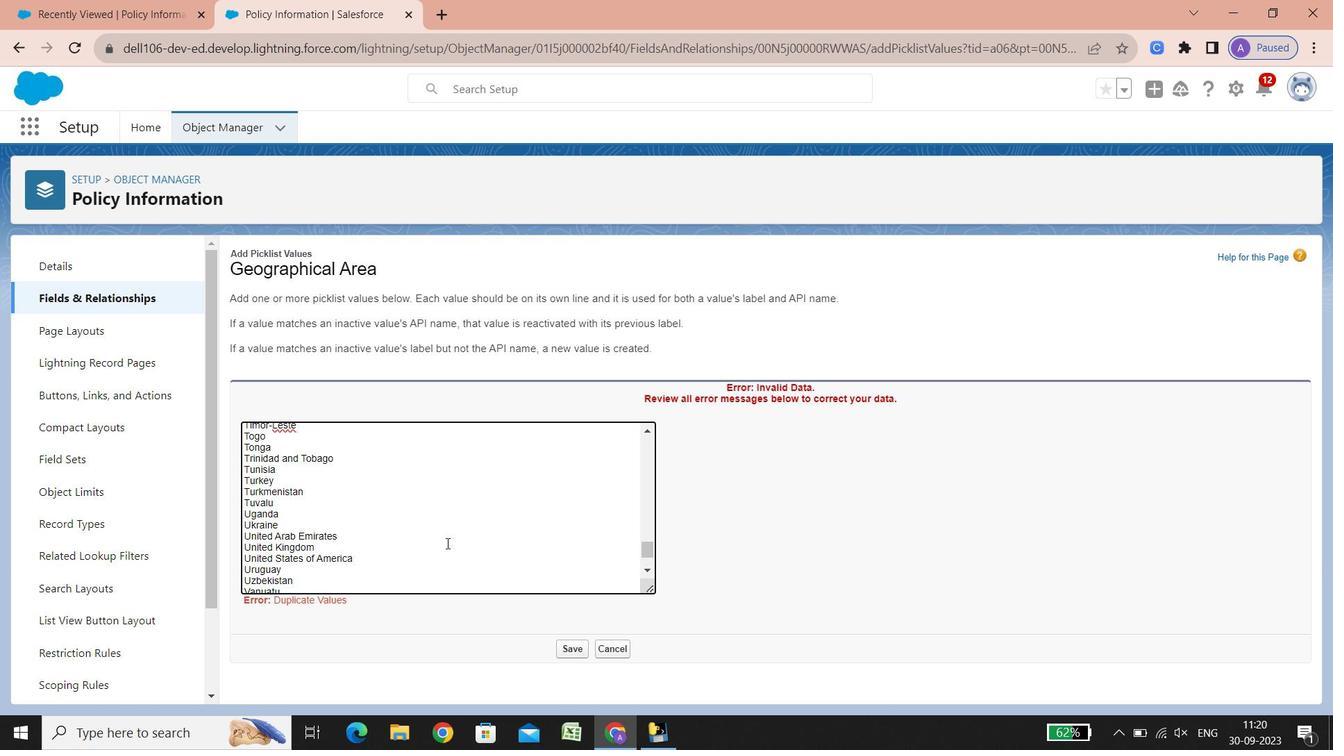
Action: Mouse scrolled (447, 542) with delta (0, 0)
Screenshot: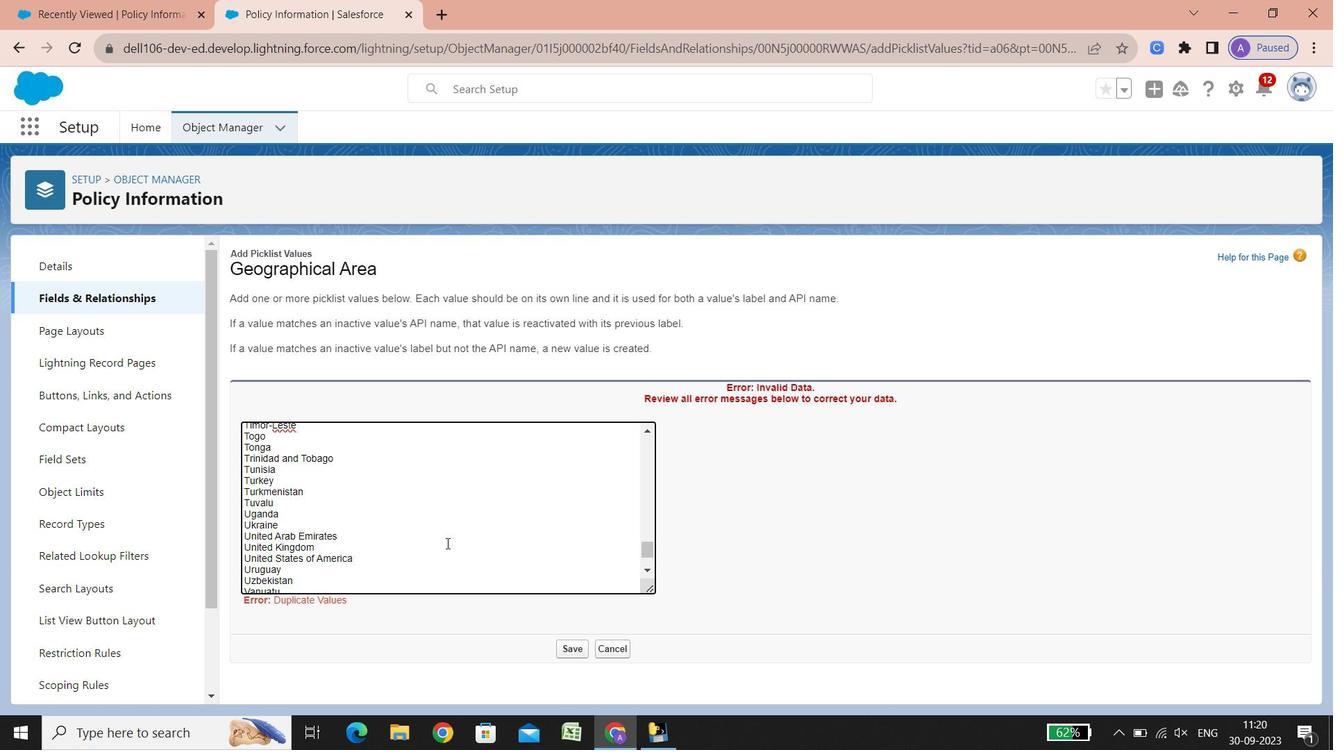 
Action: Mouse scrolled (447, 542) with delta (0, 0)
Screenshot: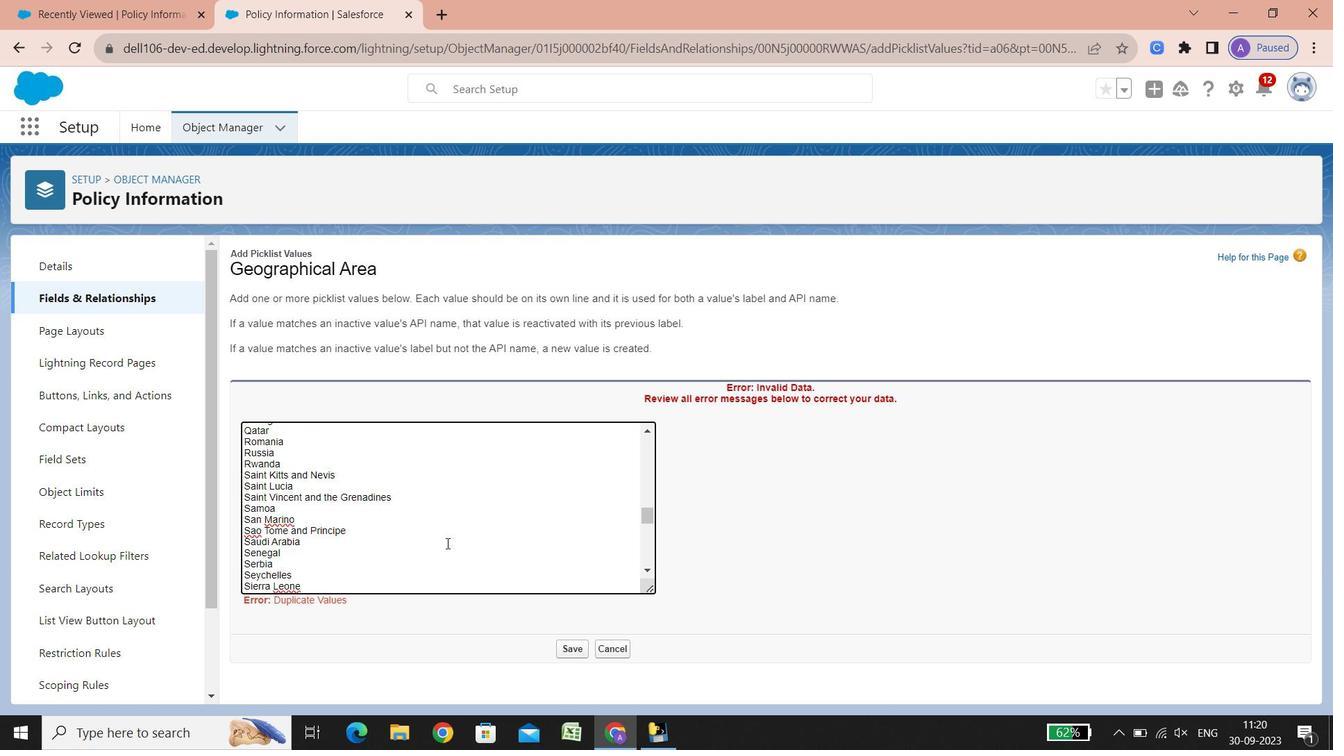 
Action: Mouse scrolled (447, 542) with delta (0, 0)
Screenshot: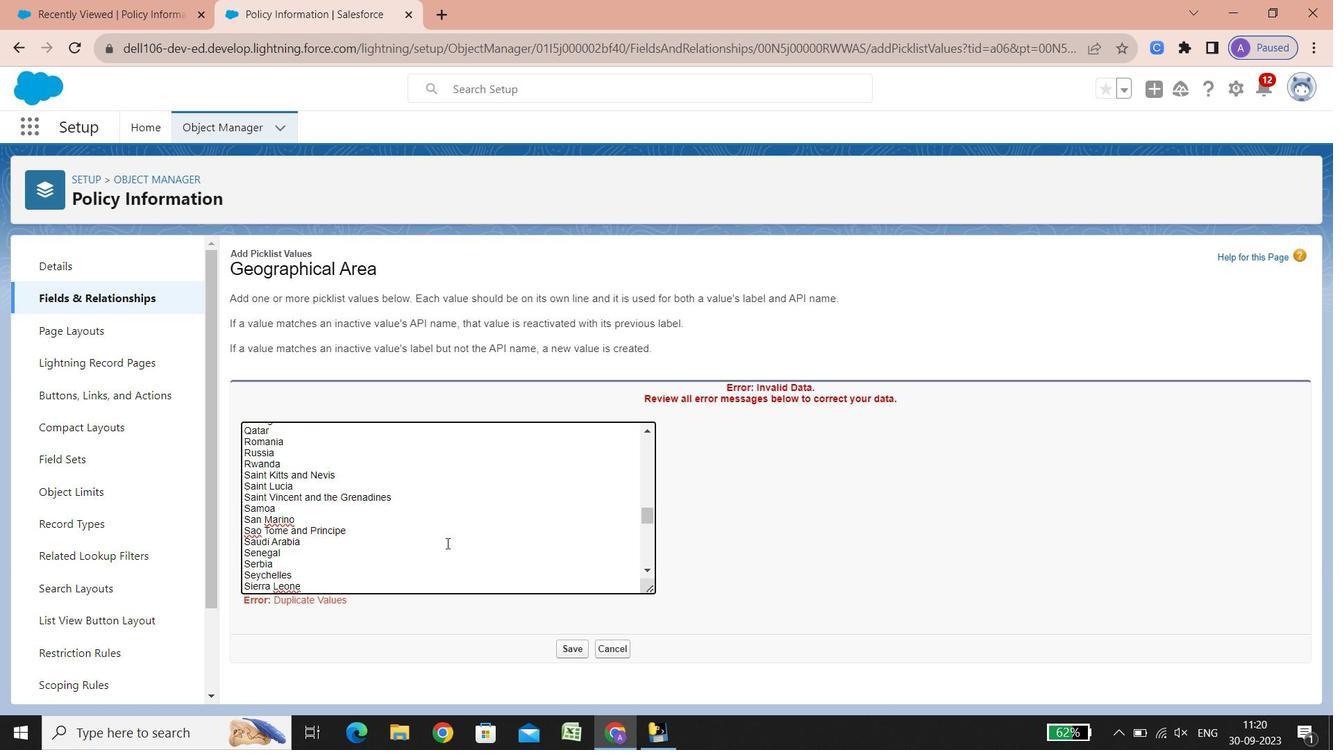 
Action: Mouse scrolled (447, 542) with delta (0, 0)
Screenshot: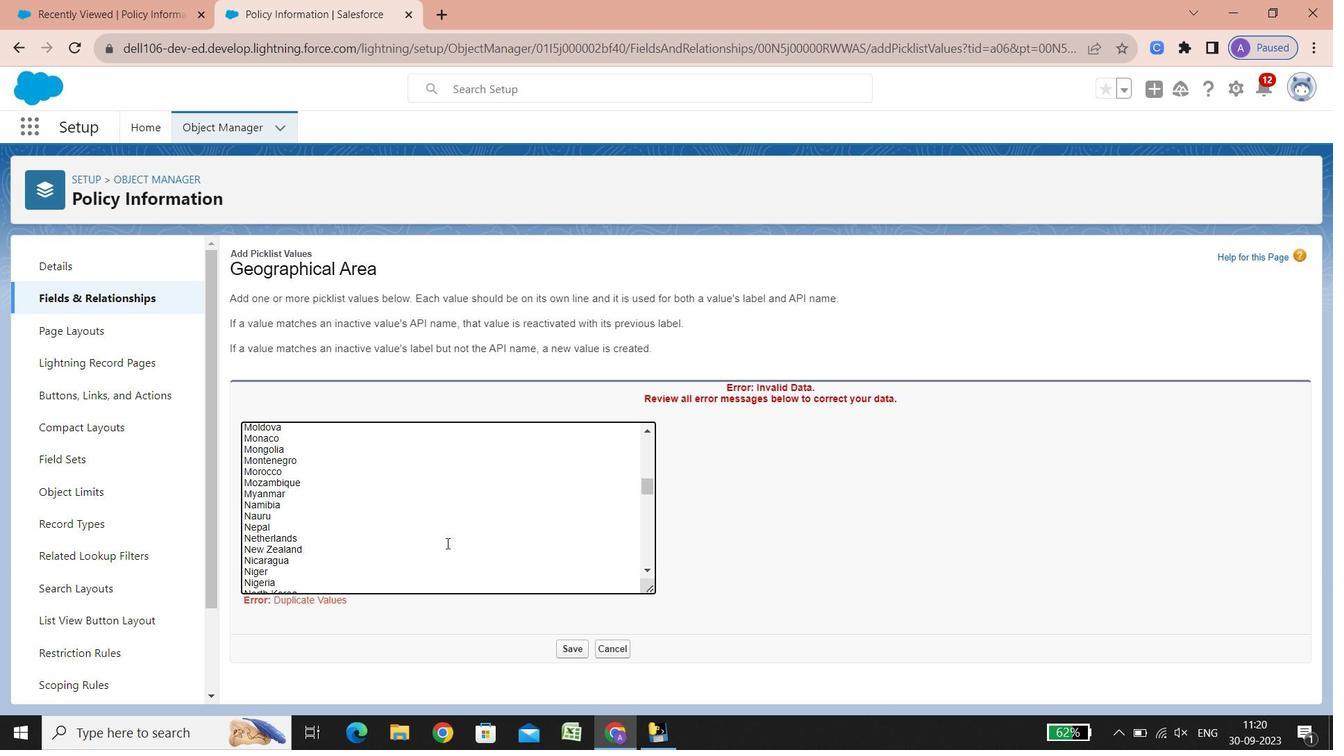 
Action: Mouse scrolled (447, 542) with delta (0, 0)
Screenshot: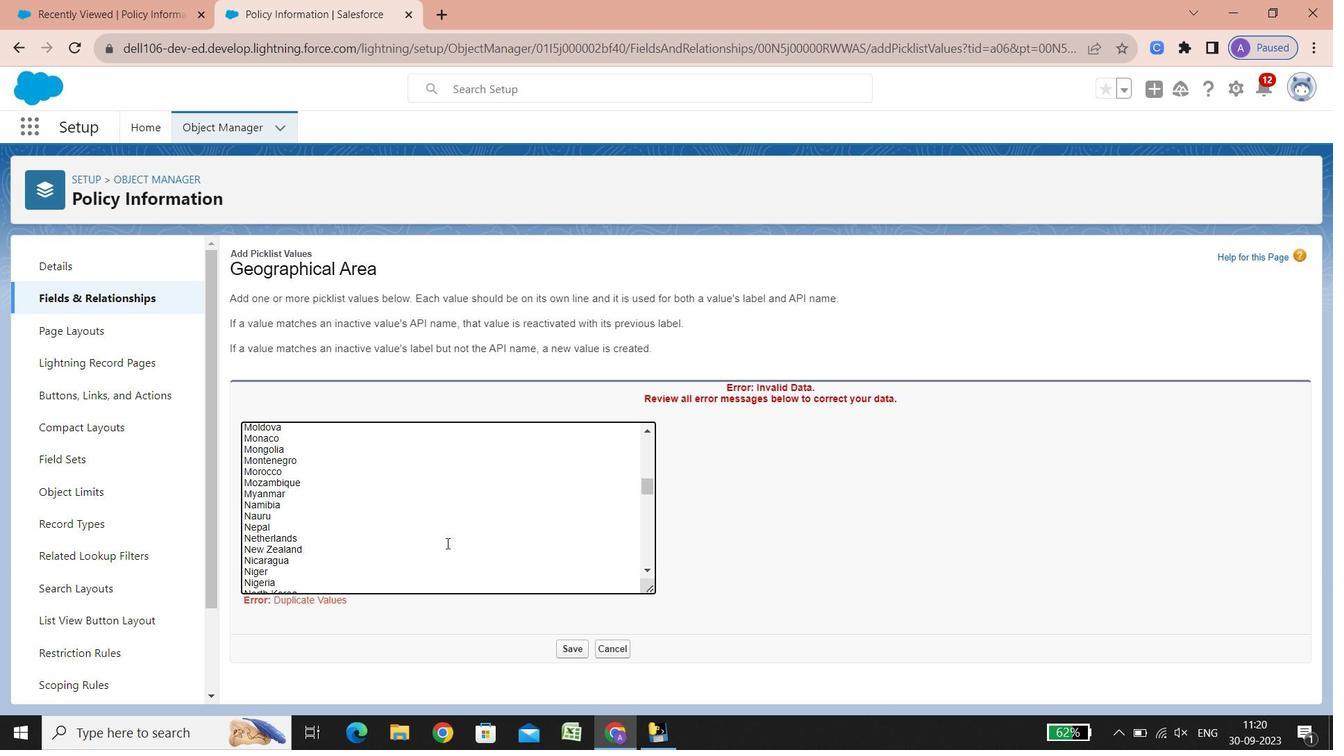 
Action: Mouse scrolled (447, 542) with delta (0, 0)
Screenshot: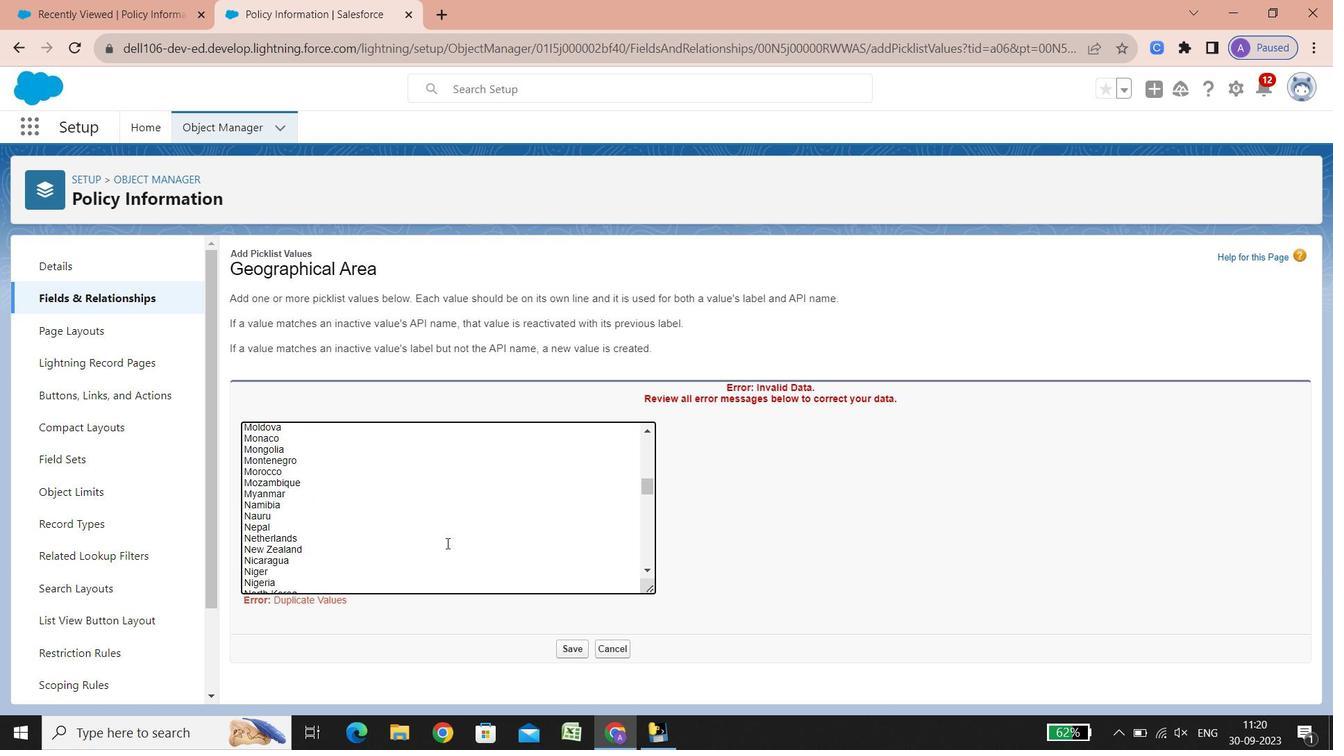 
Action: Mouse scrolled (447, 542) with delta (0, 0)
Screenshot: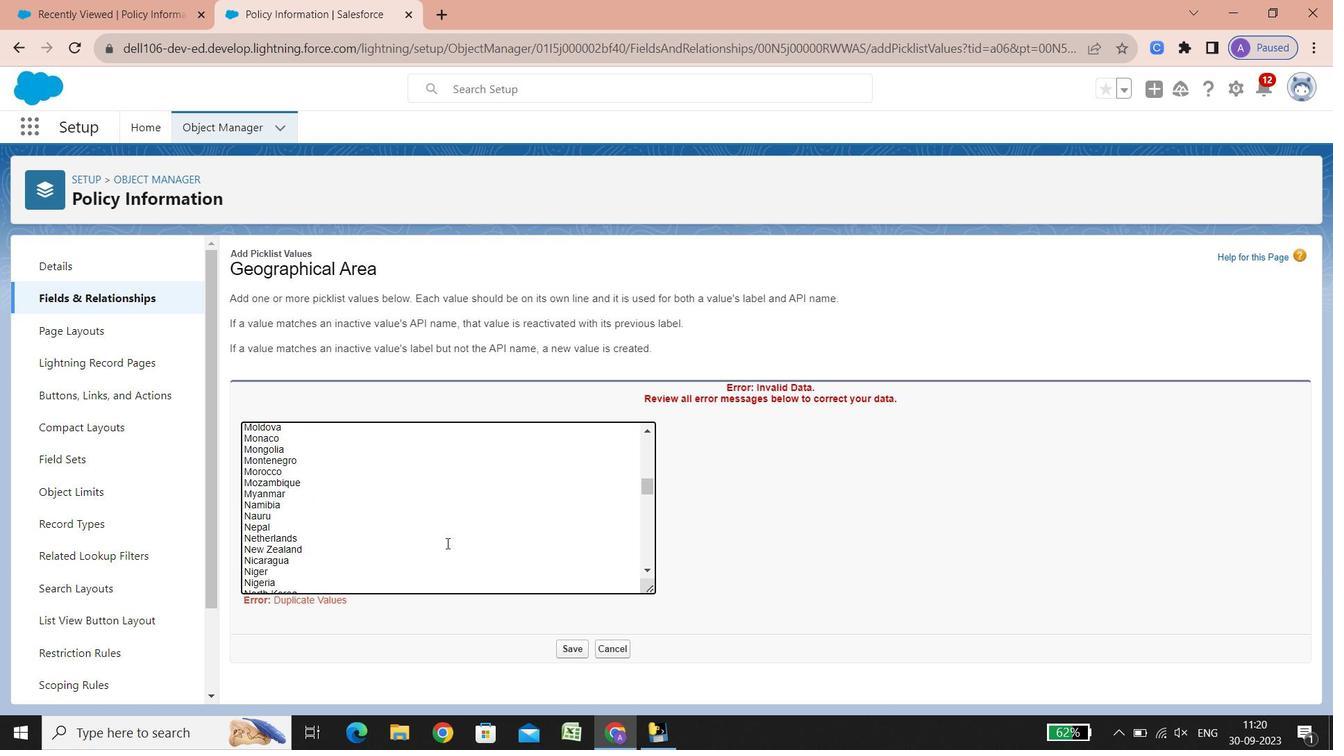 
Action: Mouse scrolled (447, 542) with delta (0, 0)
Screenshot: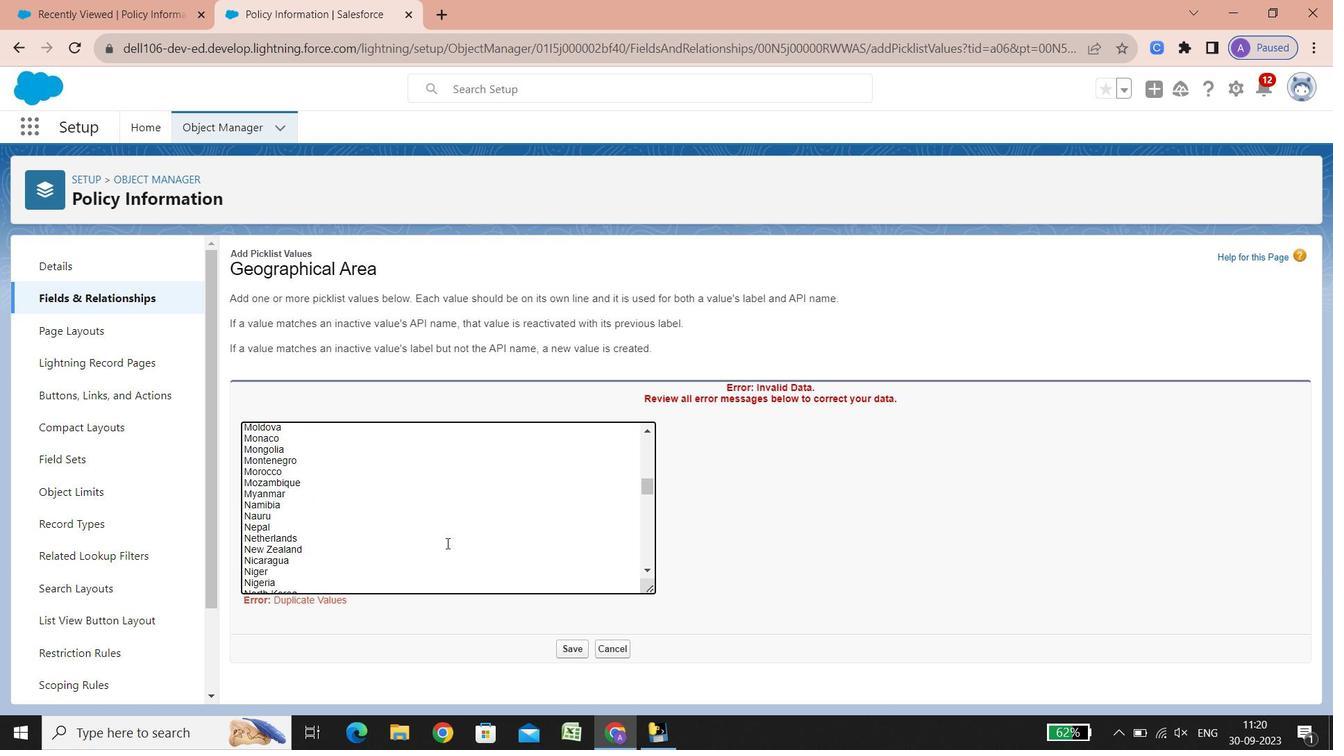 
Action: Mouse scrolled (447, 542) with delta (0, 0)
Screenshot: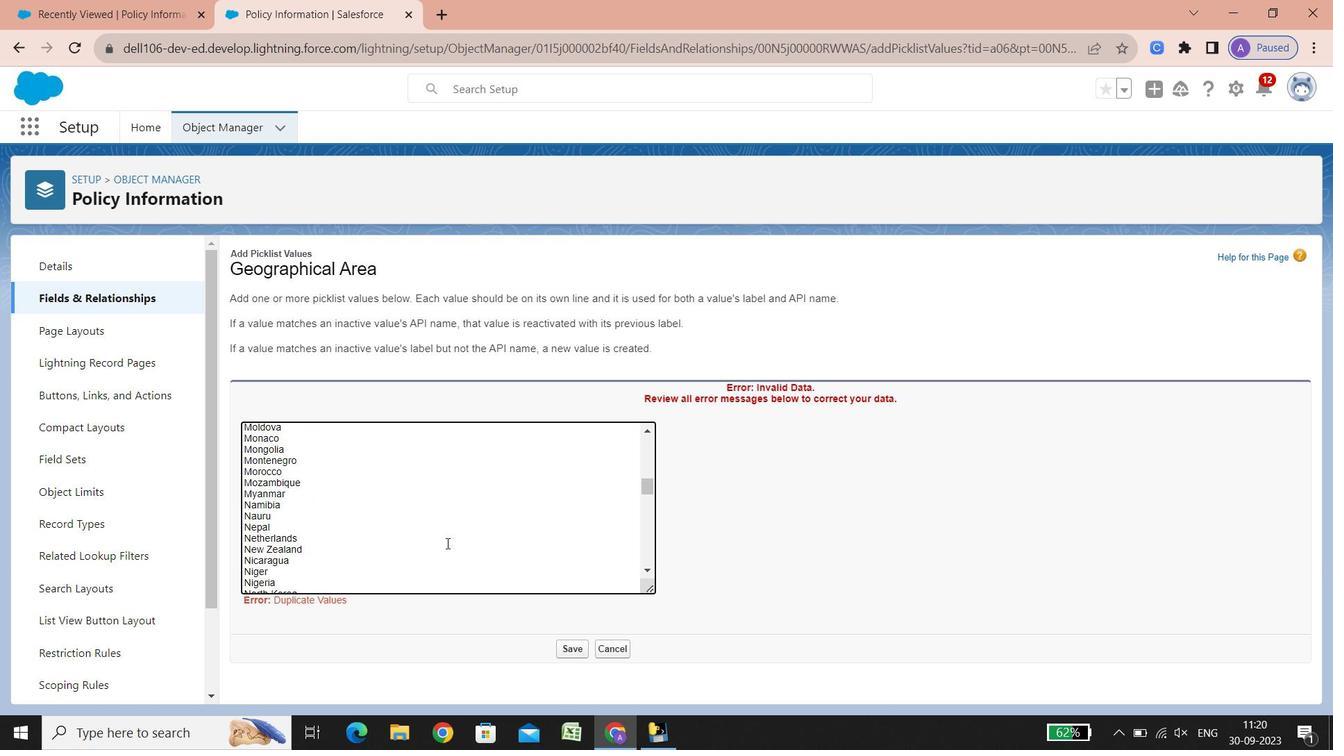 
Action: Mouse scrolled (447, 542) with delta (0, 0)
Screenshot: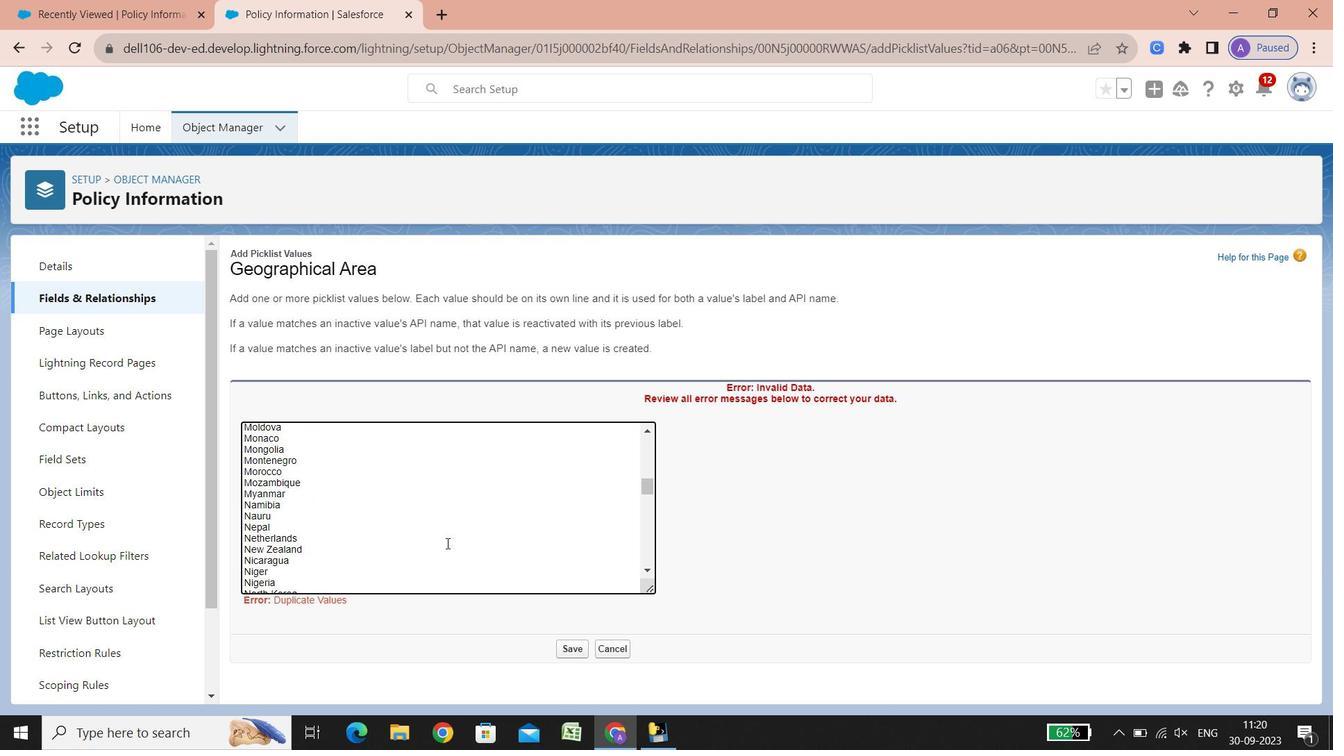
Action: Mouse scrolled (447, 542) with delta (0, 0)
Screenshot: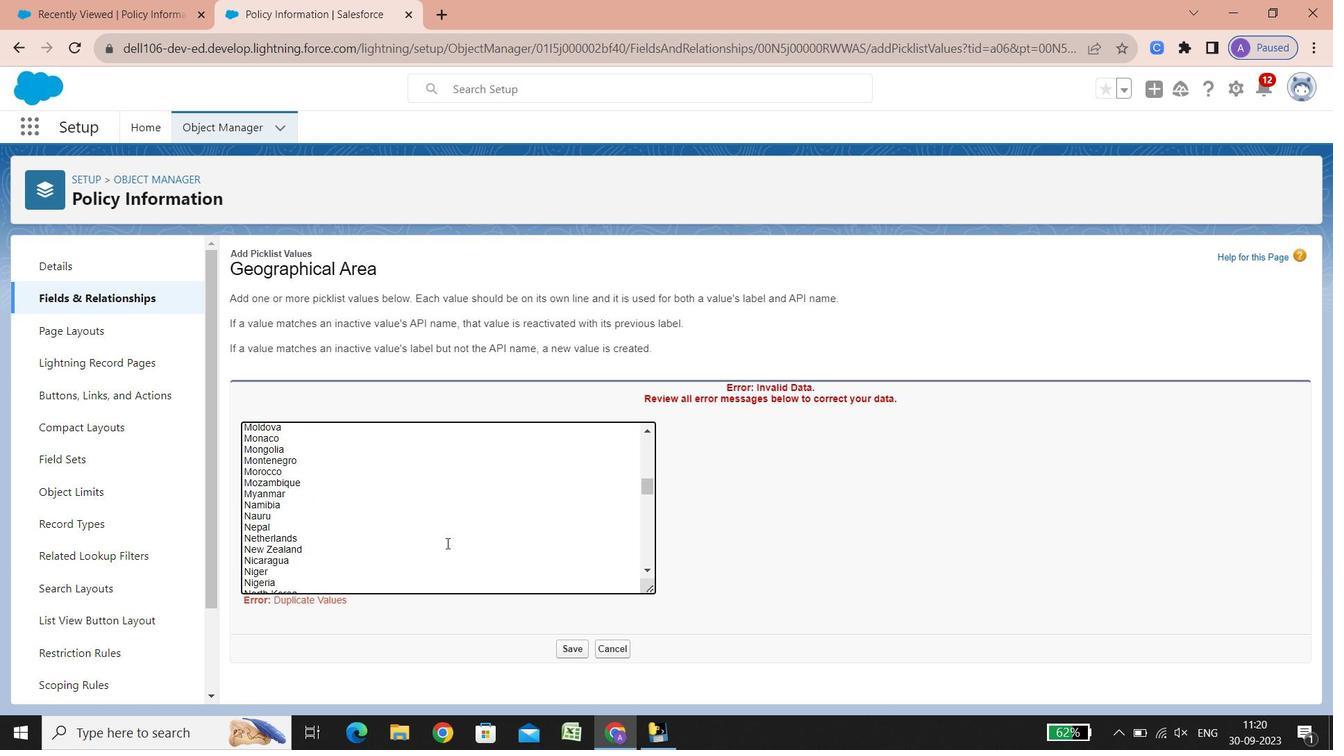 
Action: Mouse scrolled (447, 542) with delta (0, 0)
Screenshot: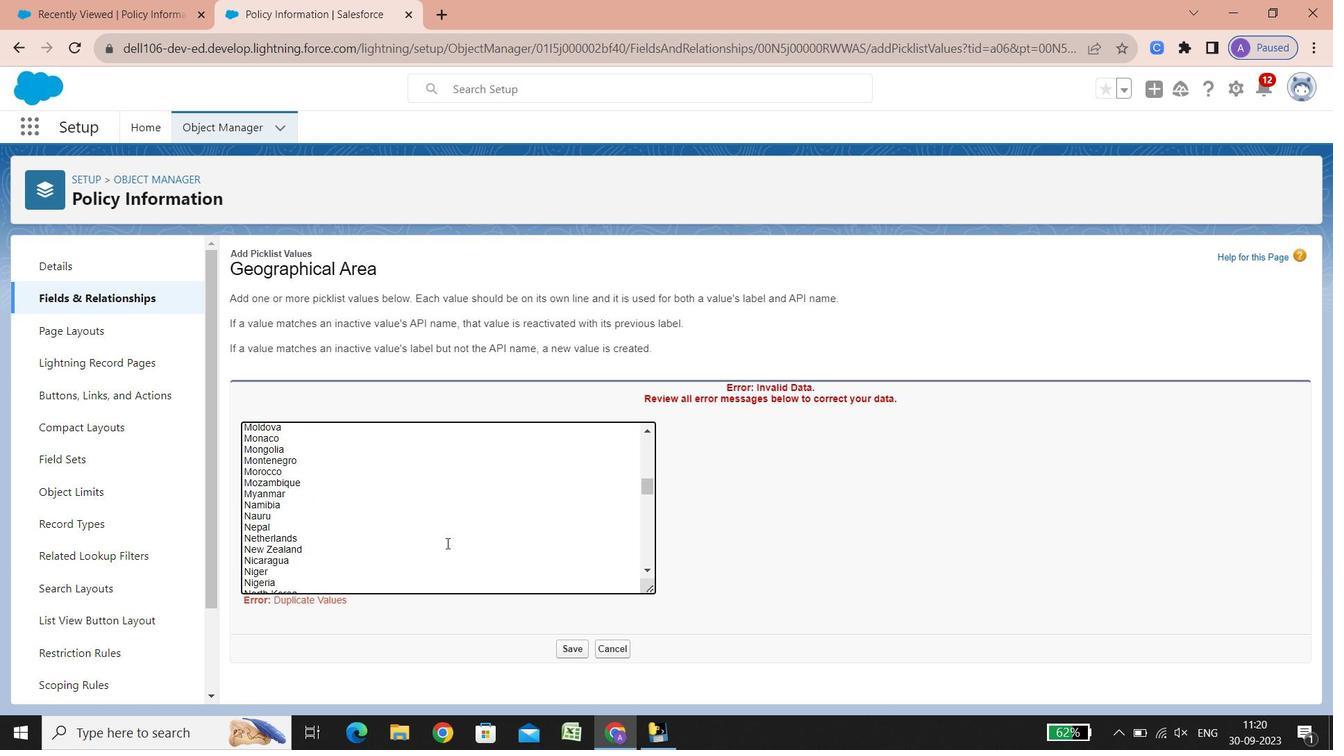 
Action: Mouse scrolled (447, 542) with delta (0, 0)
Screenshot: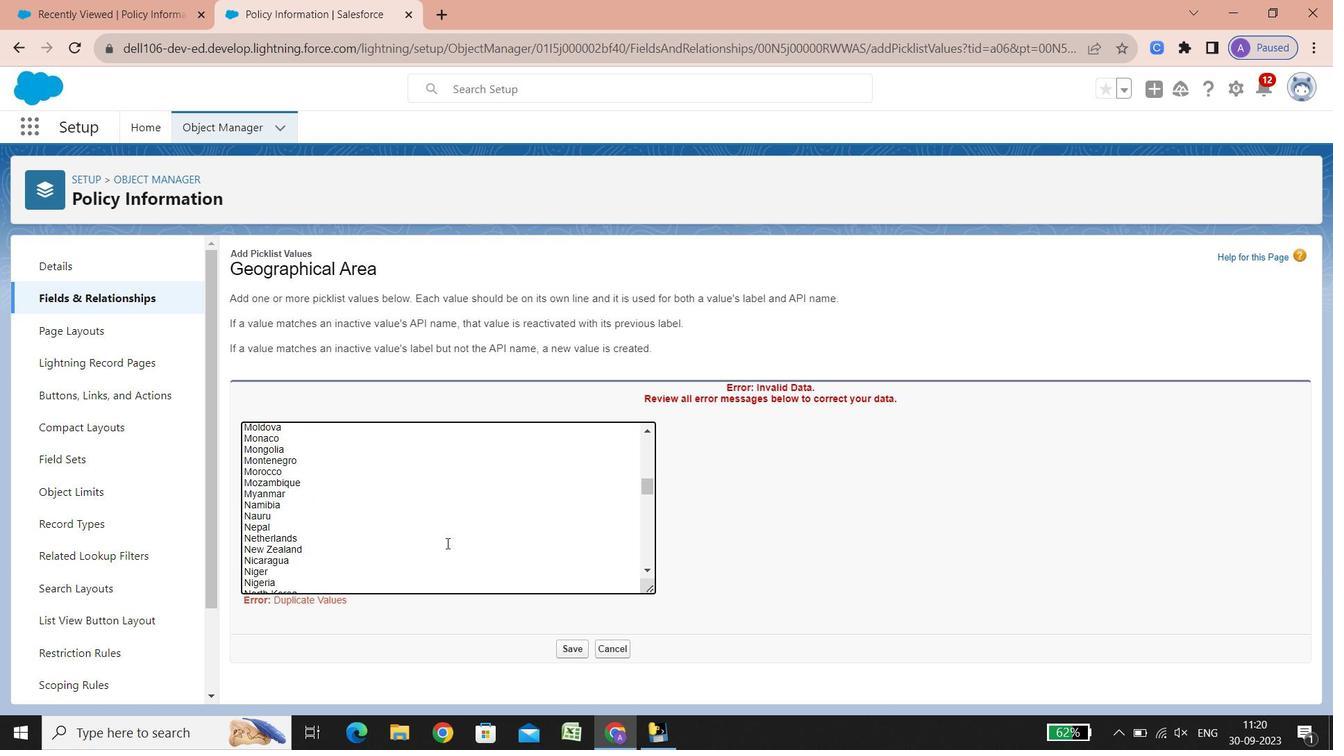 
Action: Mouse scrolled (447, 542) with delta (0, 0)
Screenshot: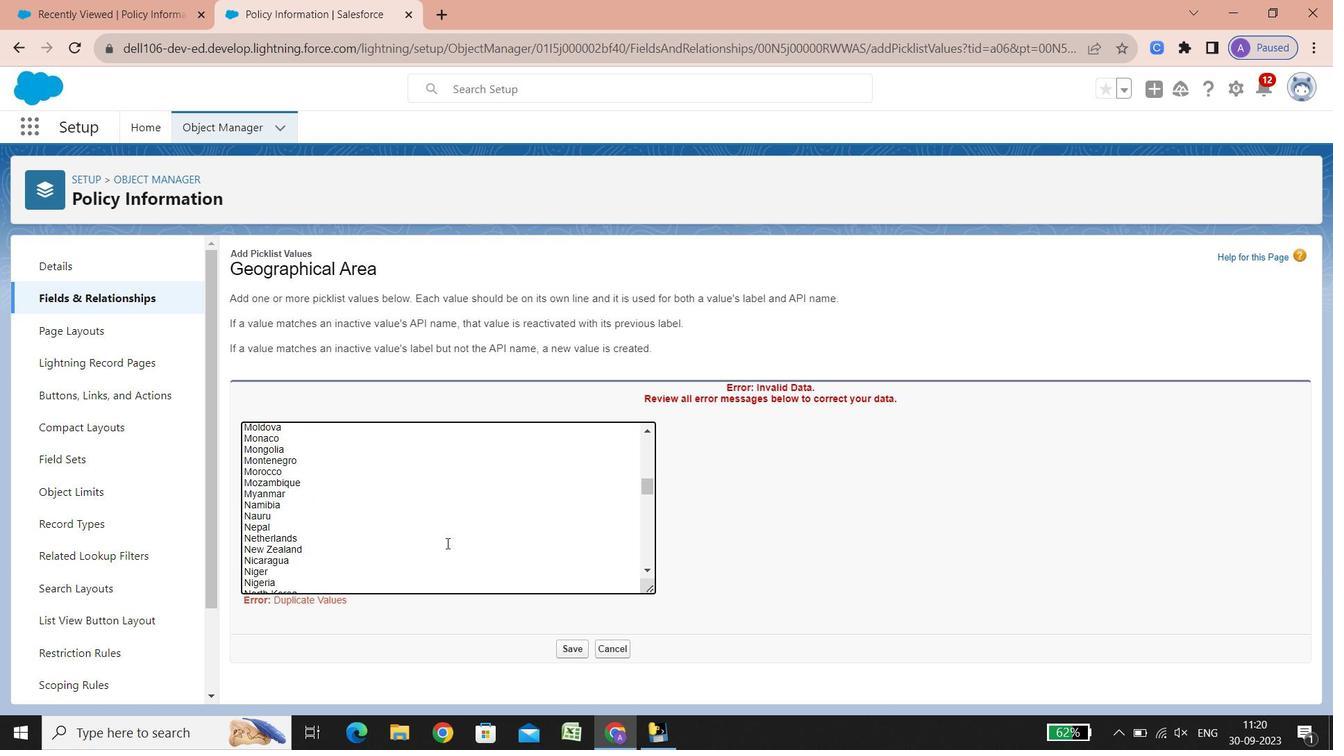 
Action: Mouse scrolled (447, 542) with delta (0, 0)
Screenshot: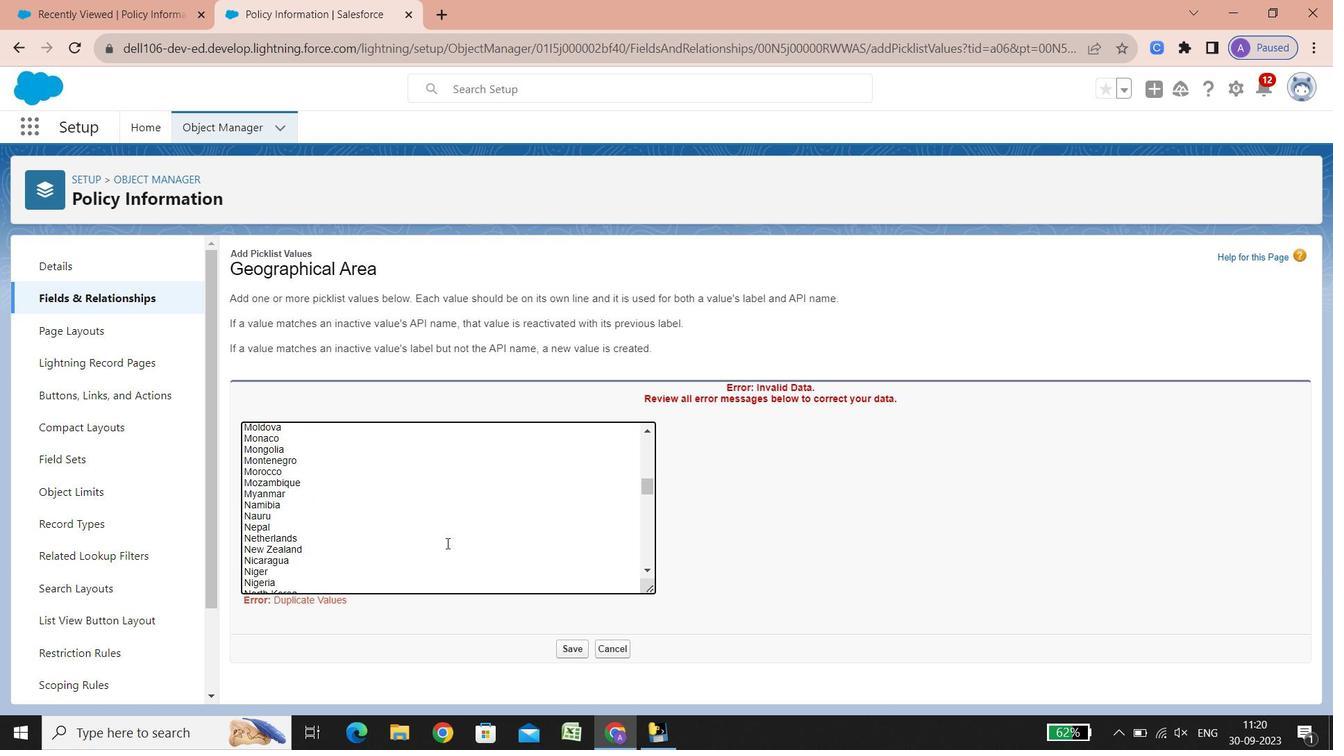 
Action: Mouse scrolled (447, 542) with delta (0, 0)
Screenshot: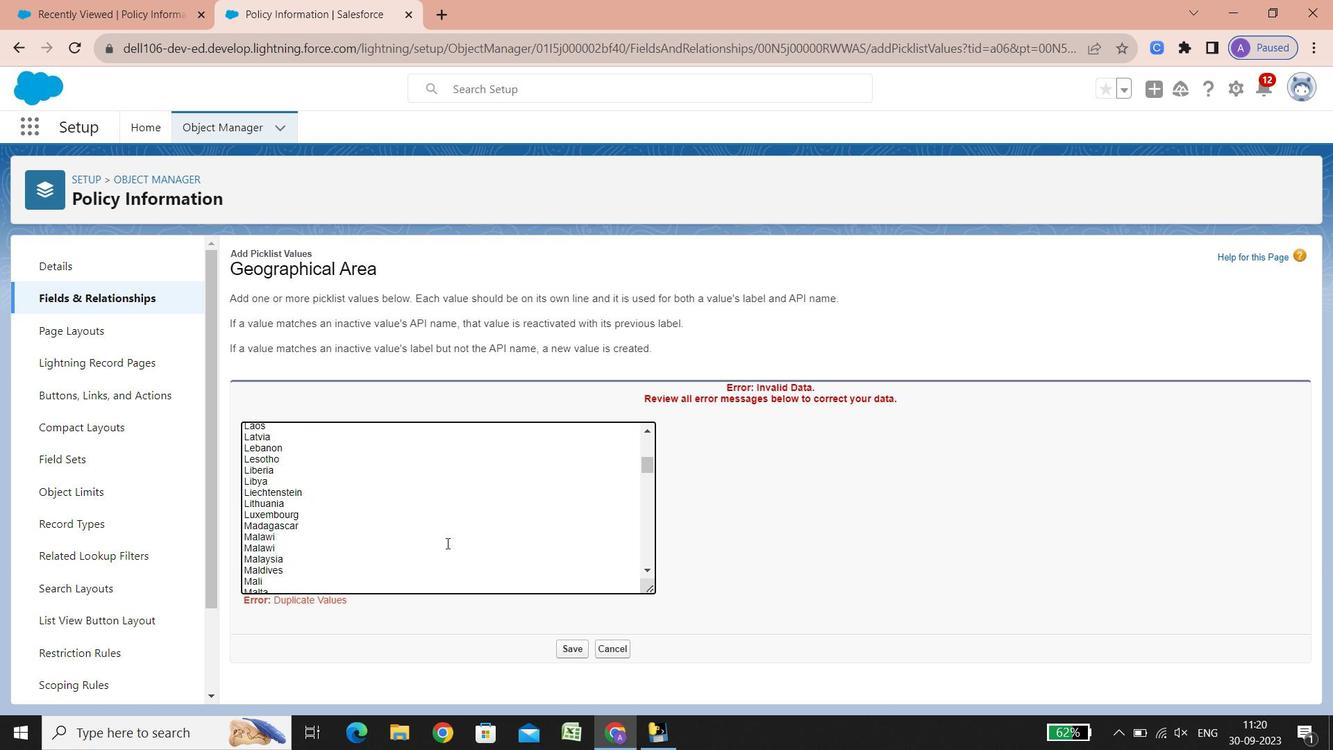 
Action: Mouse scrolled (447, 542) with delta (0, 0)
Screenshot: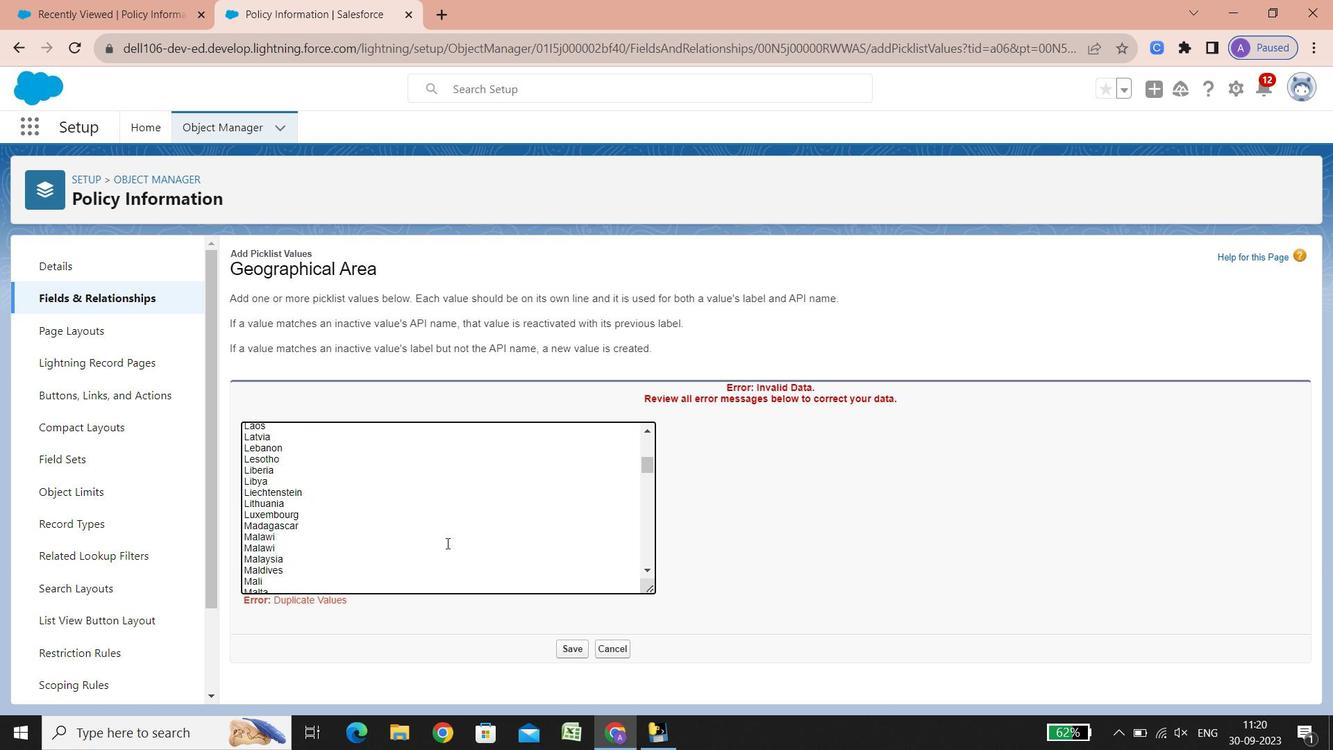 
Action: Mouse scrolled (447, 542) with delta (0, 0)
Screenshot: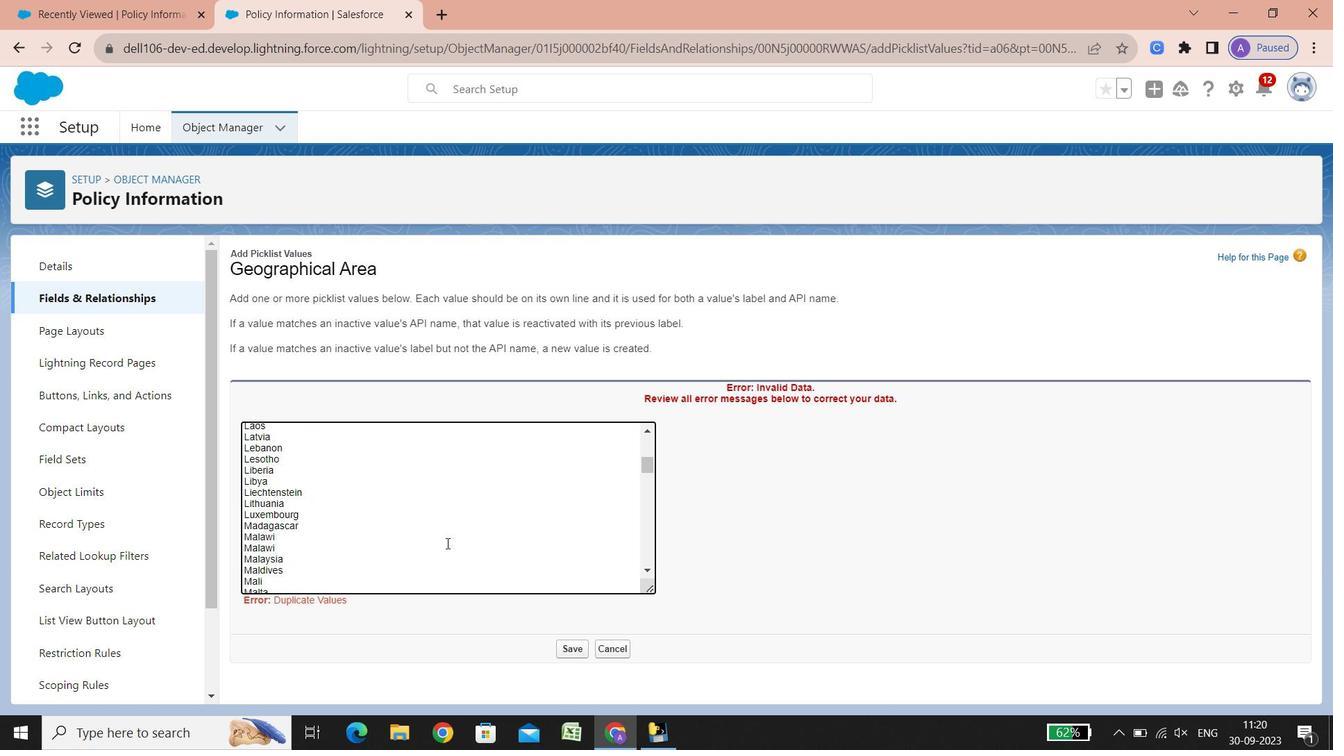 
Action: Mouse scrolled (447, 542) with delta (0, 0)
Screenshot: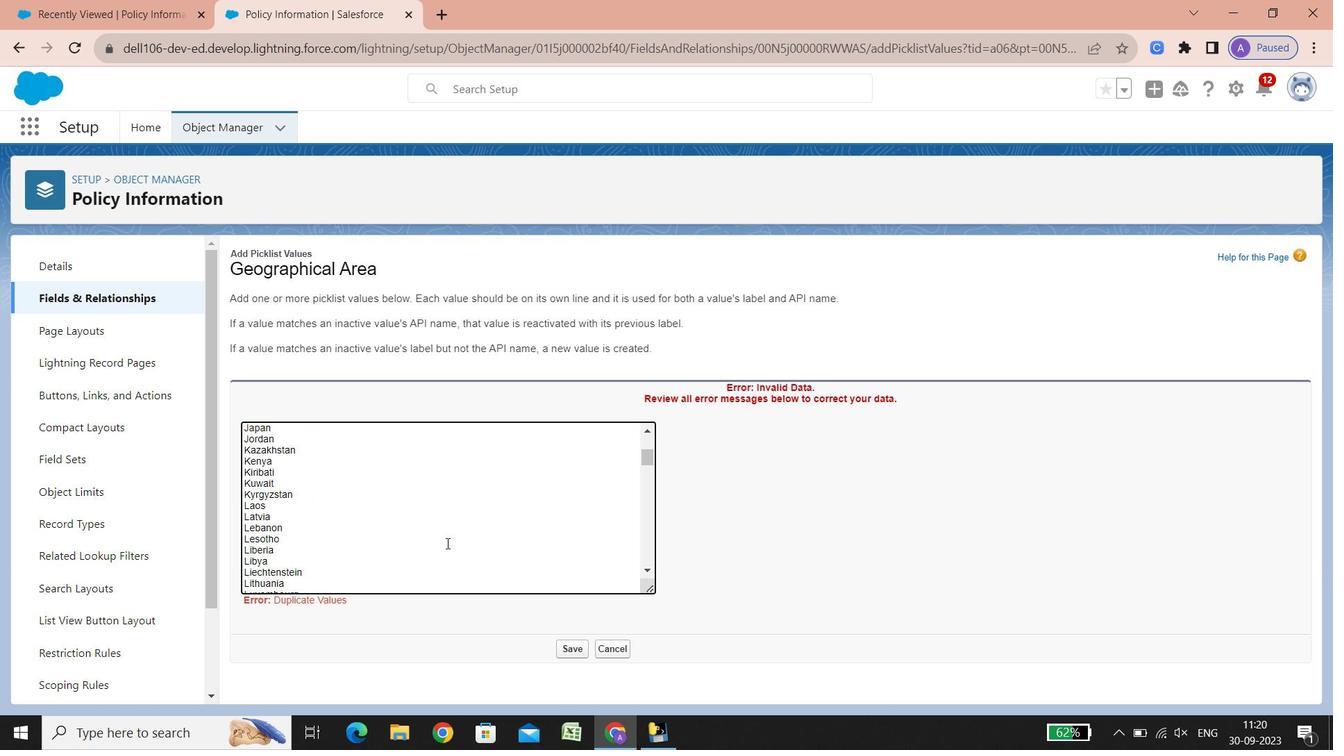 
Action: Mouse scrolled (447, 542) with delta (0, 0)
Screenshot: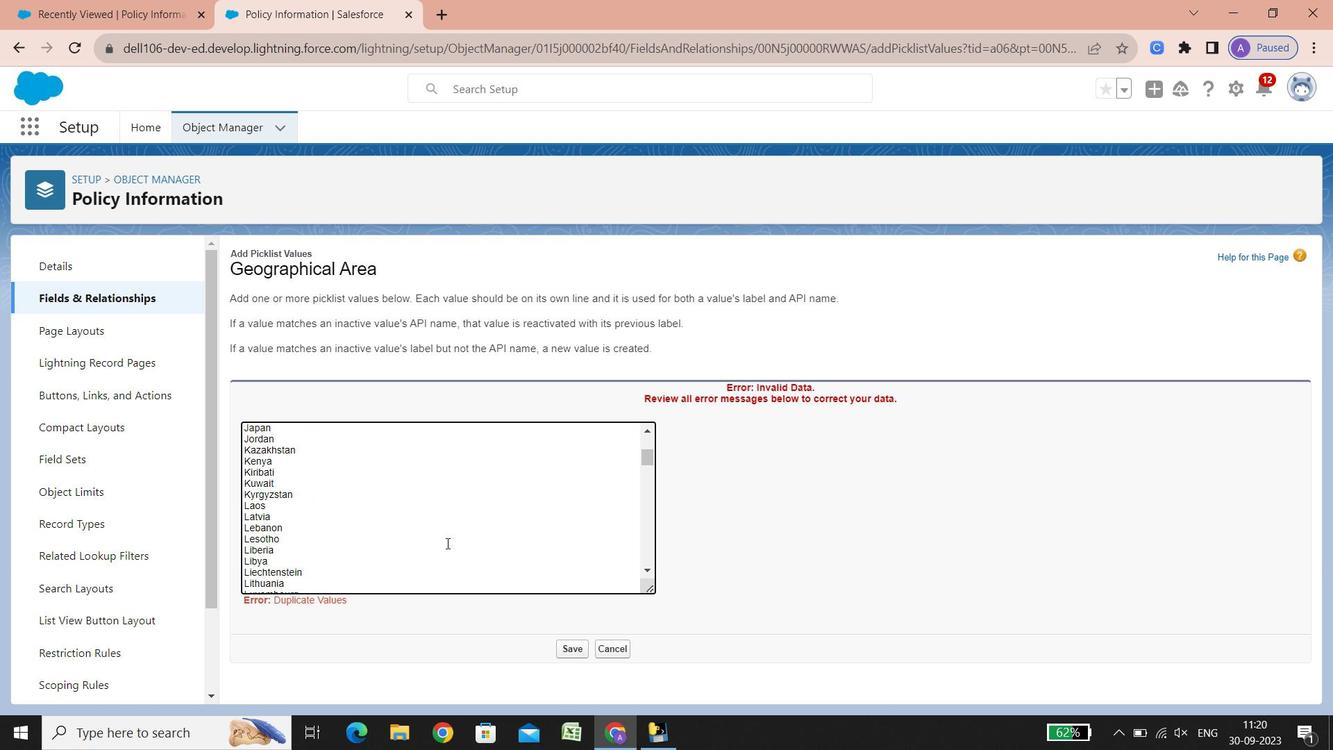 
Action: Mouse scrolled (447, 542) with delta (0, 0)
Screenshot: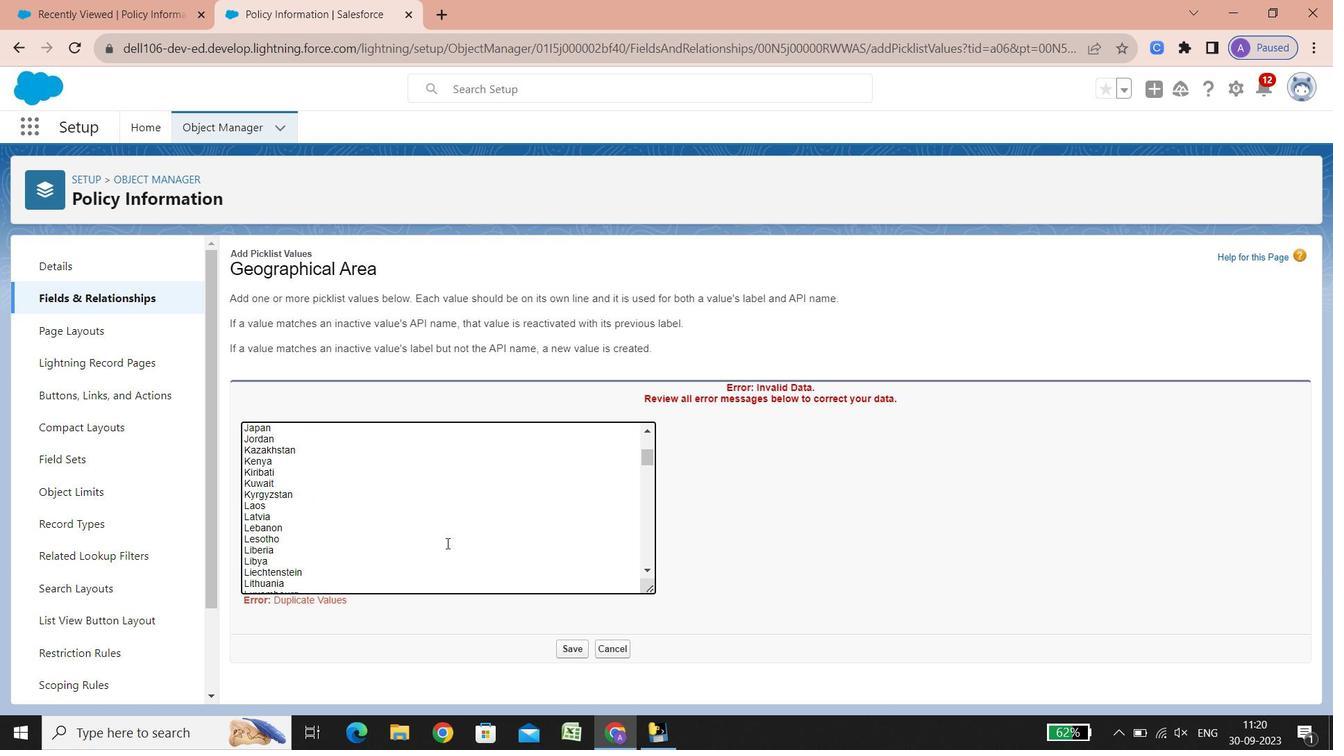 
Action: Mouse scrolled (447, 542) with delta (0, 0)
Screenshot: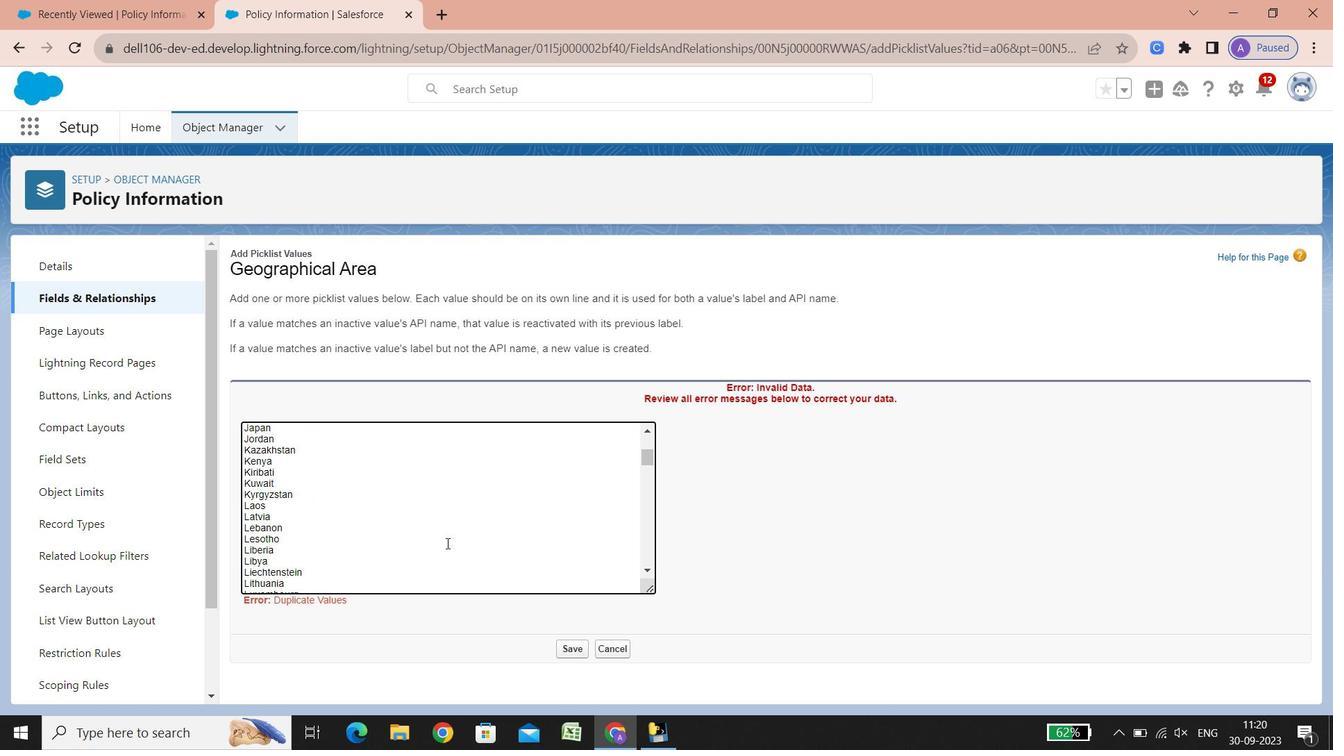 
Action: Mouse scrolled (447, 542) with delta (0, 0)
Screenshot: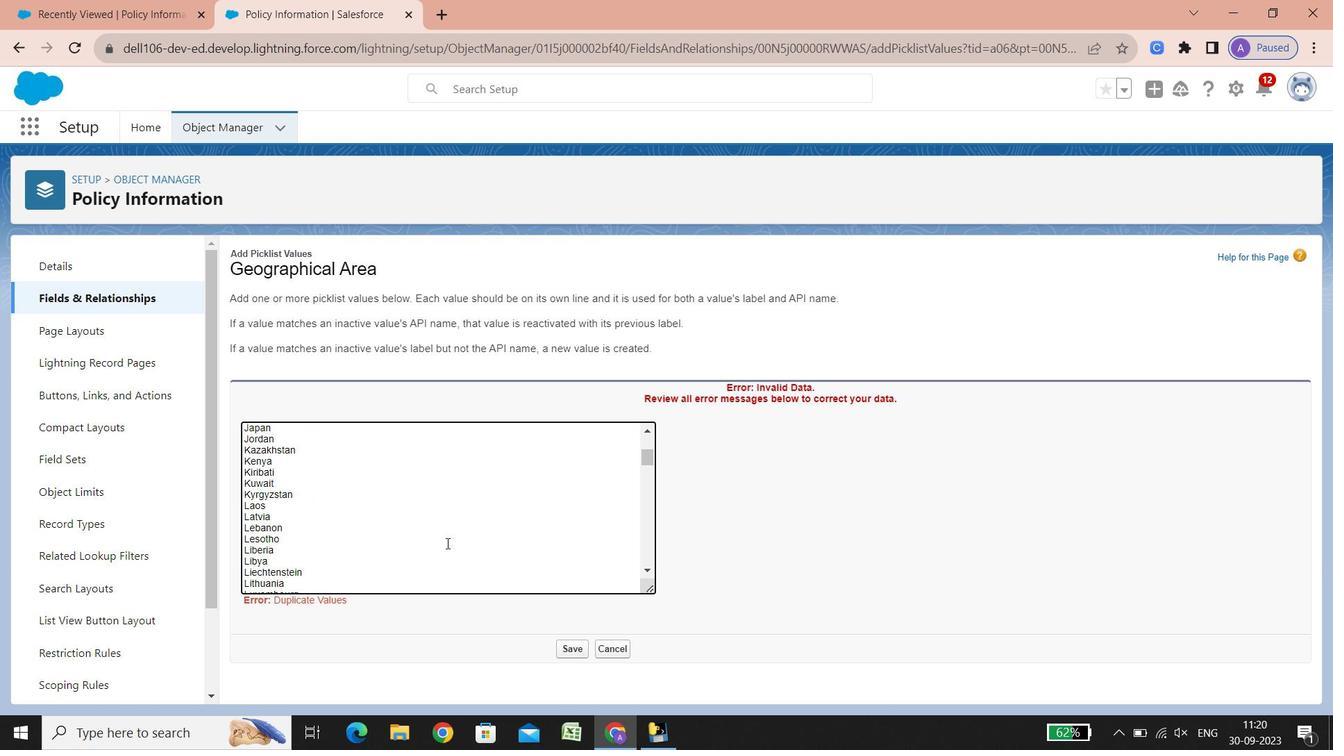 
Action: Mouse scrolled (447, 542) with delta (0, 0)
Screenshot: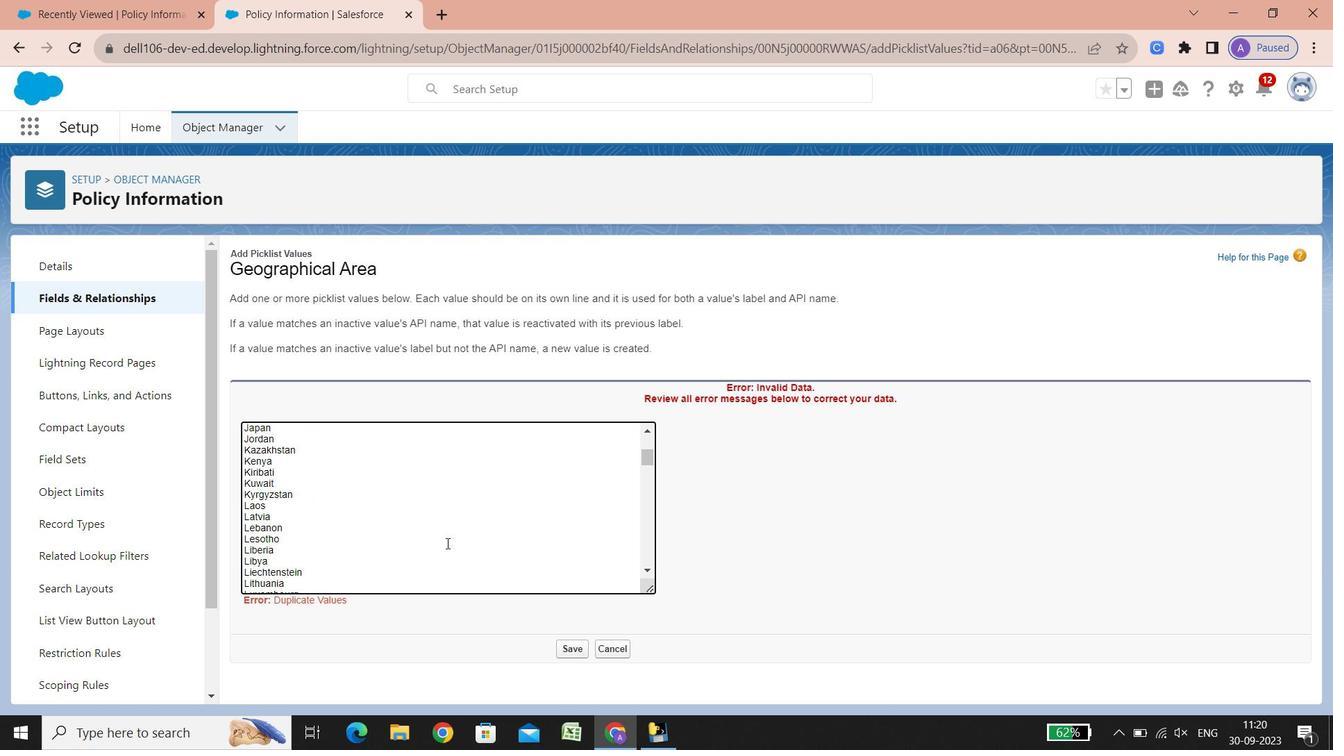 
Action: Mouse scrolled (447, 542) with delta (0, 0)
Screenshot: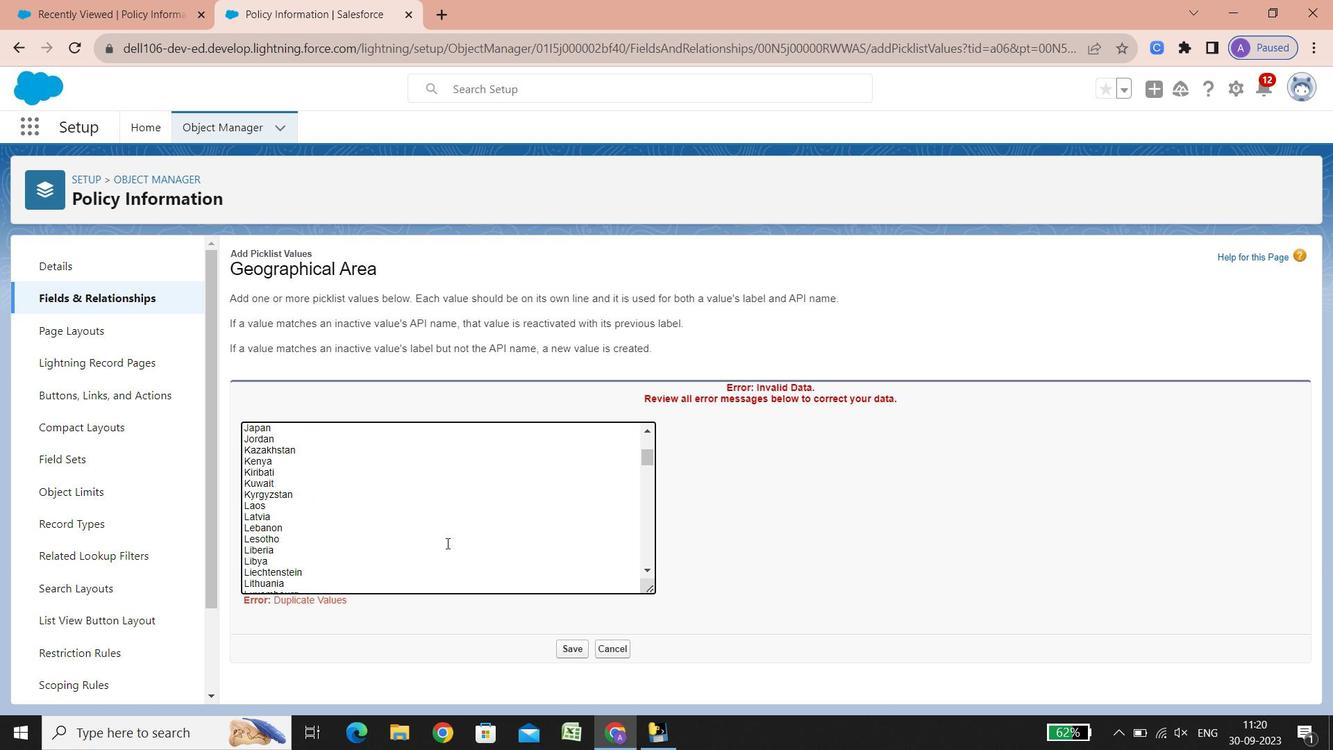 
Action: Mouse scrolled (447, 542) with delta (0, 0)
Screenshot: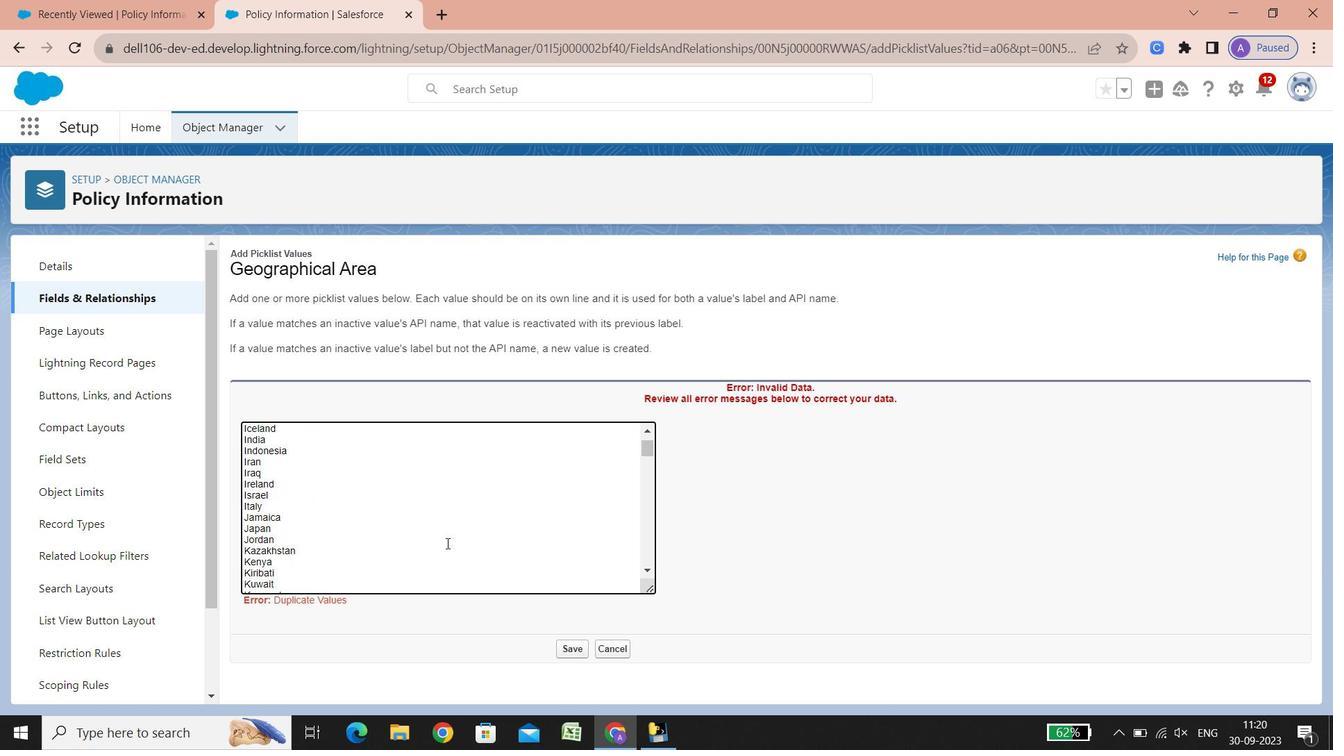 
Action: Mouse scrolled (447, 542) with delta (0, 0)
Screenshot: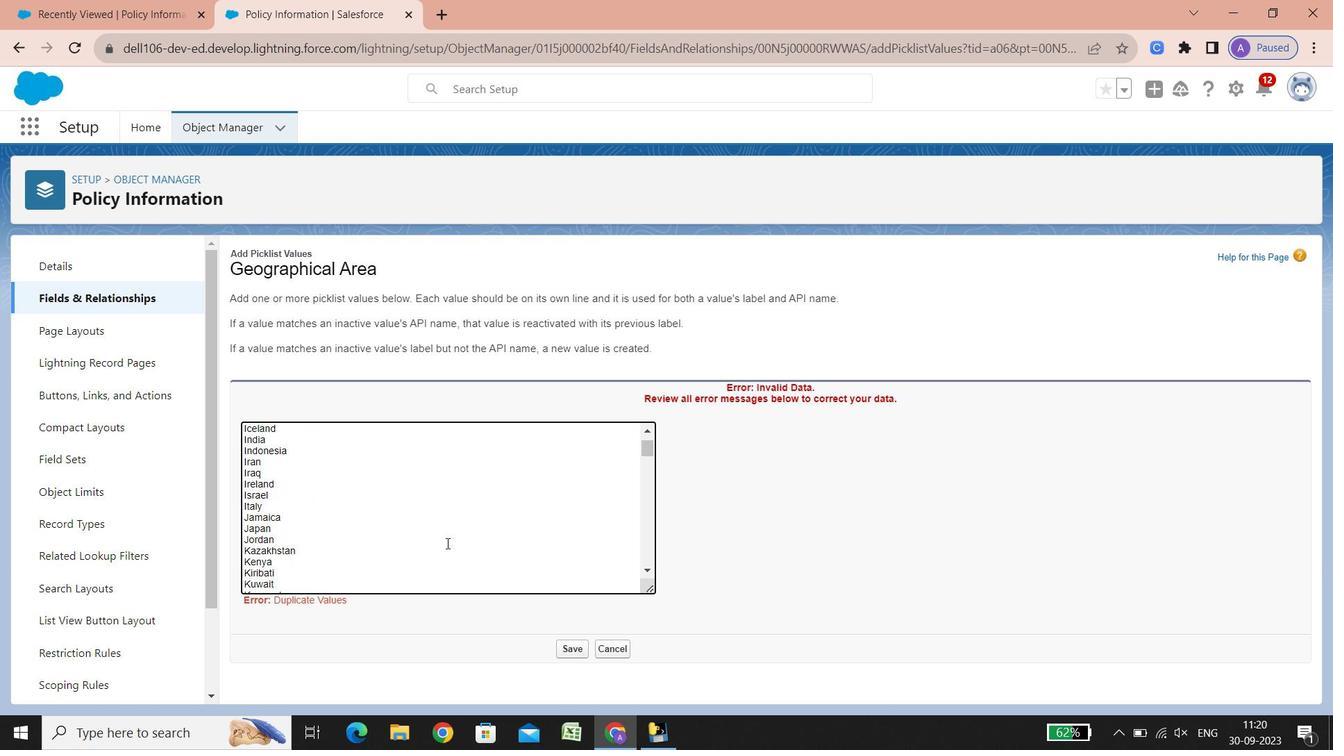 
Action: Mouse scrolled (447, 542) with delta (0, 0)
Screenshot: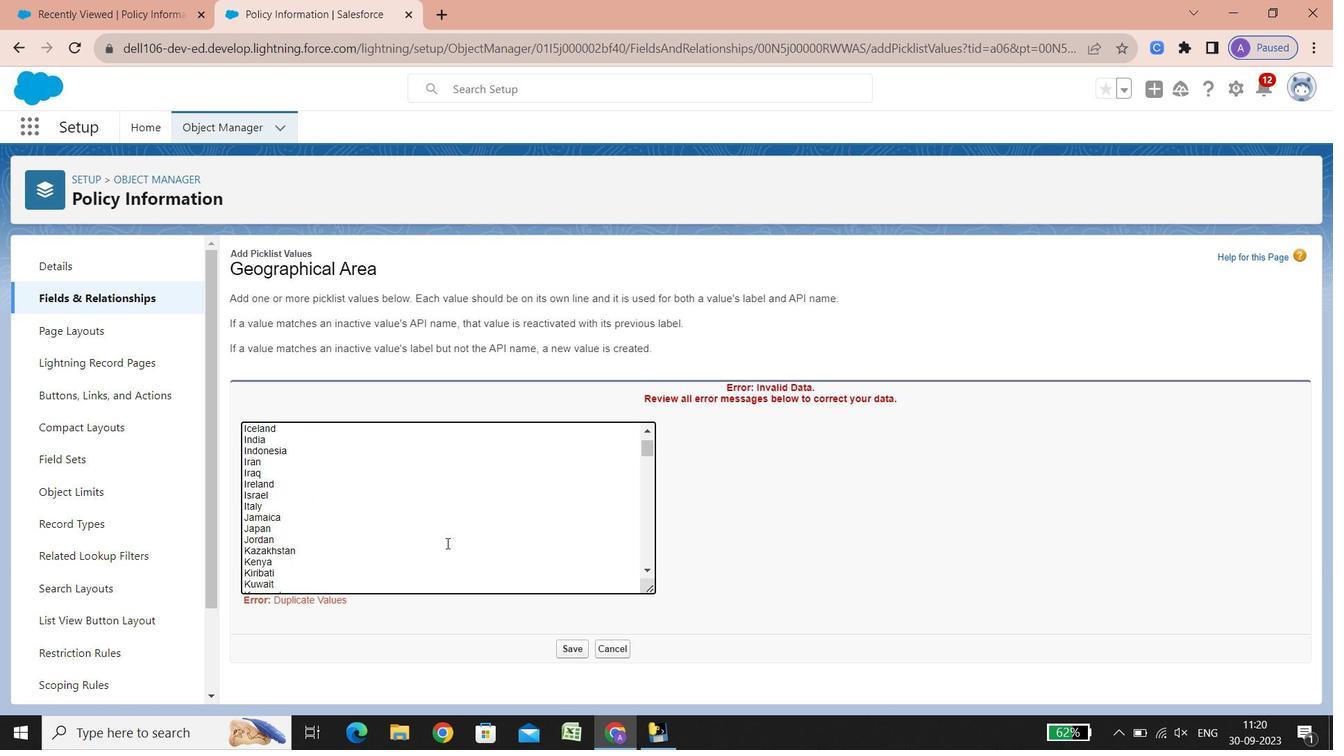 
Action: Mouse scrolled (447, 542) with delta (0, 0)
Screenshot: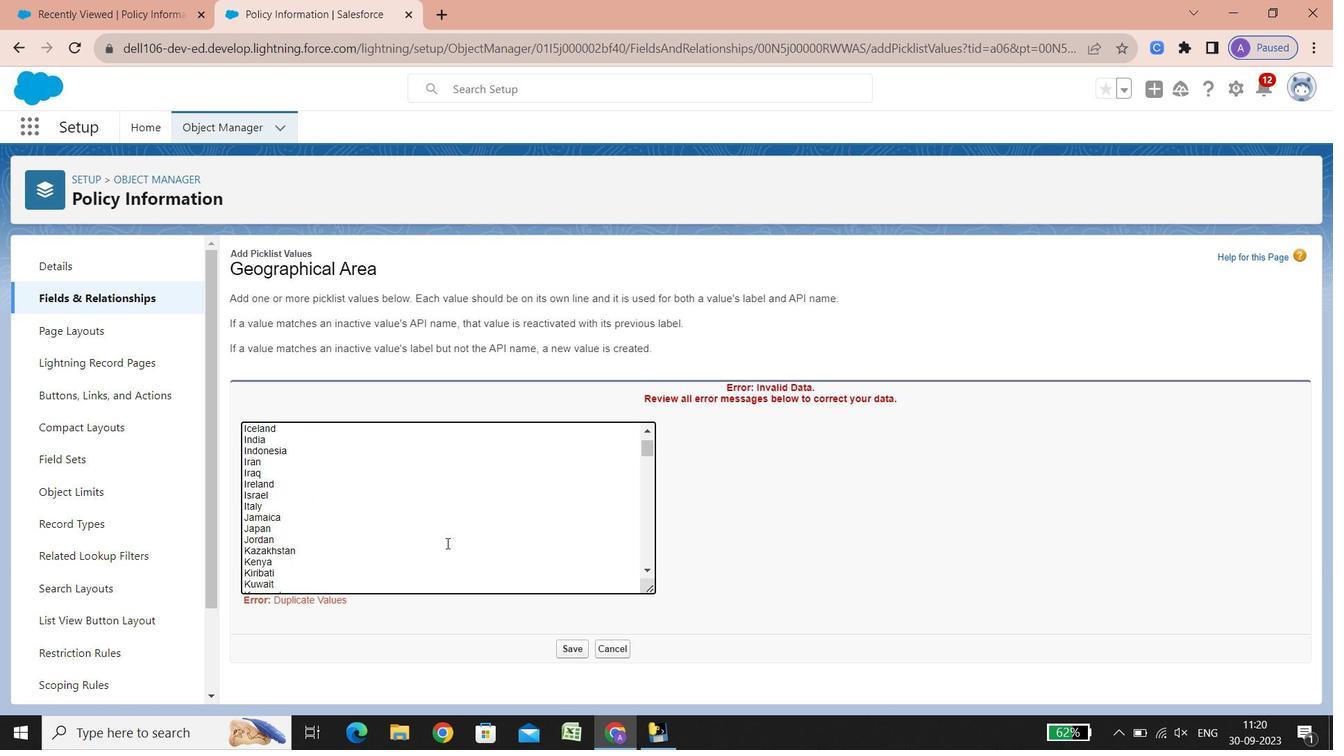 
Action: Mouse scrolled (447, 542) with delta (0, 0)
Screenshot: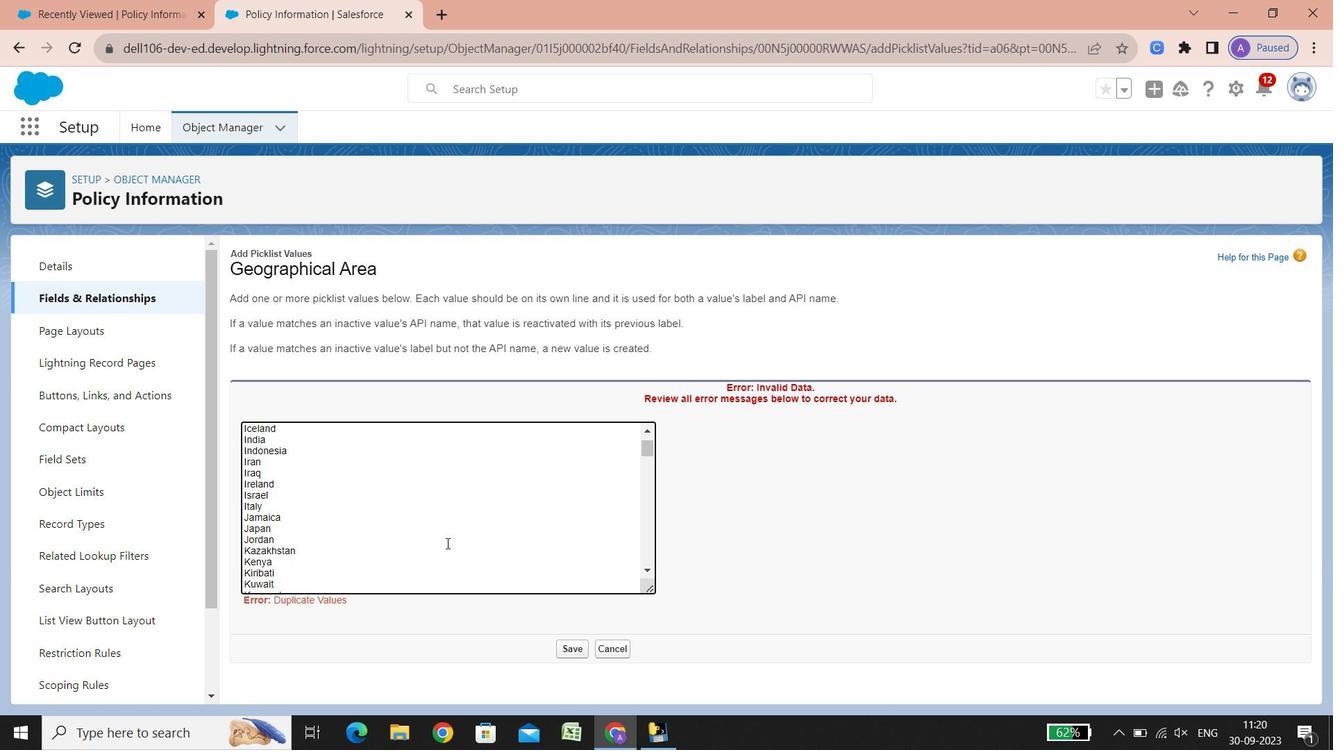 
Action: Mouse scrolled (447, 542) with delta (0, 0)
Screenshot: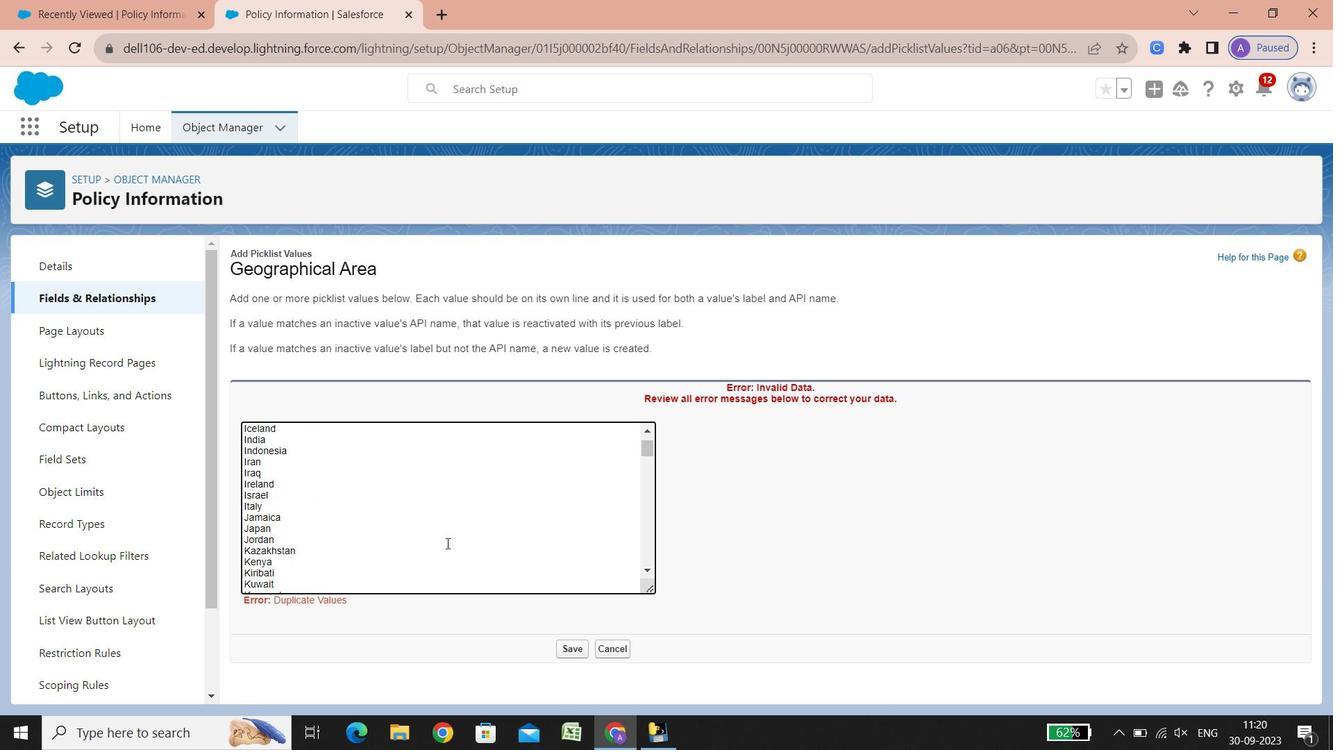 
Action: Mouse scrolled (447, 542) with delta (0, 0)
Screenshot: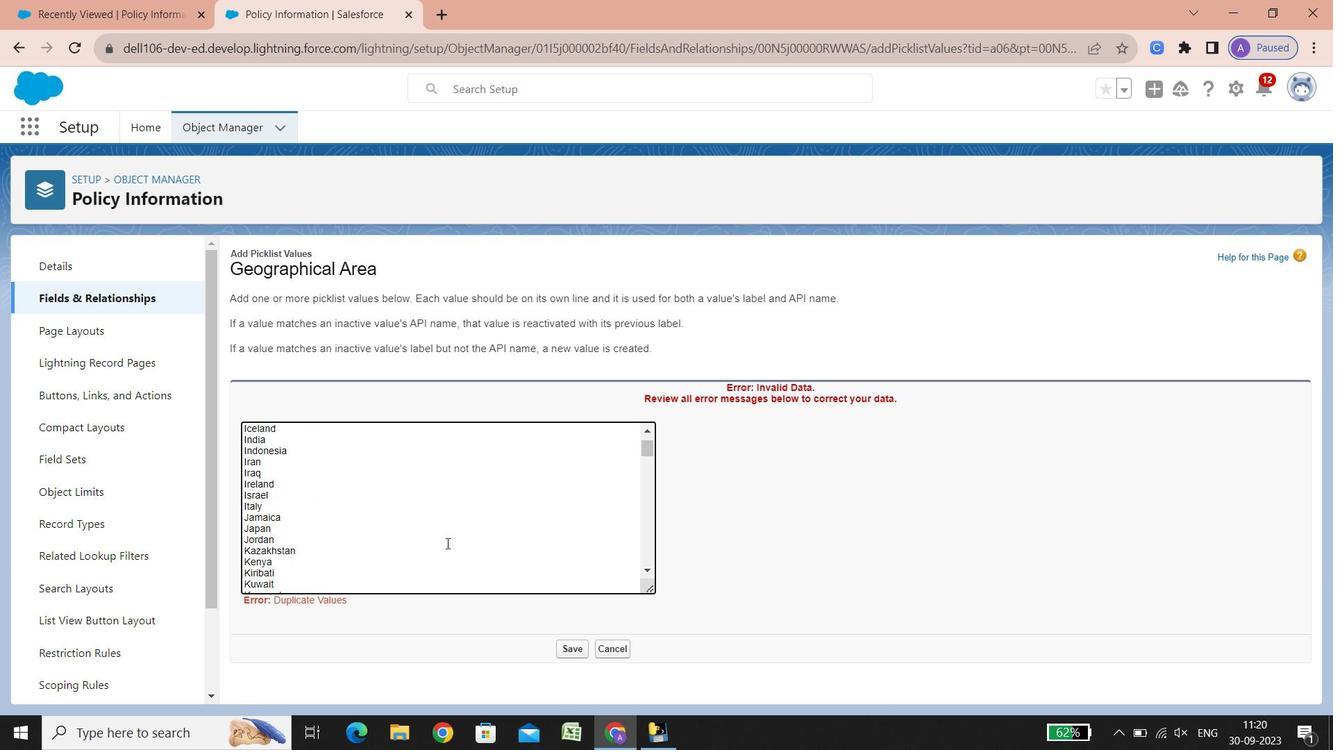 
Action: Mouse scrolled (447, 542) with delta (0, 0)
Screenshot: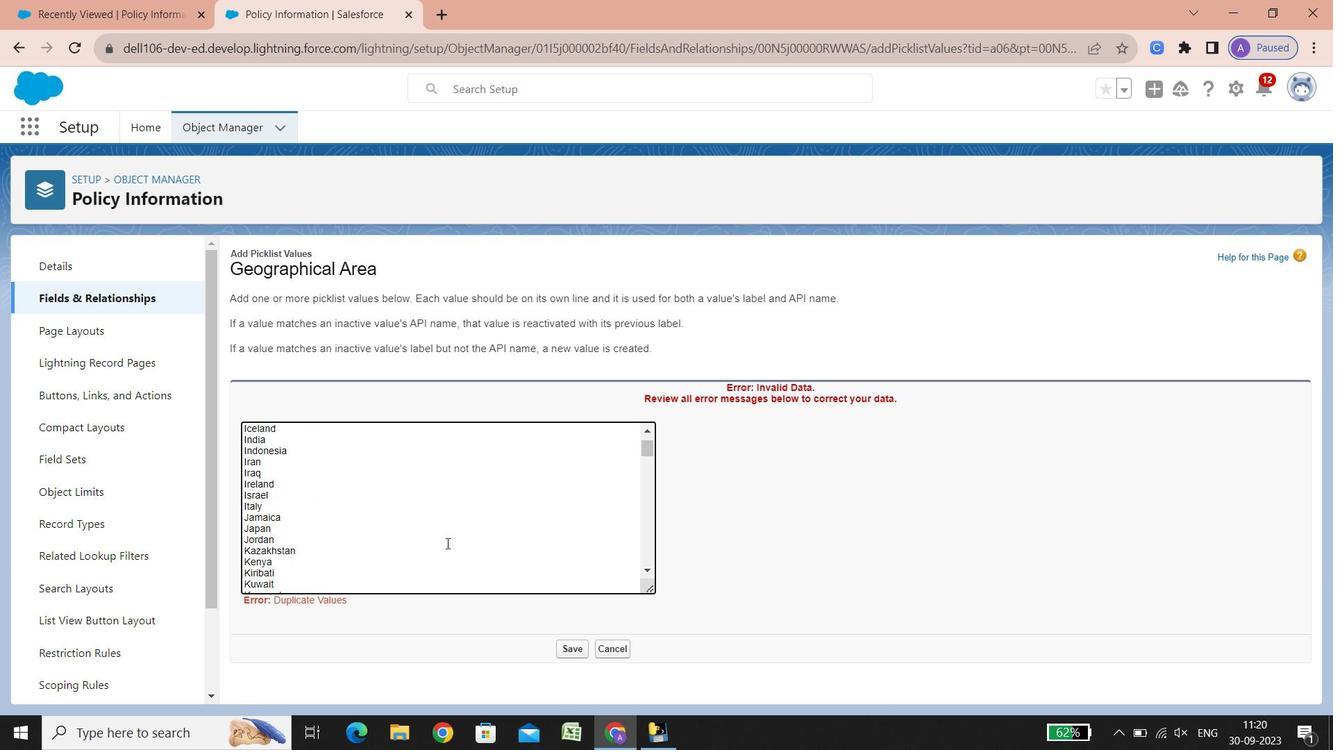
Action: Mouse scrolled (447, 542) with delta (0, 0)
Screenshot: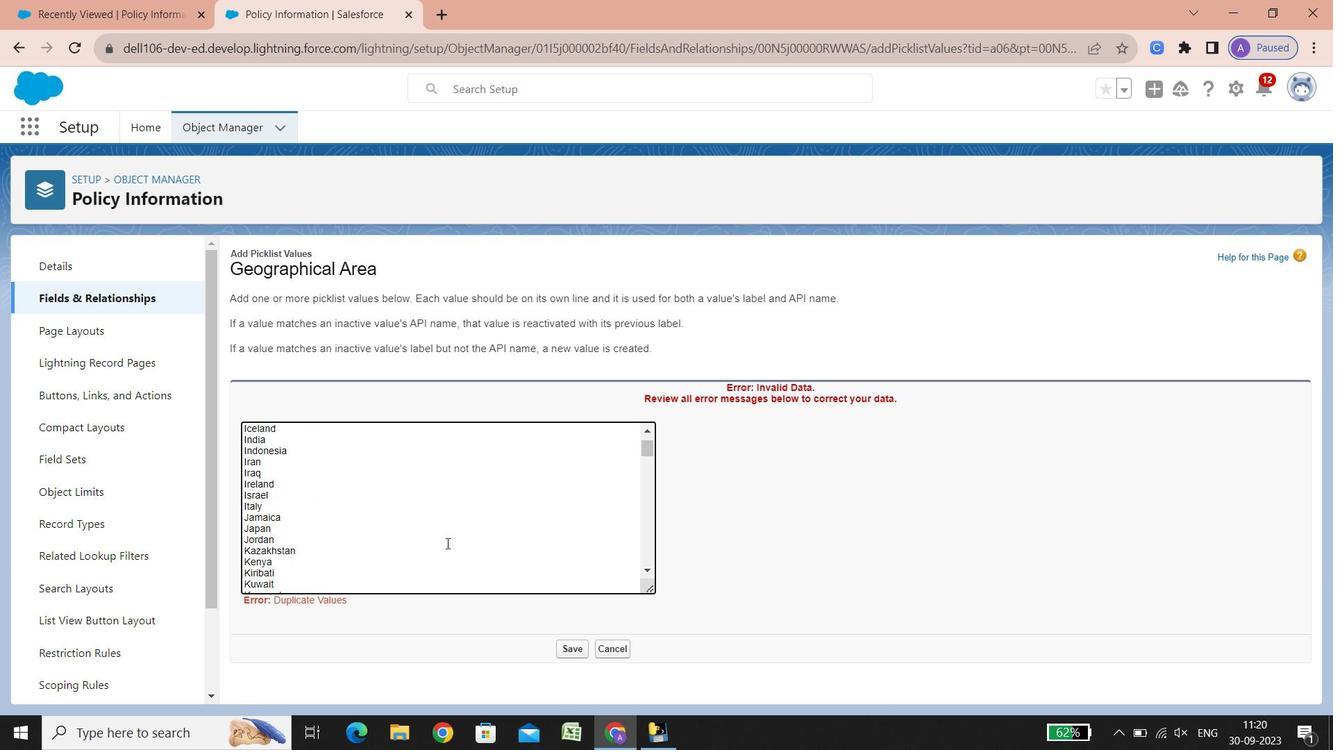 
Action: Mouse scrolled (447, 543) with delta (0, 0)
Screenshot: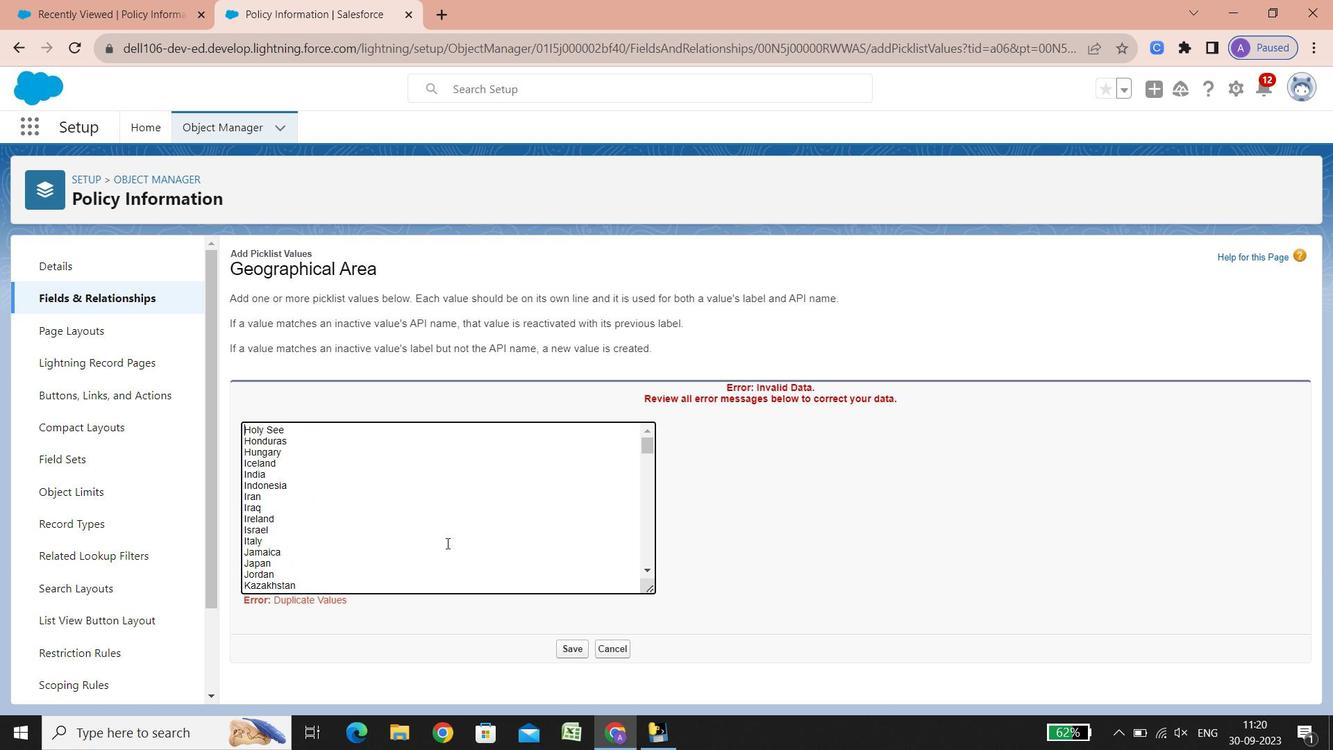 
Action: Mouse scrolled (447, 543) with delta (0, 0)
Screenshot: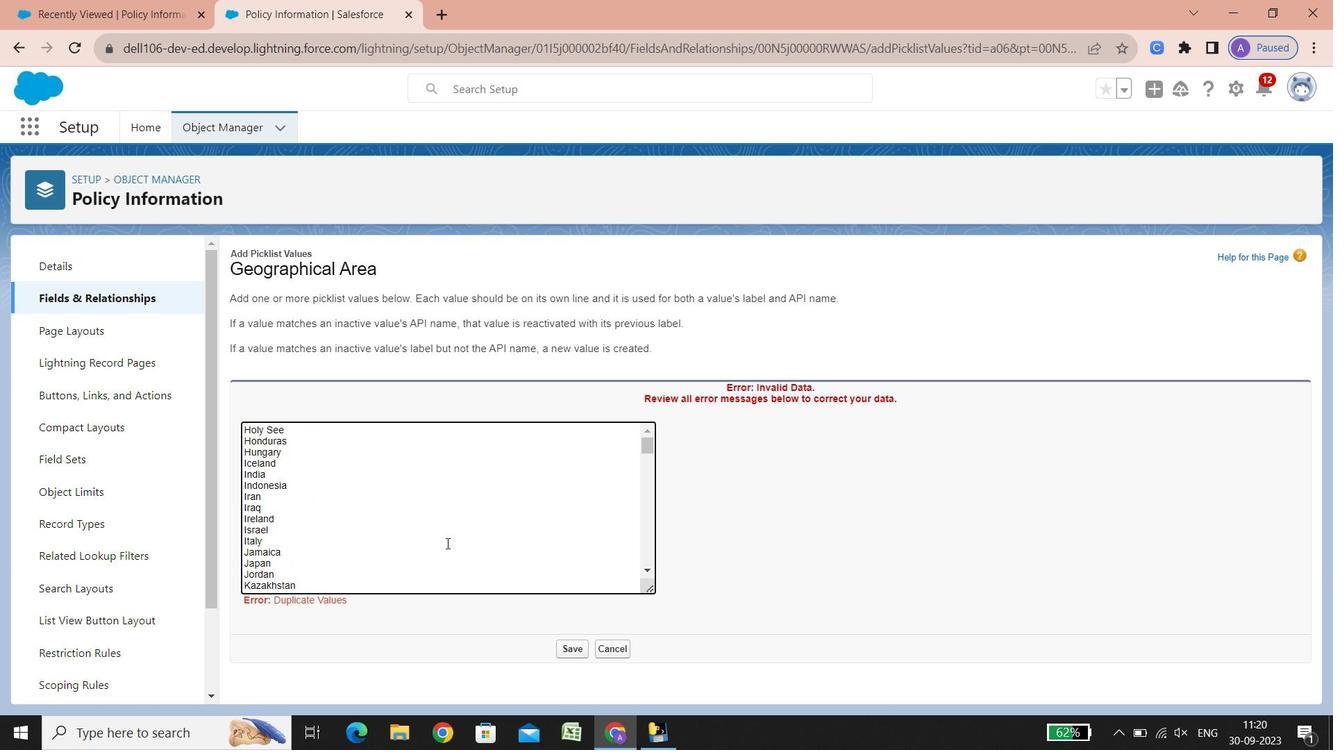 
Action: Mouse scrolled (447, 543) with delta (0, 0)
Screenshot: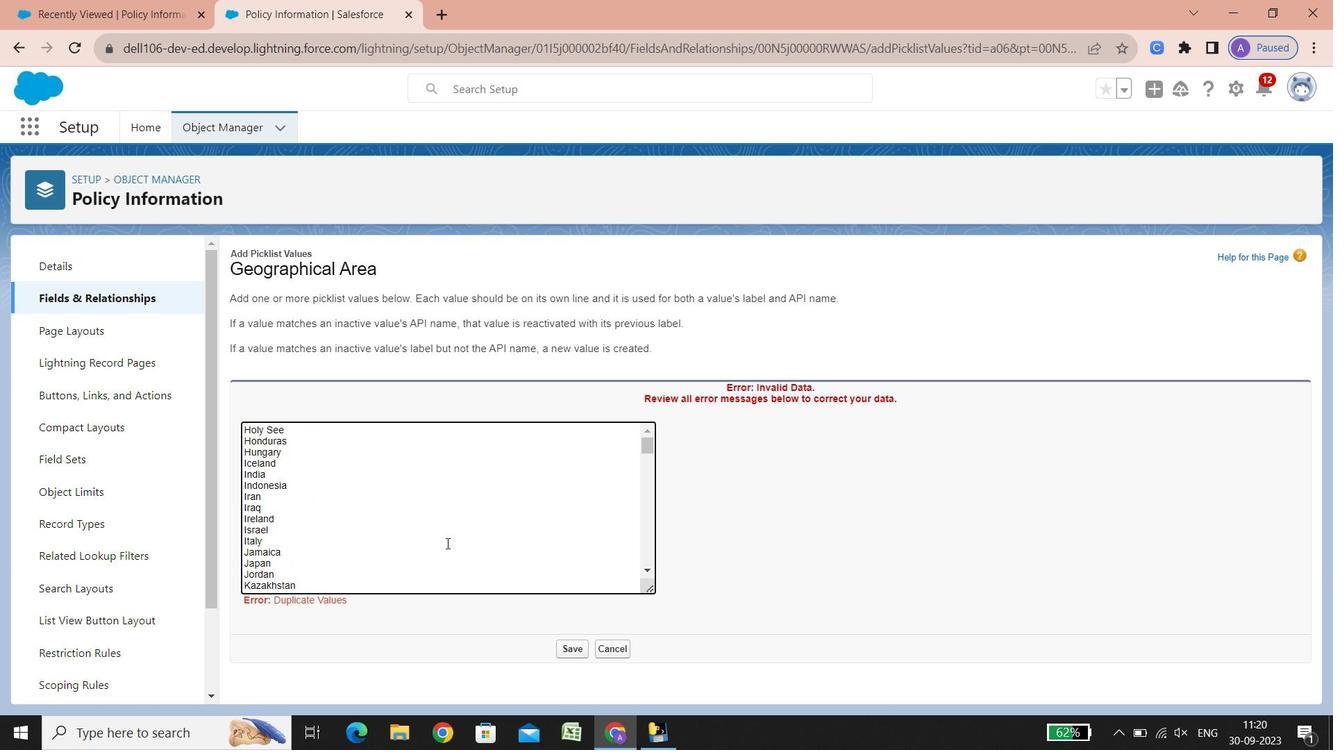 
Action: Mouse scrolled (447, 543) with delta (0, 0)
Screenshot: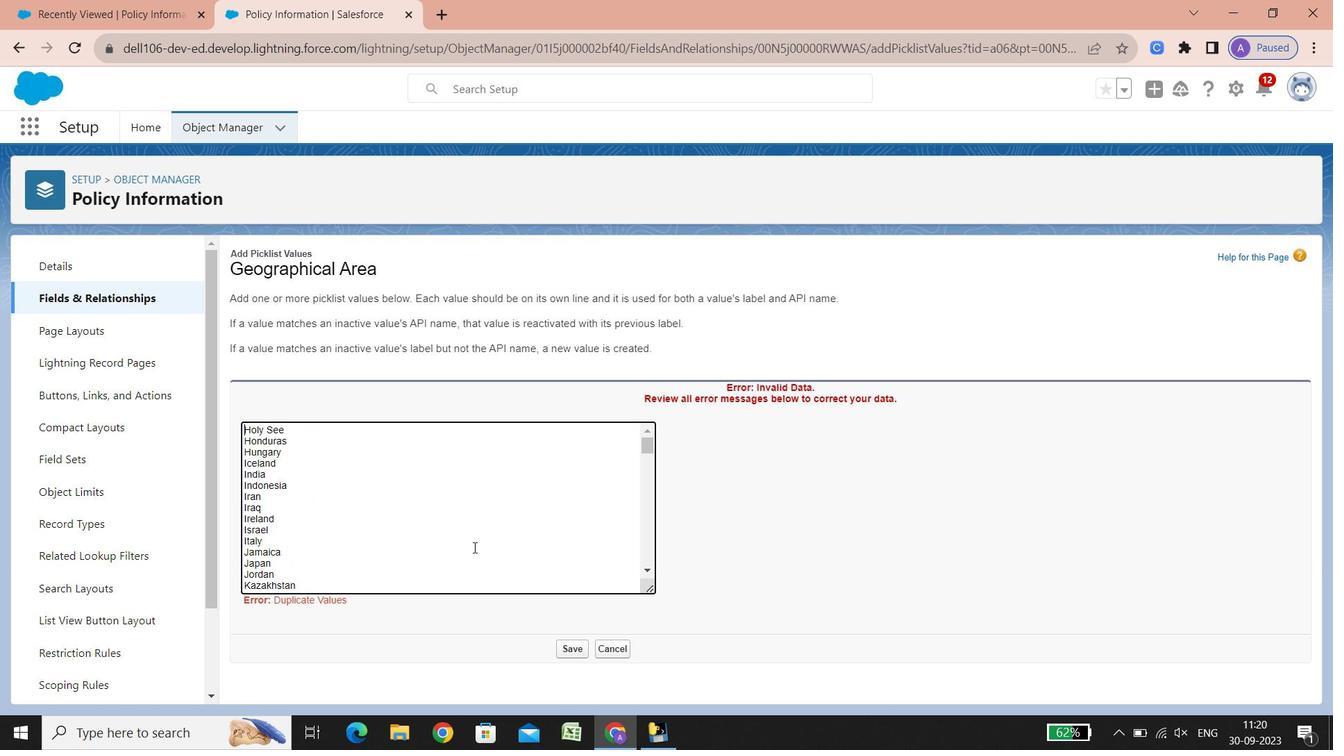 
Action: Mouse moved to (567, 656)
Screenshot: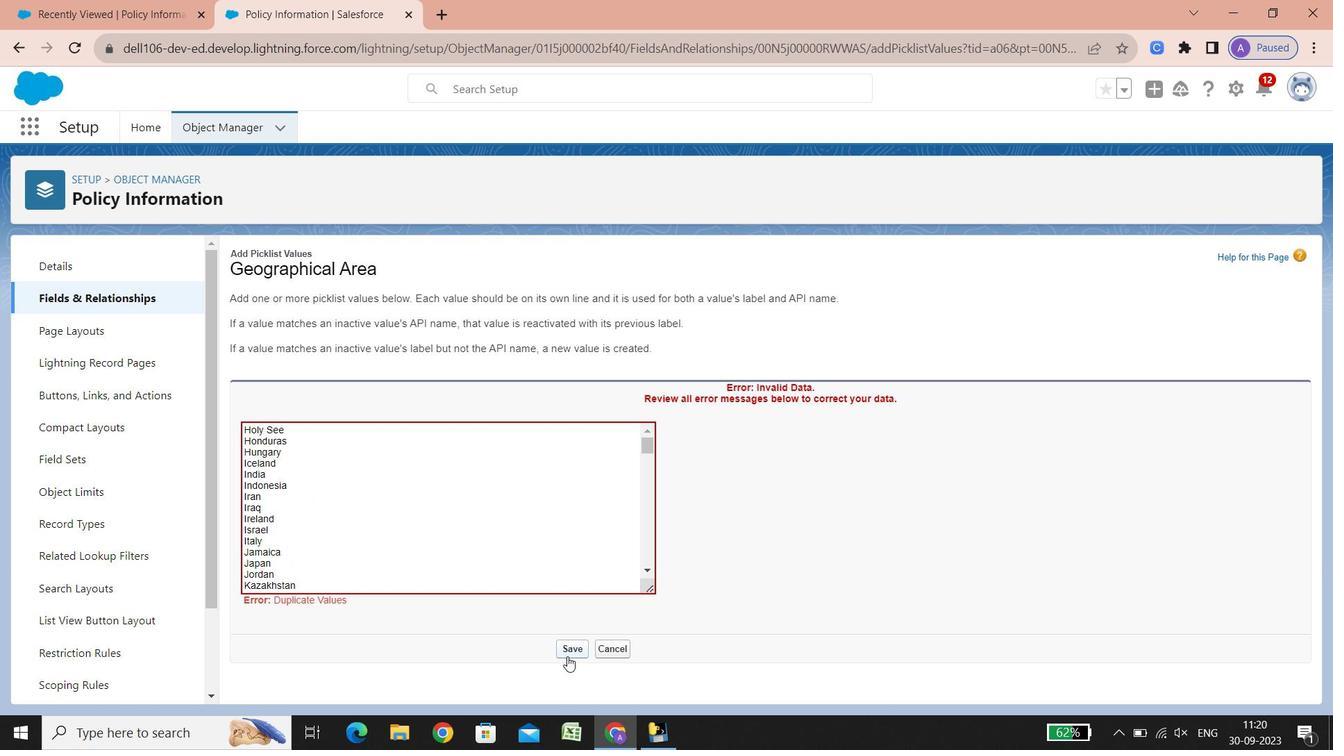 
Action: Mouse pressed left at (567, 656)
Screenshot: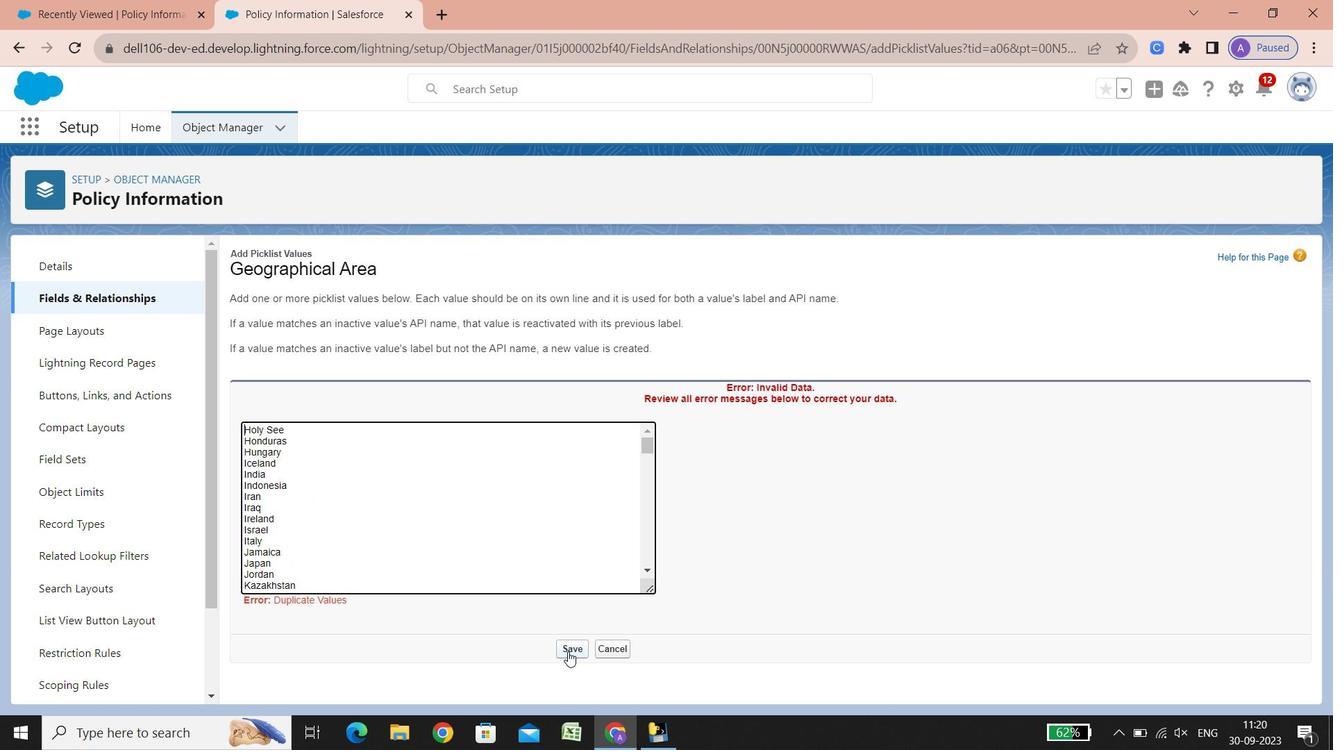 
Action: Mouse moved to (570, 651)
Screenshot: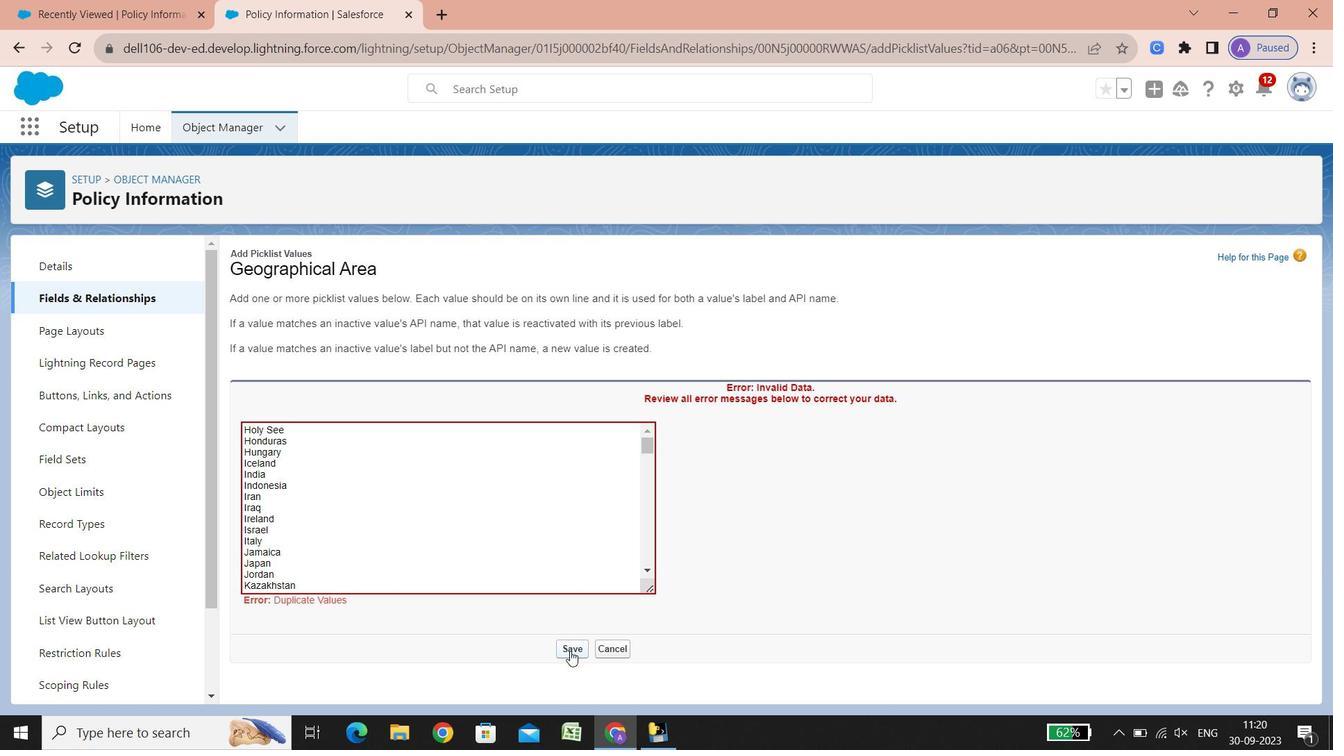 
Action: Mouse pressed left at (570, 651)
Screenshot: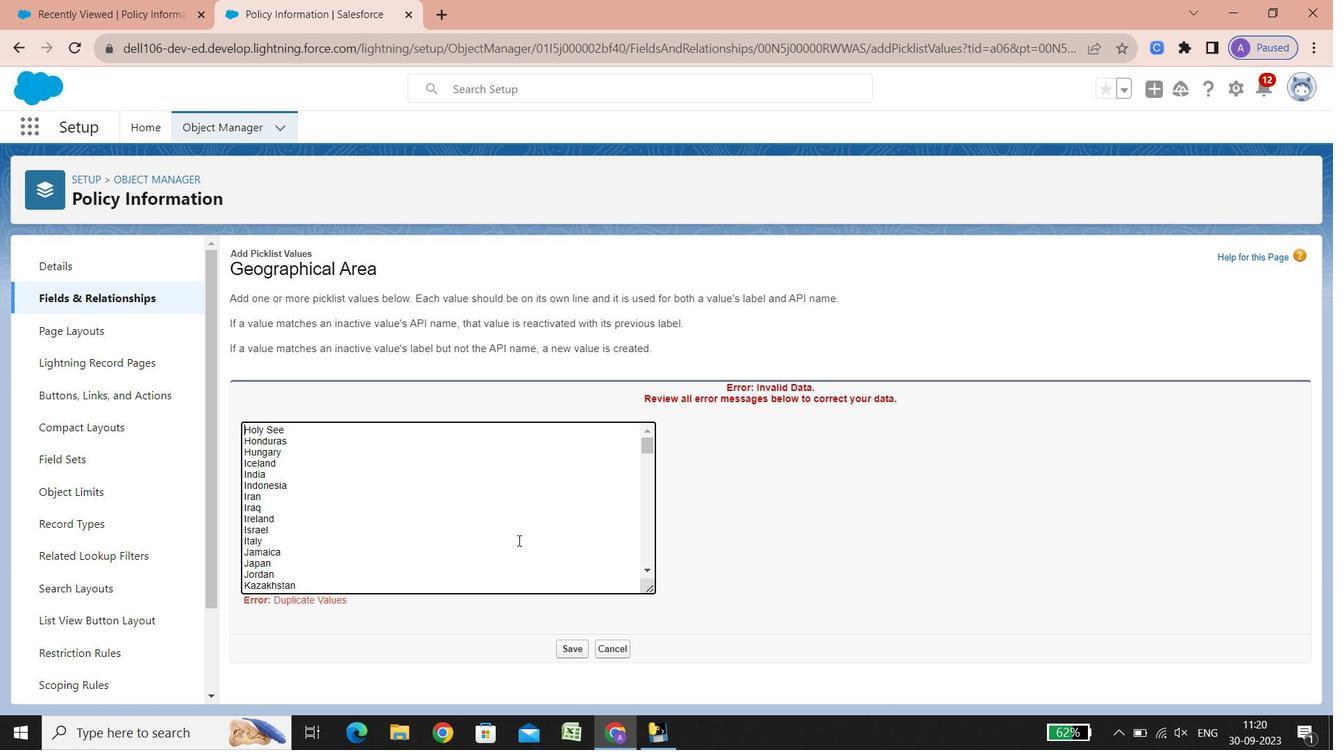 
Action: Mouse moved to (517, 541)
Screenshot: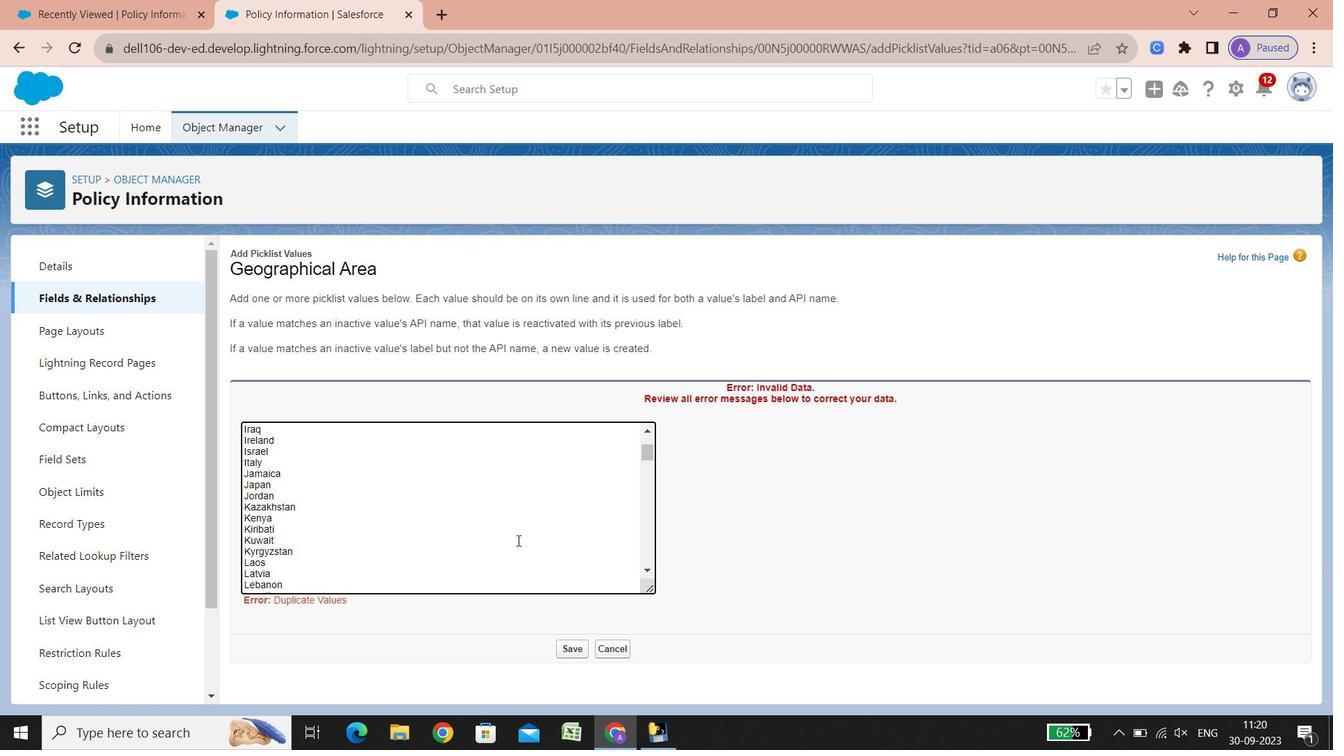 
Action: Mouse scrolled (517, 540) with delta (0, 0)
Screenshot: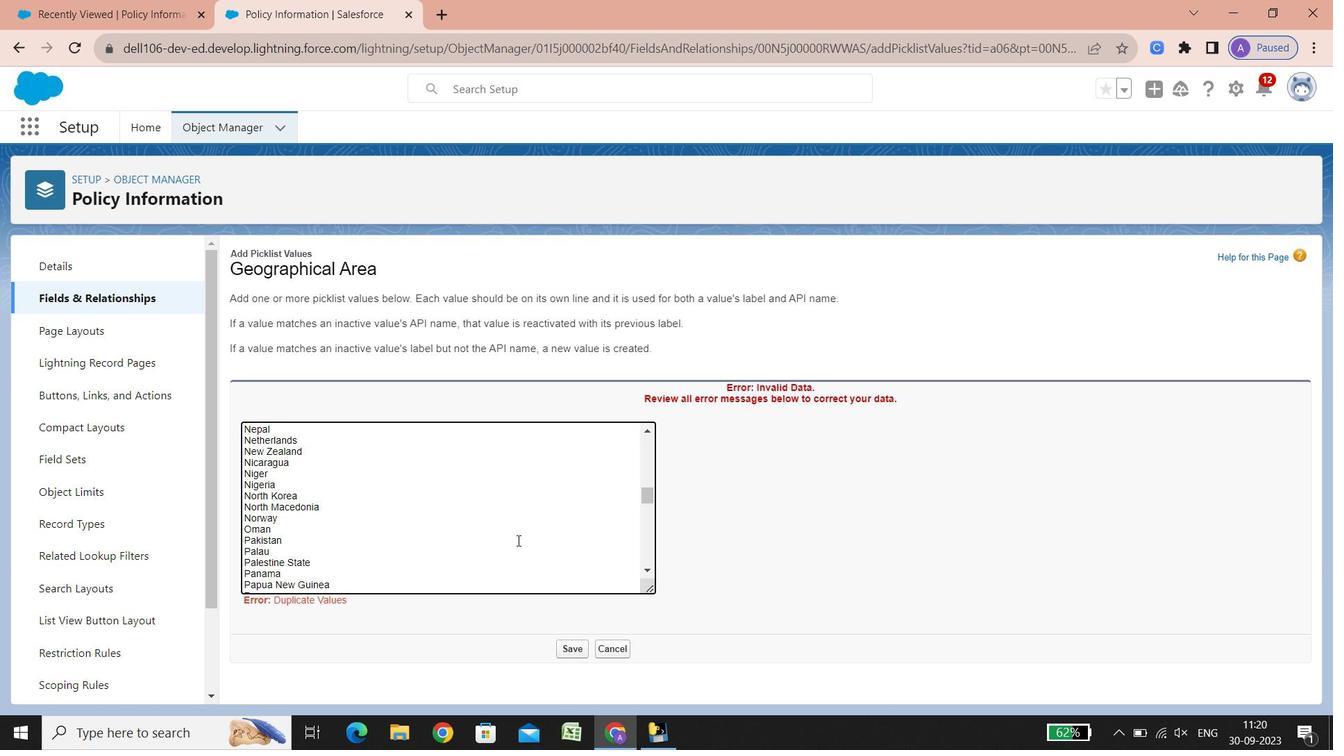 
Action: Mouse scrolled (517, 540) with delta (0, 0)
Screenshot: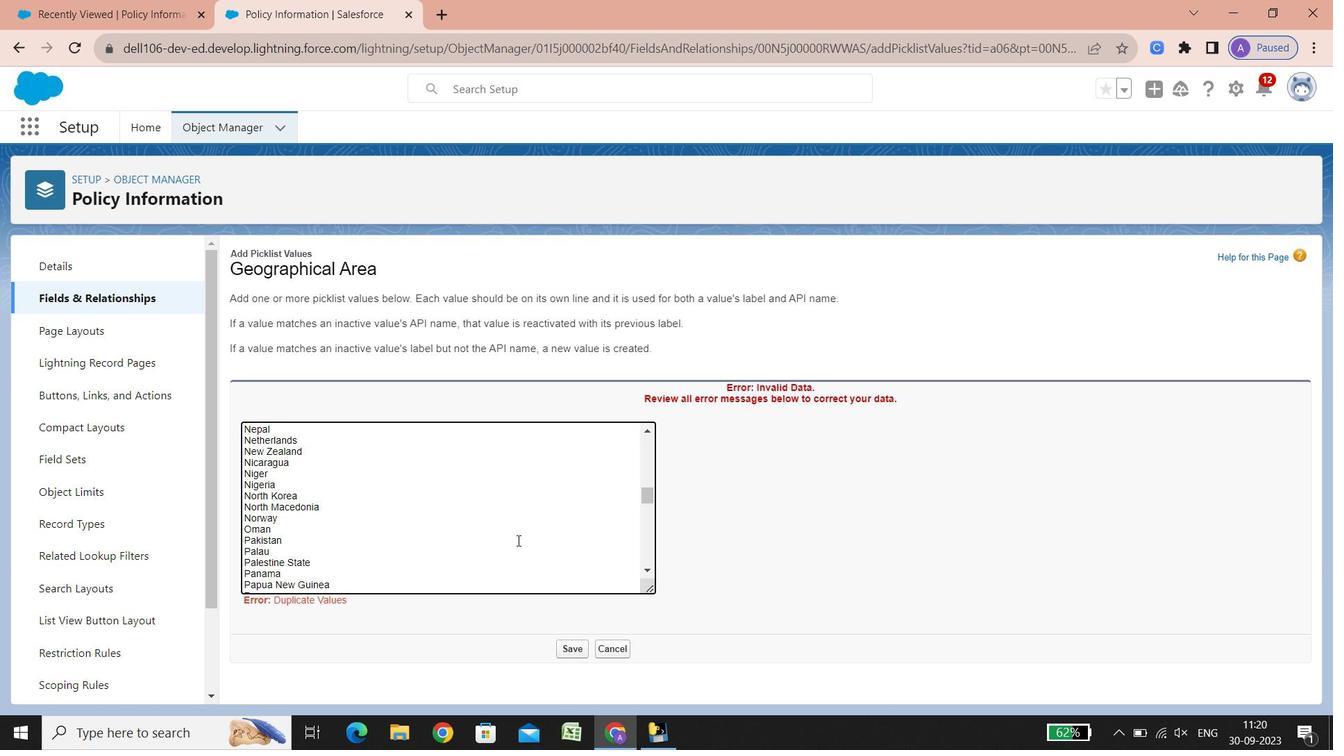 
Action: Mouse scrolled (517, 539) with delta (0, -1)
Screenshot: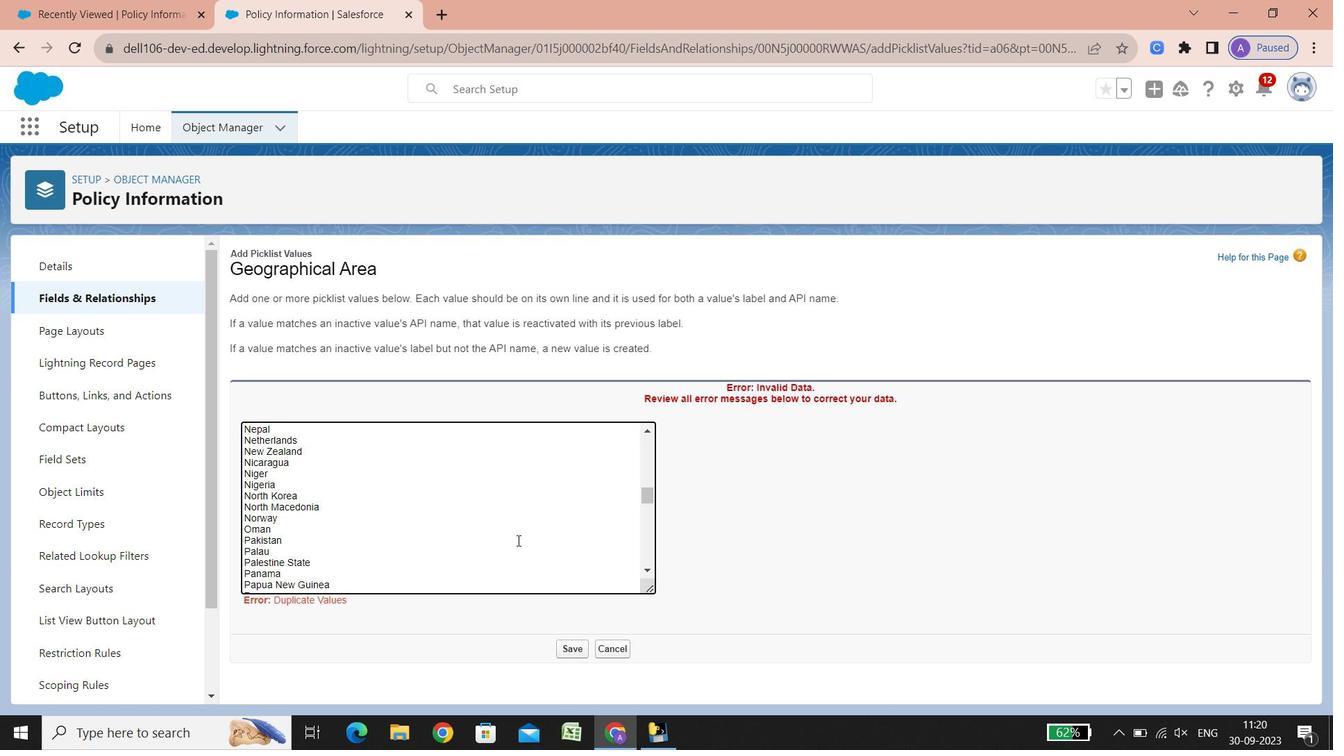 
Action: Mouse scrolled (517, 539) with delta (0, -1)
Screenshot: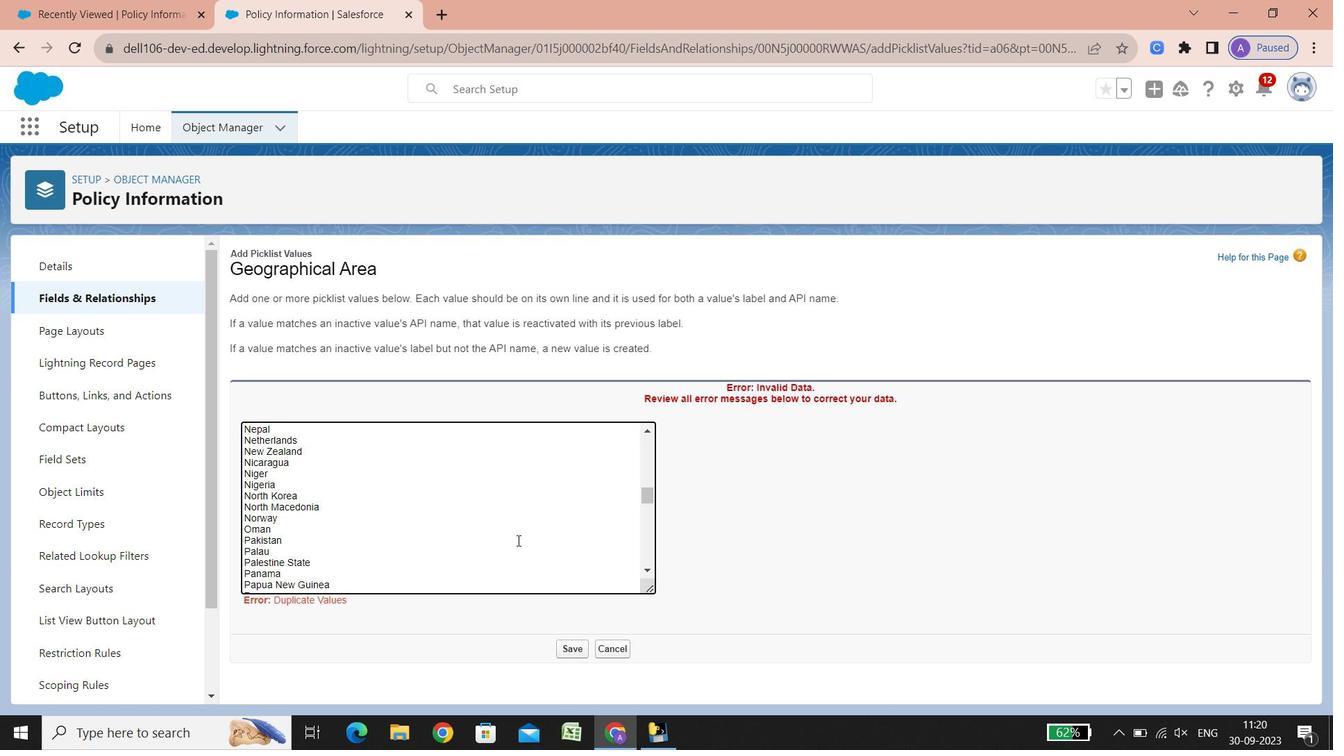 
Action: Mouse scrolled (517, 540) with delta (0, 0)
Screenshot: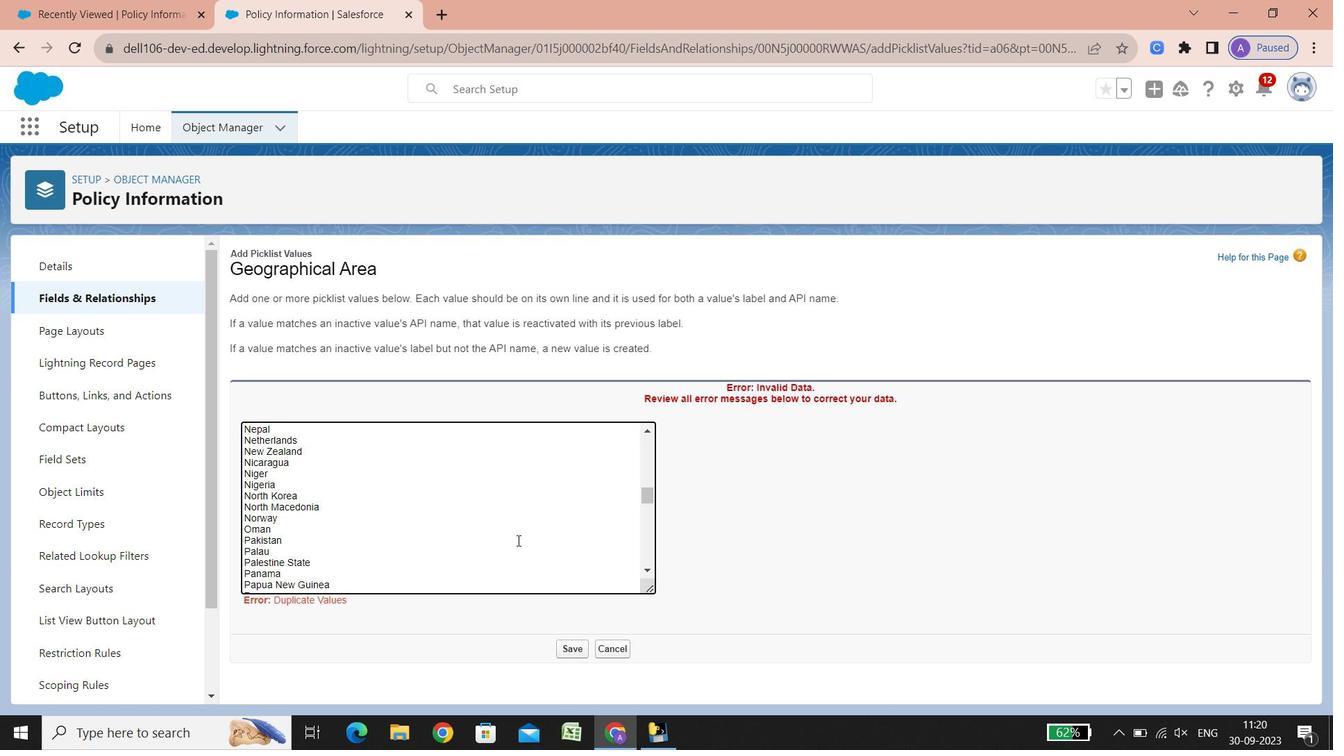 
Action: Mouse scrolled (517, 540) with delta (0, 0)
Screenshot: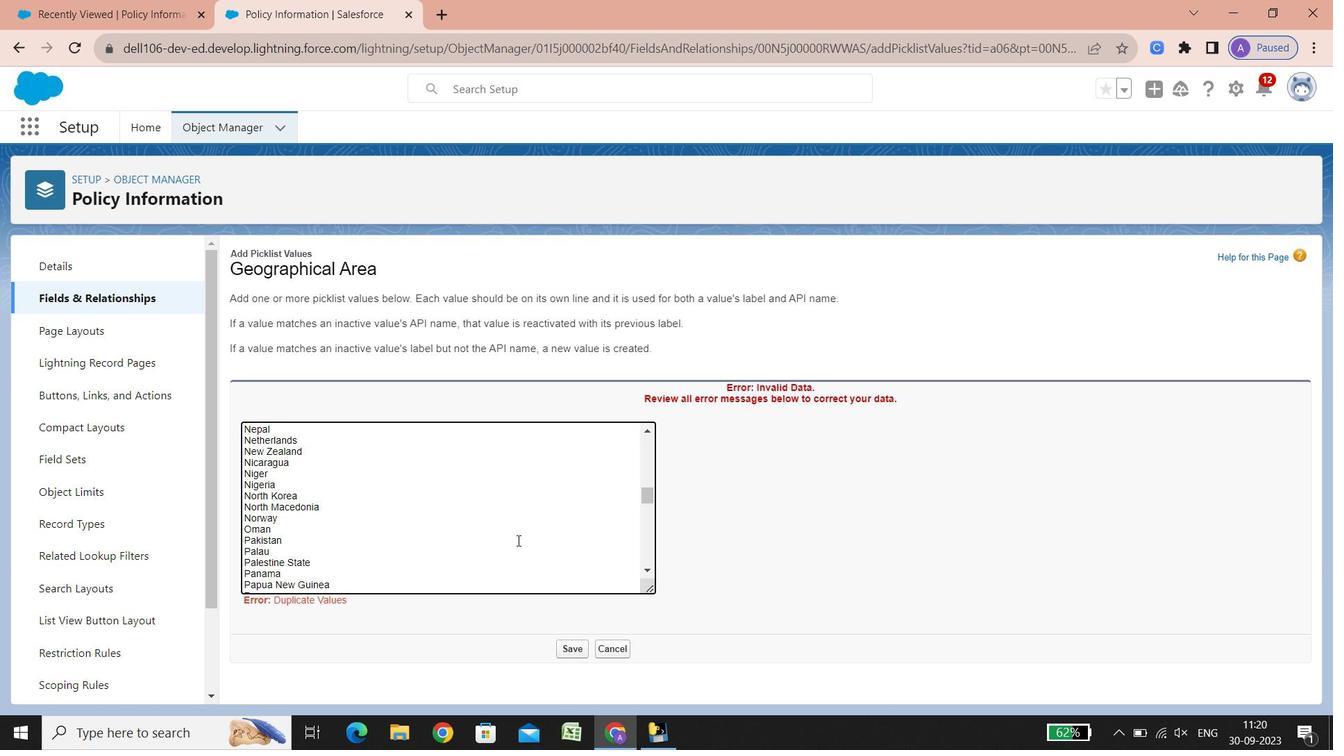 
Action: Mouse scrolled (517, 540) with delta (0, 0)
Screenshot: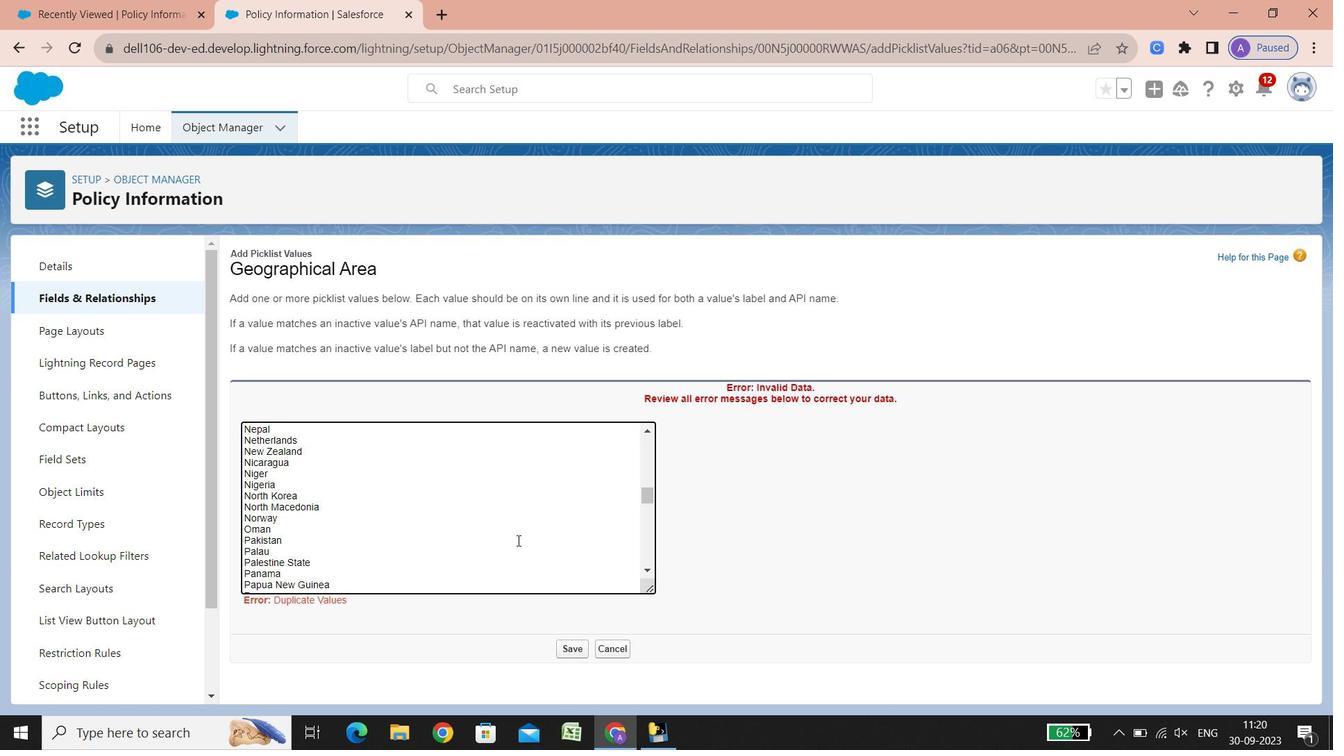 
Action: Mouse scrolled (517, 540) with delta (0, 0)
Screenshot: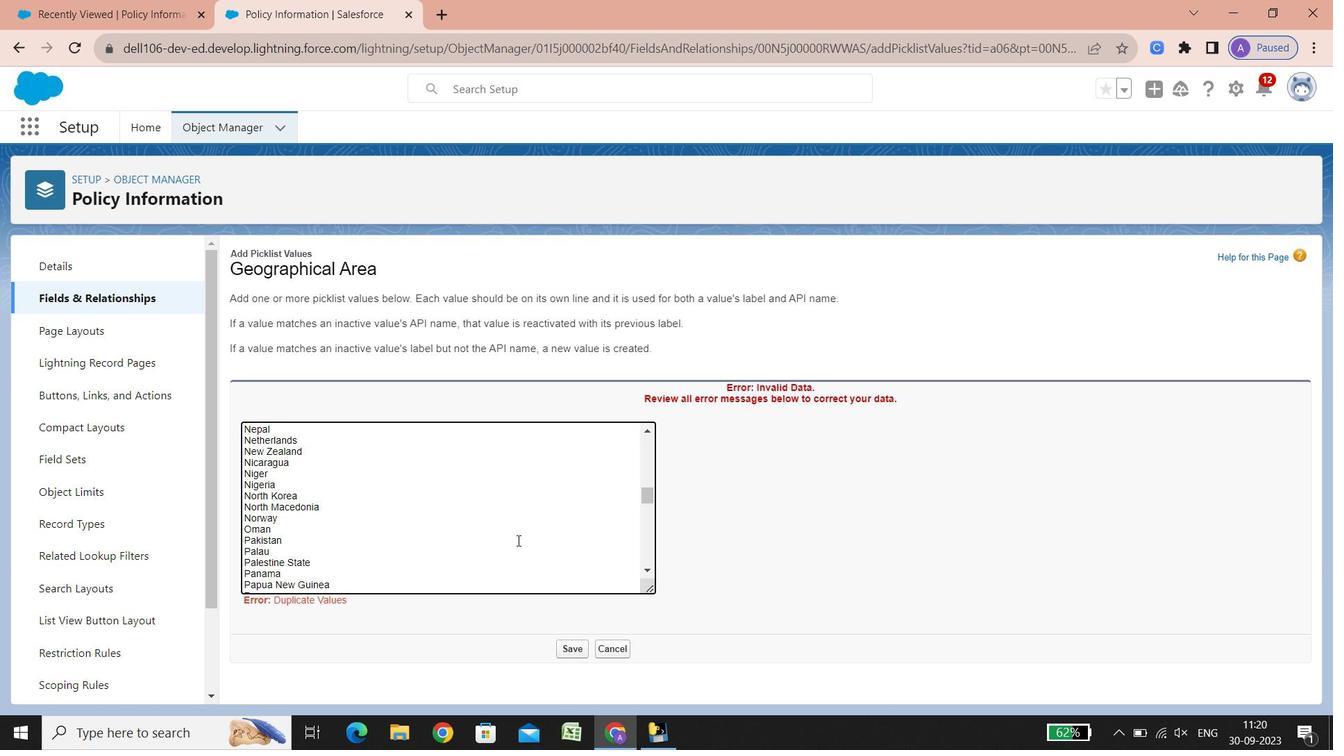 
Action: Mouse scrolled (517, 540) with delta (0, 0)
Screenshot: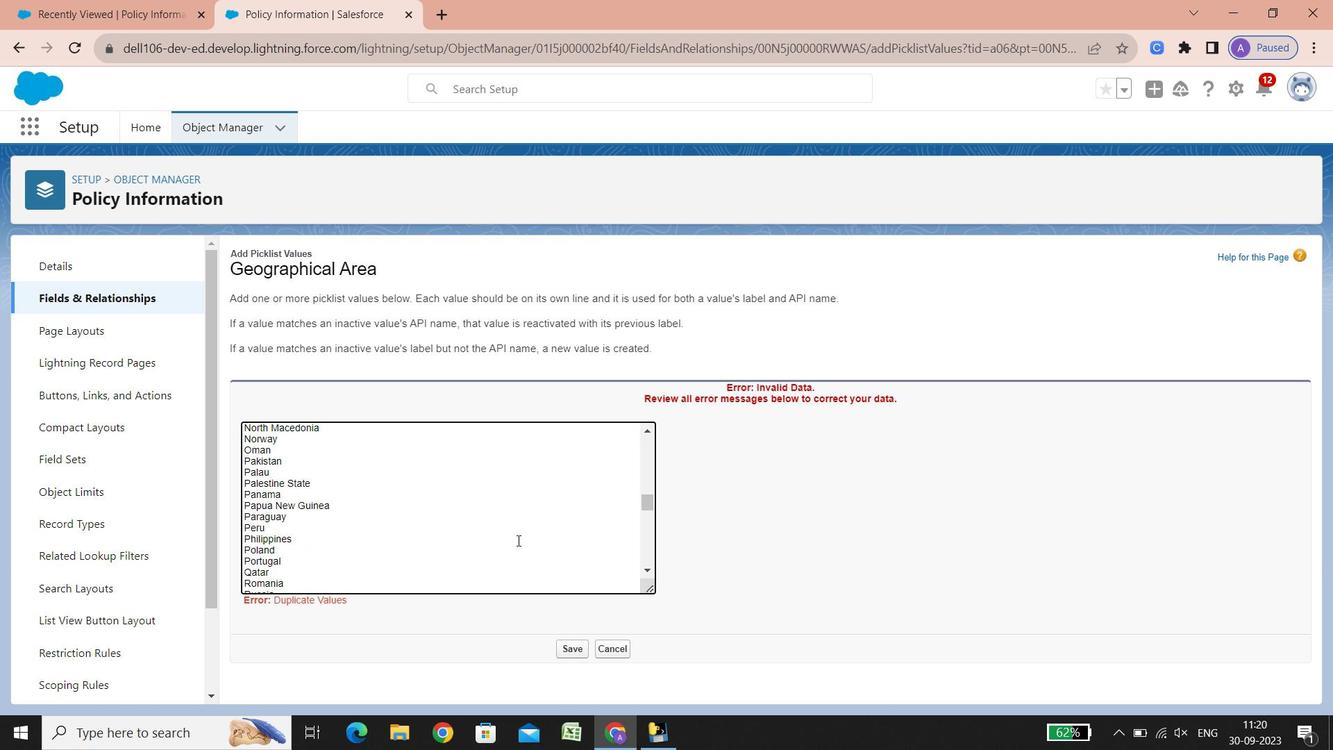 
Action: Mouse scrolled (517, 540) with delta (0, 0)
Screenshot: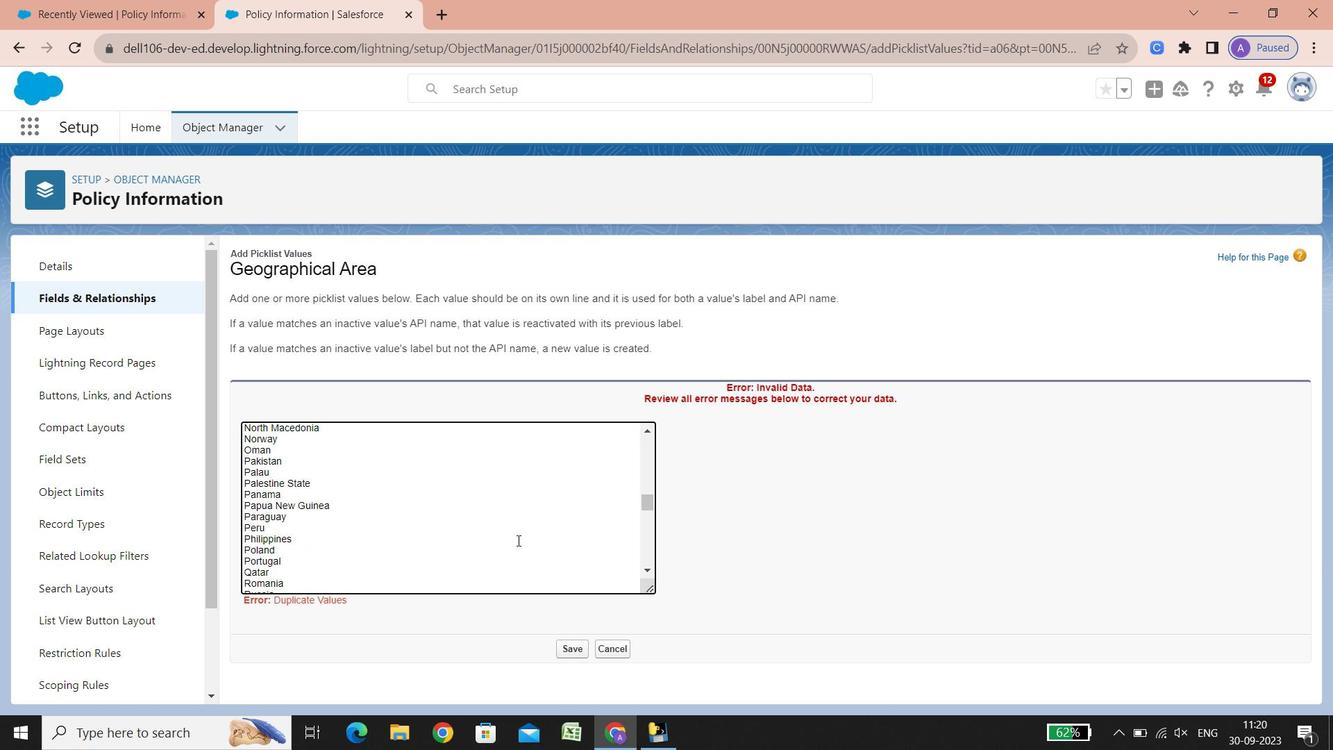 
Action: Mouse scrolled (517, 540) with delta (0, 0)
Screenshot: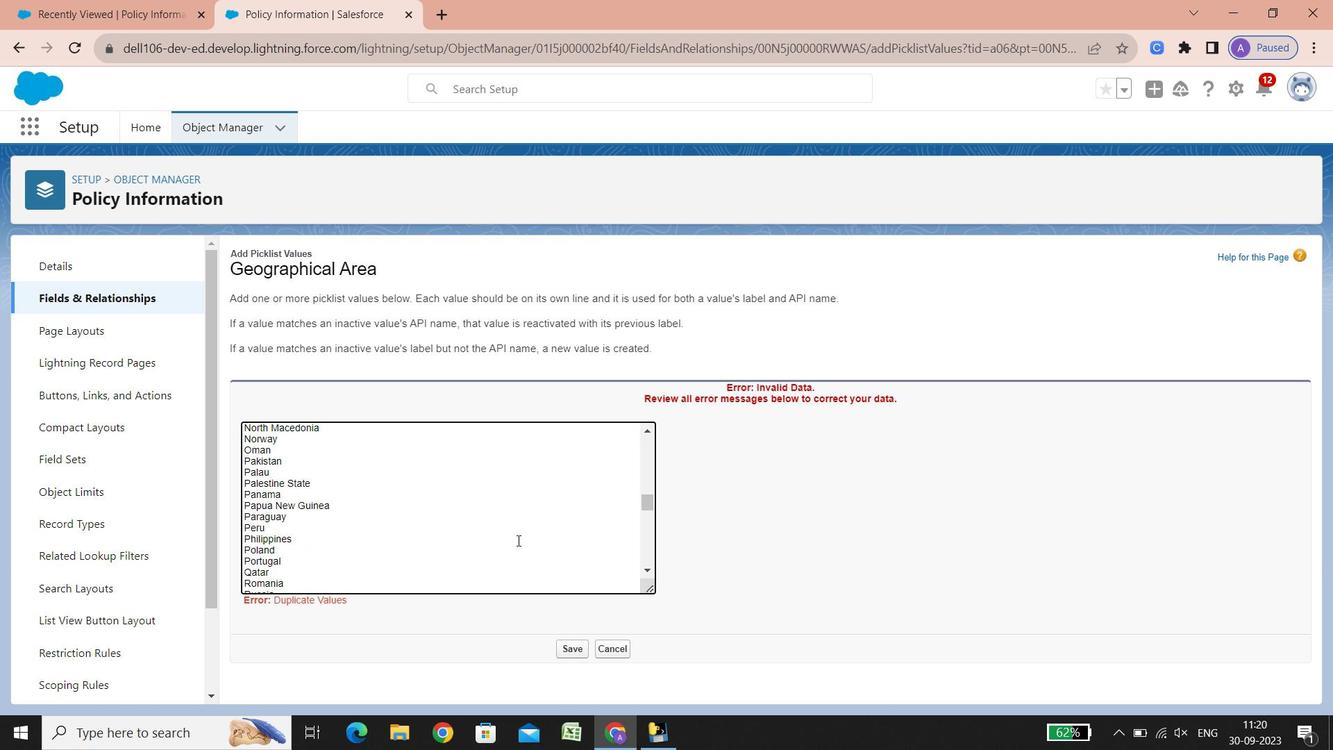 
Action: Mouse scrolled (517, 540) with delta (0, 0)
Screenshot: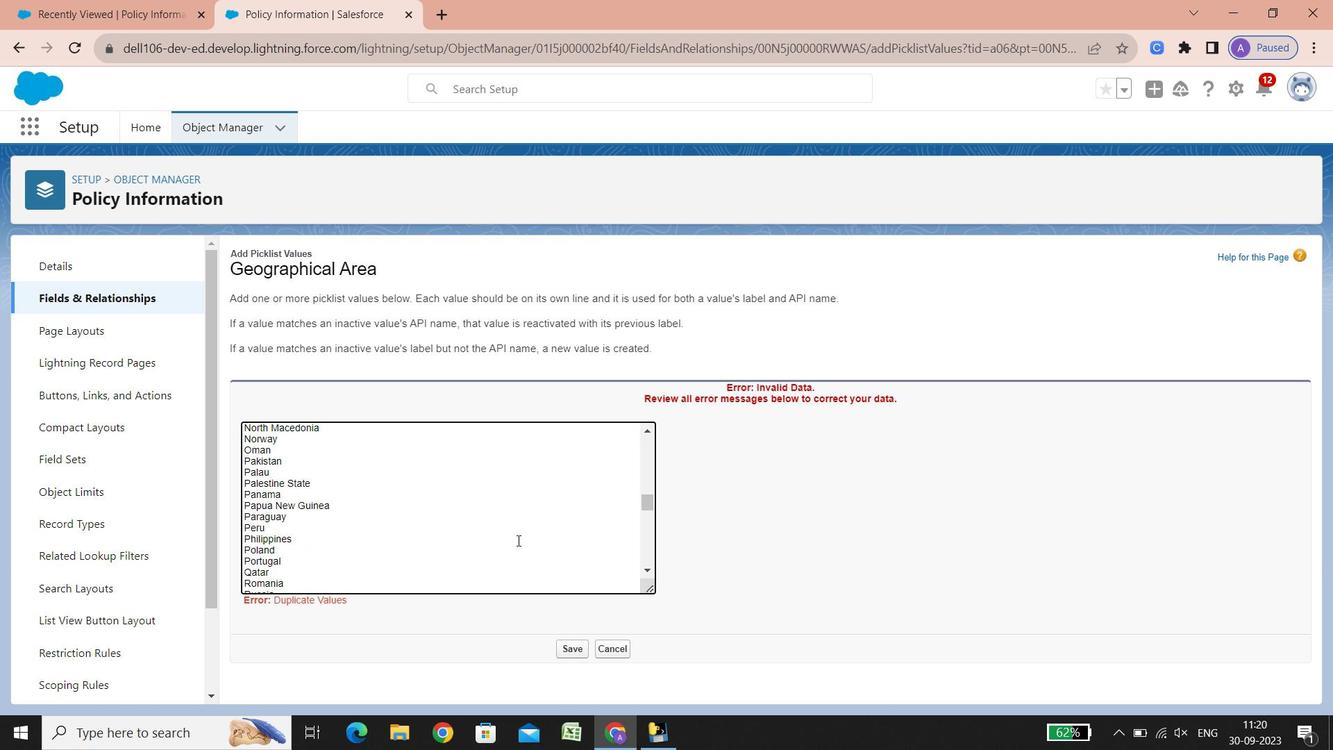
Action: Mouse scrolled (517, 540) with delta (0, 0)
Screenshot: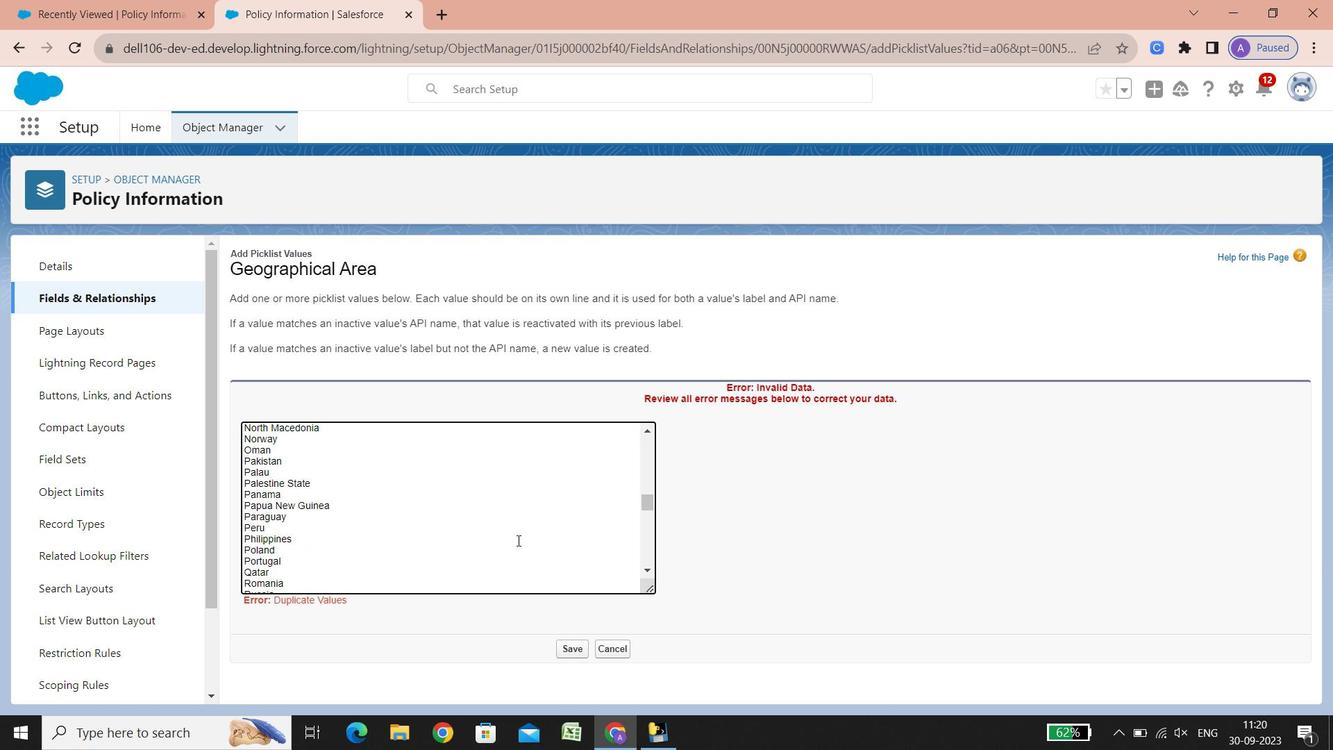 
Action: Mouse scrolled (517, 540) with delta (0, 0)
Screenshot: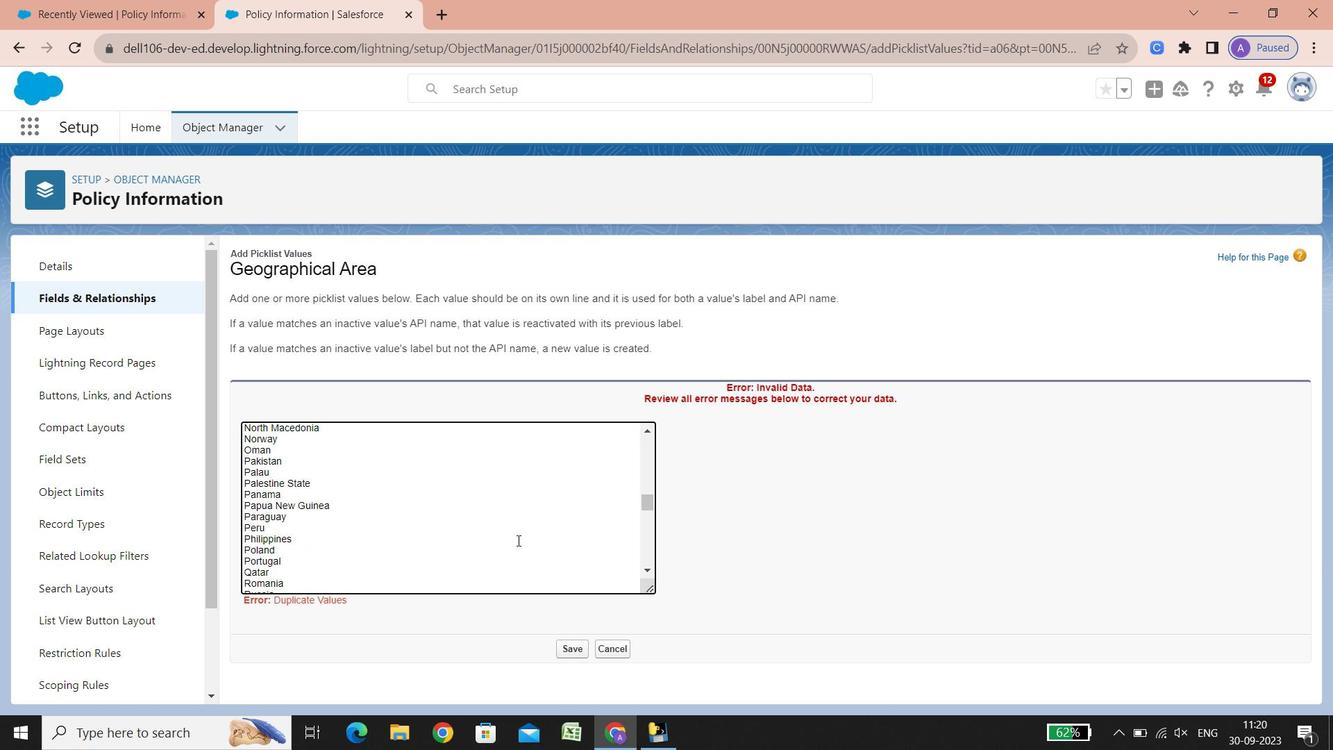 
Action: Mouse scrolled (517, 540) with delta (0, 0)
Screenshot: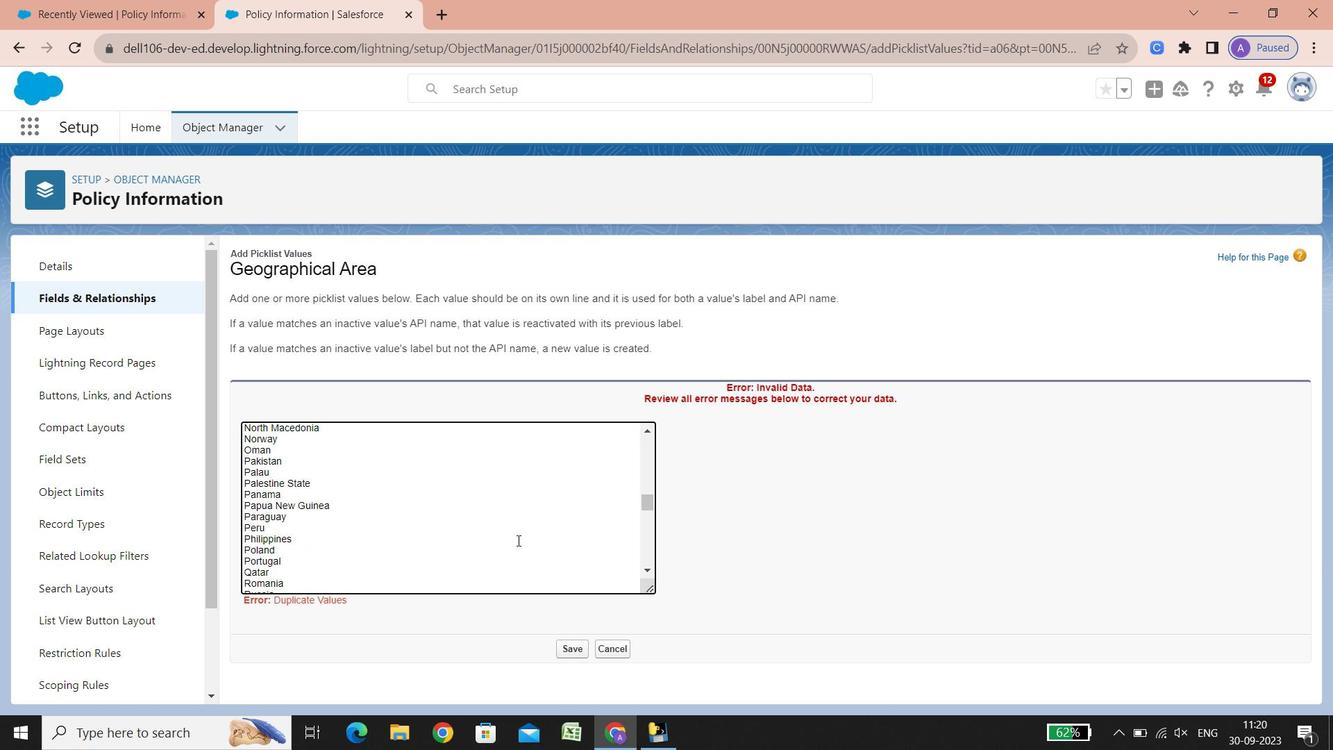 
Action: Mouse scrolled (517, 540) with delta (0, 0)
Screenshot: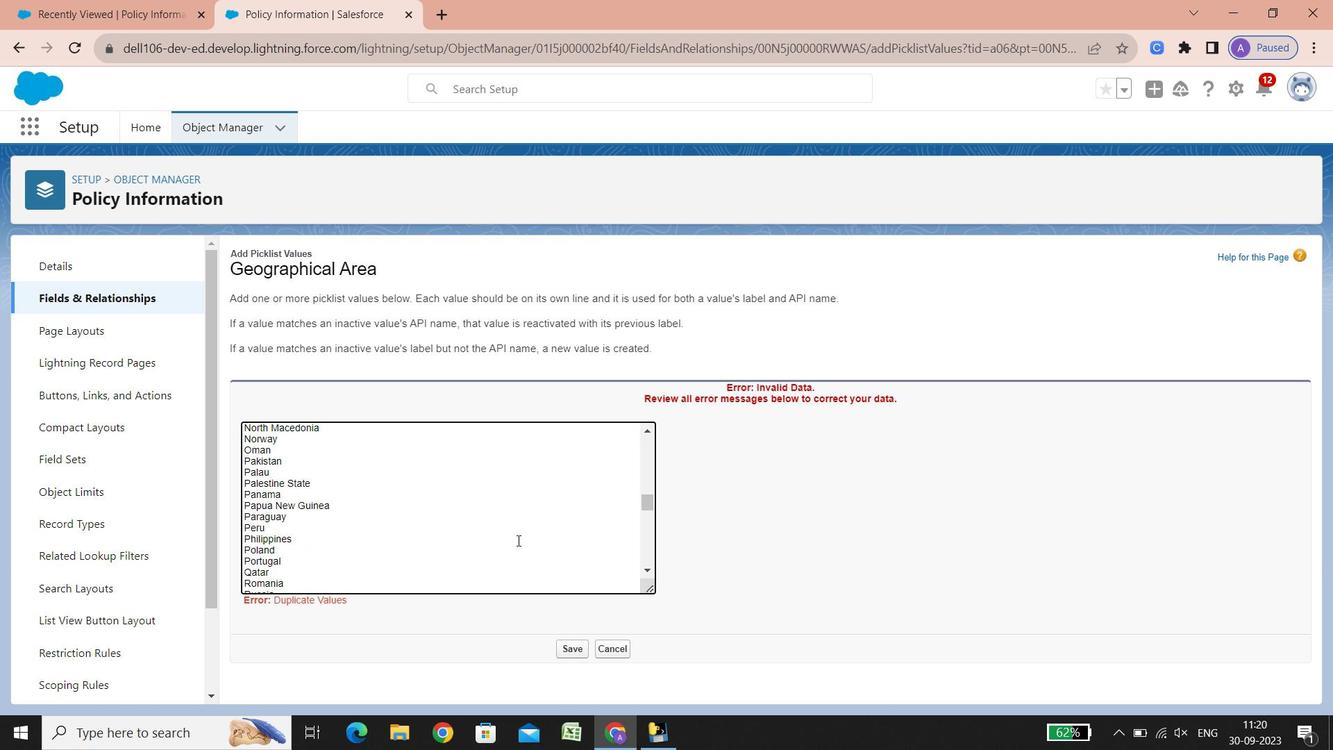 
Action: Mouse scrolled (517, 540) with delta (0, 0)
Screenshot: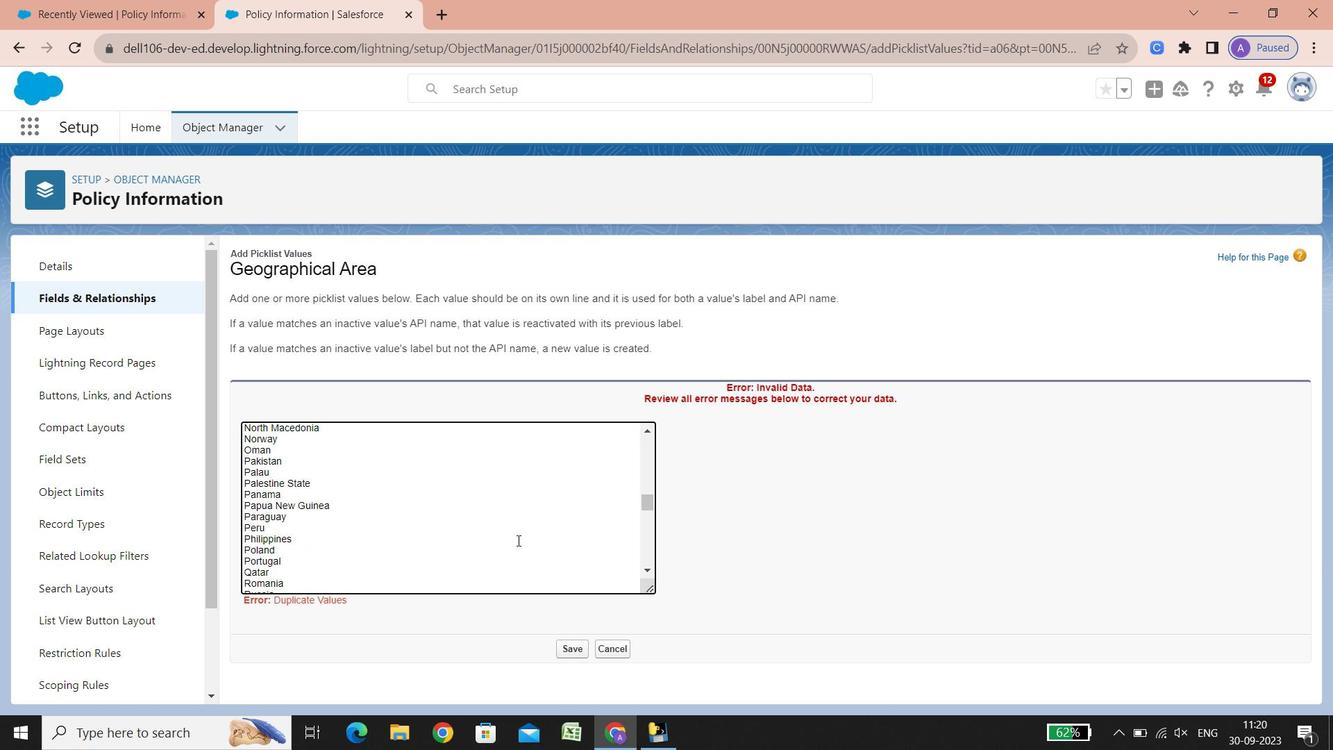 
Action: Mouse scrolled (517, 540) with delta (0, 0)
Screenshot: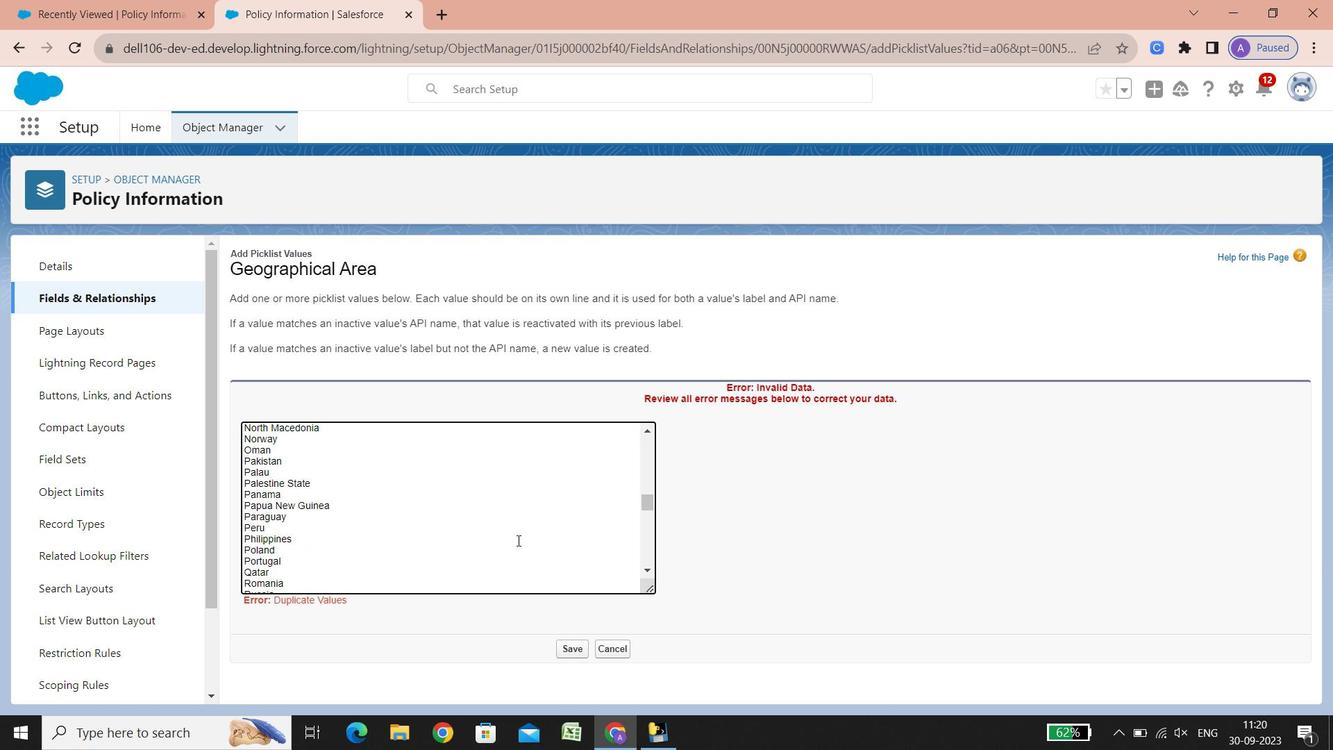 
Action: Mouse scrolled (517, 540) with delta (0, 0)
Screenshot: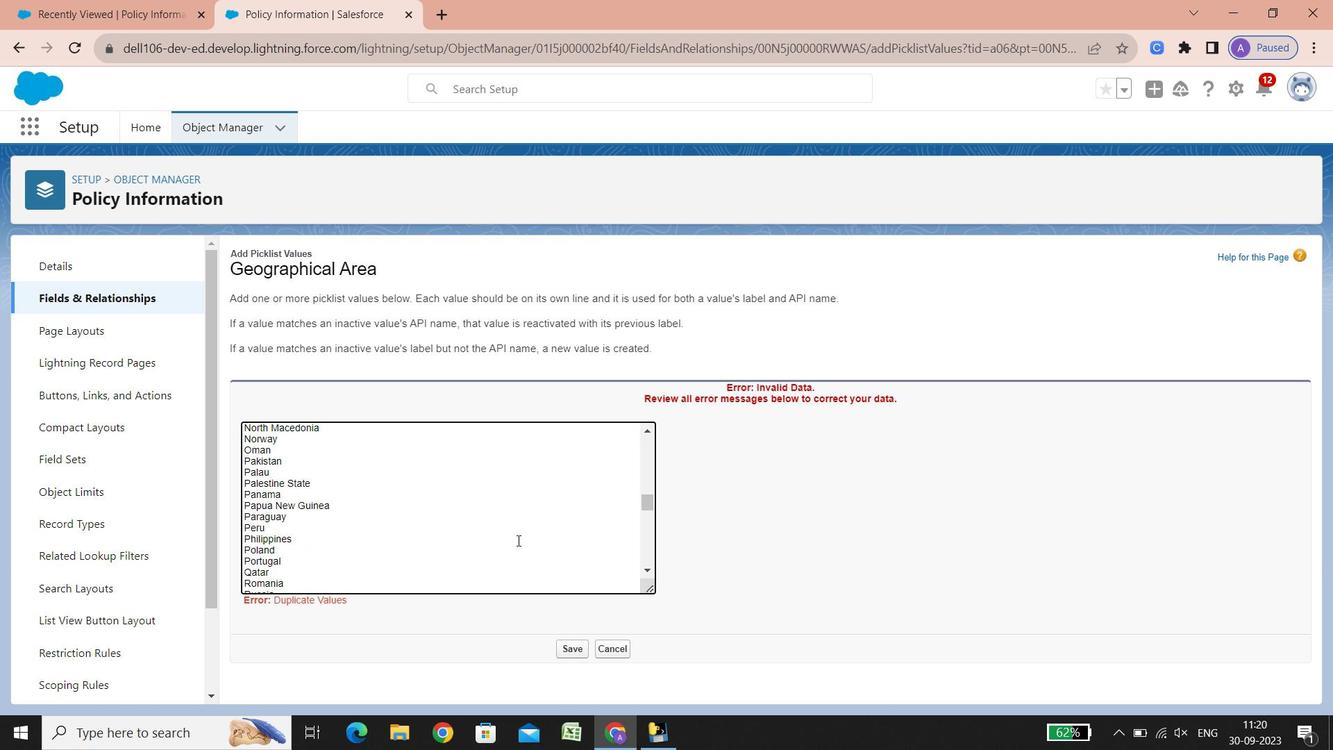 
Action: Mouse scrolled (517, 540) with delta (0, 0)
Screenshot: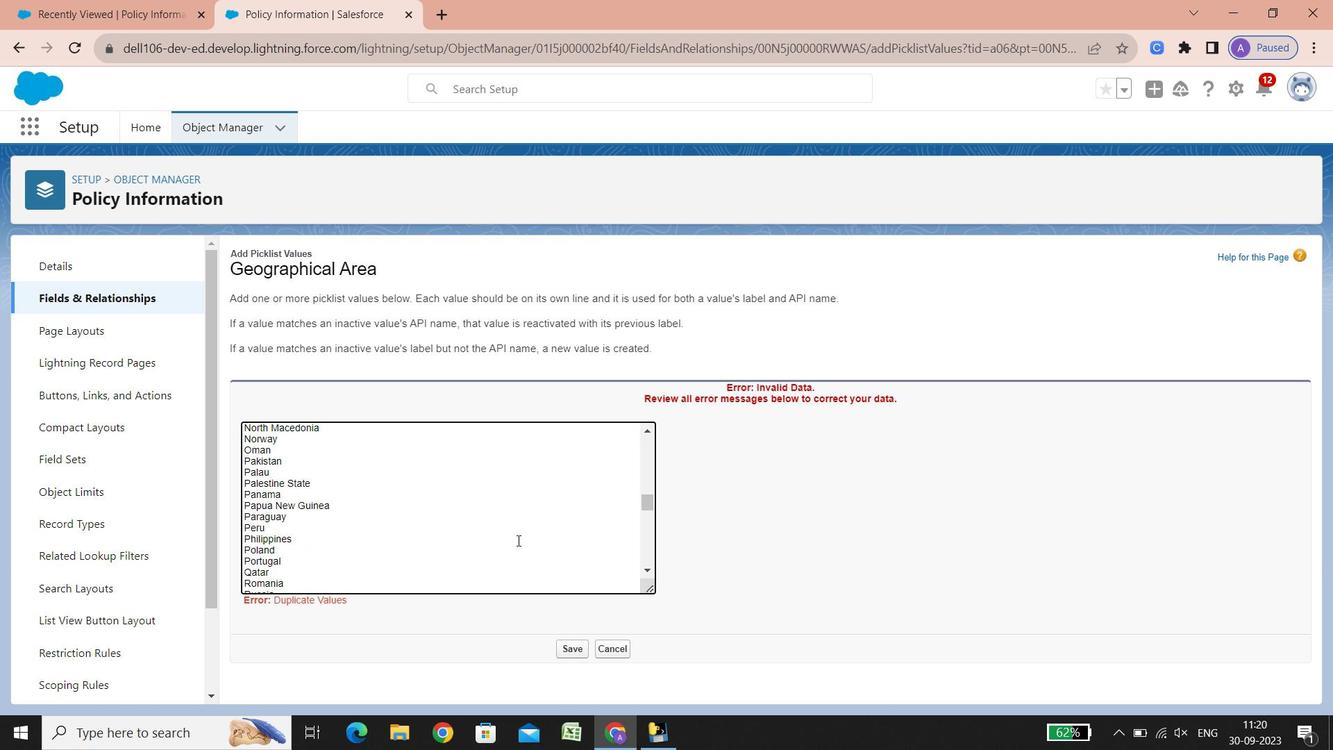 
Action: Mouse scrolled (517, 540) with delta (0, 0)
Screenshot: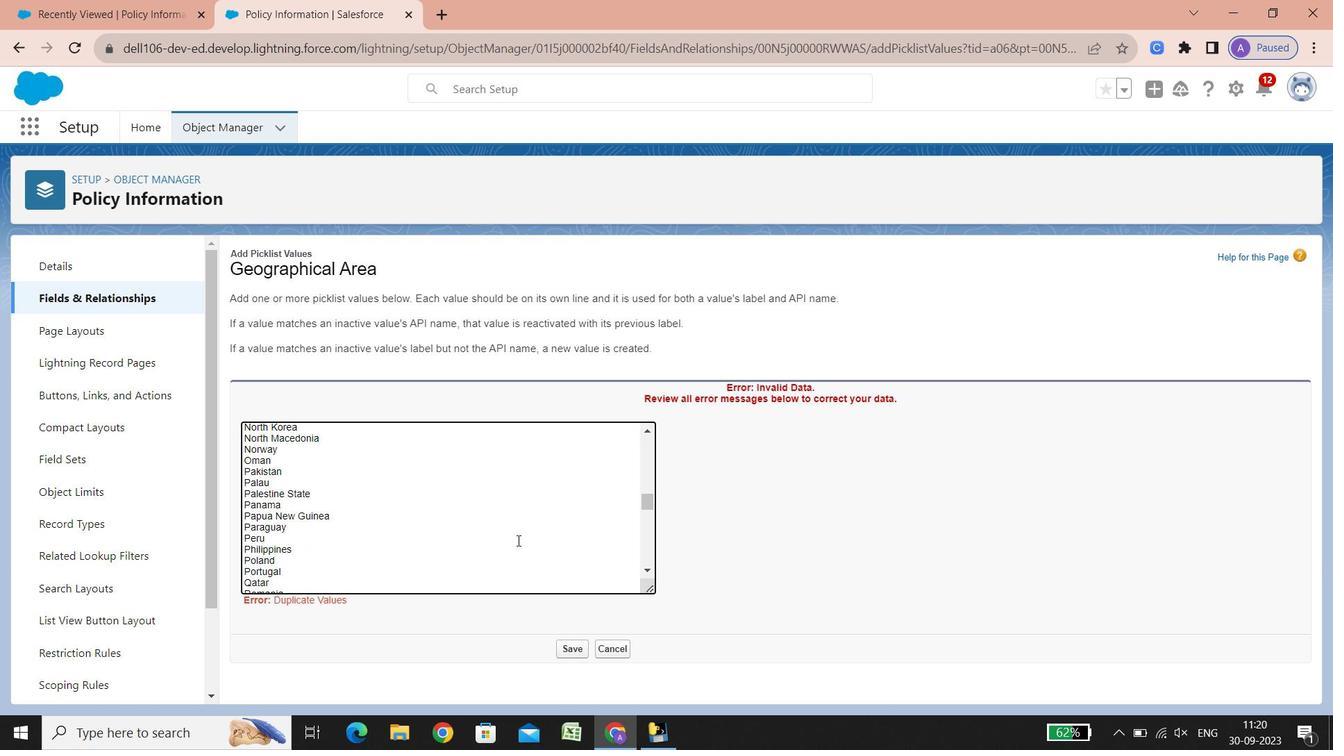 
Action: Mouse scrolled (517, 540) with delta (0, 0)
Screenshot: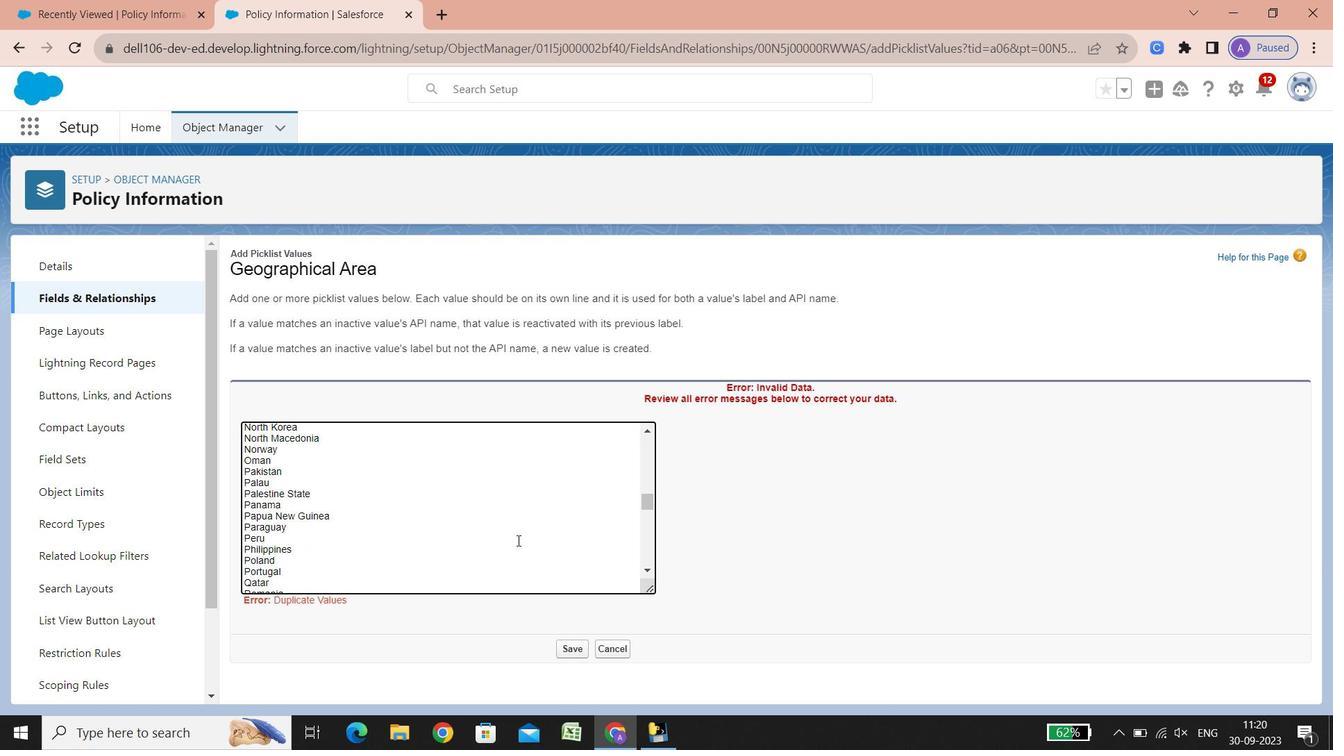 
Action: Mouse scrolled (517, 540) with delta (0, 0)
Screenshot: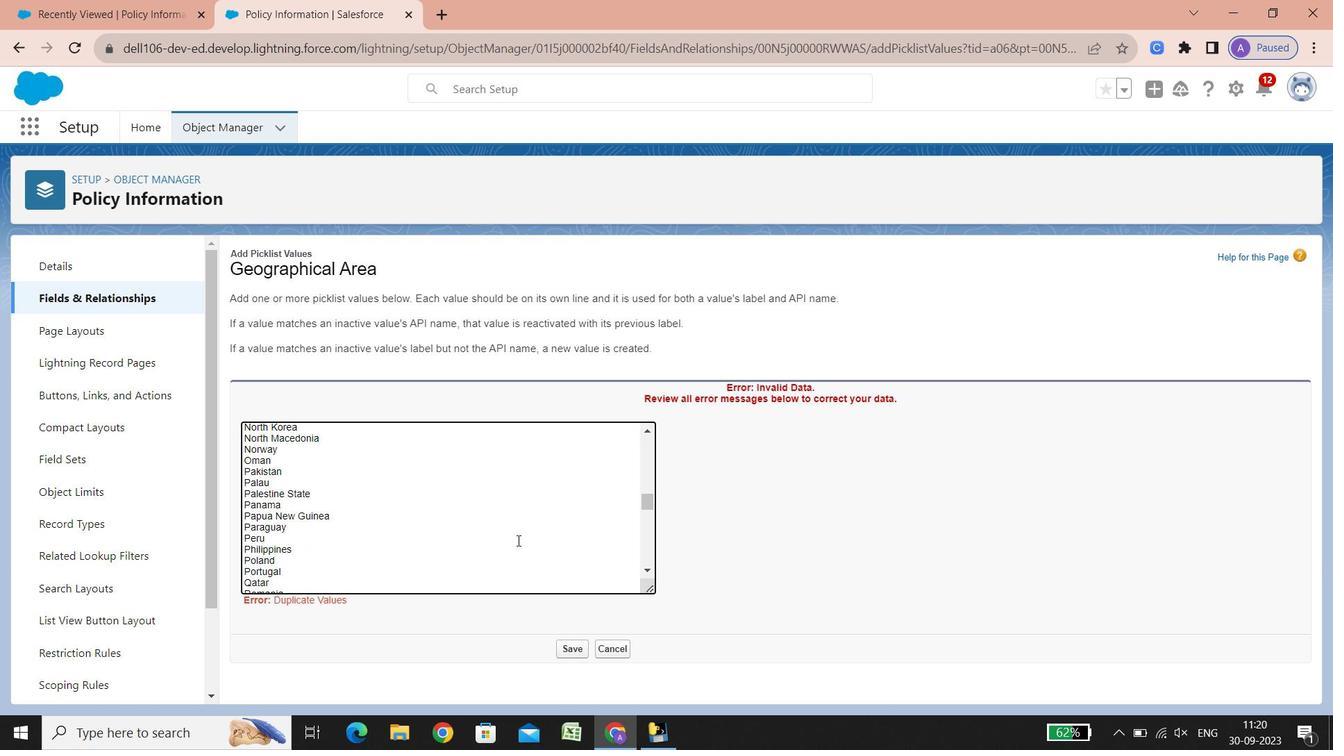 
Action: Mouse scrolled (517, 540) with delta (0, 0)
Screenshot: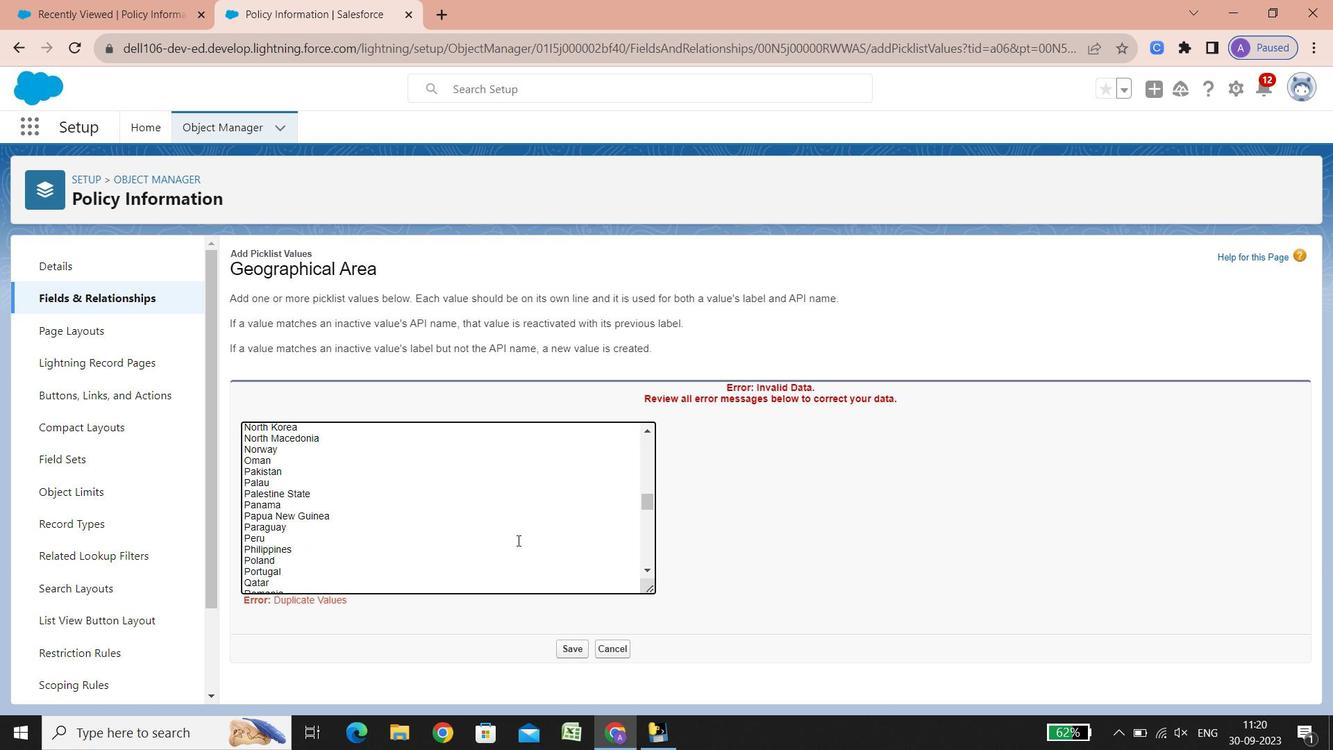 
Action: Mouse scrolled (517, 540) with delta (0, 0)
Screenshot: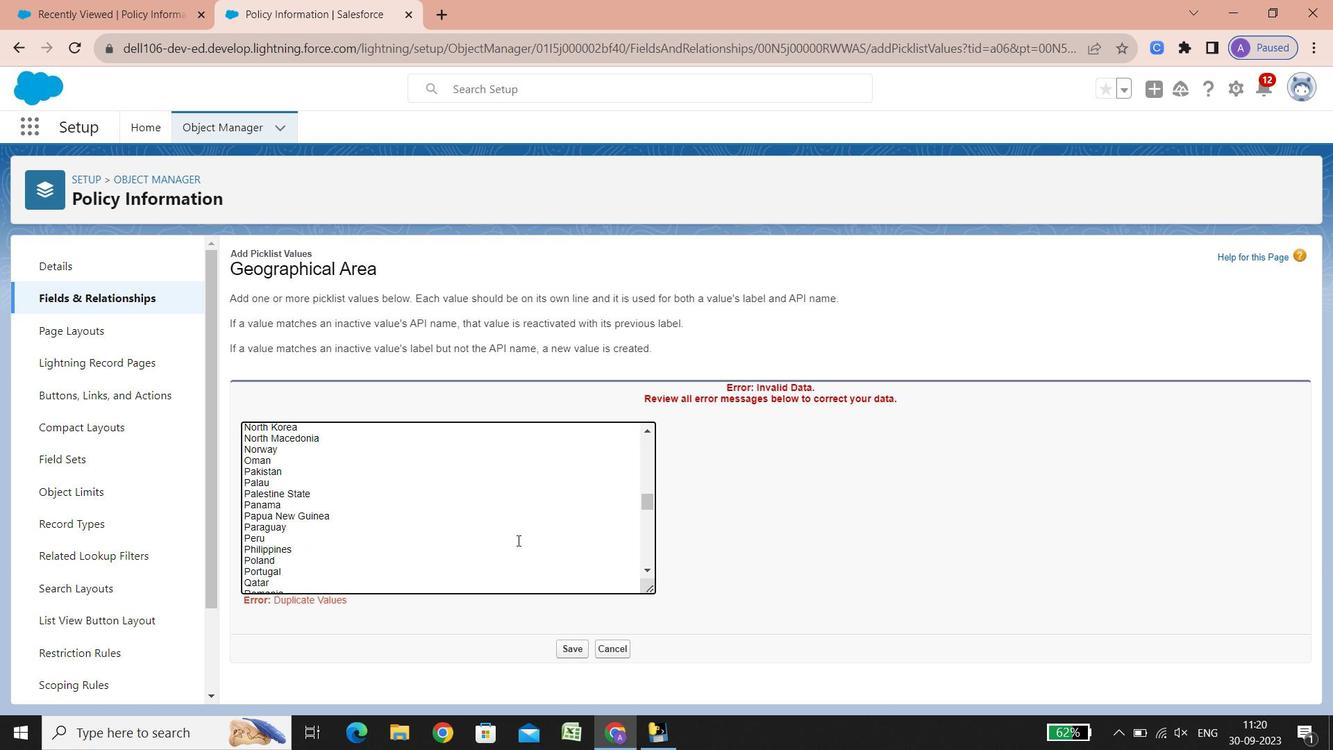 
Action: Mouse scrolled (517, 540) with delta (0, 0)
Screenshot: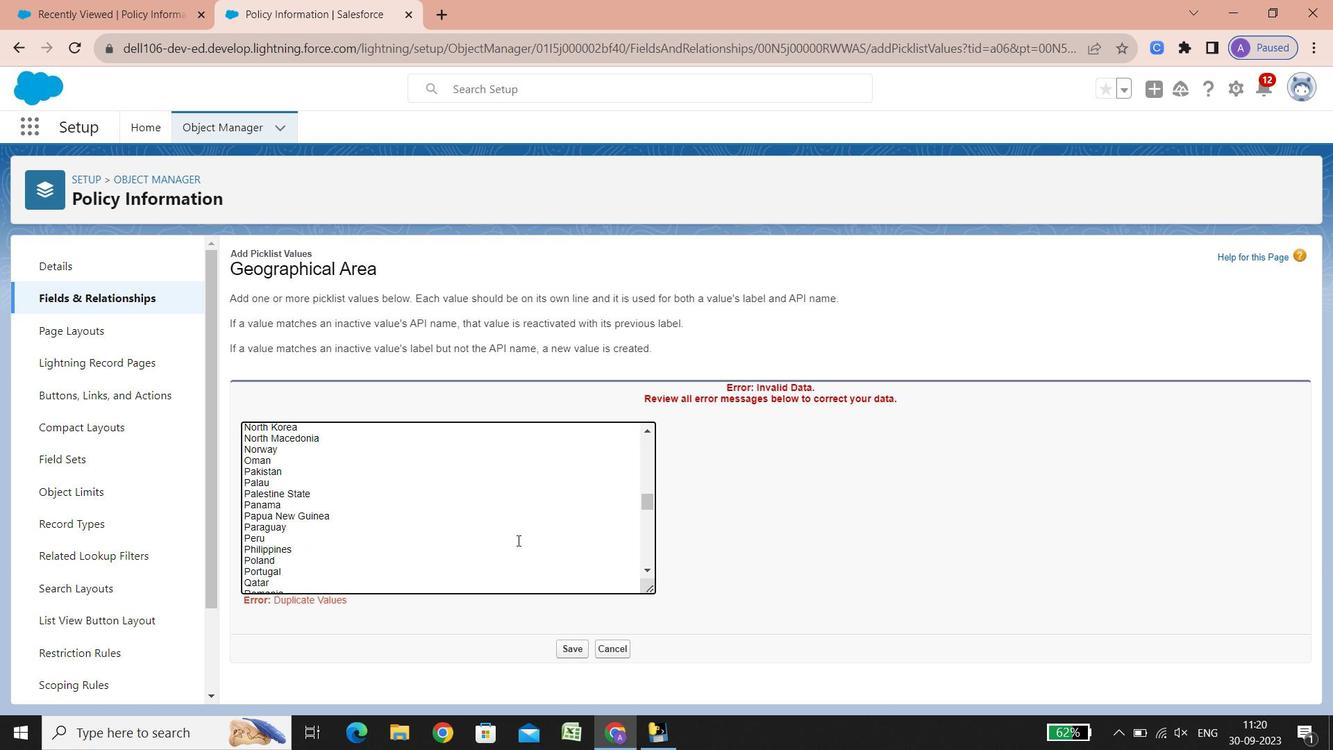 
Action: Mouse scrolled (517, 540) with delta (0, 0)
Screenshot: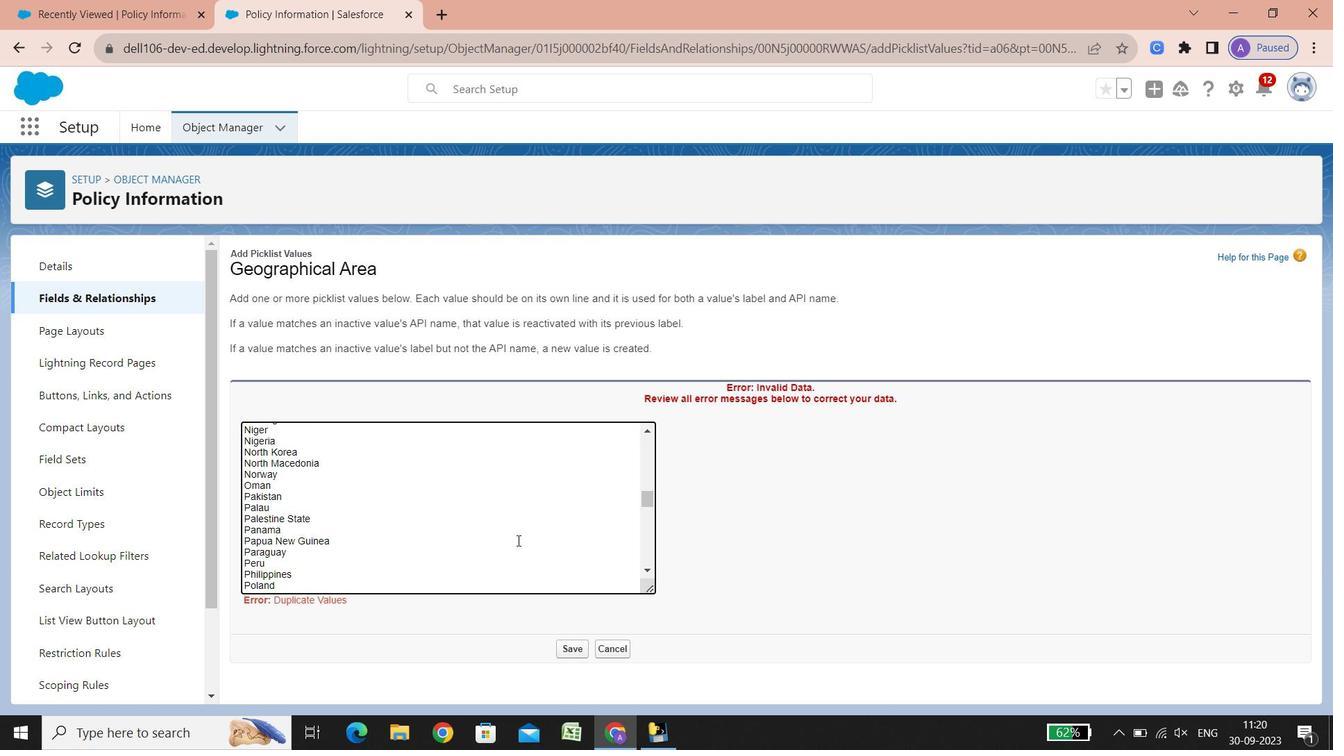 
Action: Mouse scrolled (517, 540) with delta (0, 0)
Screenshot: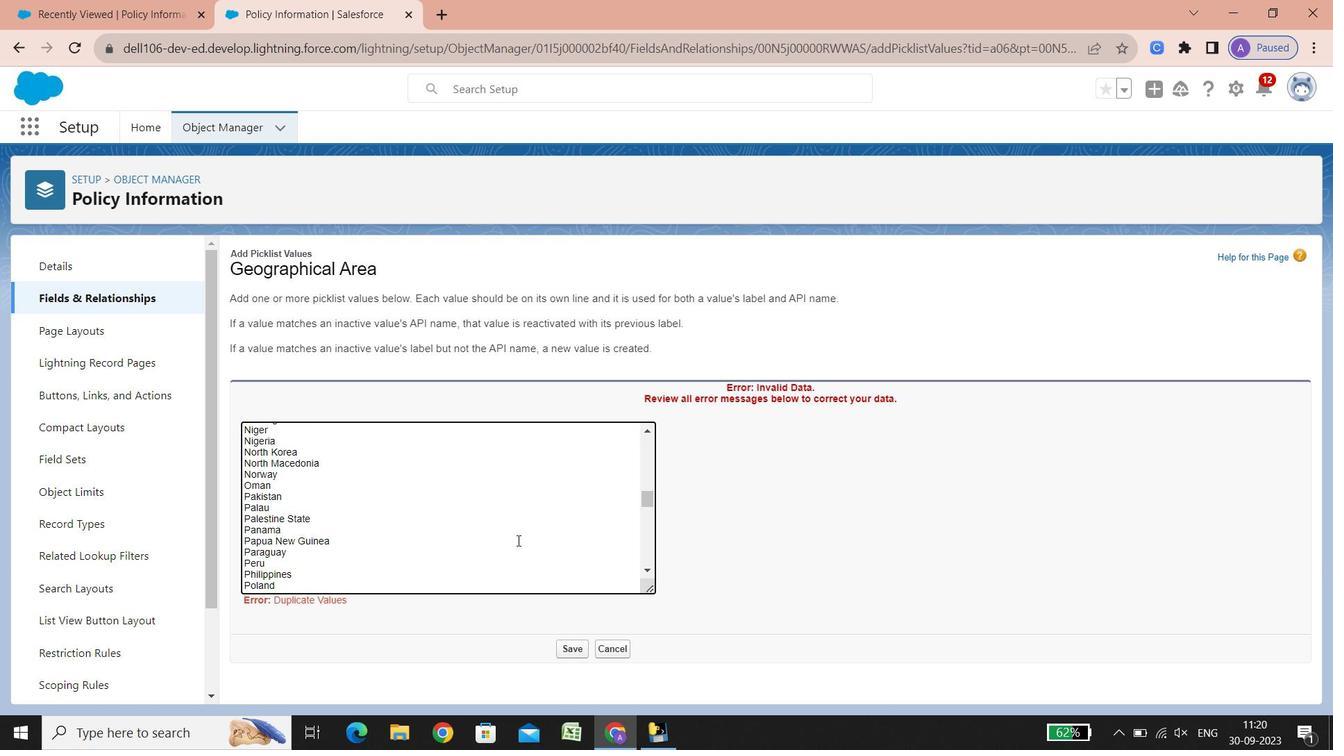 
Action: Mouse scrolled (517, 540) with delta (0, 0)
Screenshot: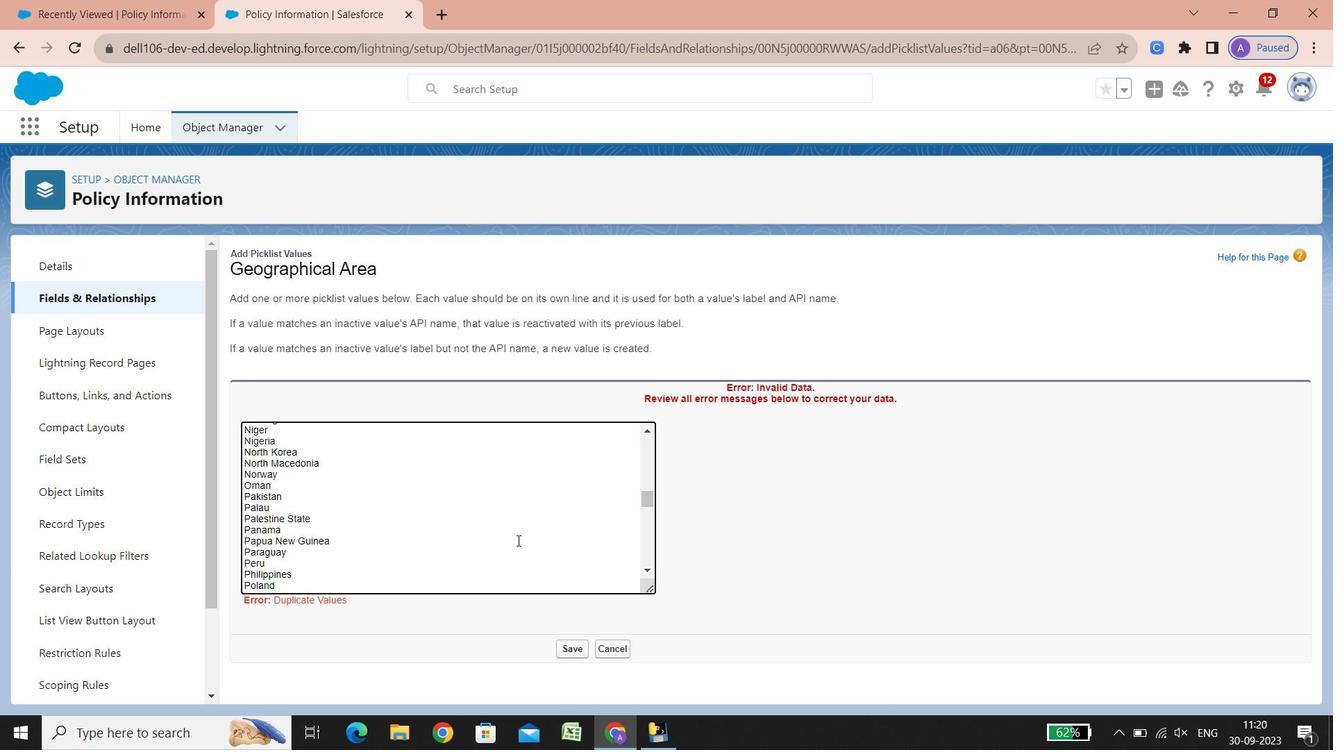 
Action: Mouse scrolled (517, 540) with delta (0, 0)
Screenshot: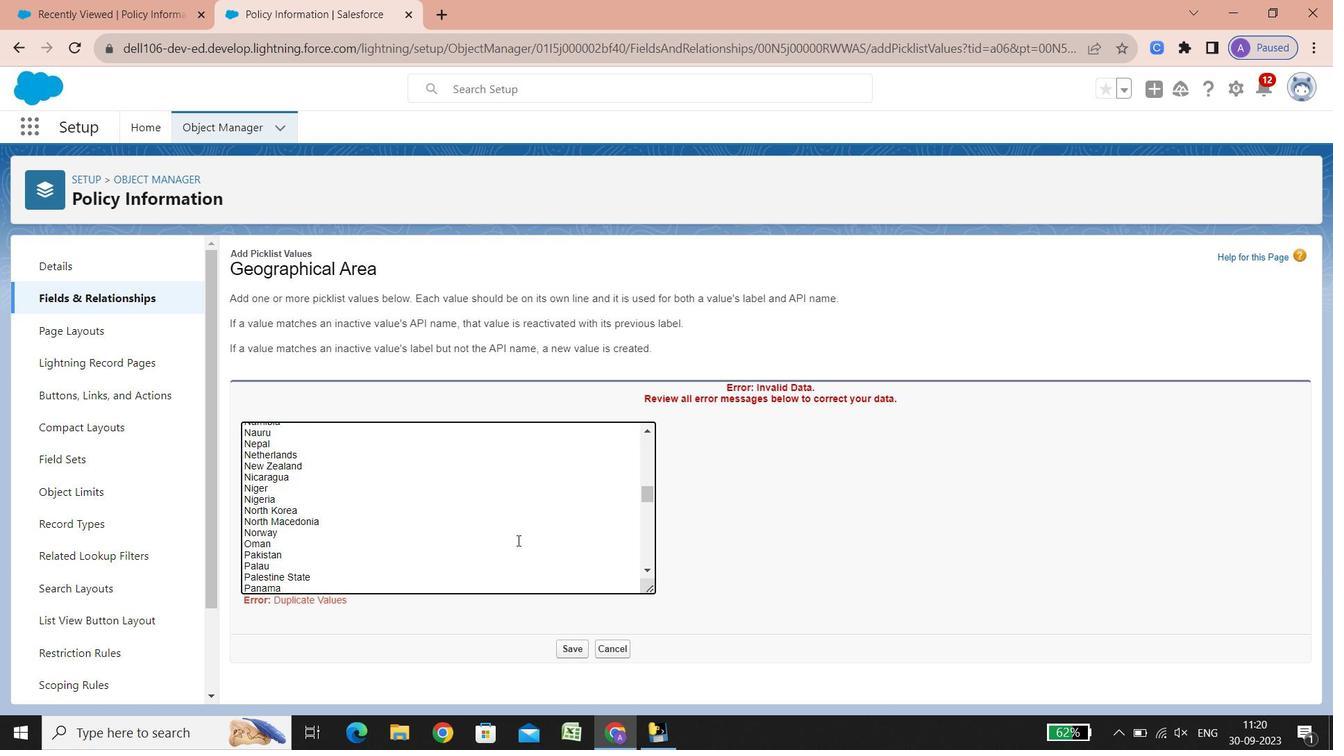
Action: Mouse scrolled (517, 540) with delta (0, 0)
Screenshot: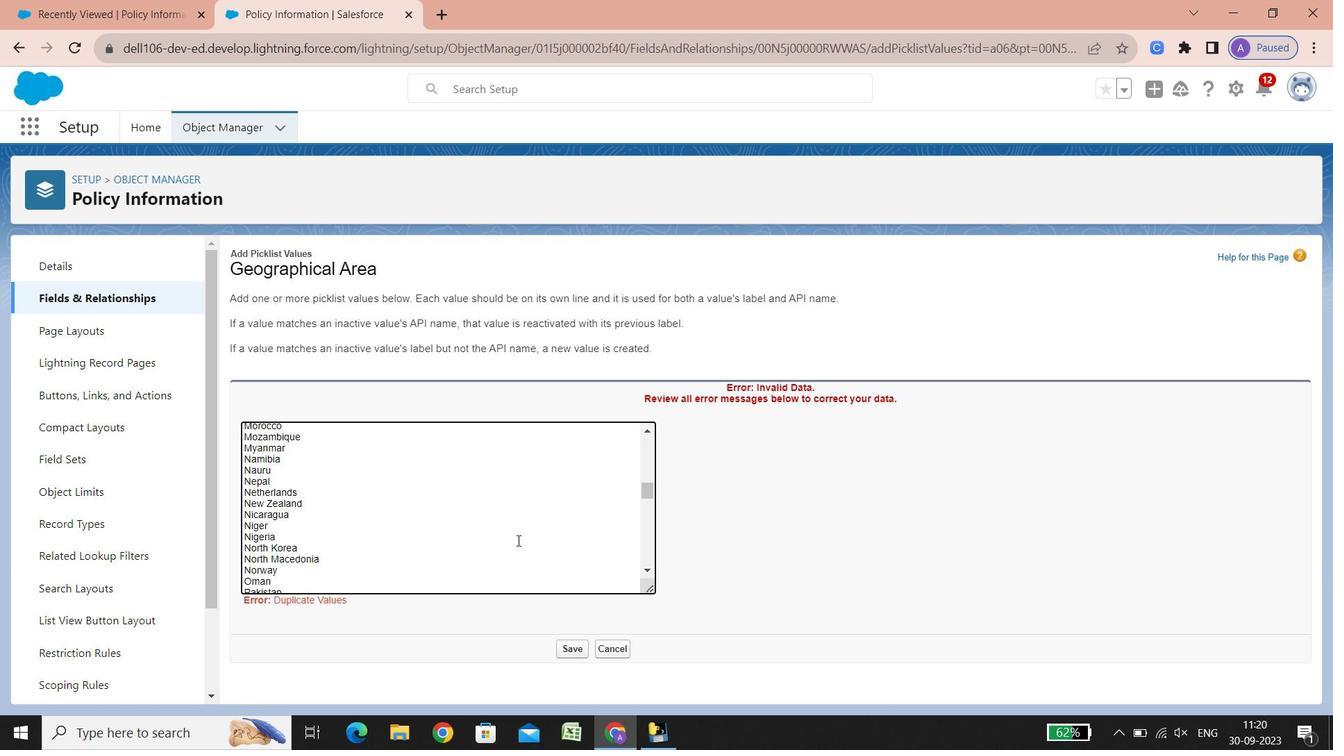 
Action: Mouse scrolled (517, 540) with delta (0, 0)
Screenshot: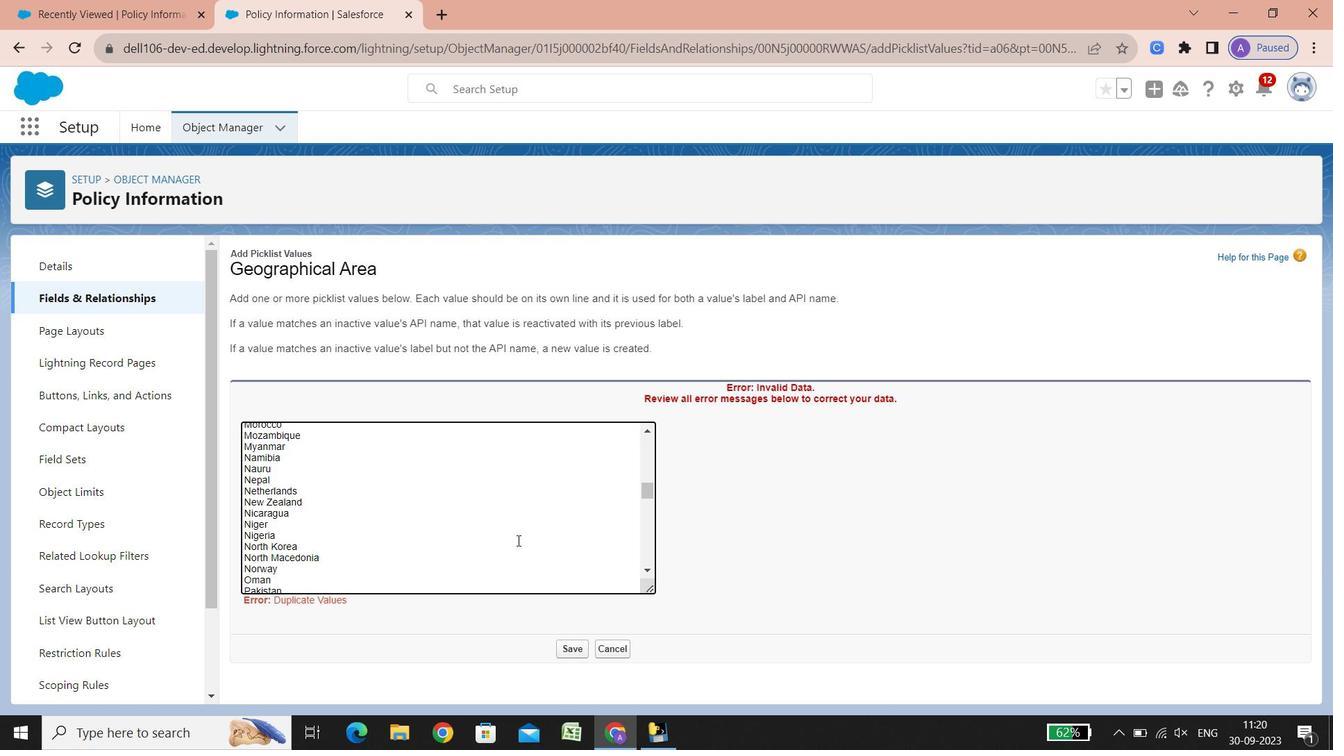 
Action: Mouse scrolled (517, 540) with delta (0, 0)
Screenshot: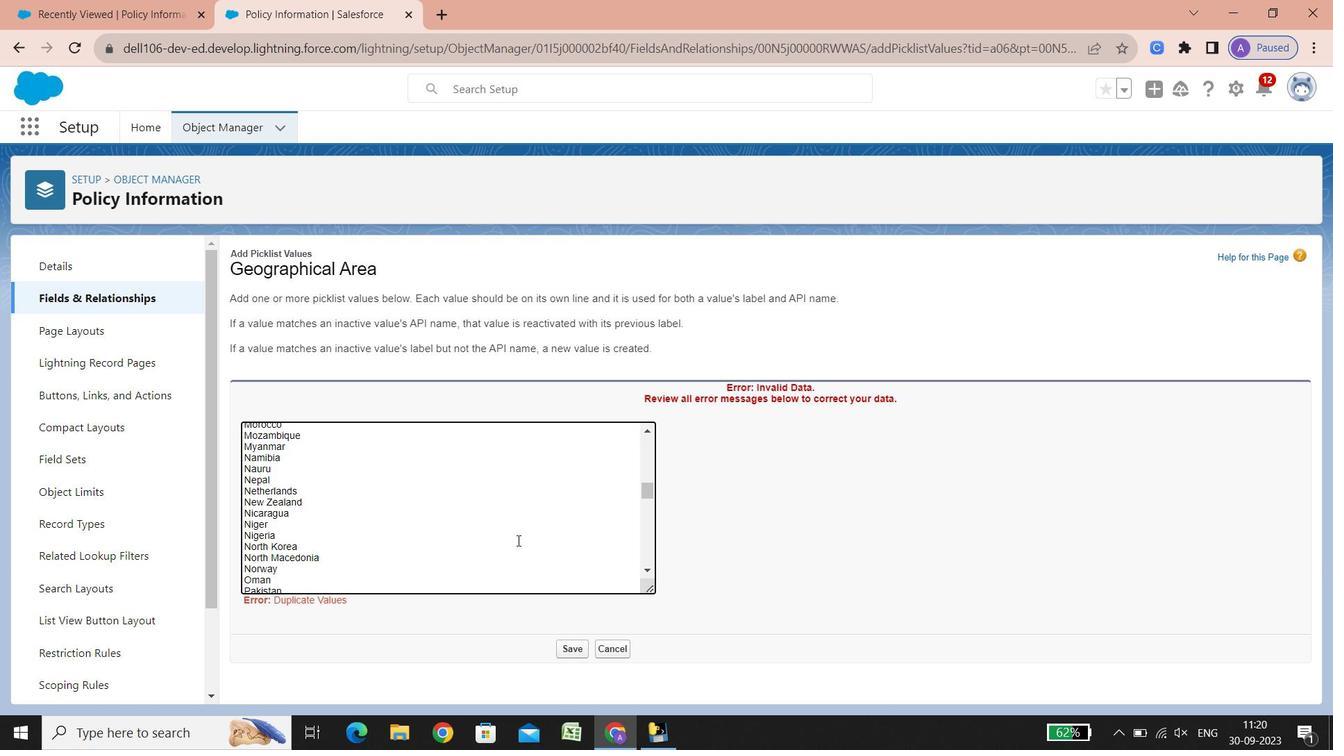 
Action: Mouse scrolled (517, 540) with delta (0, 0)
Screenshot: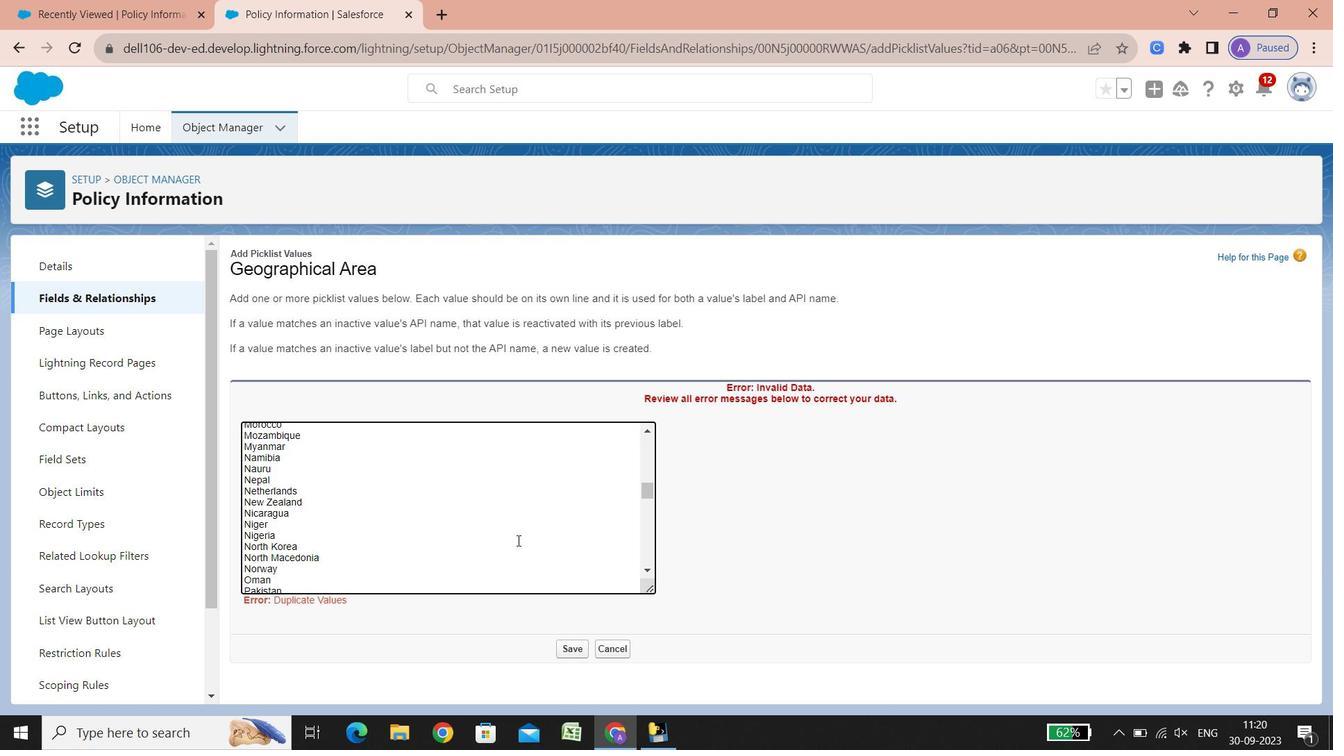 
Action: Mouse scrolled (517, 540) with delta (0, 0)
Screenshot: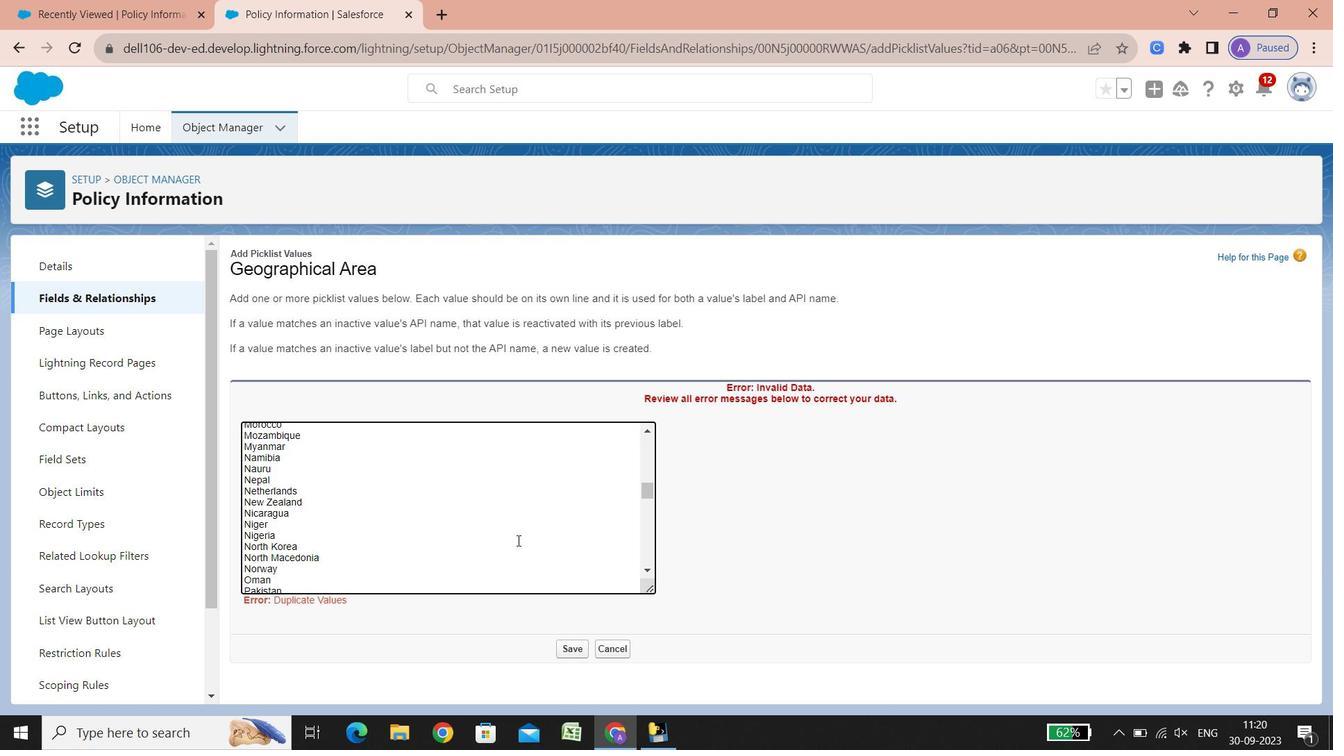 
Action: Mouse scrolled (517, 540) with delta (0, 0)
Screenshot: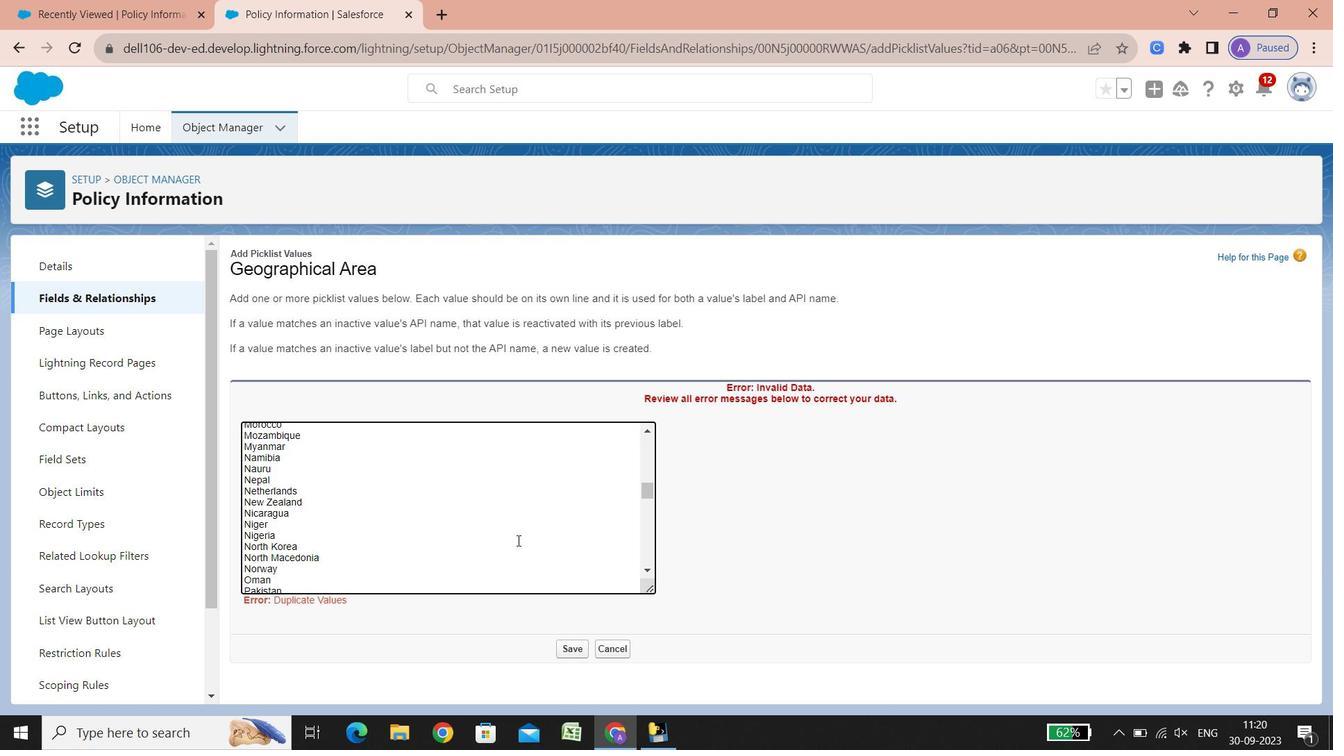 
Action: Mouse scrolled (517, 540) with delta (0, 0)
Screenshot: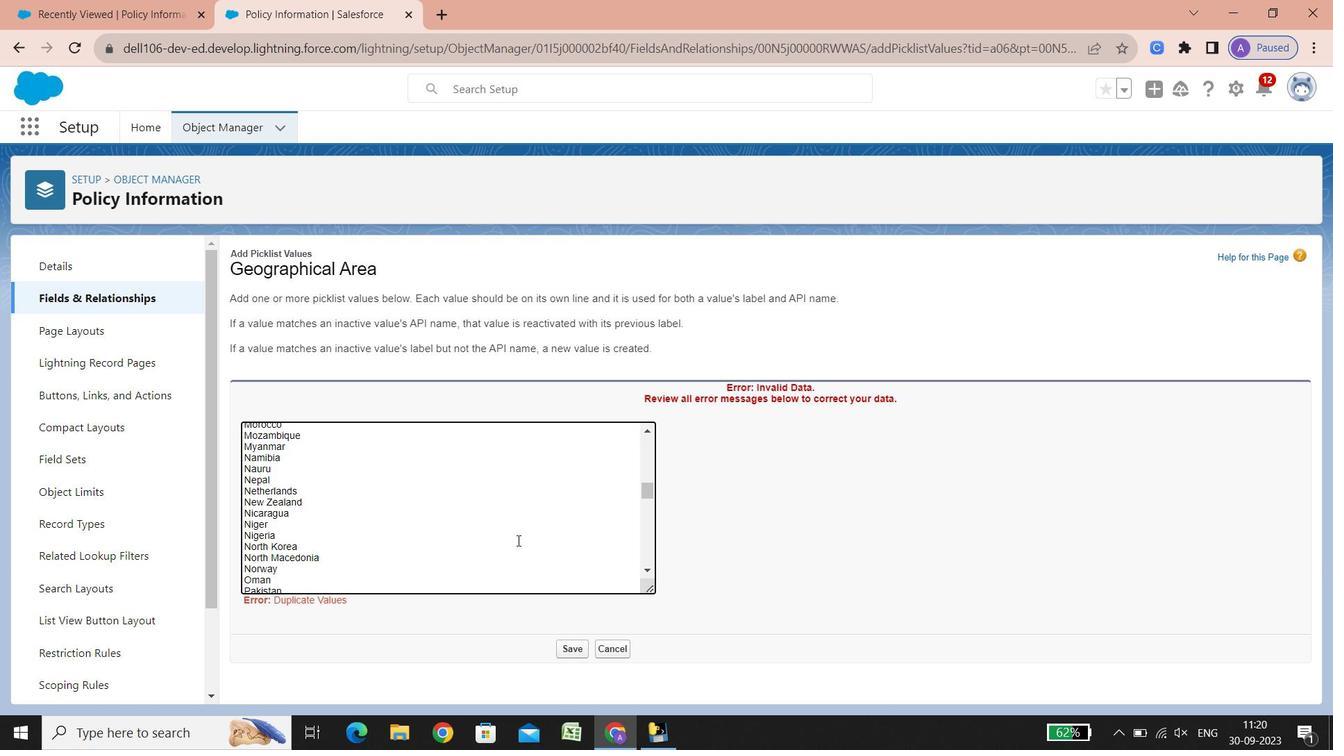 
Action: Mouse scrolled (517, 540) with delta (0, 0)
Screenshot: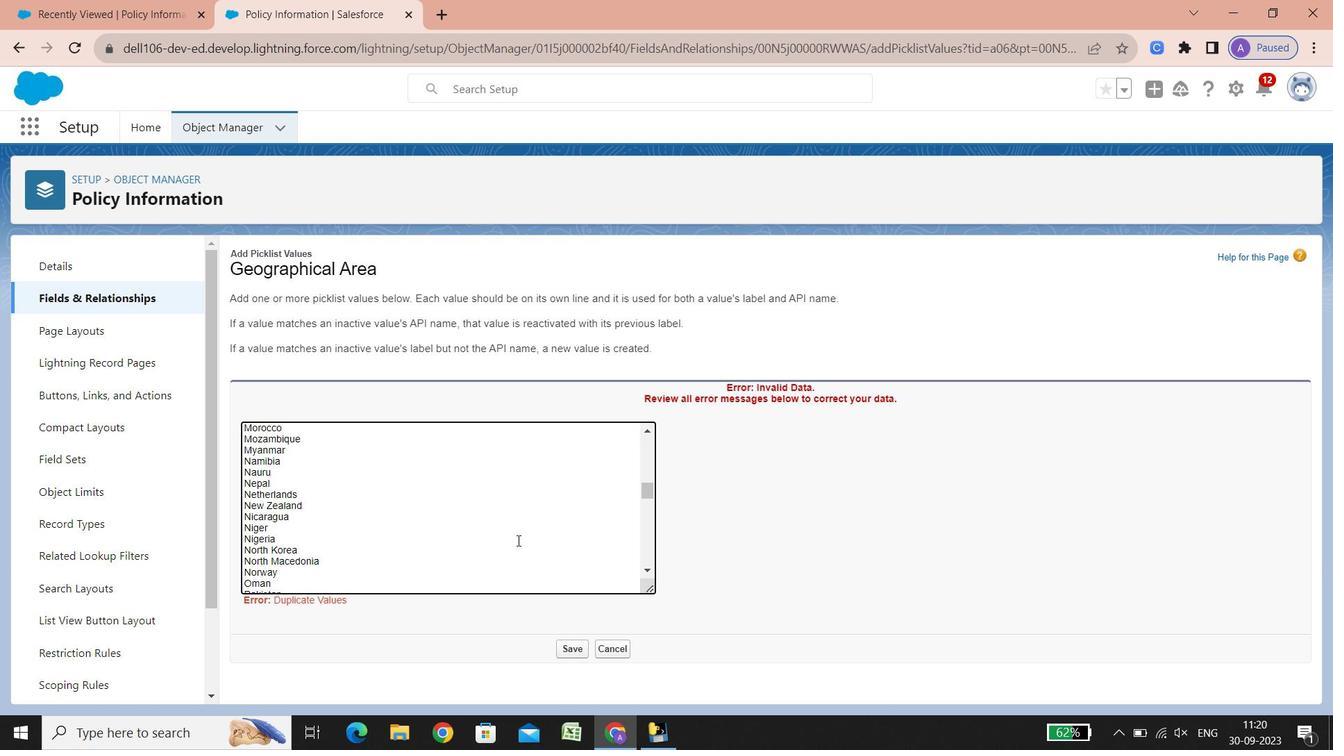 
Action: Mouse scrolled (517, 540) with delta (0, 0)
Screenshot: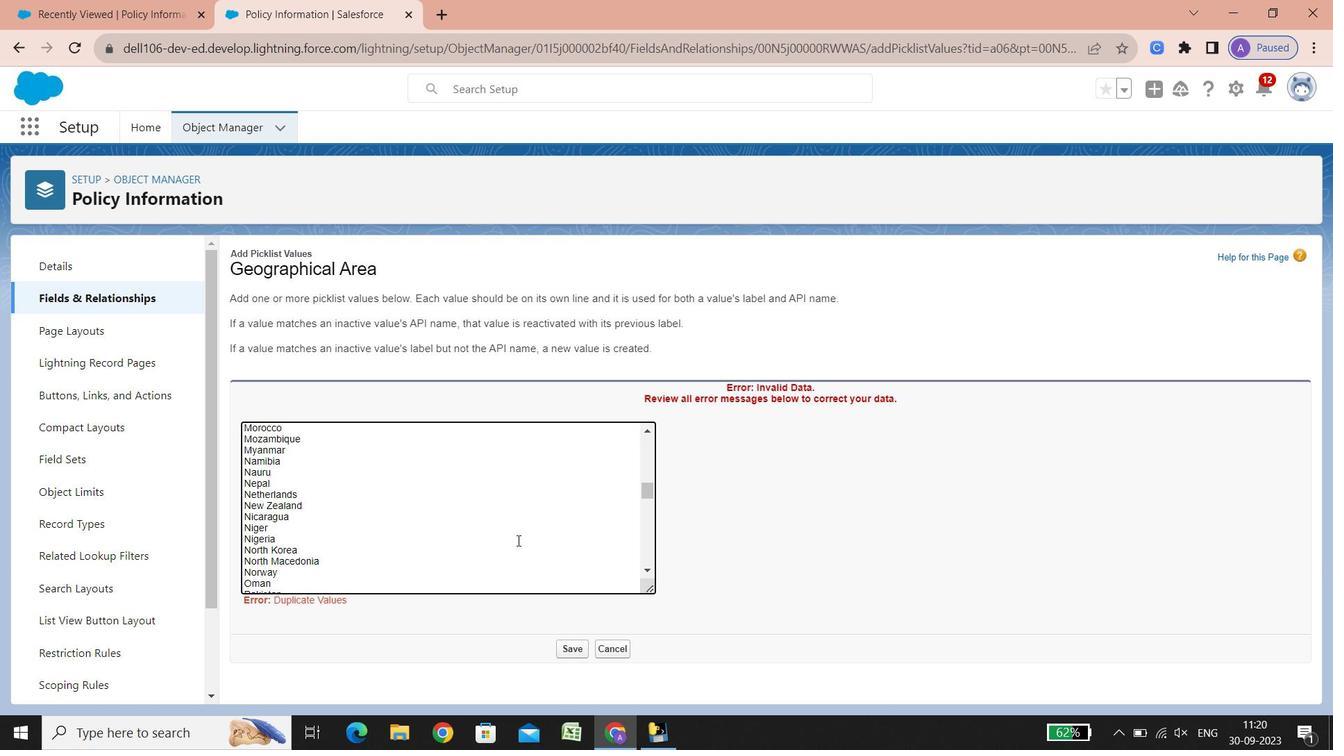 
Action: Mouse scrolled (517, 540) with delta (0, 0)
Screenshot: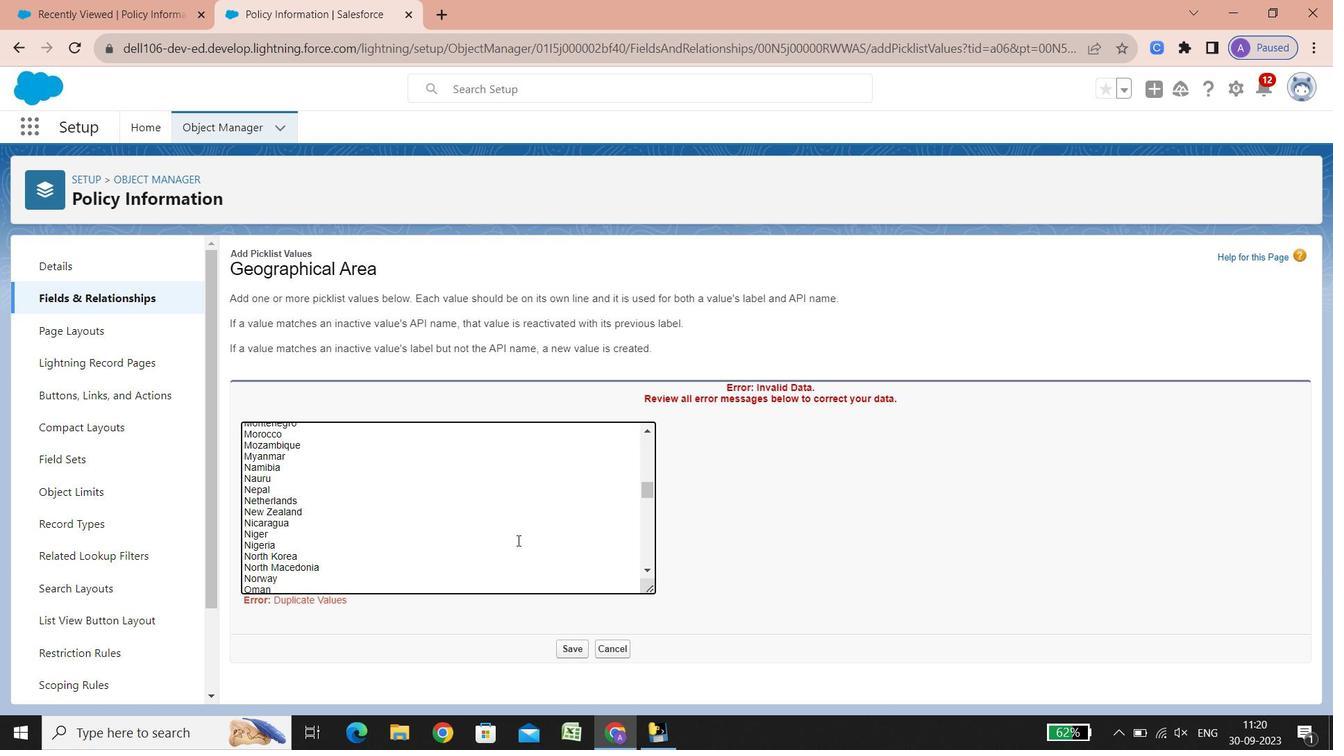 
Action: Mouse scrolled (517, 540) with delta (0, 0)
Screenshot: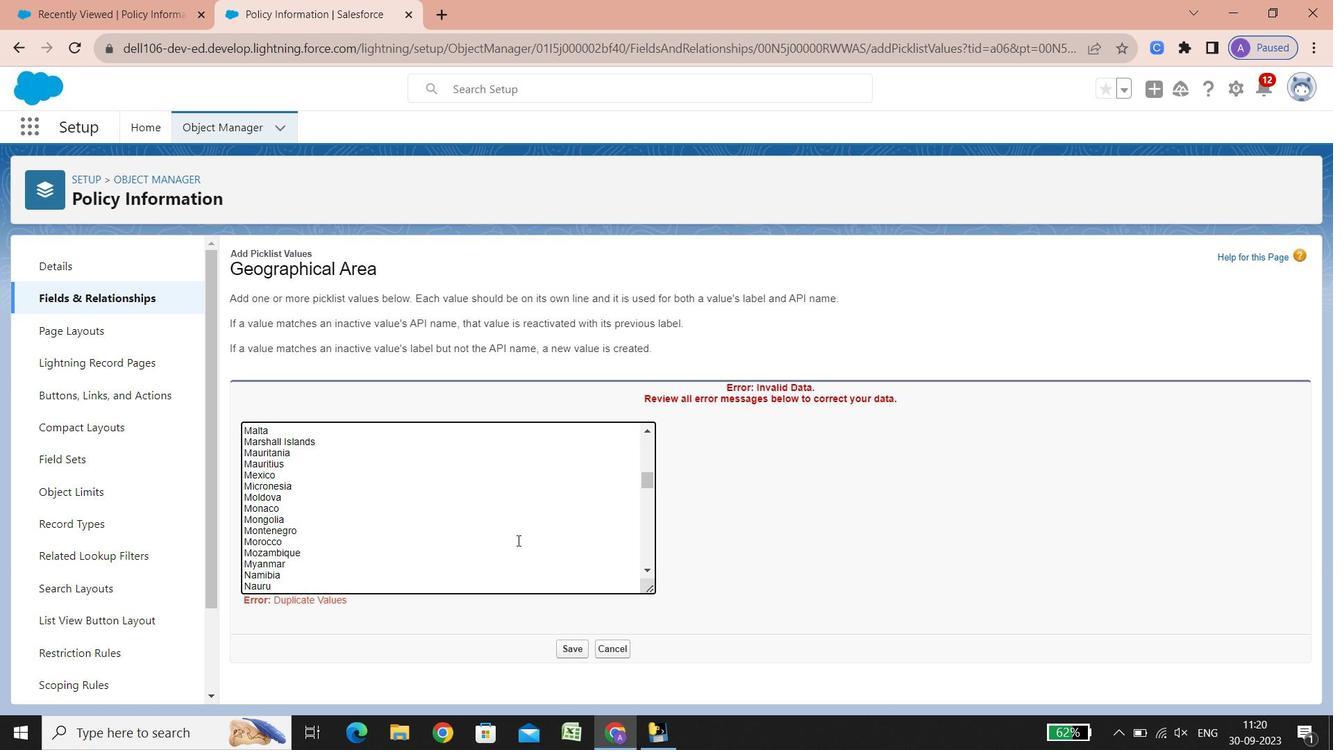 
Action: Mouse scrolled (517, 540) with delta (0, 0)
Screenshot: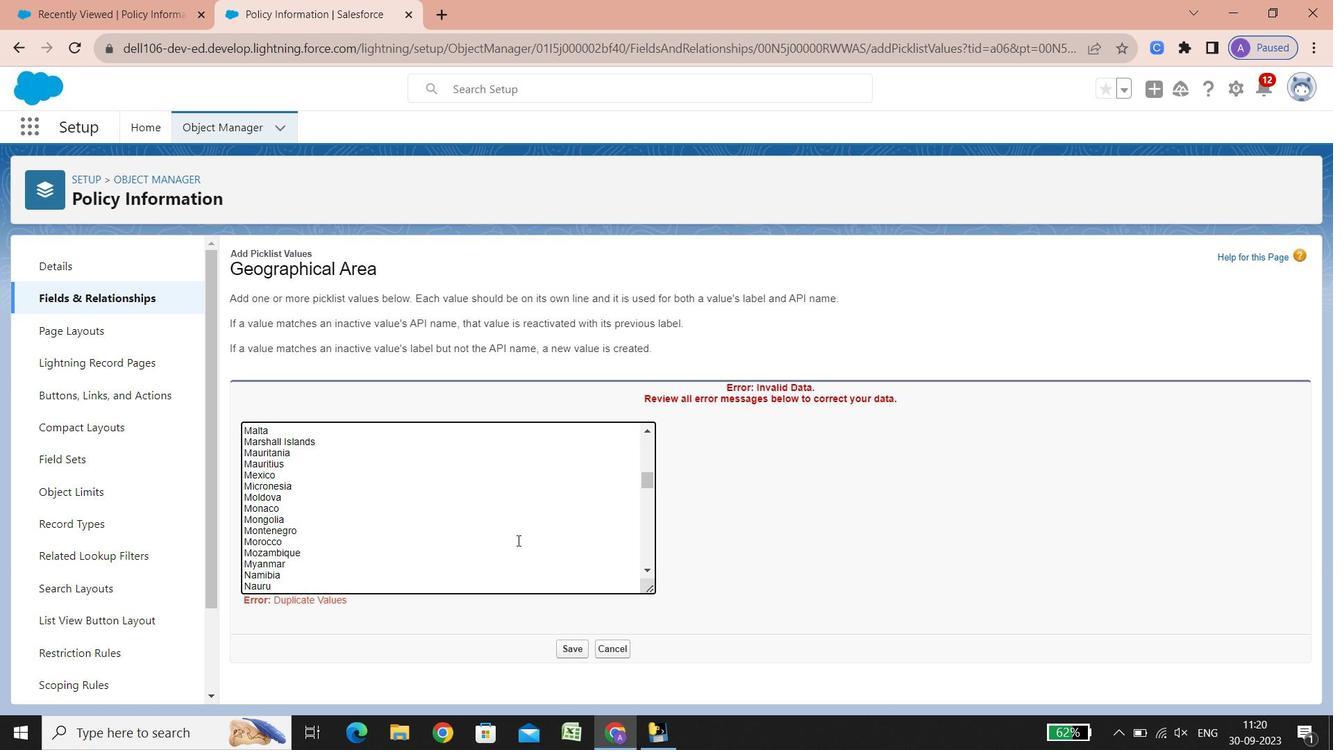
Action: Mouse scrolled (517, 540) with delta (0, 0)
Screenshot: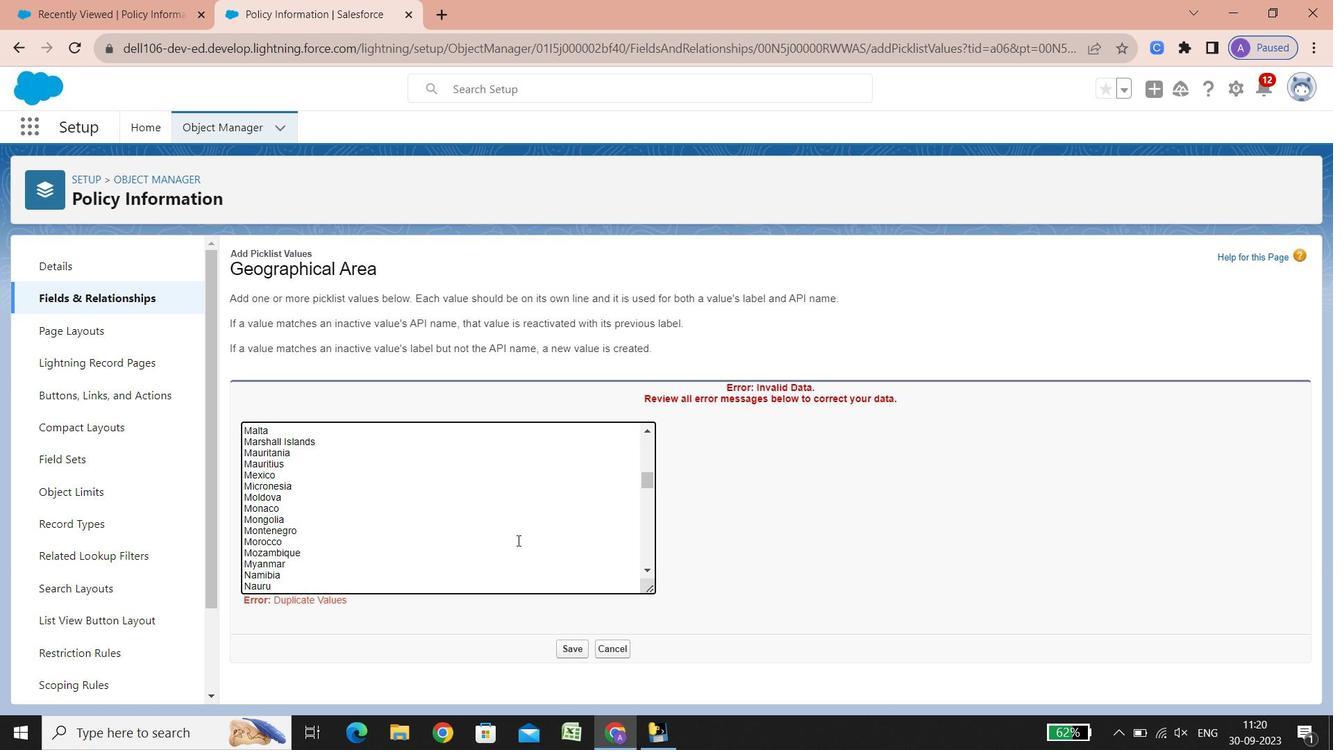 
Action: Mouse scrolled (517, 540) with delta (0, 0)
Screenshot: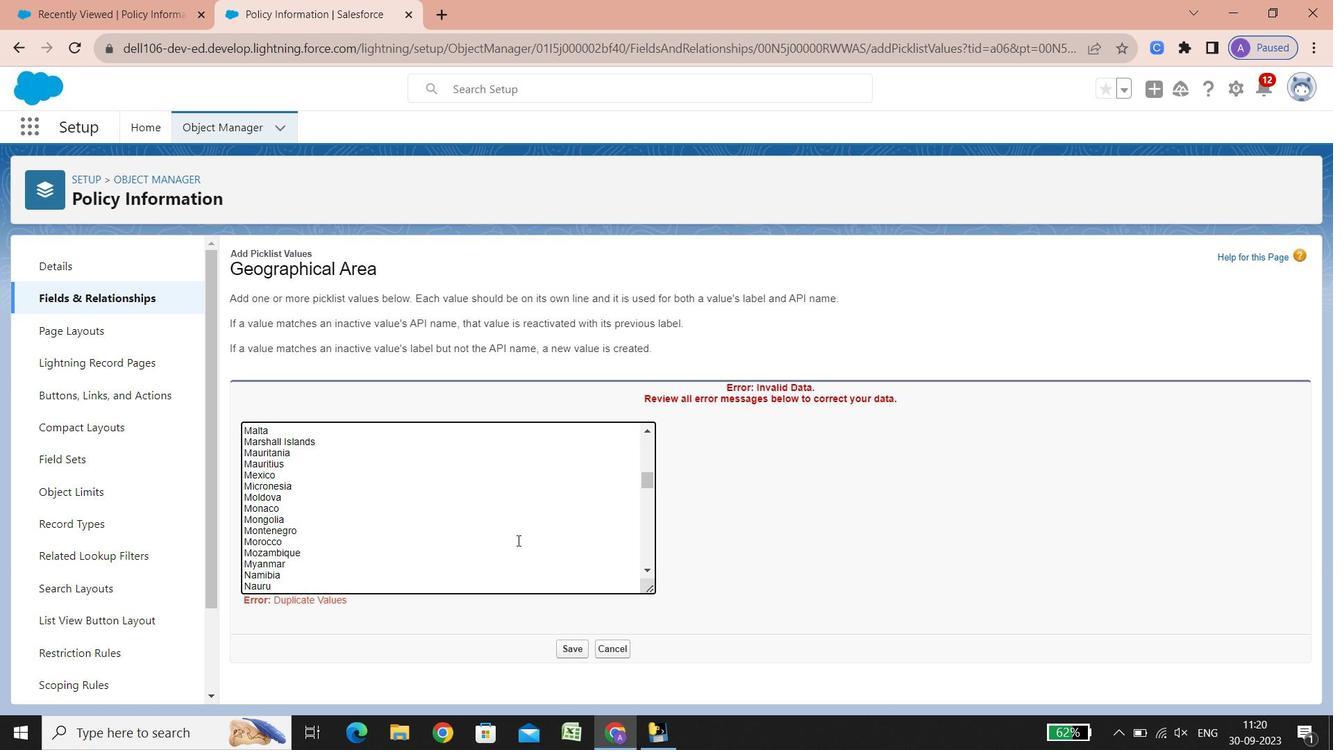 
Action: Mouse scrolled (517, 540) with delta (0, 0)
Screenshot: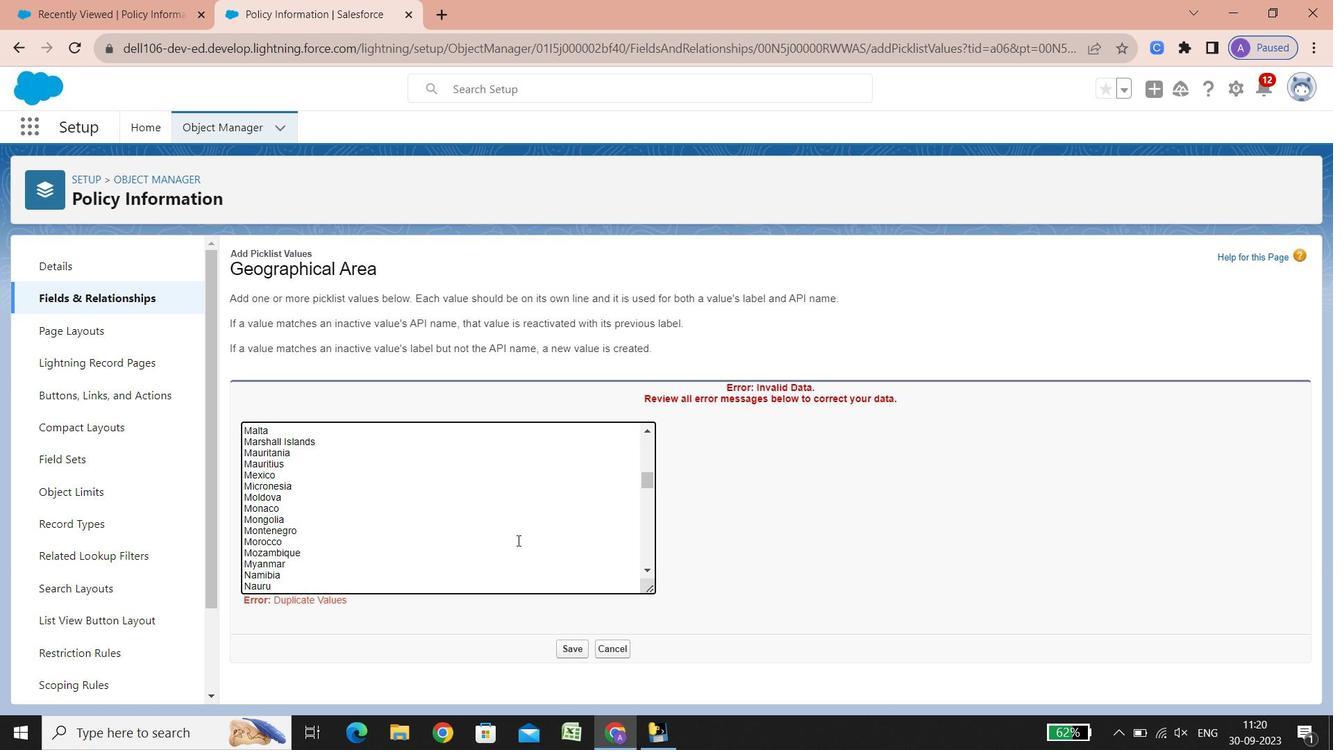 
Action: Mouse scrolled (517, 540) with delta (0, 0)
Screenshot: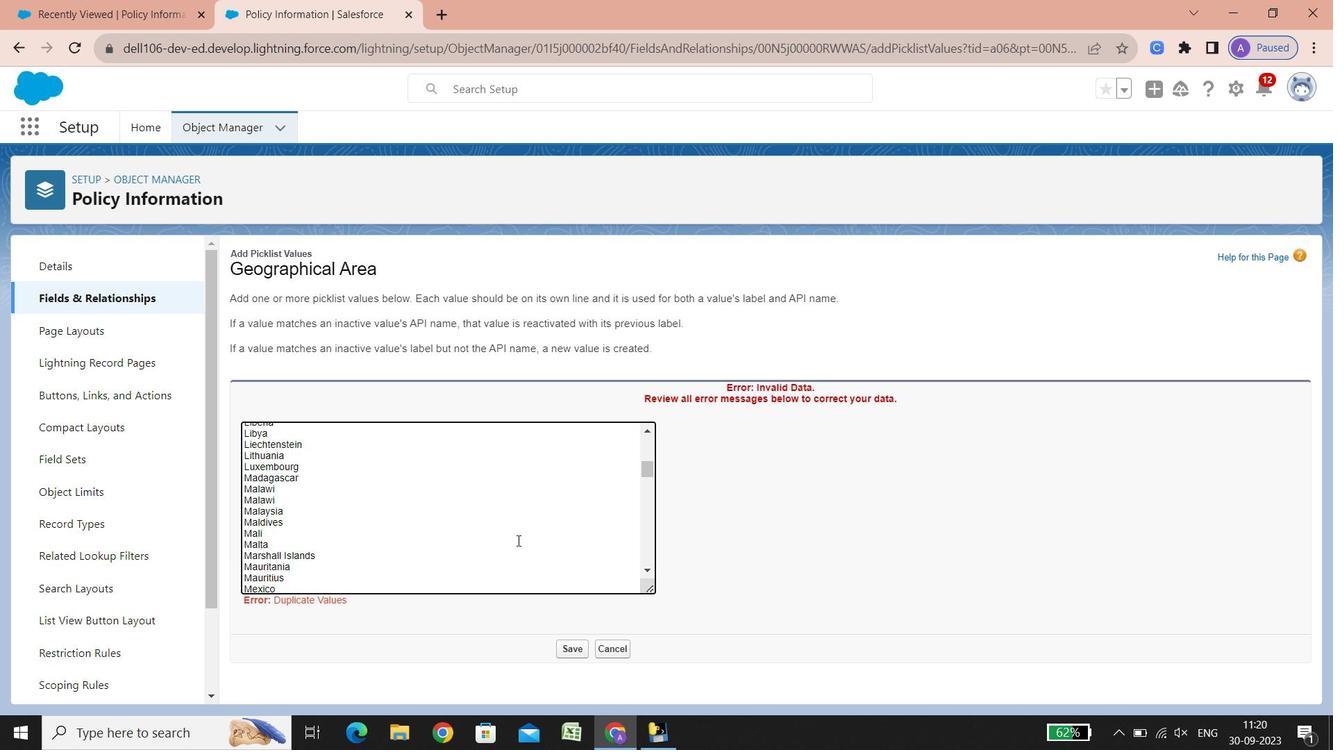 
Action: Mouse scrolled (517, 540) with delta (0, 0)
Screenshot: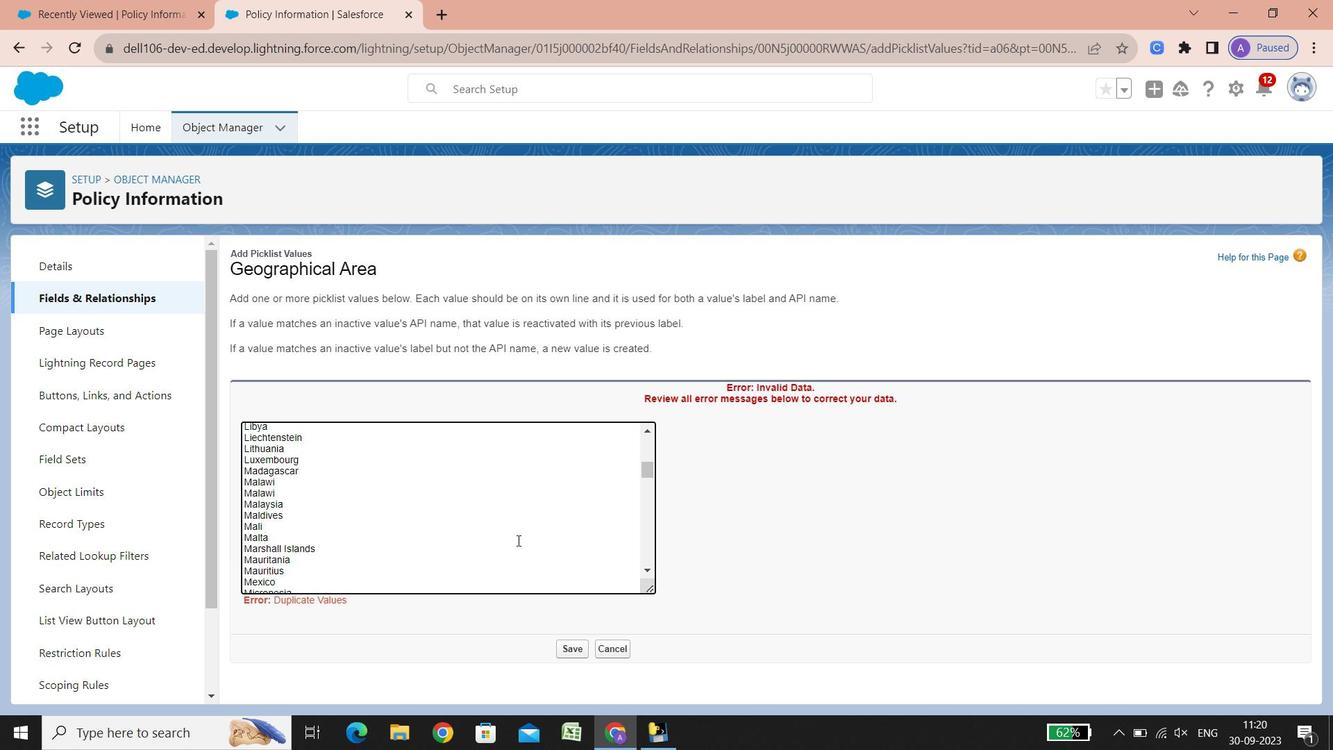 
Action: Mouse scrolled (517, 540) with delta (0, 0)
Screenshot: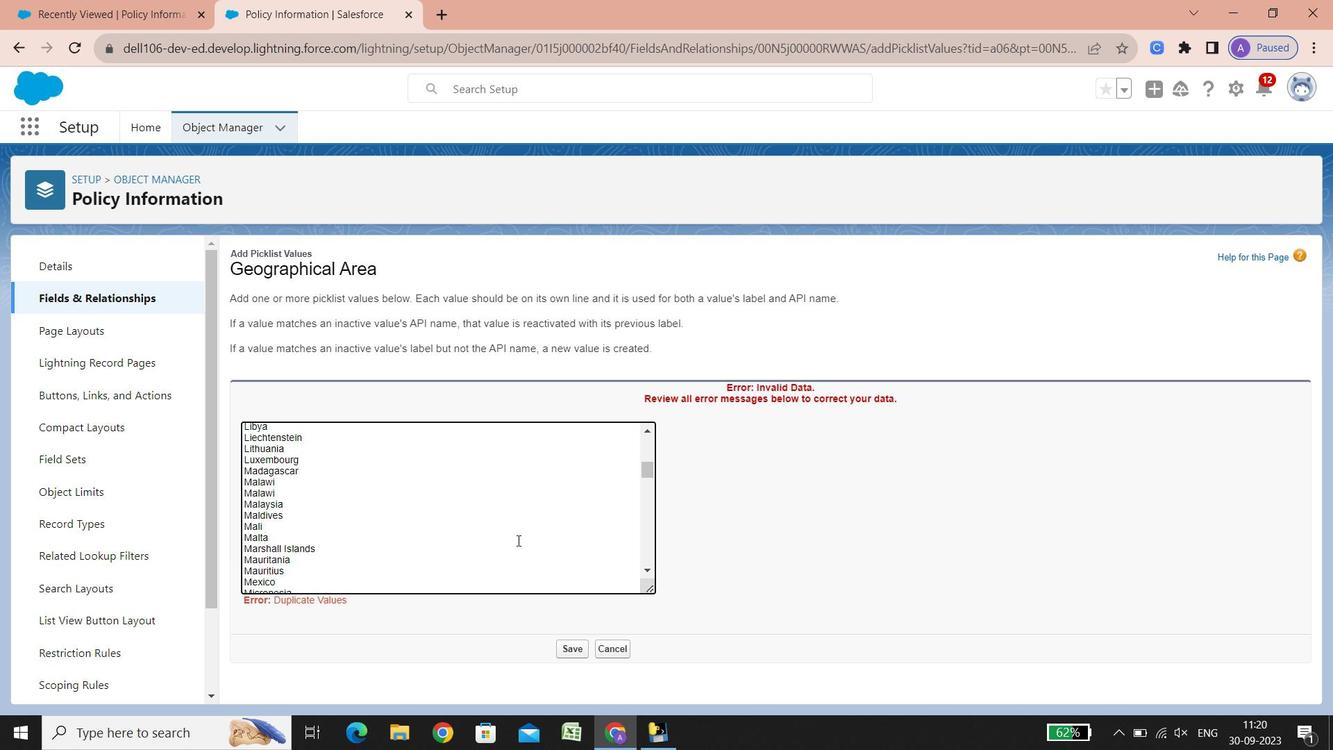 
Action: Mouse scrolled (517, 540) with delta (0, 0)
Screenshot: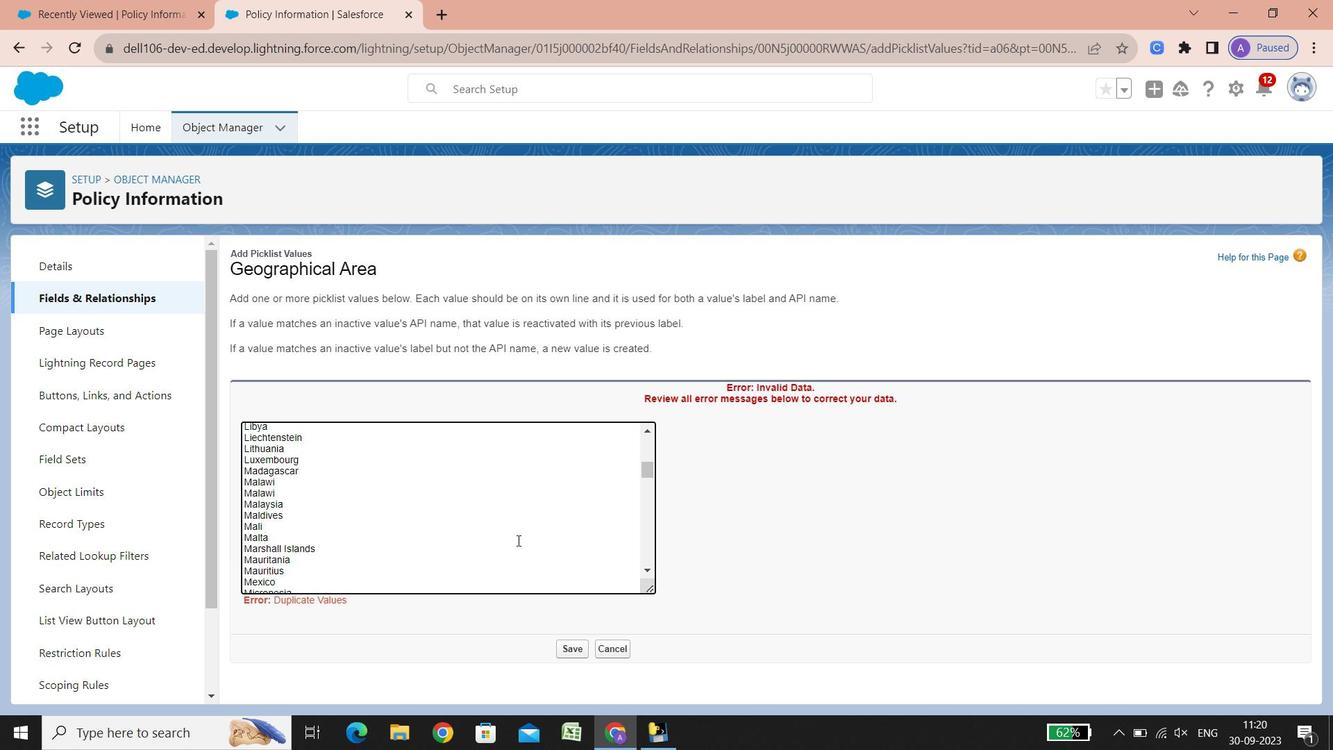 
Action: Mouse scrolled (517, 540) with delta (0, 0)
Screenshot: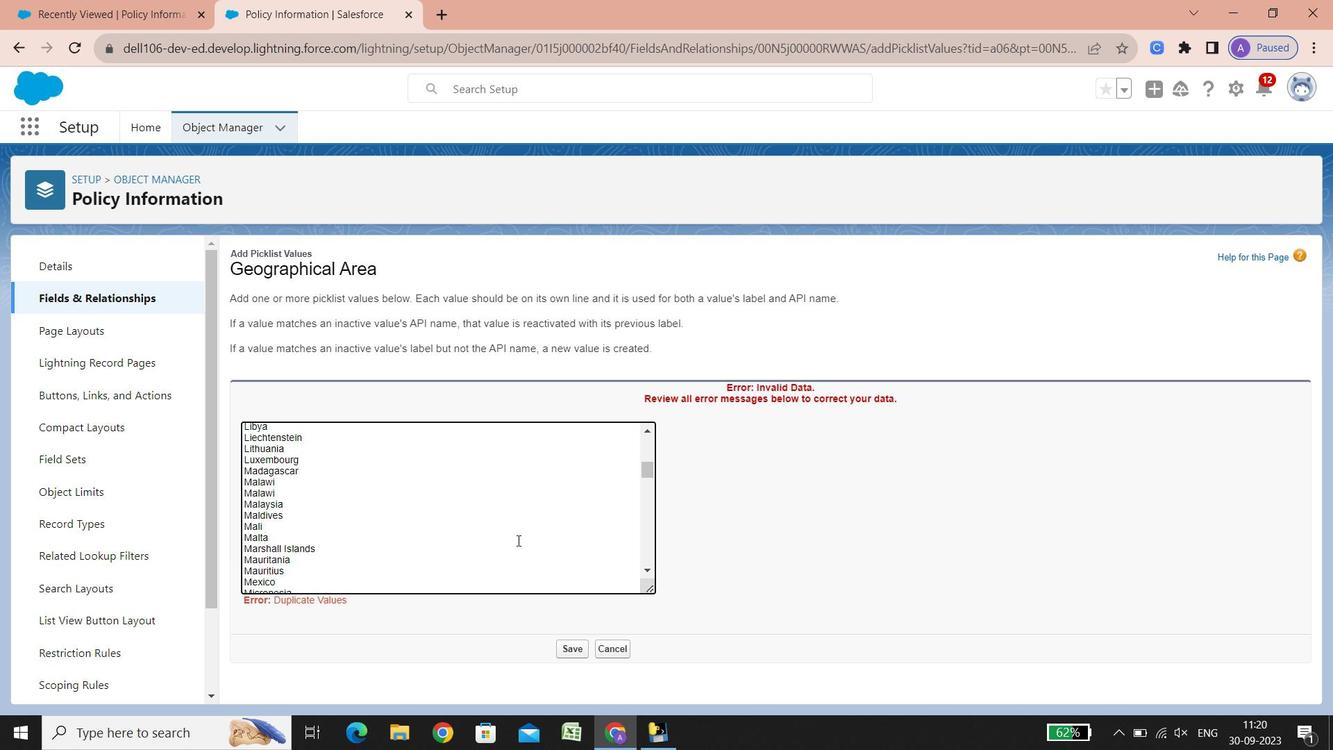 
Action: Mouse scrolled (517, 540) with delta (0, 0)
Screenshot: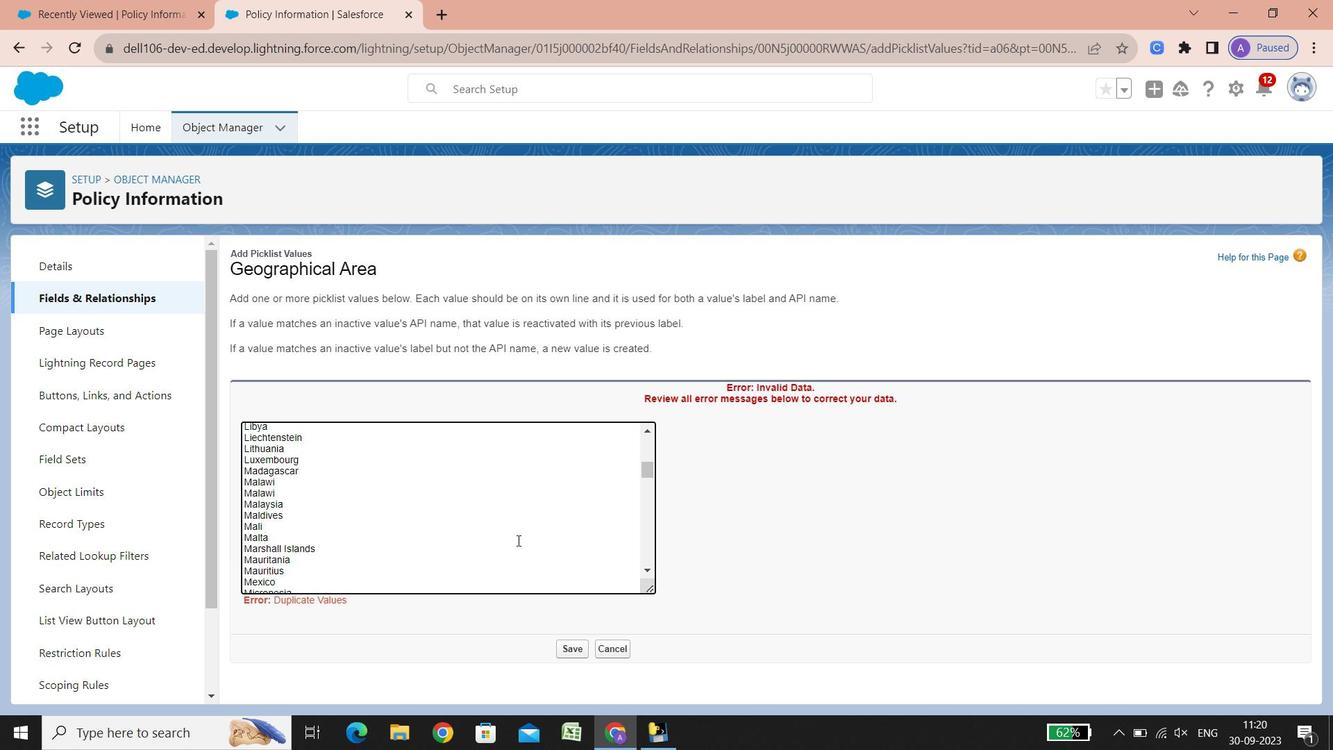 
Action: Mouse scrolled (517, 540) with delta (0, 0)
Screenshot: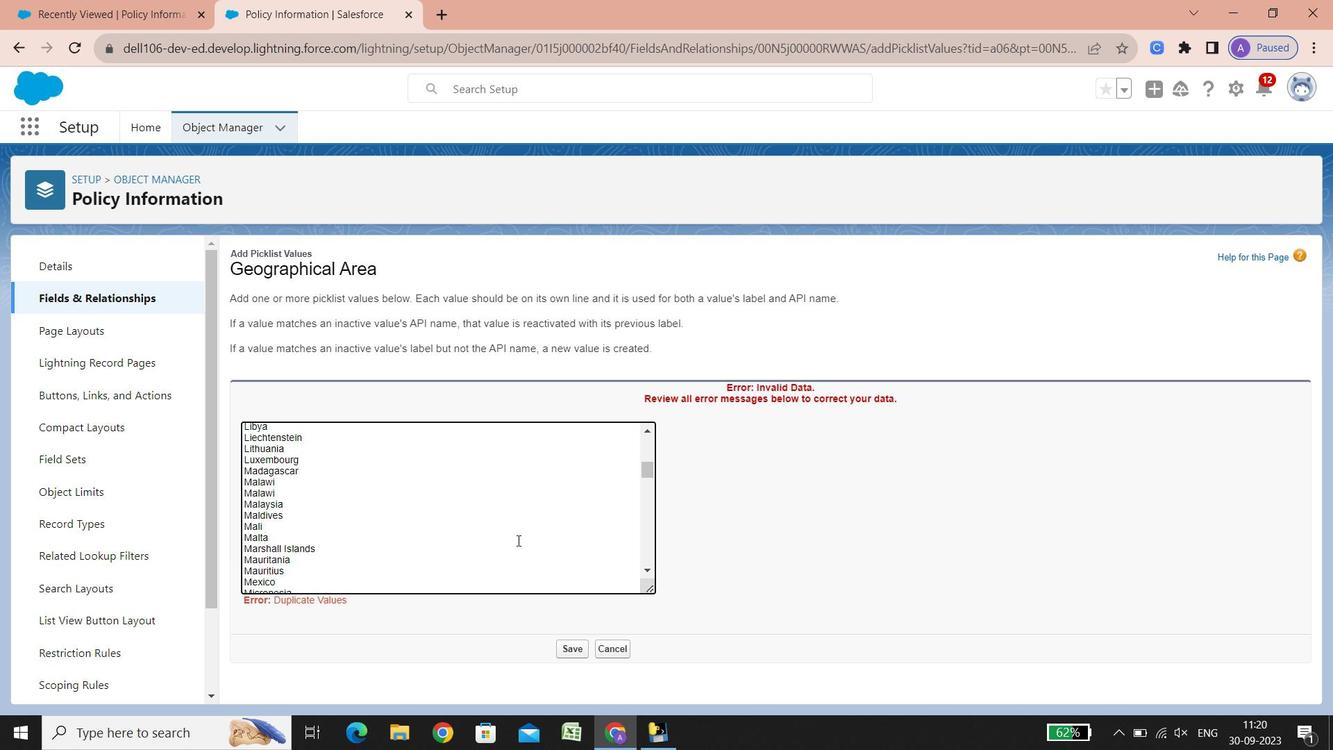 
Action: Mouse scrolled (517, 540) with delta (0, 0)
Screenshot: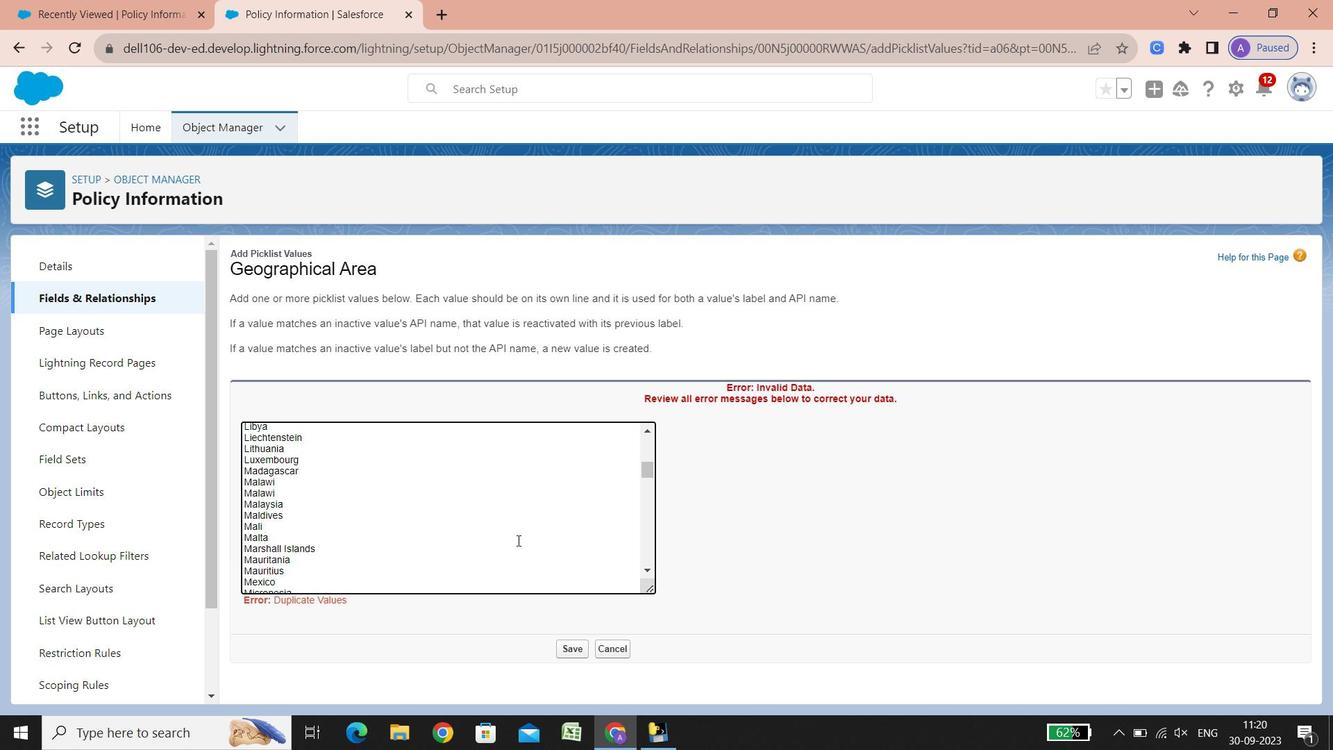 
Action: Mouse scrolled (517, 540) with delta (0, 0)
Screenshot: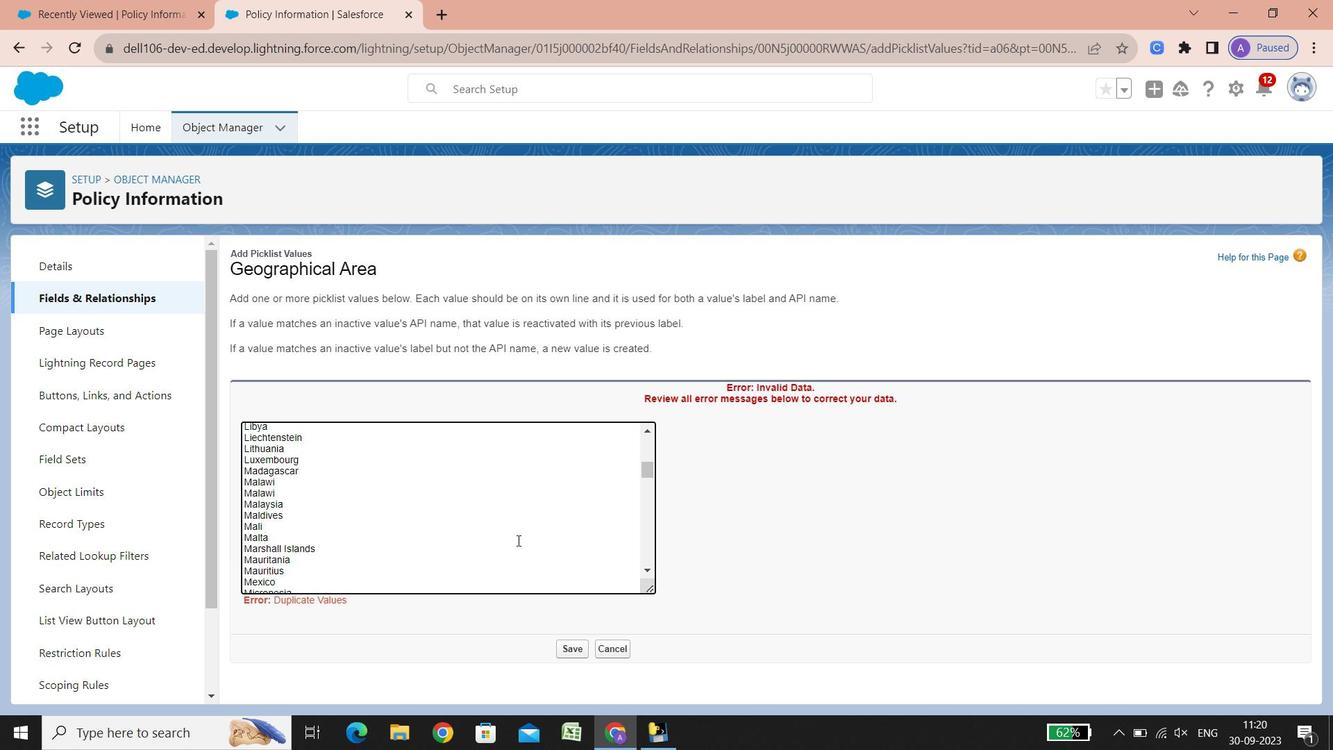 
Action: Mouse scrolled (517, 540) with delta (0, 0)
Screenshot: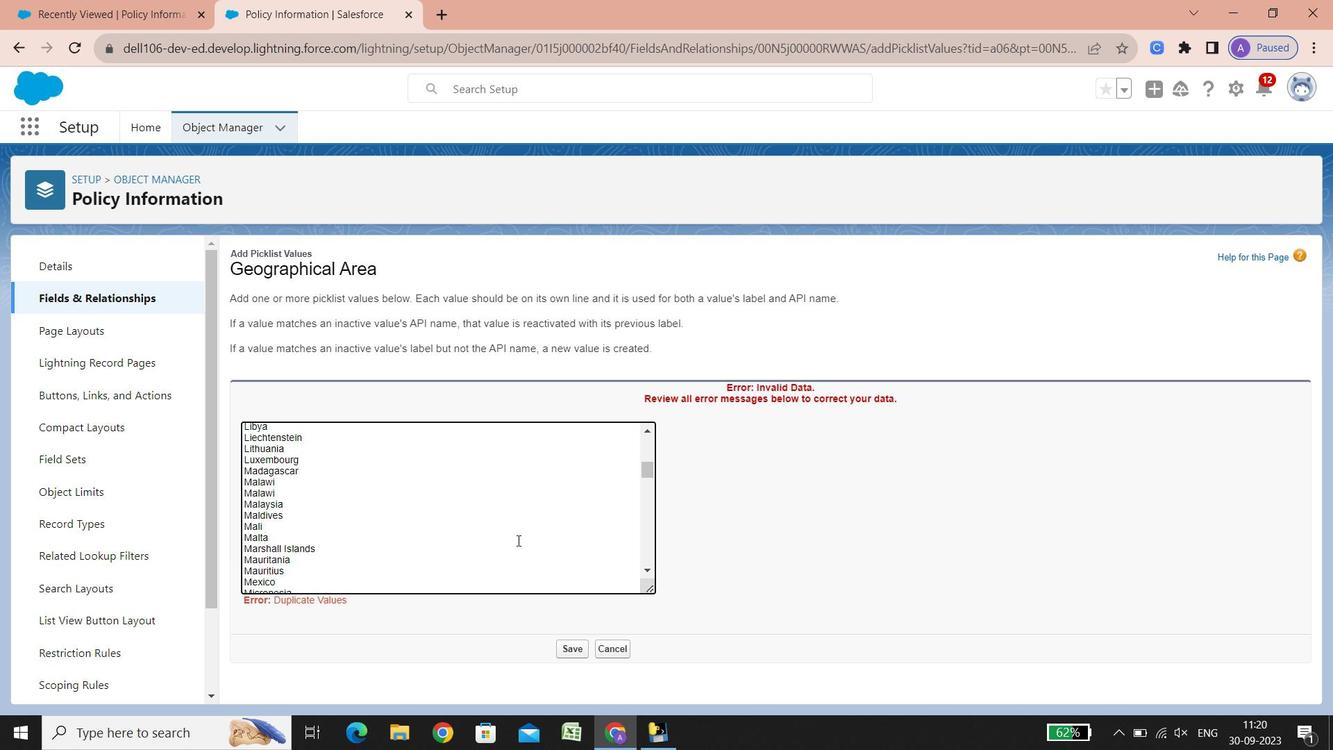 
Action: Mouse scrolled (517, 540) with delta (0, 0)
Screenshot: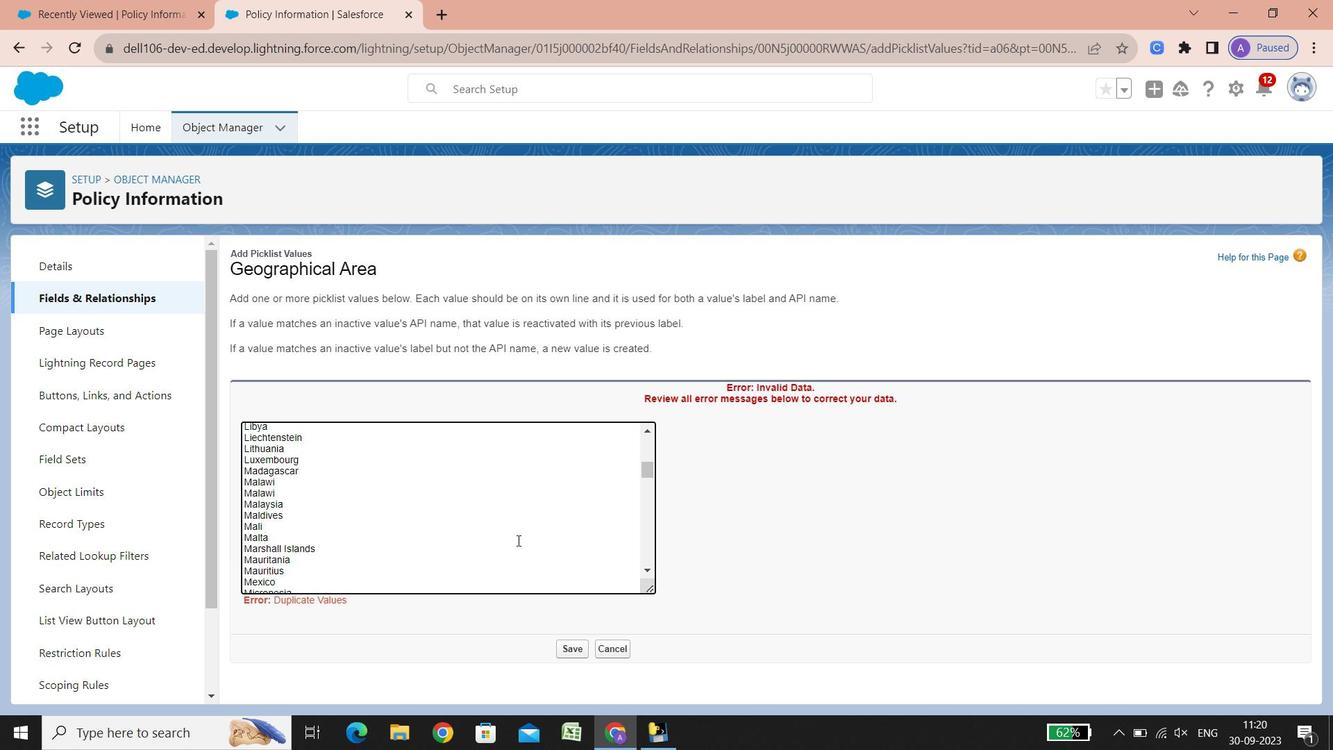 
Action: Mouse scrolled (517, 540) with delta (0, 0)
Screenshot: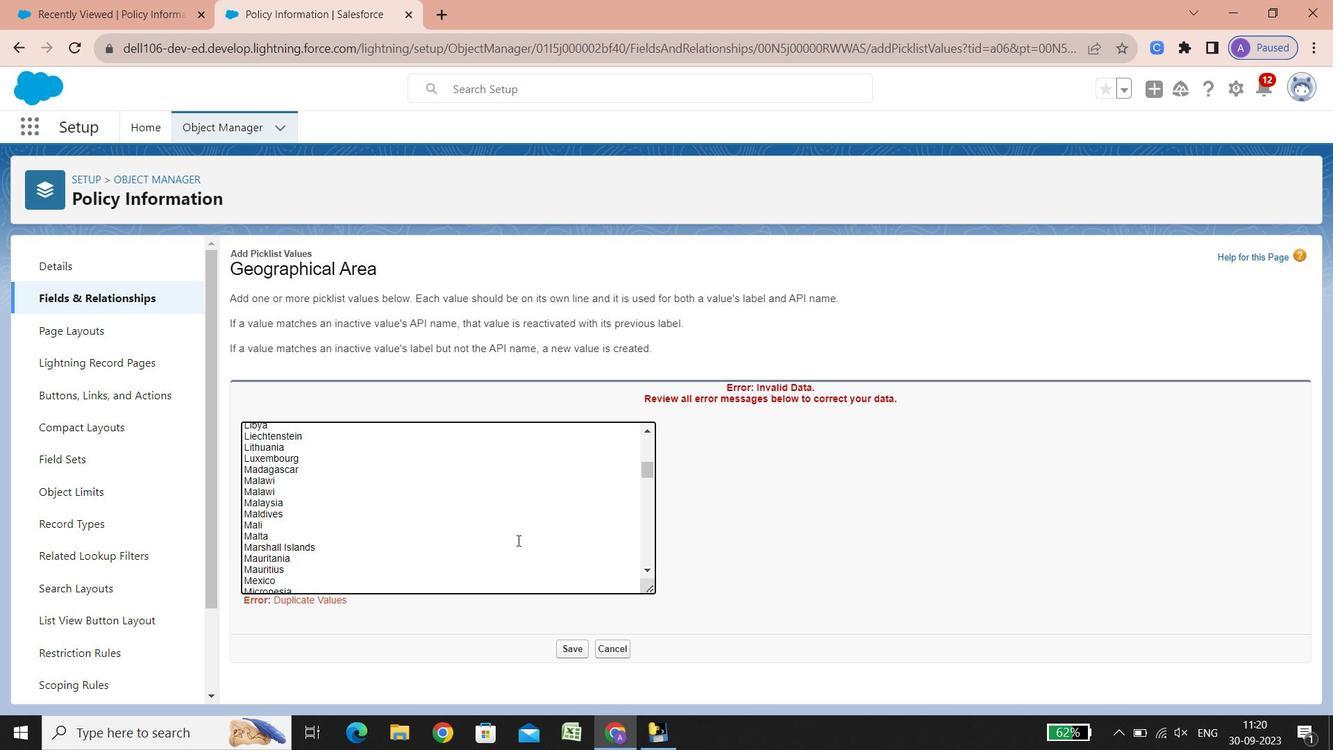 
Action: Mouse scrolled (517, 540) with delta (0, 0)
Screenshot: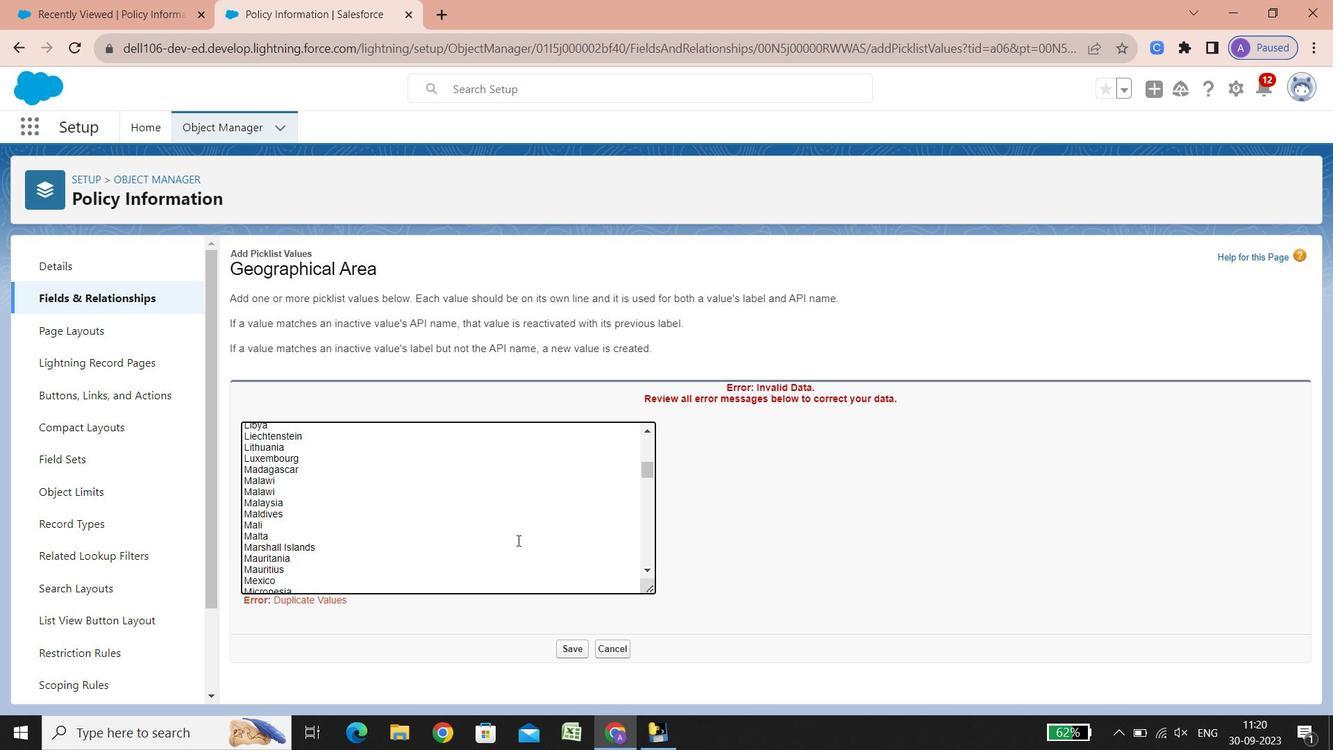 
Action: Mouse scrolled (517, 540) with delta (0, 0)
Screenshot: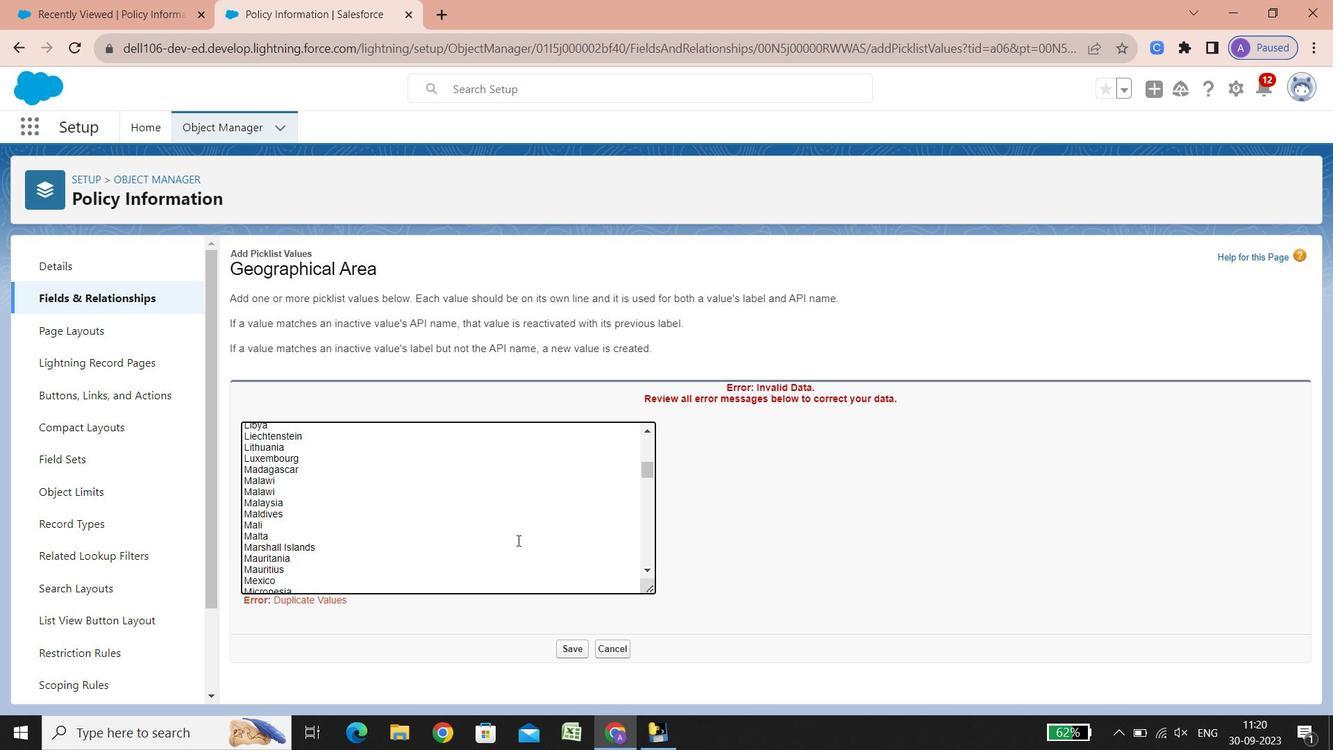 
Action: Mouse scrolled (517, 540) with delta (0, 0)
Screenshot: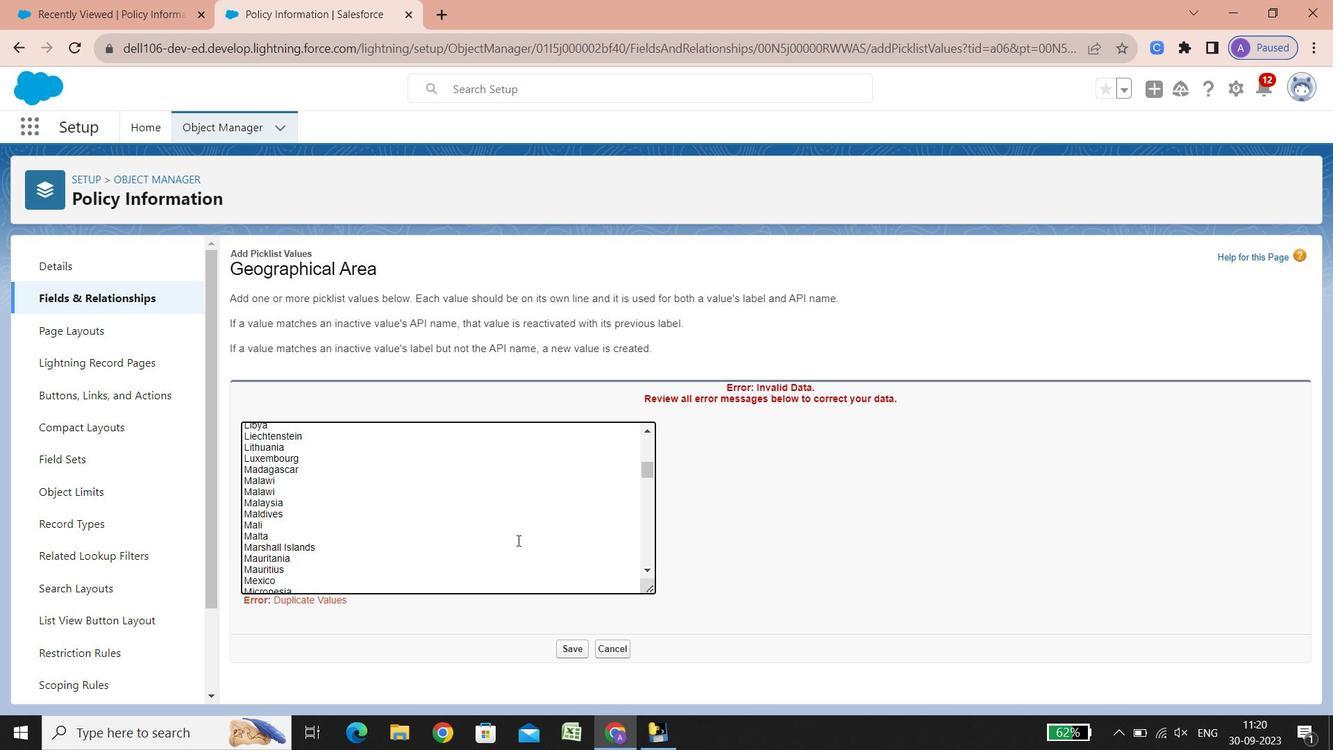 
Action: Mouse scrolled (517, 540) with delta (0, 0)
Screenshot: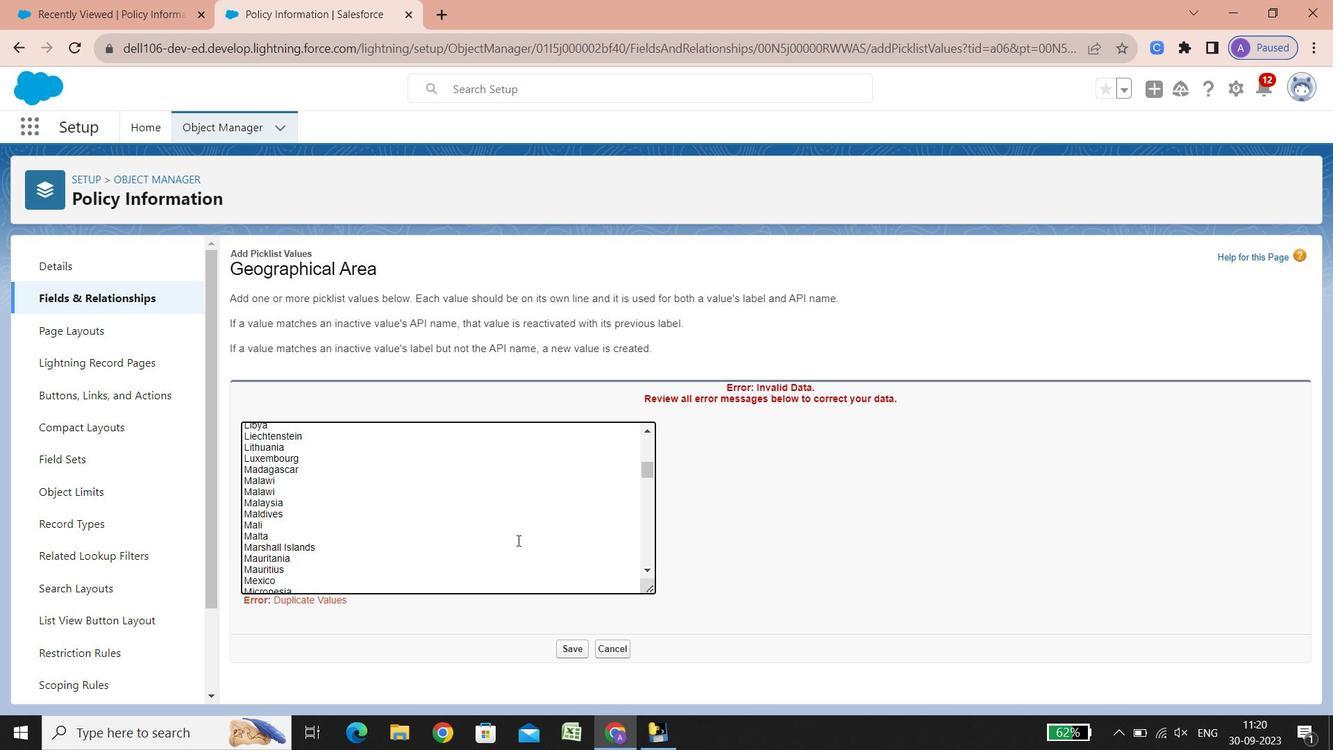 
Action: Mouse scrolled (517, 540) with delta (0, 0)
Screenshot: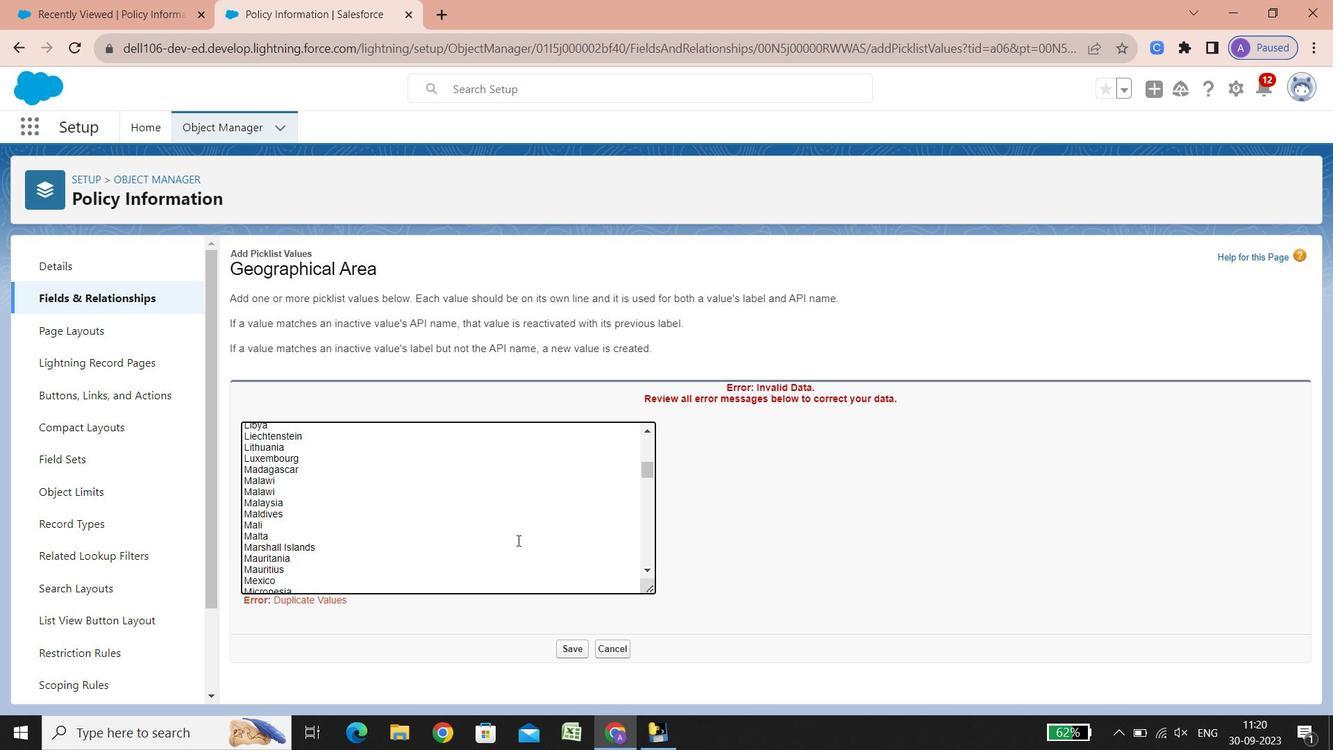 
Action: Mouse scrolled (517, 540) with delta (0, 0)
Screenshot: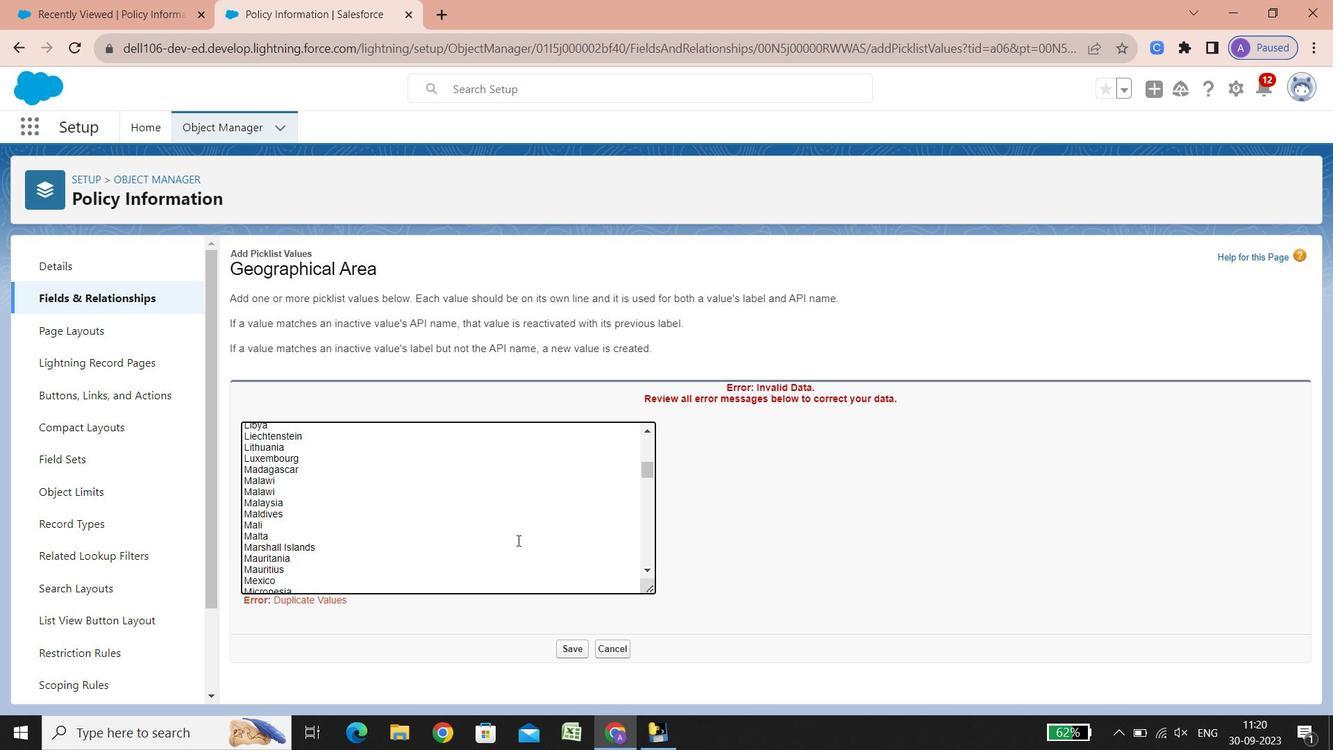 
Action: Mouse scrolled (517, 540) with delta (0, 0)
Screenshot: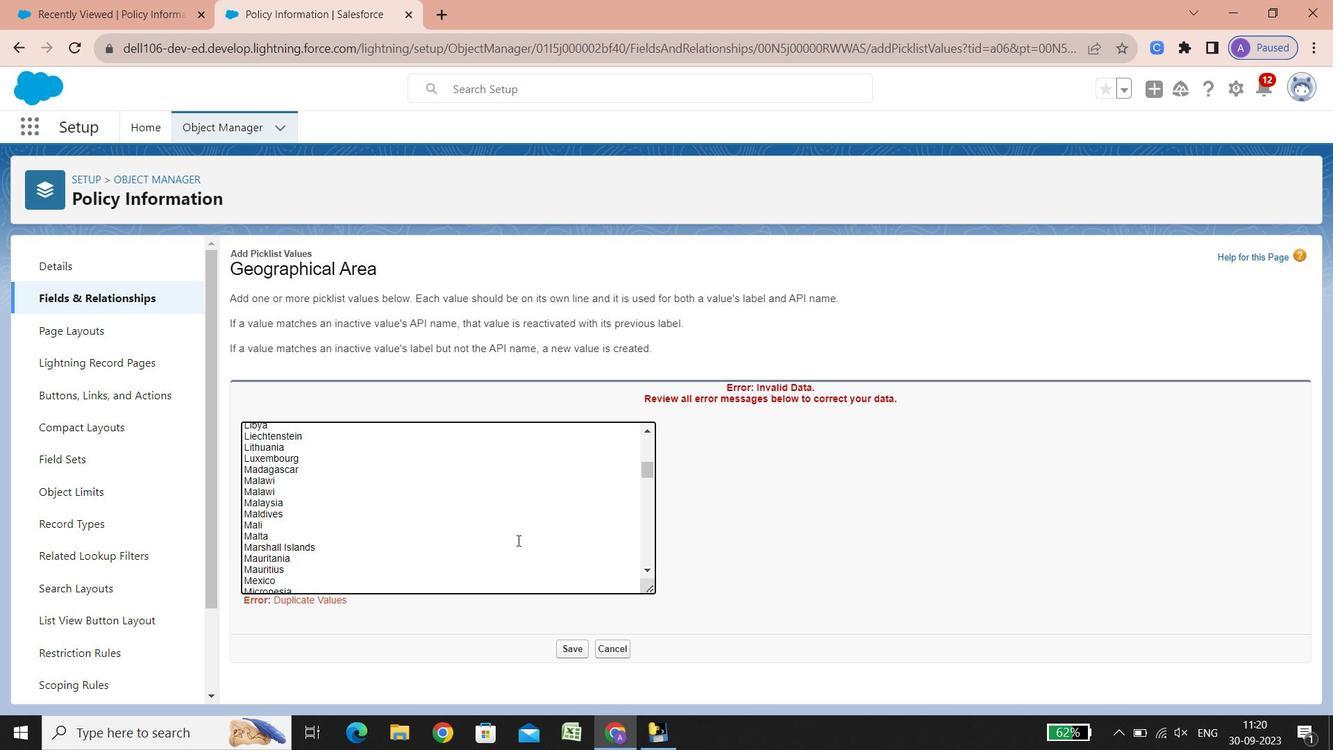 
Action: Mouse scrolled (517, 540) with delta (0, 0)
Screenshot: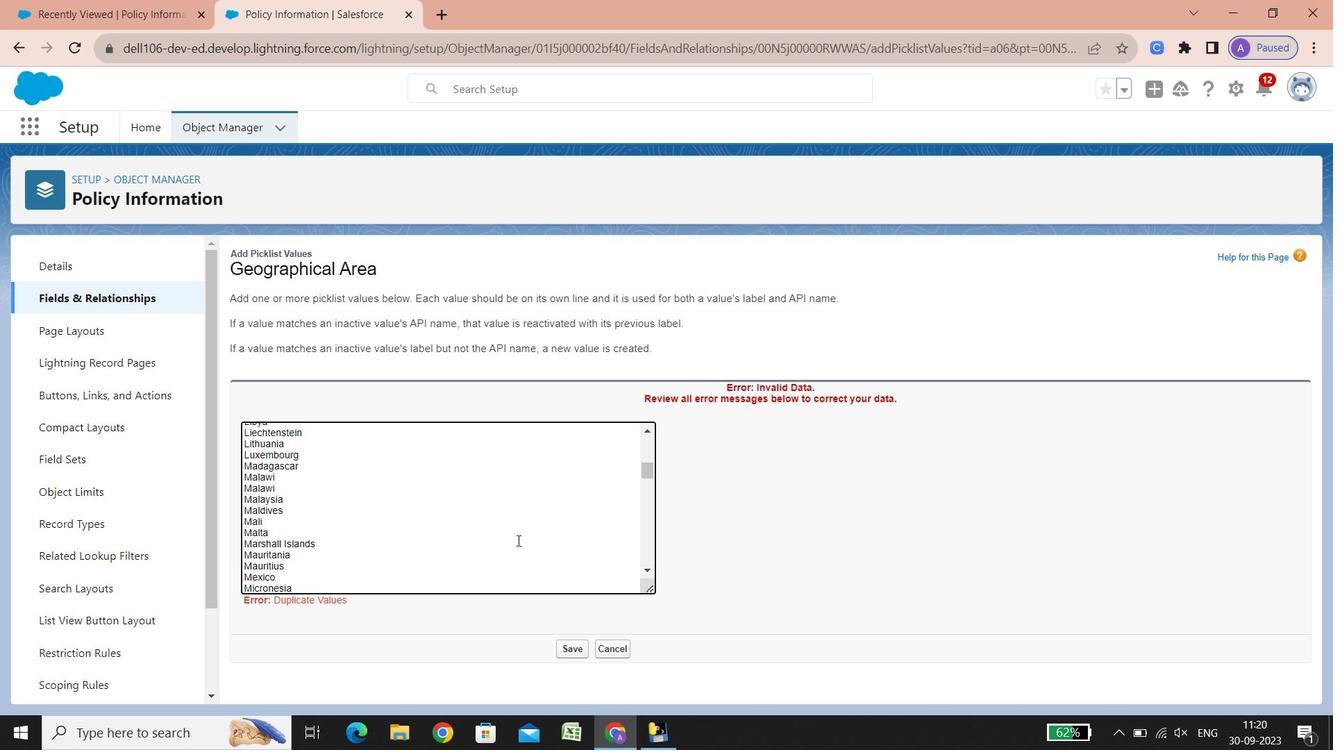 
Action: Mouse scrolled (517, 540) with delta (0, 0)
Screenshot: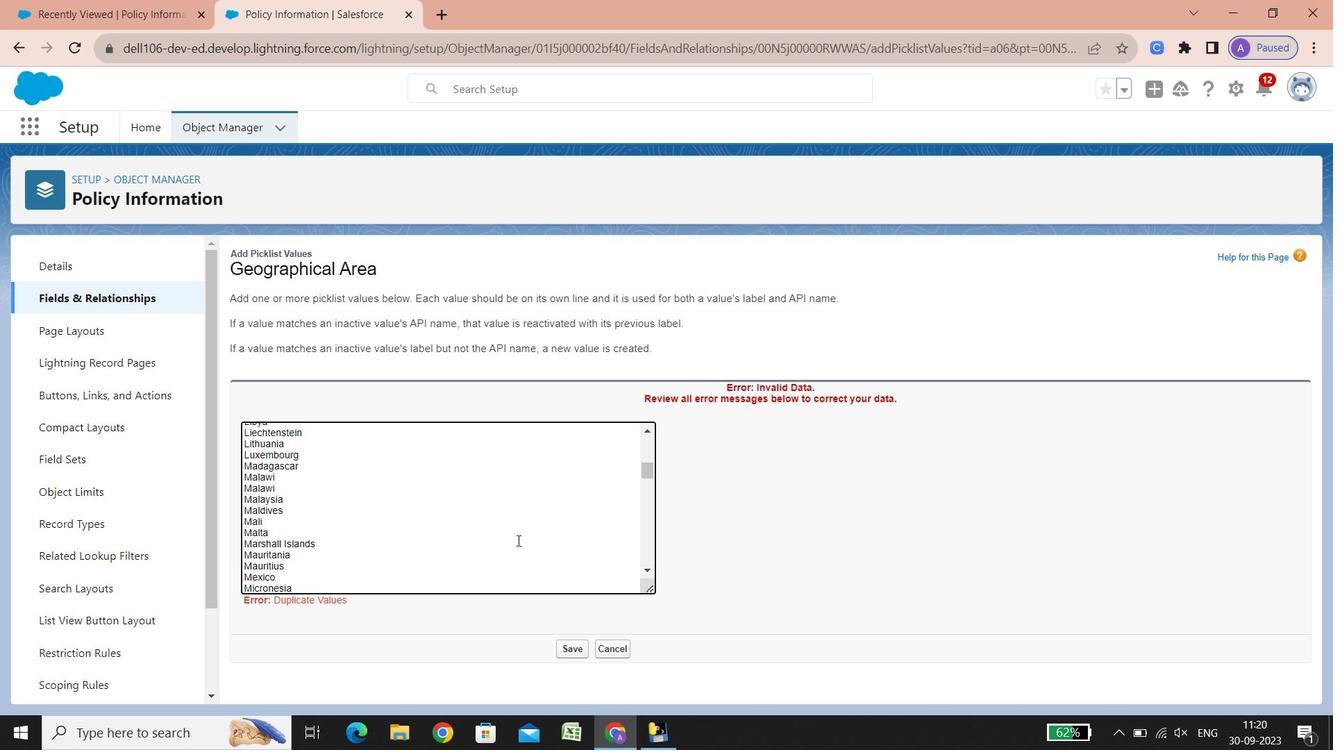 
Action: Mouse scrolled (517, 540) with delta (0, 0)
Screenshot: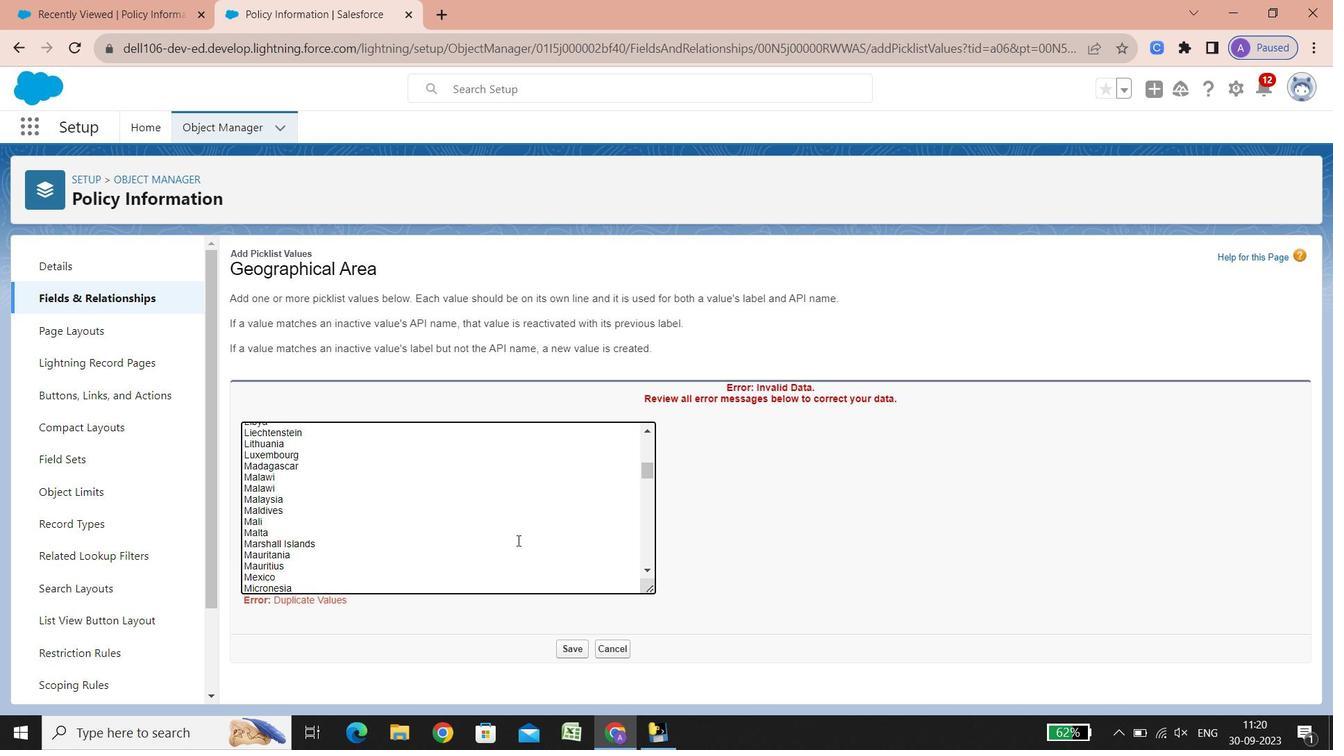 
Action: Mouse scrolled (517, 540) with delta (0, 0)
Screenshot: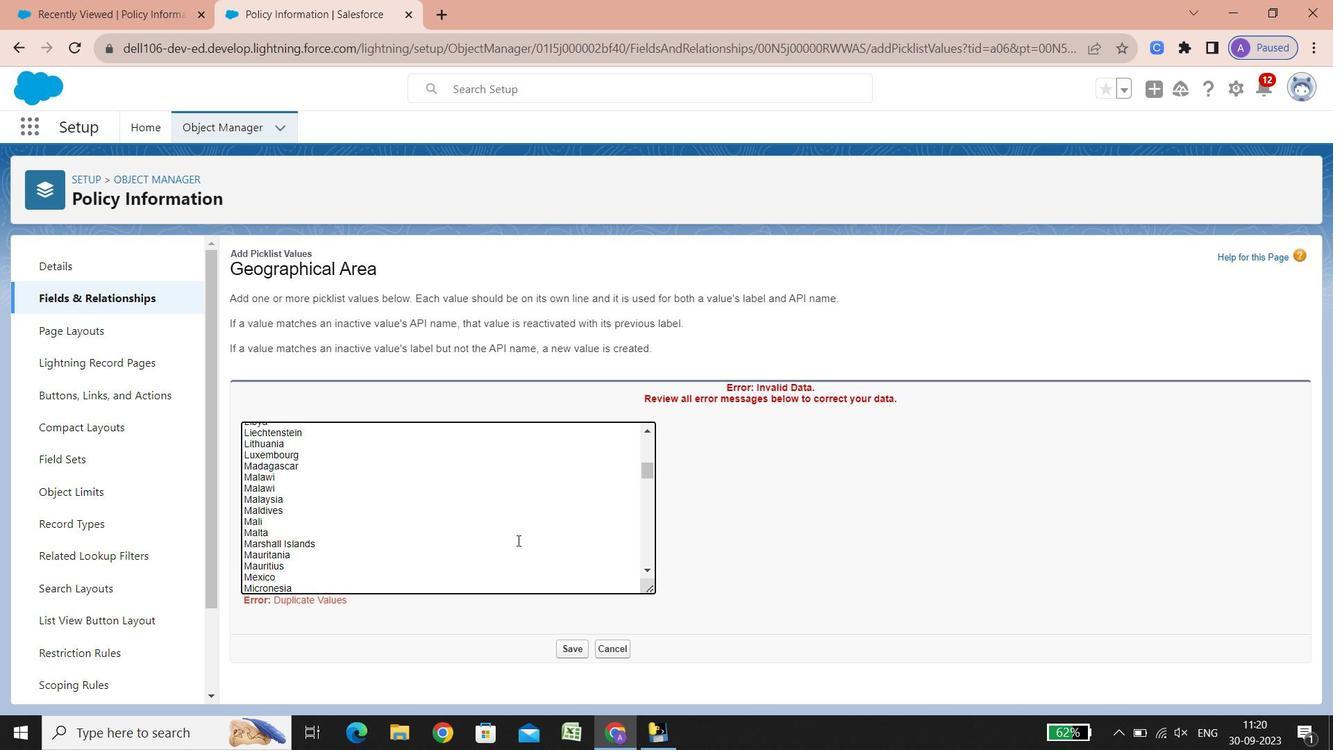 
Action: Mouse scrolled (517, 540) with delta (0, 0)
Screenshot: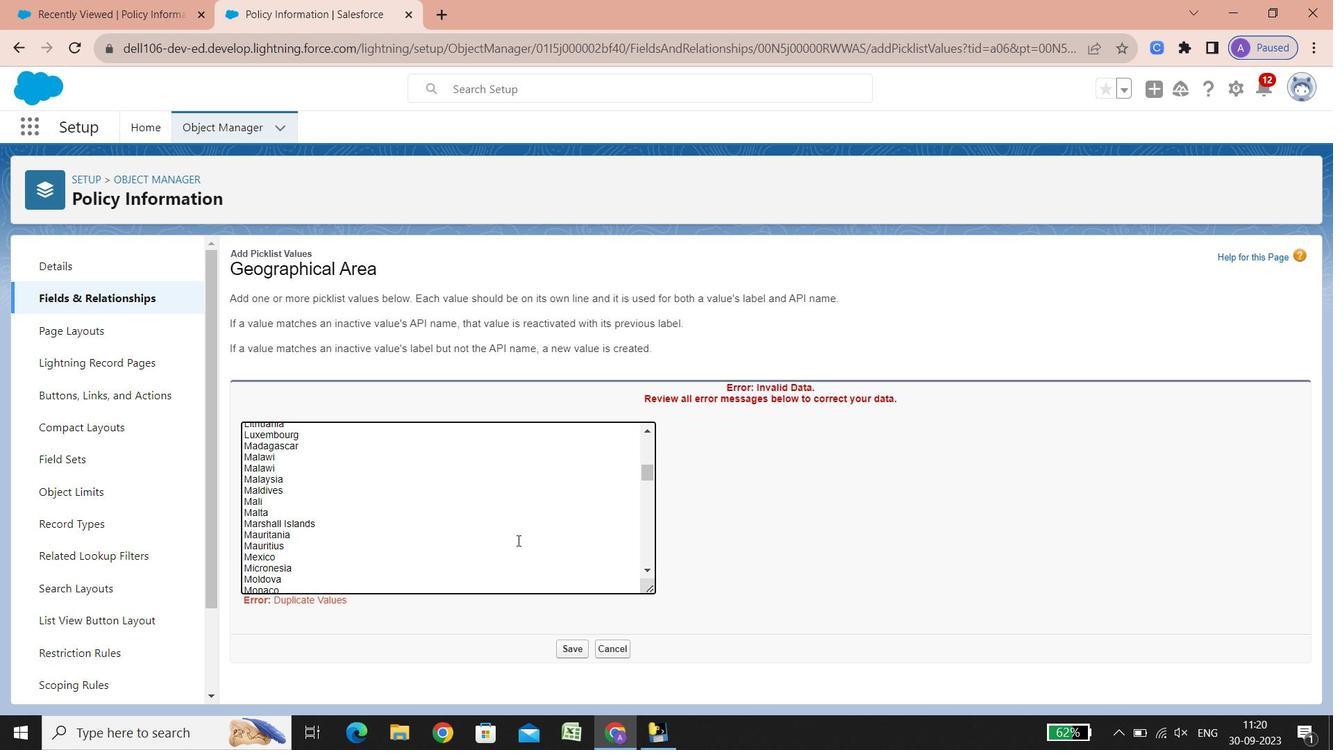 
Action: Mouse scrolled (517, 540) with delta (0, 0)
Screenshot: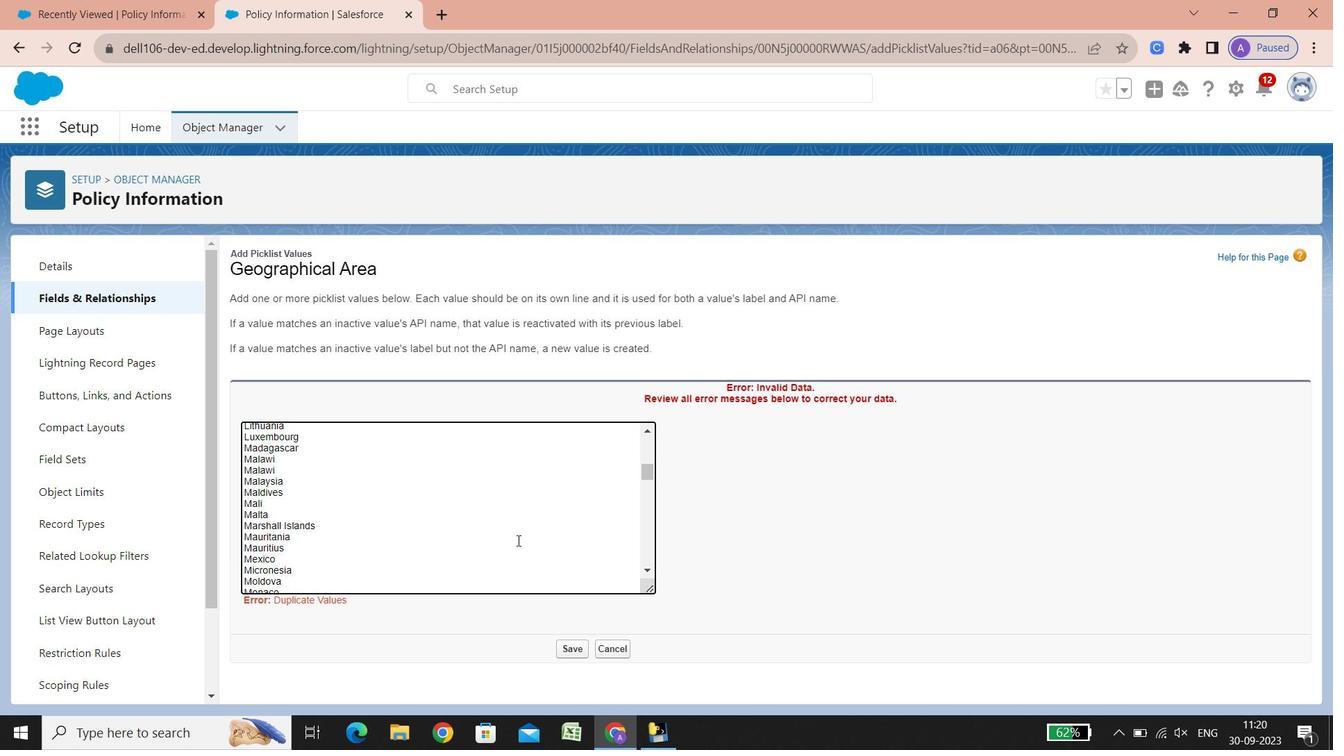 
Action: Mouse scrolled (517, 540) with delta (0, 0)
Screenshot: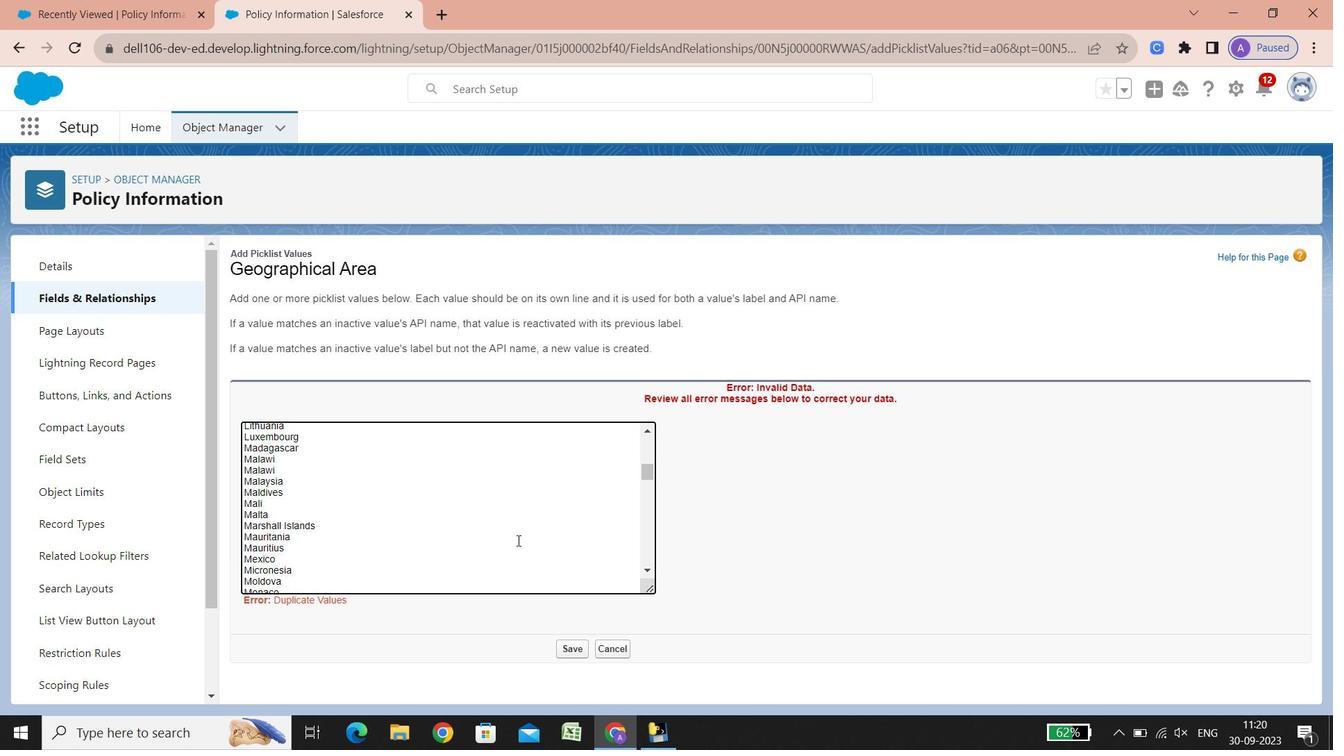 
Action: Mouse scrolled (517, 540) with delta (0, 0)
